 Task: Explore the Airbnb properties in Santa Fe, New Mexico with a kitchen.
Action: Mouse moved to (535, 67)
Screenshot: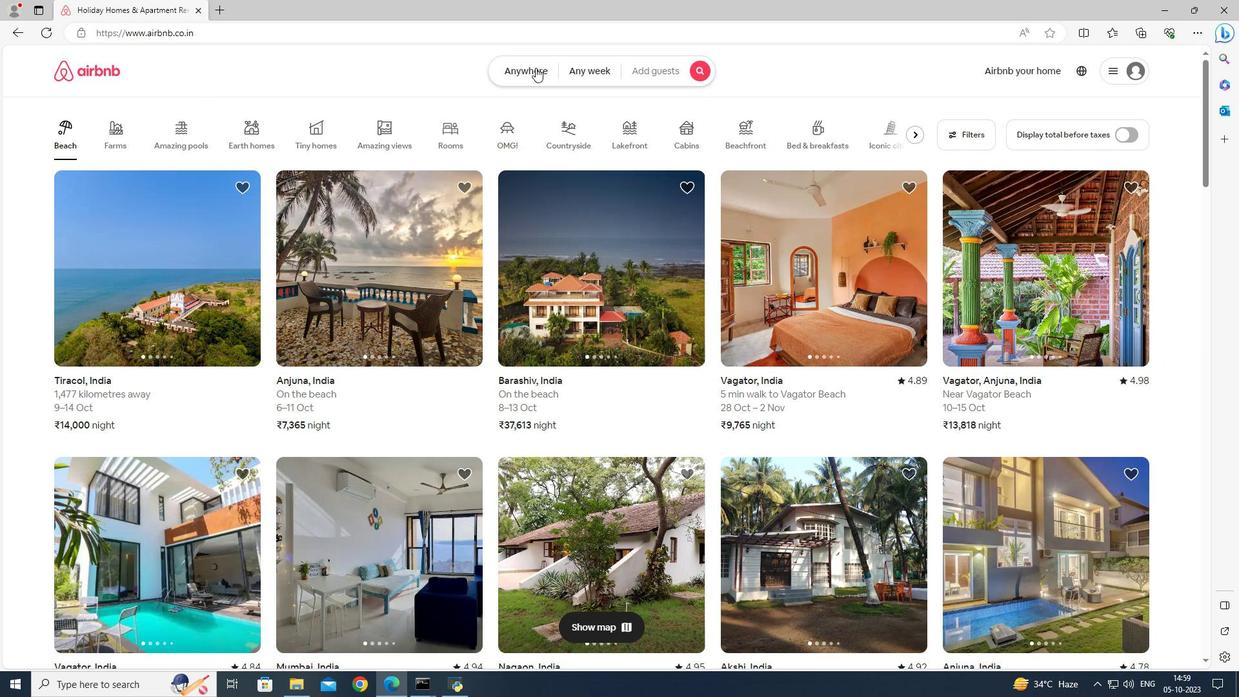 
Action: Mouse pressed left at (535, 67)
Screenshot: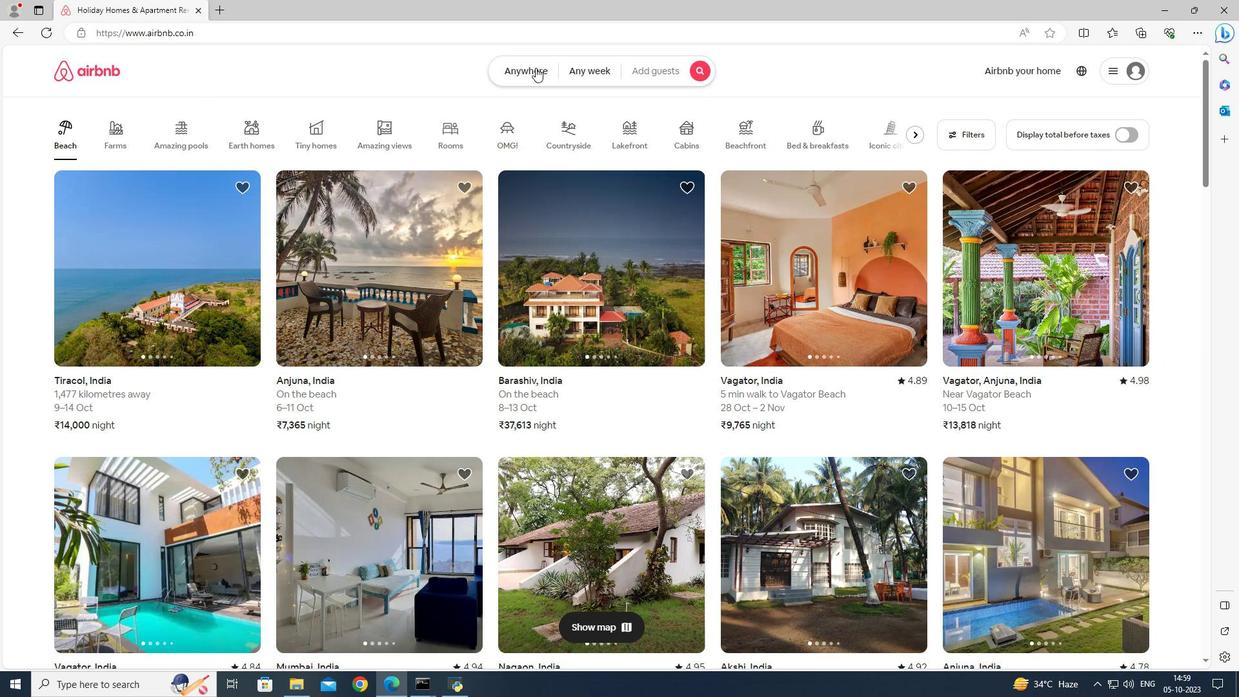 
Action: Mouse moved to (388, 118)
Screenshot: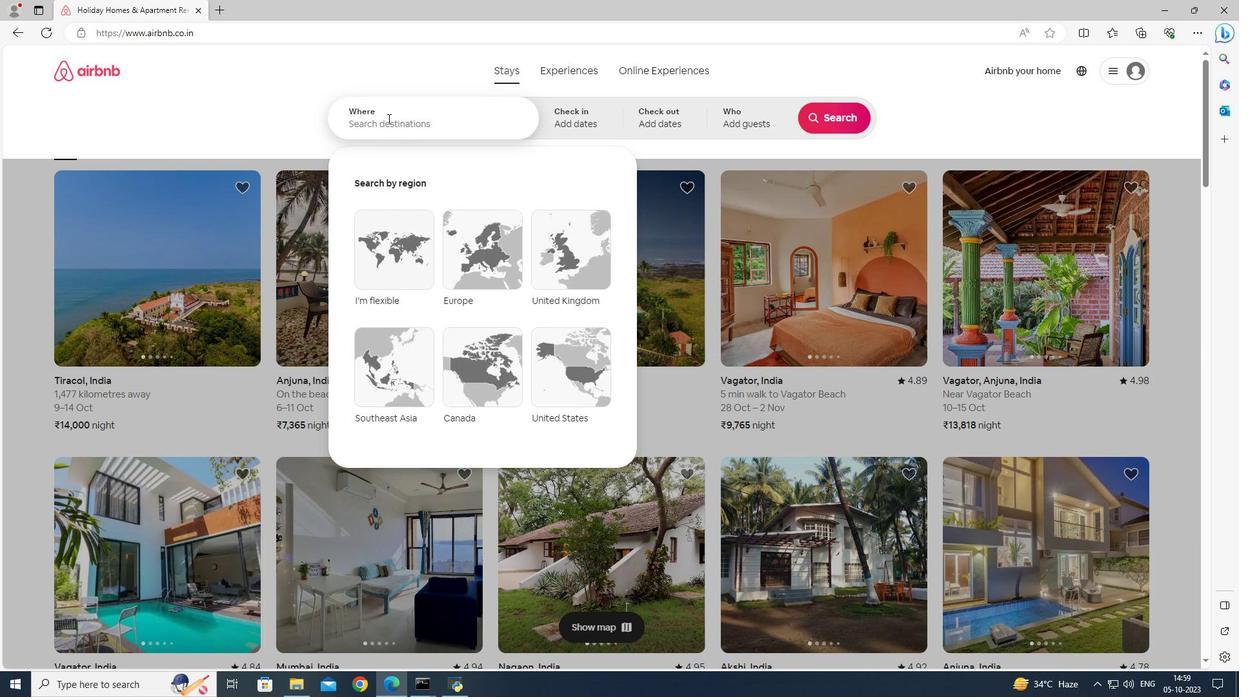 
Action: Mouse pressed left at (388, 118)
Screenshot: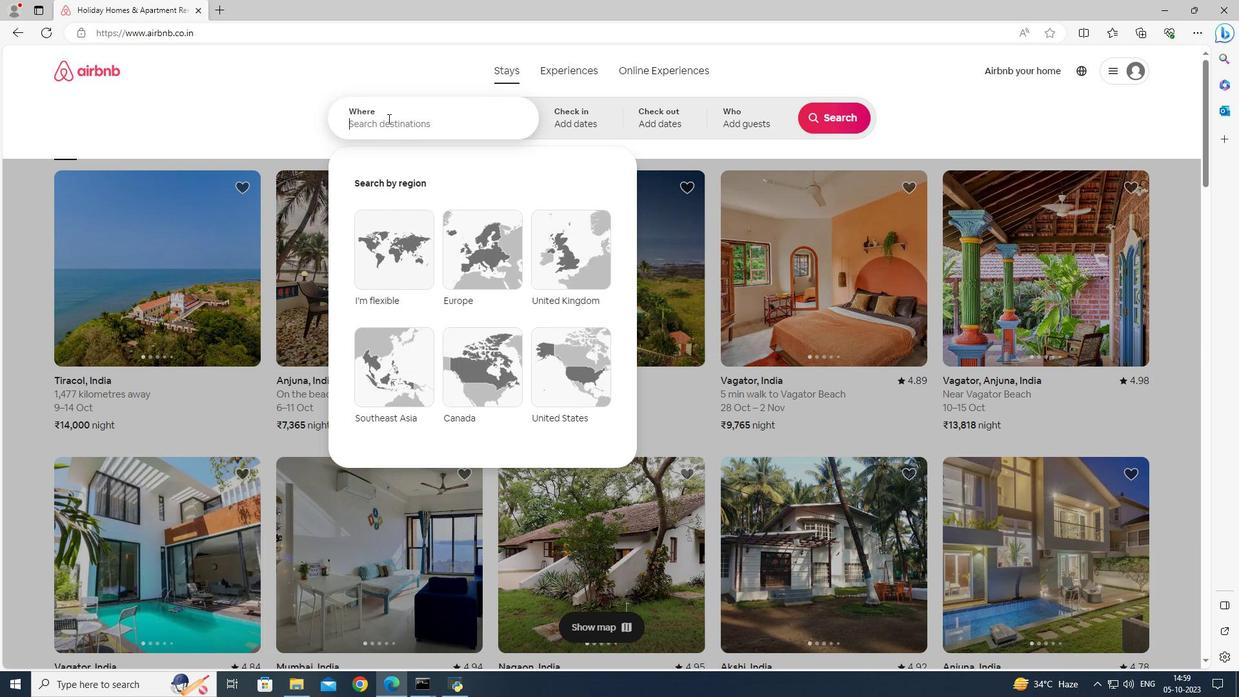 
Action: Mouse moved to (388, 122)
Screenshot: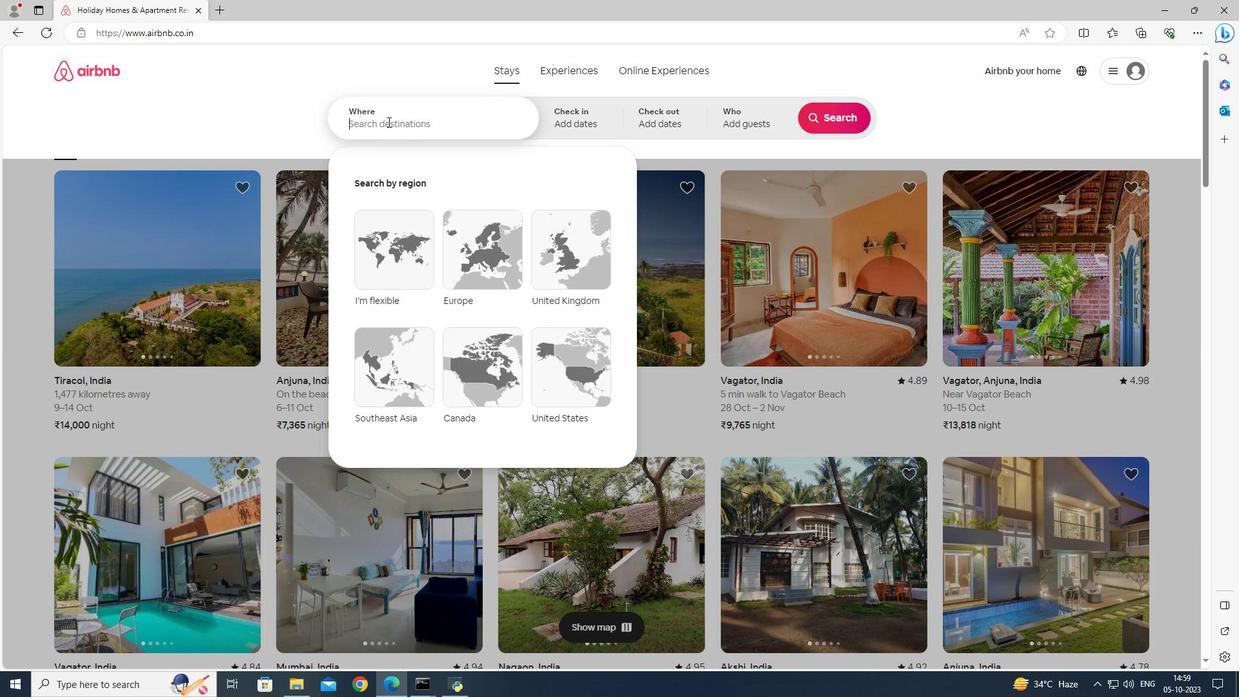 
Action: Key pressed <Key.shift>Santa<Key.space><Key.shift>Fe
Screenshot: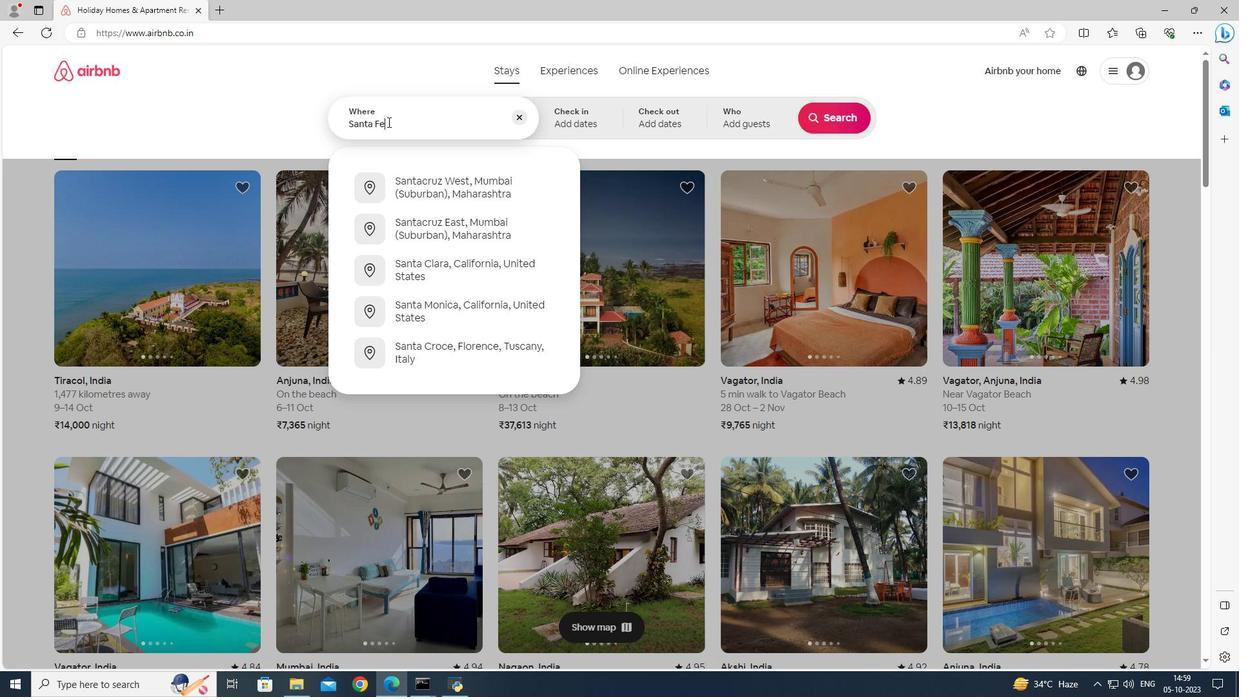 
Action: Mouse moved to (493, 191)
Screenshot: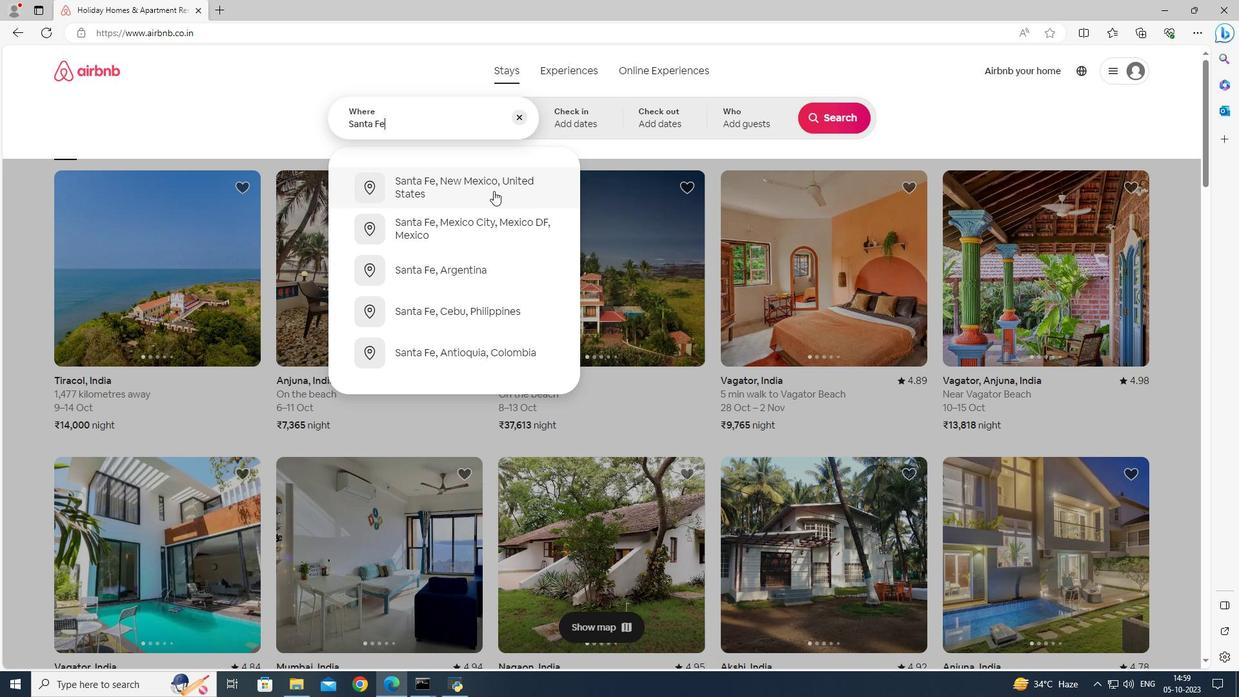 
Action: Mouse pressed left at (493, 191)
Screenshot: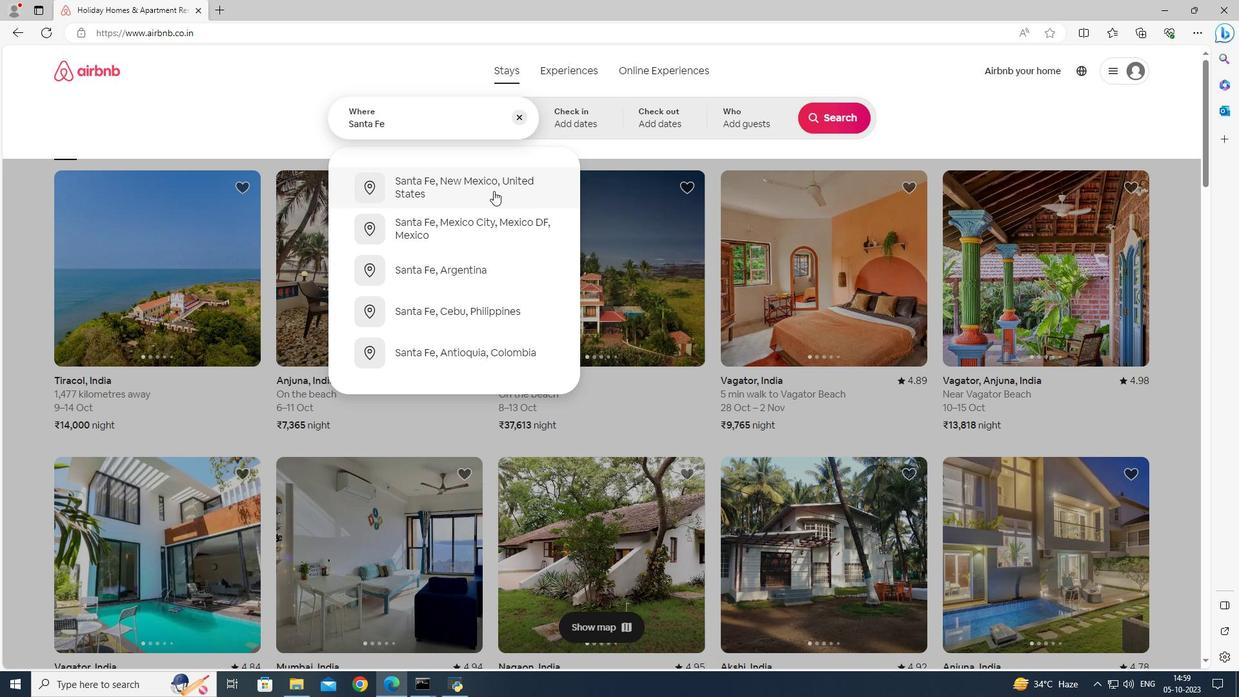 
Action: Mouse moved to (849, 113)
Screenshot: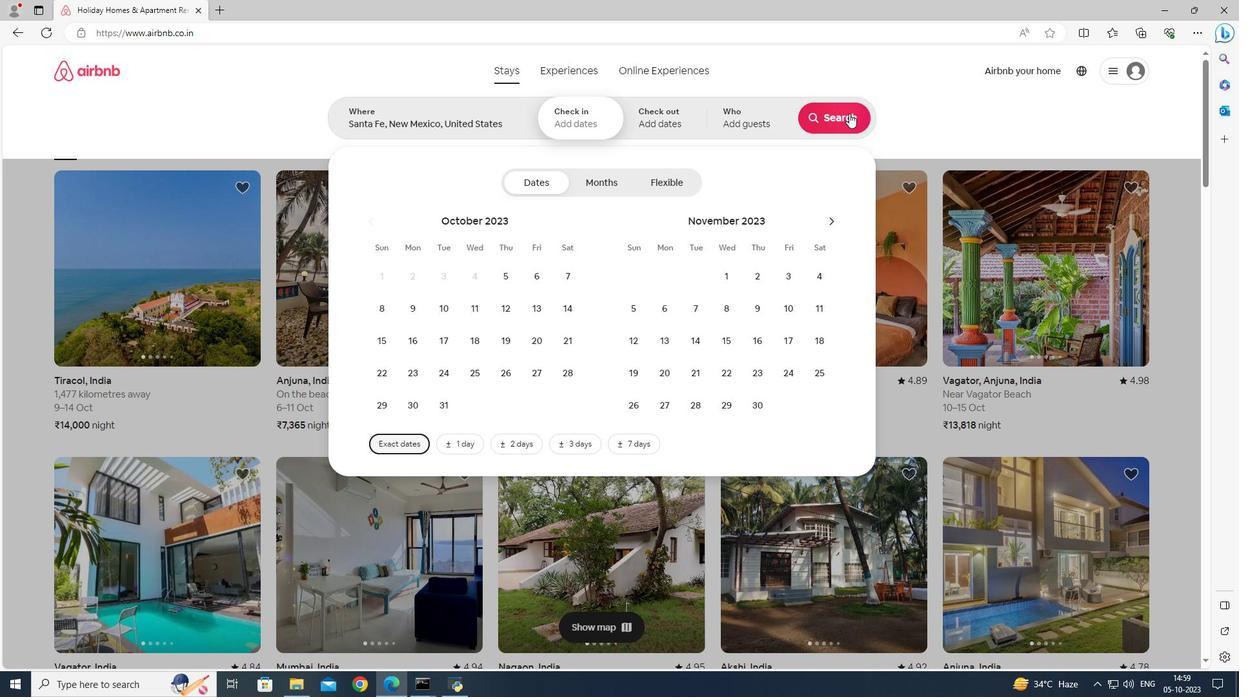 
Action: Mouse pressed left at (849, 113)
Screenshot: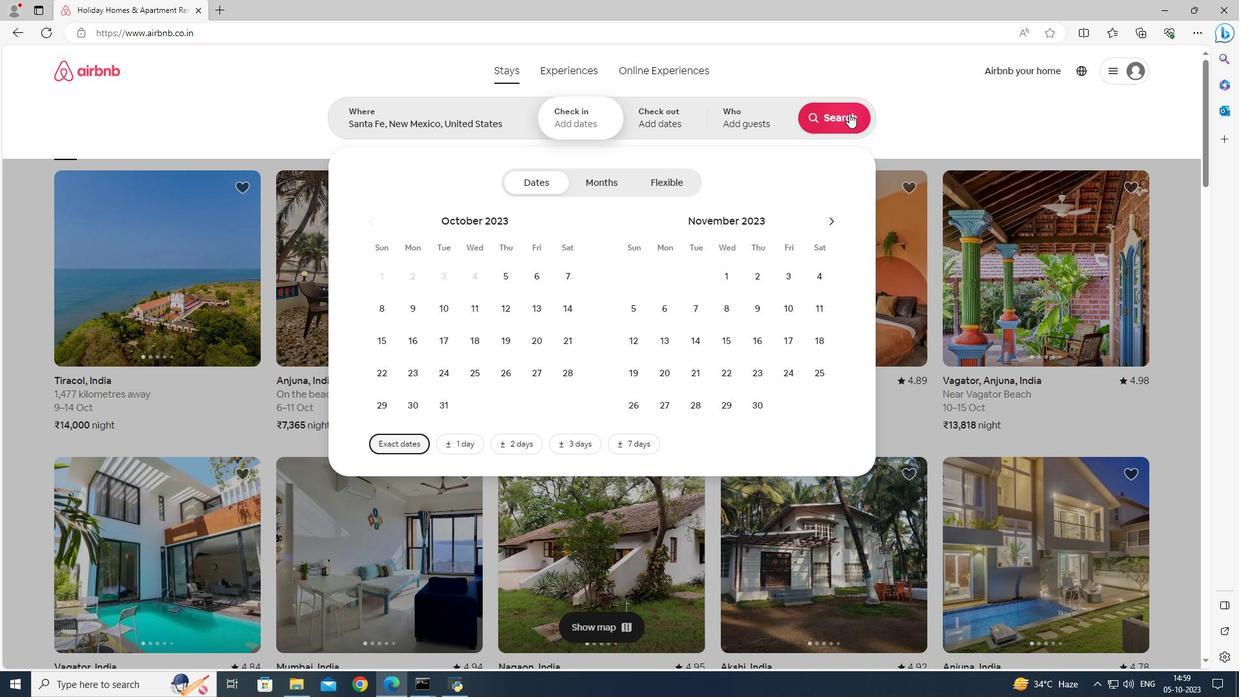 
Action: Mouse moved to (997, 125)
Screenshot: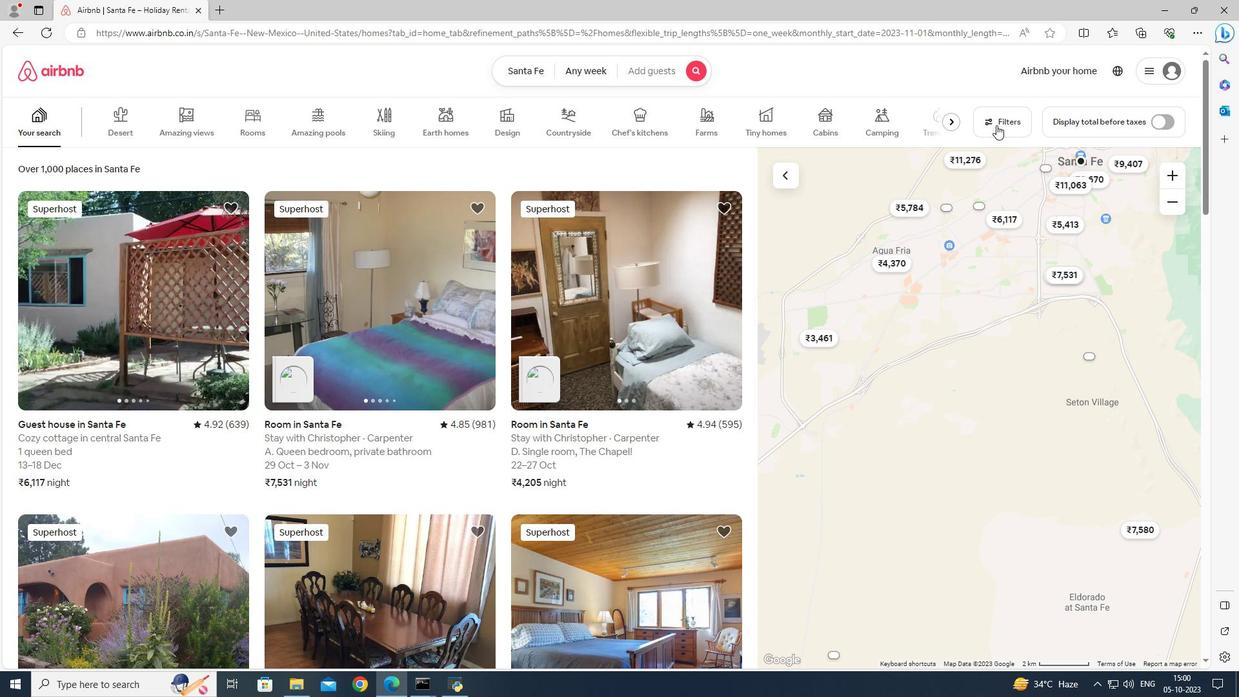 
Action: Mouse pressed left at (997, 125)
Screenshot: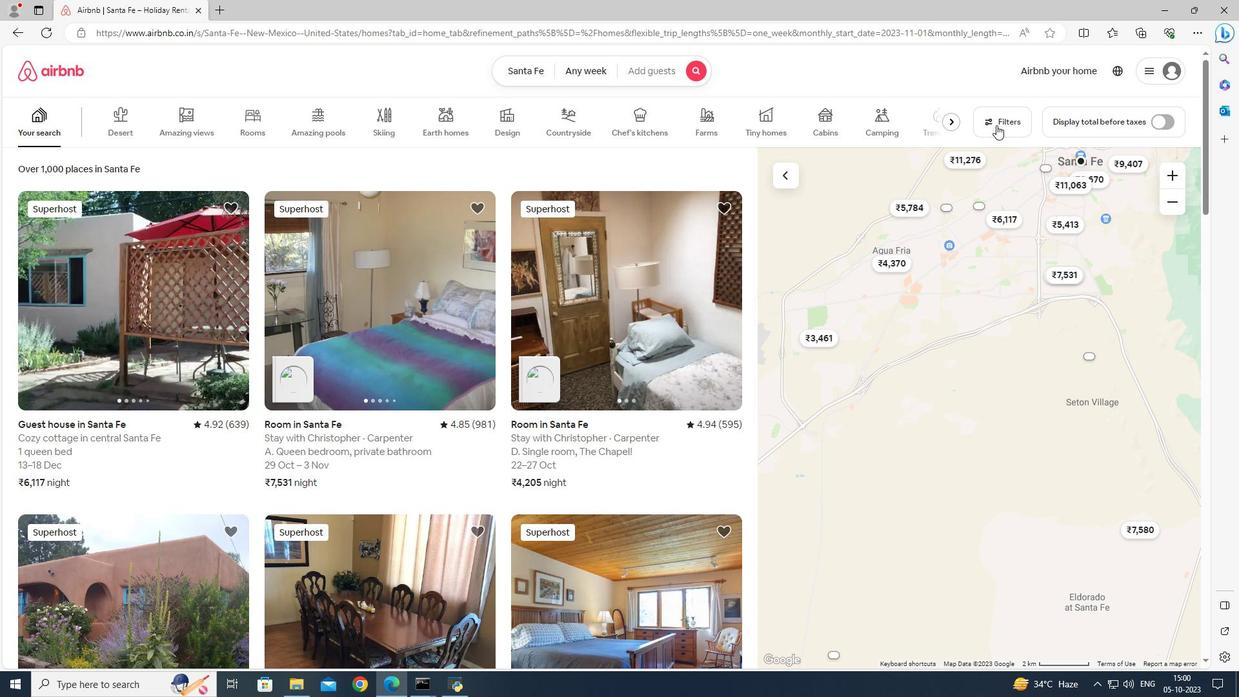
Action: Mouse moved to (565, 441)
Screenshot: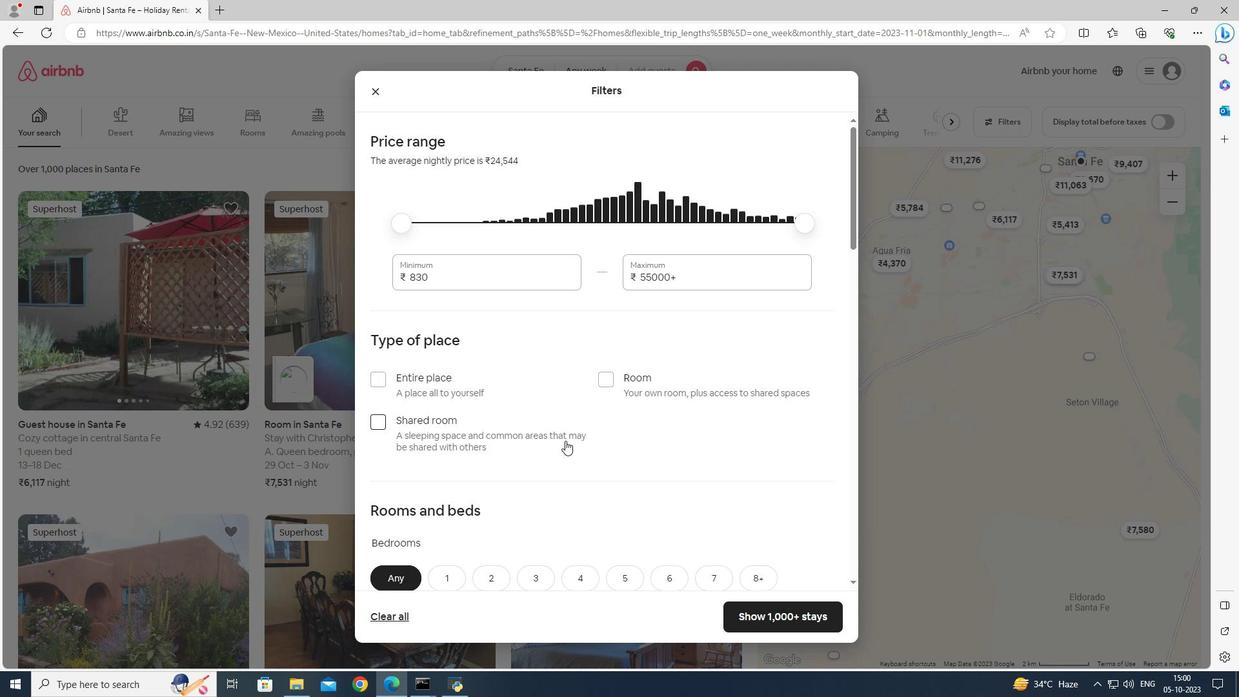 
Action: Mouse scrolled (565, 440) with delta (0, 0)
Screenshot: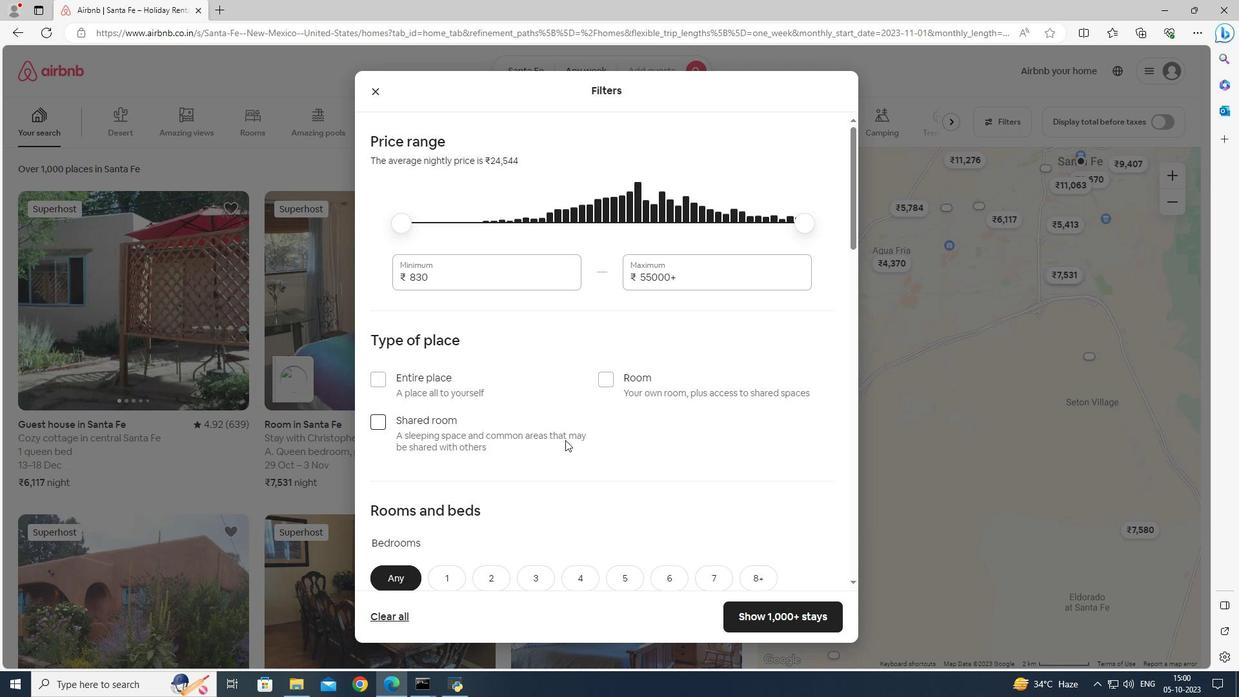 
Action: Mouse moved to (565, 440)
Screenshot: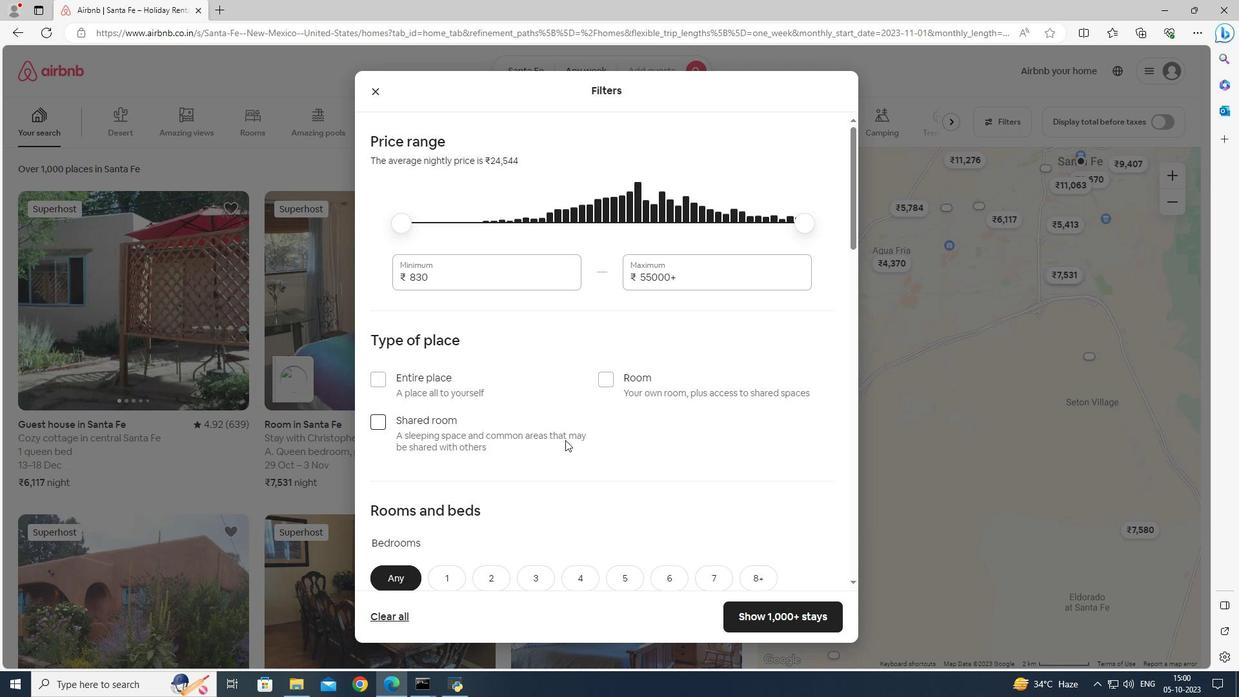 
Action: Mouse scrolled (565, 439) with delta (0, 0)
Screenshot: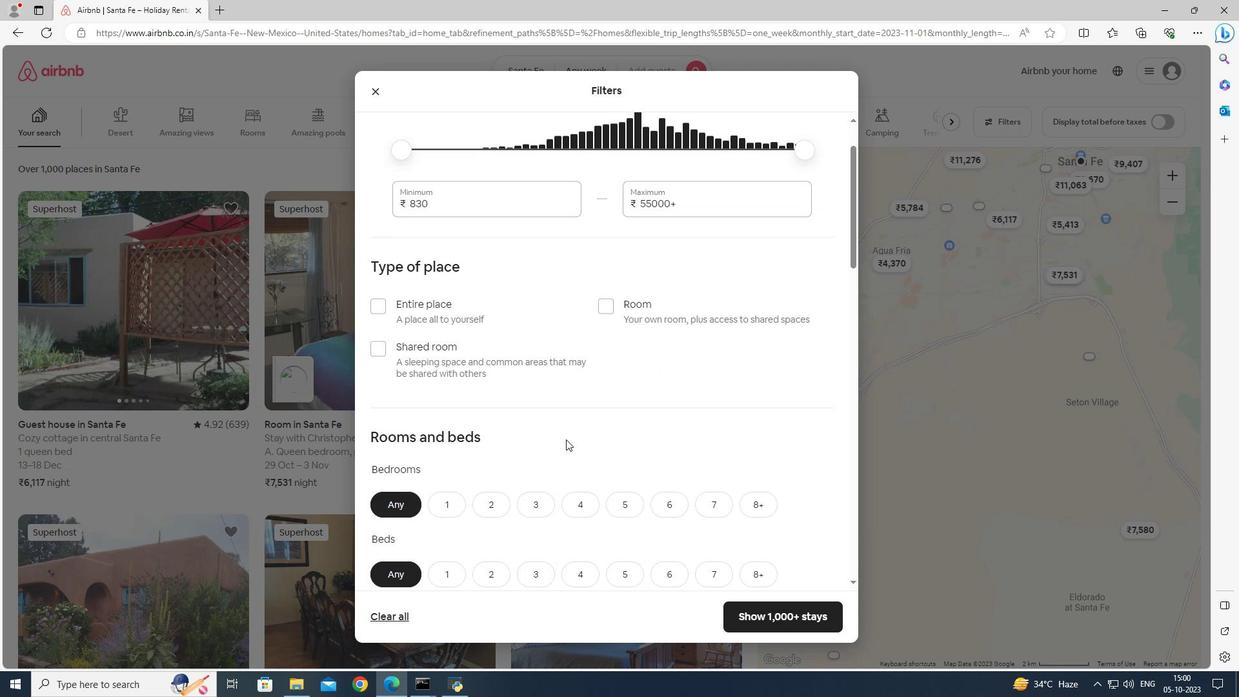
Action: Mouse moved to (566, 439)
Screenshot: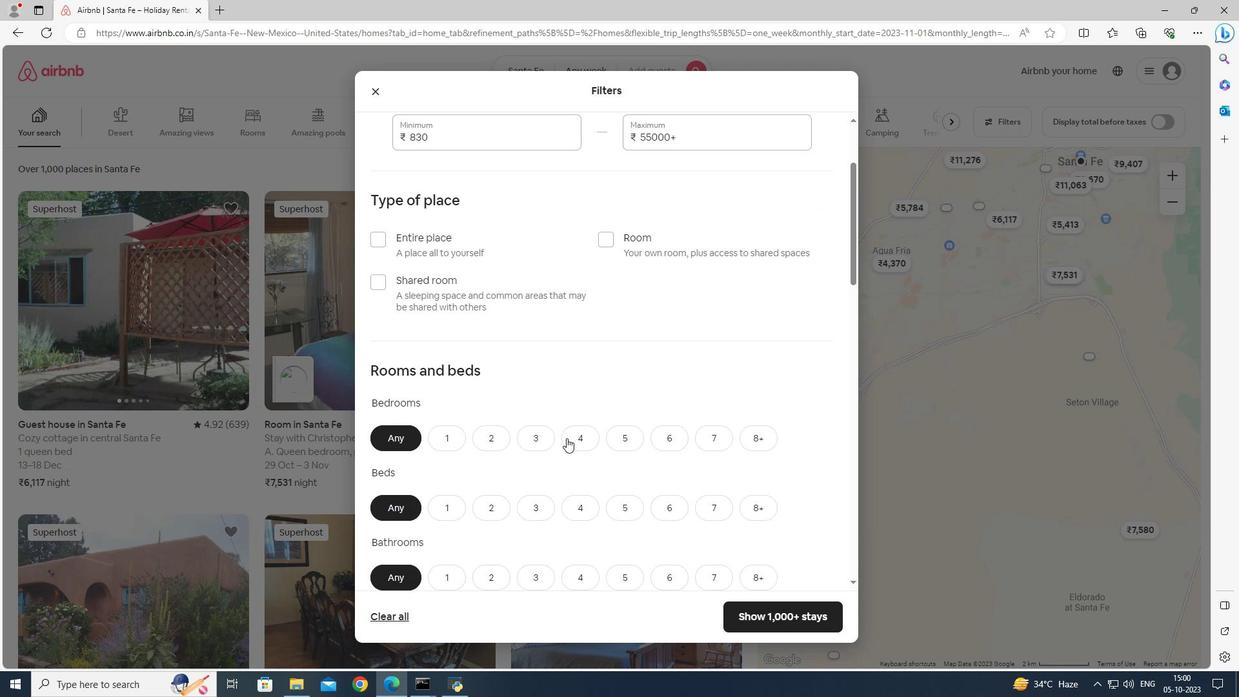 
Action: Mouse scrolled (566, 438) with delta (0, 0)
Screenshot: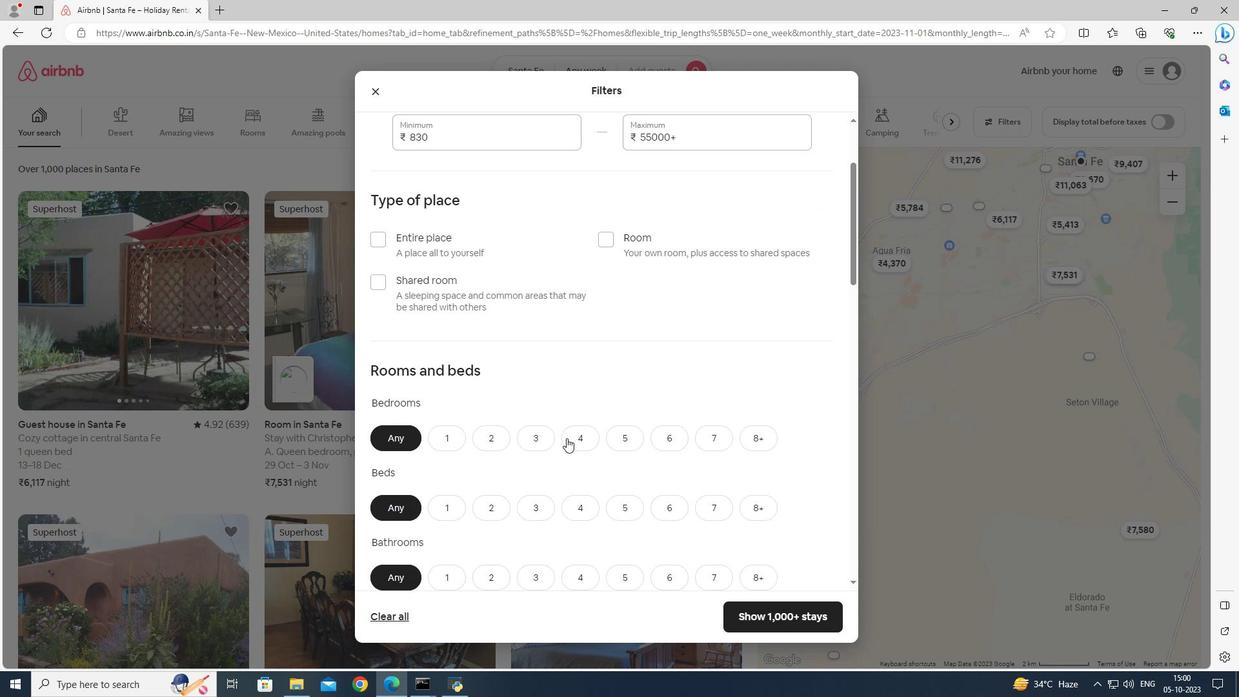 
Action: Mouse moved to (567, 438)
Screenshot: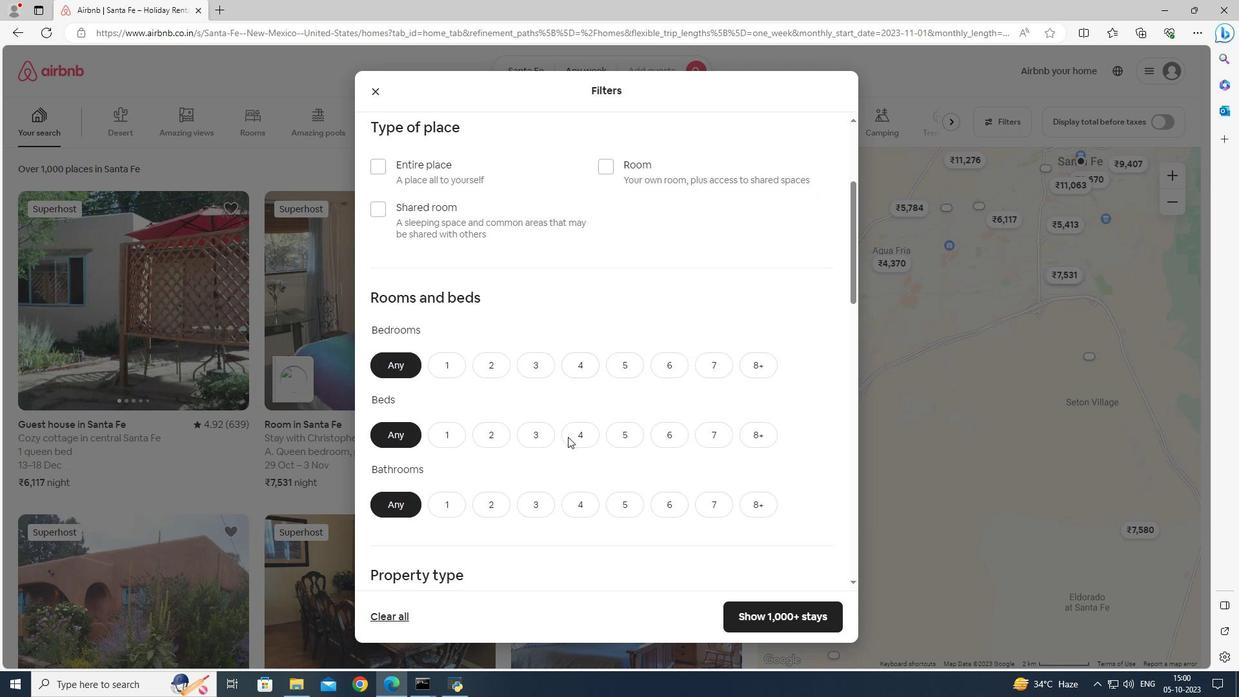 
Action: Mouse scrolled (567, 437) with delta (0, 0)
Screenshot: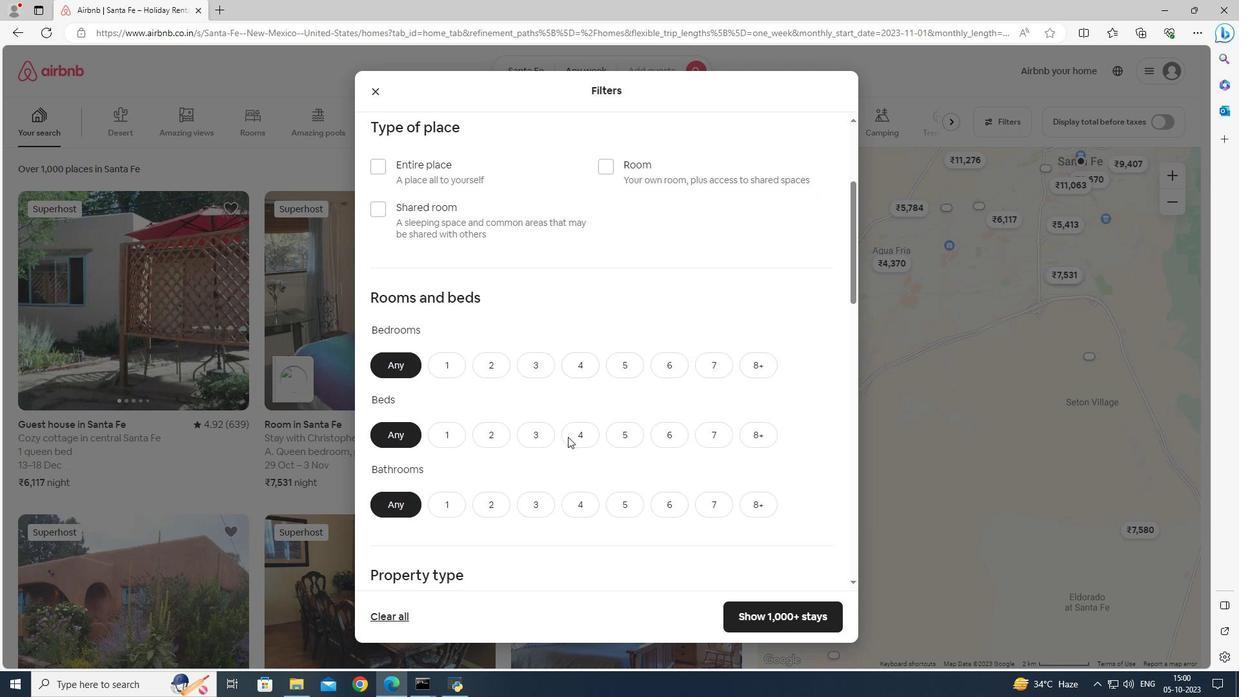 
Action: Mouse moved to (568, 434)
Screenshot: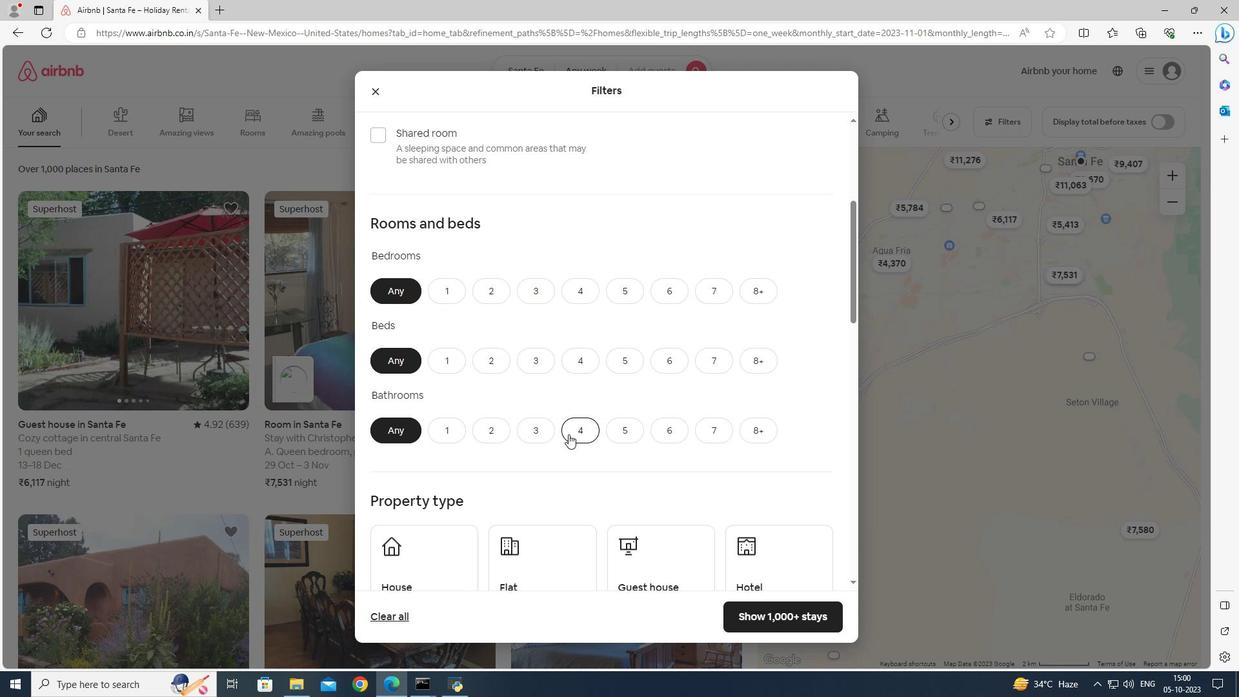 
Action: Mouse scrolled (568, 433) with delta (0, 0)
Screenshot: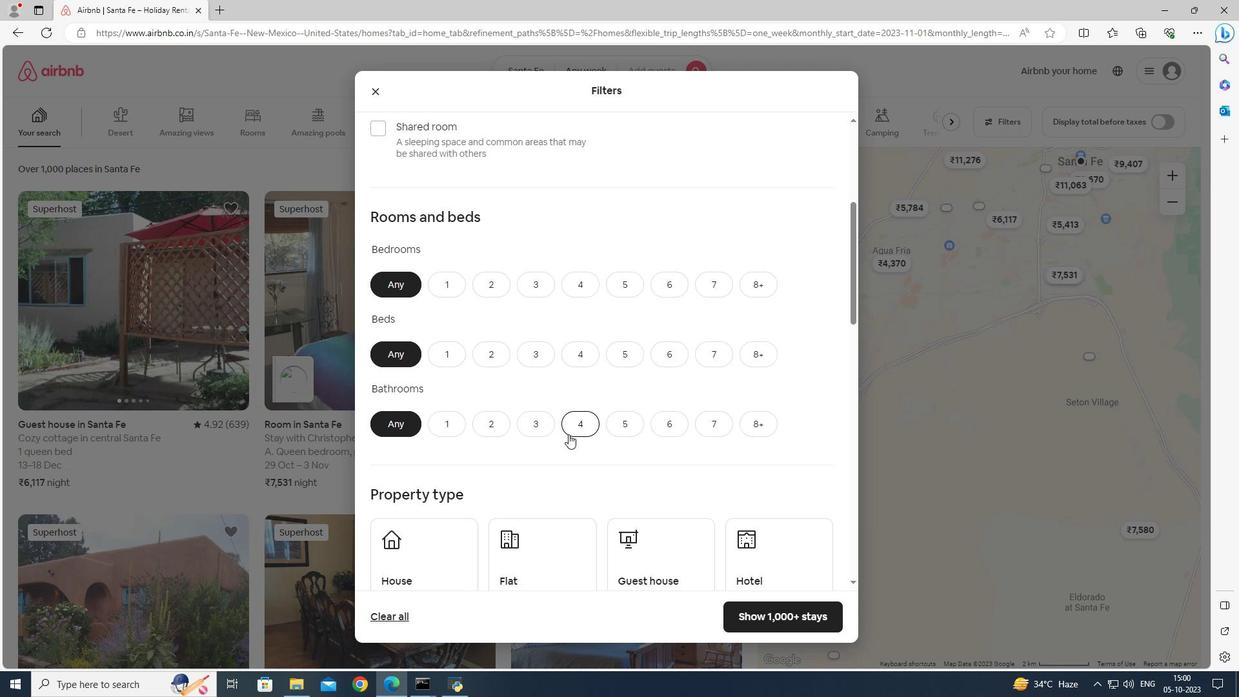 
Action: Mouse scrolled (568, 433) with delta (0, 0)
Screenshot: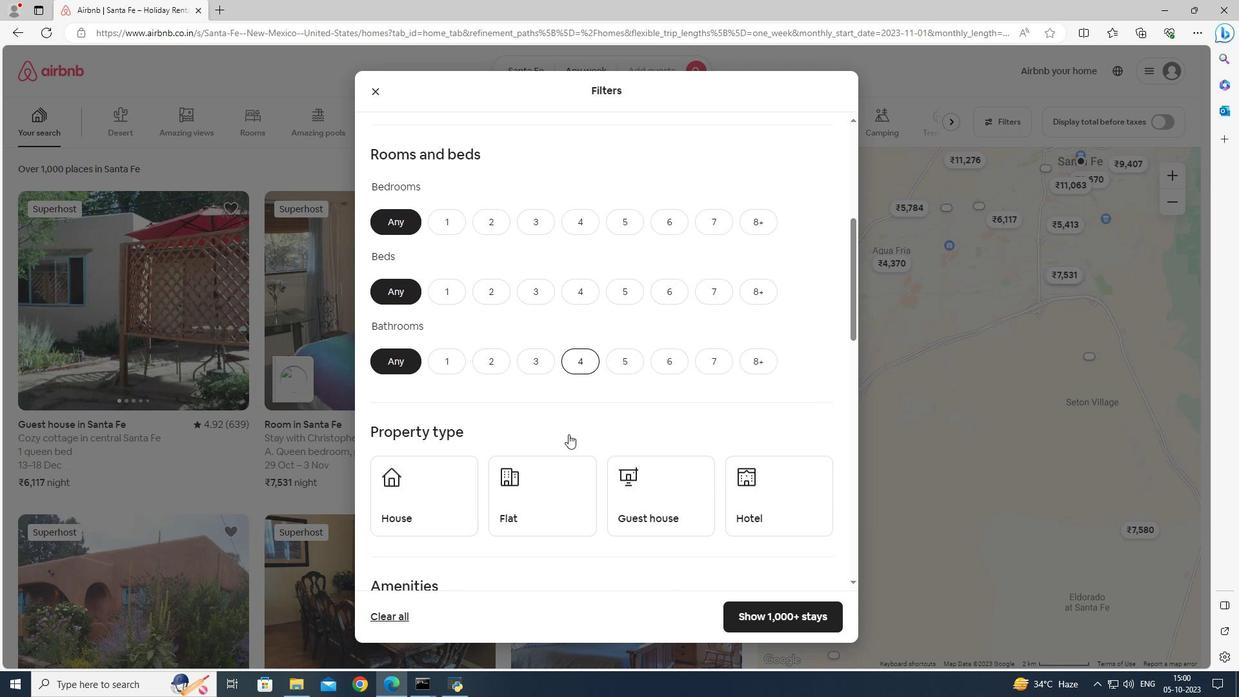 
Action: Mouse scrolled (568, 433) with delta (0, 0)
Screenshot: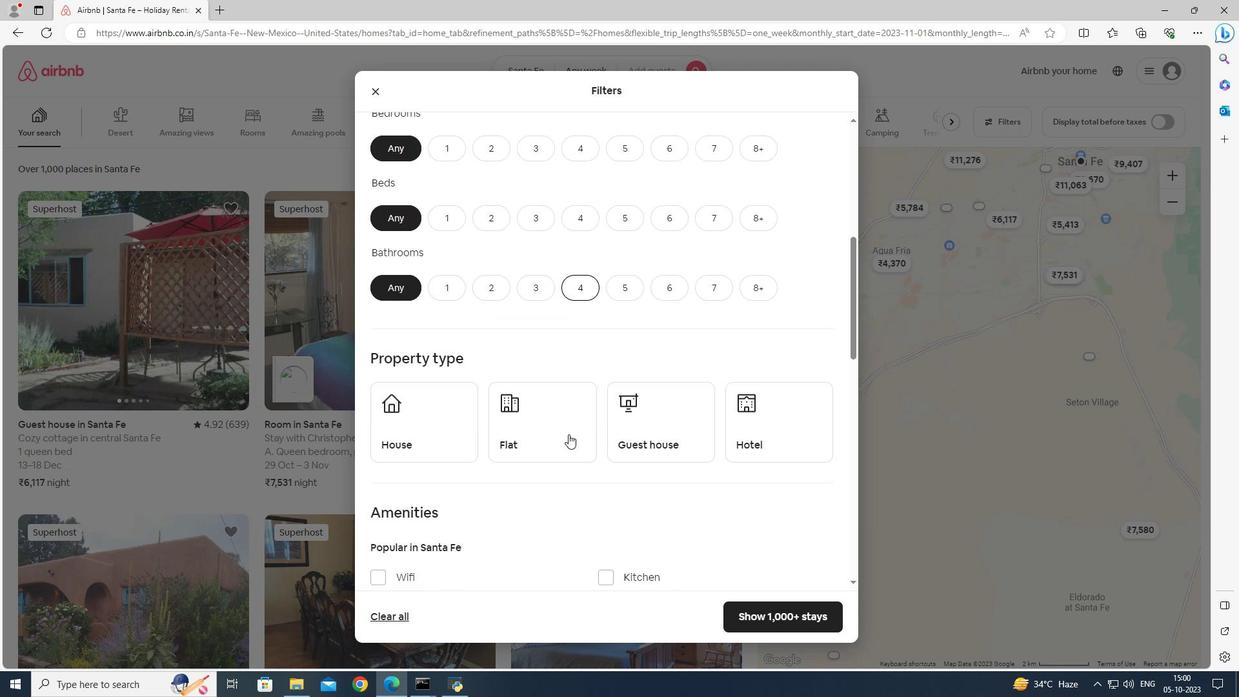 
Action: Mouse scrolled (568, 433) with delta (0, 0)
Screenshot: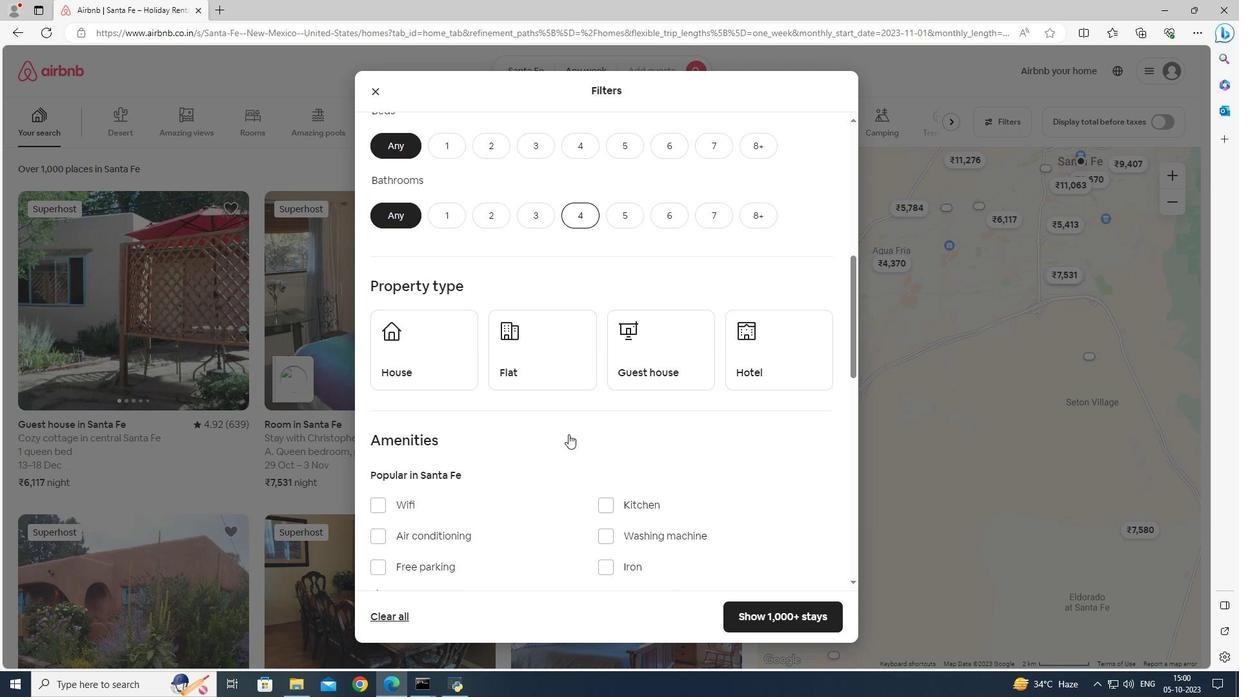 
Action: Mouse moved to (584, 434)
Screenshot: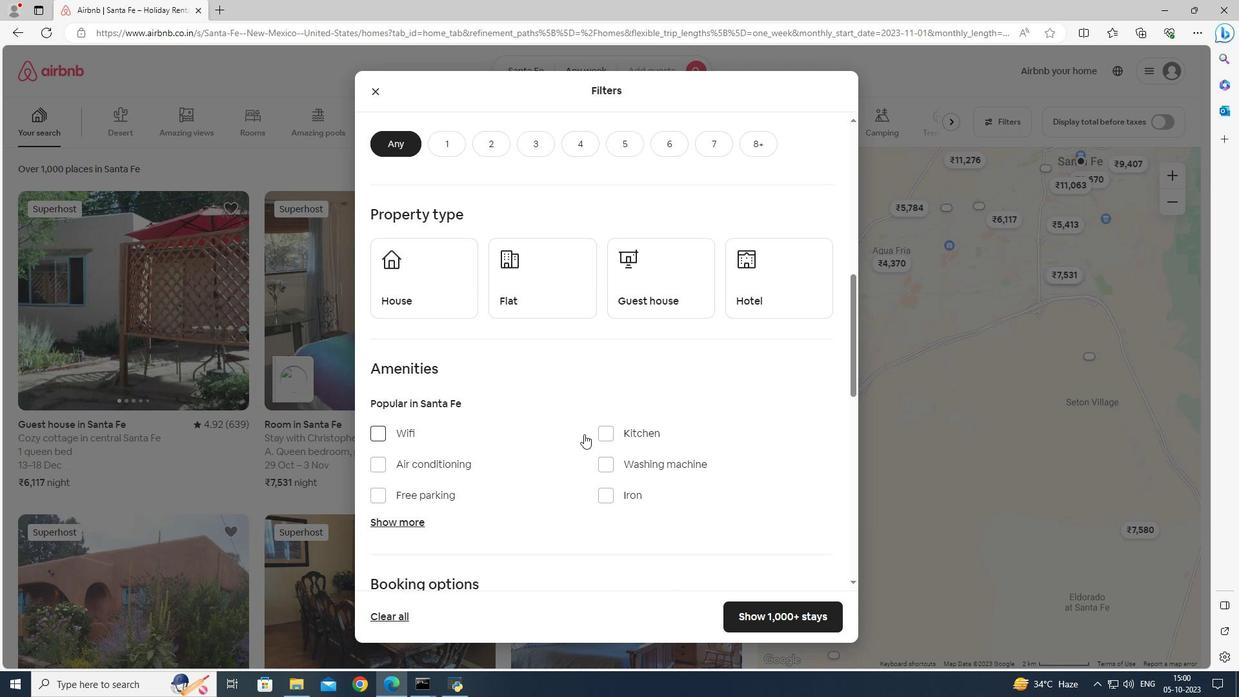 
Action: Mouse scrolled (584, 433) with delta (0, 0)
Screenshot: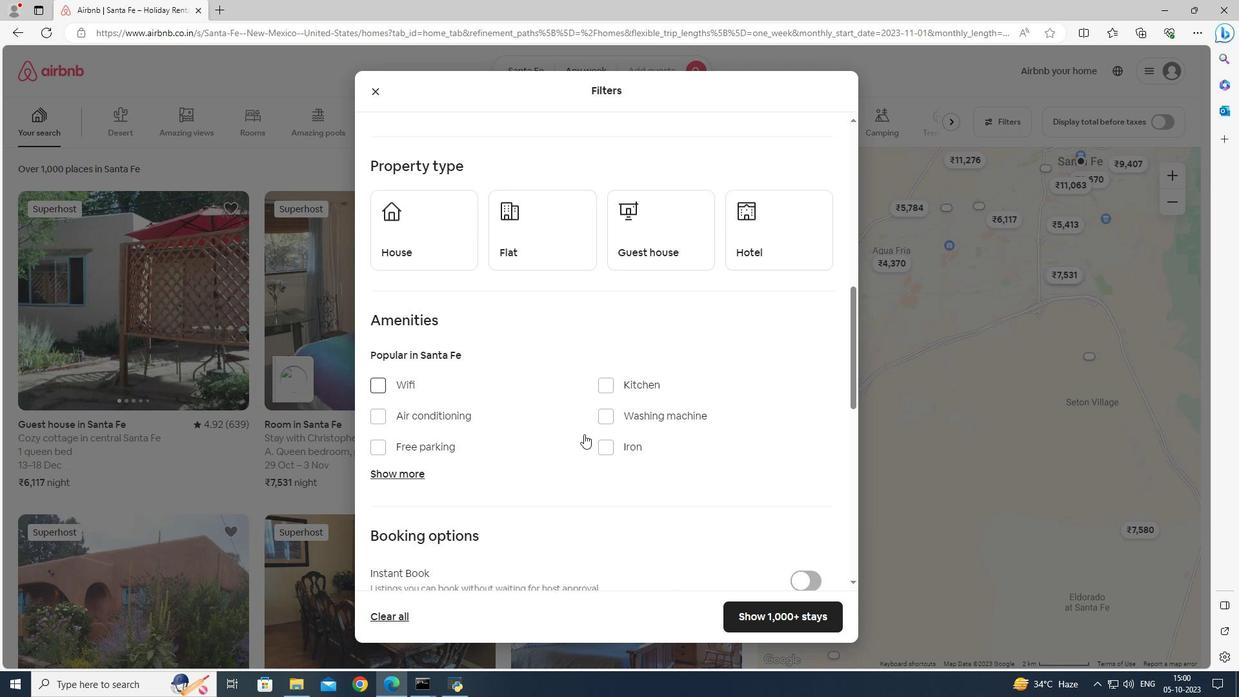 
Action: Mouse moved to (585, 434)
Screenshot: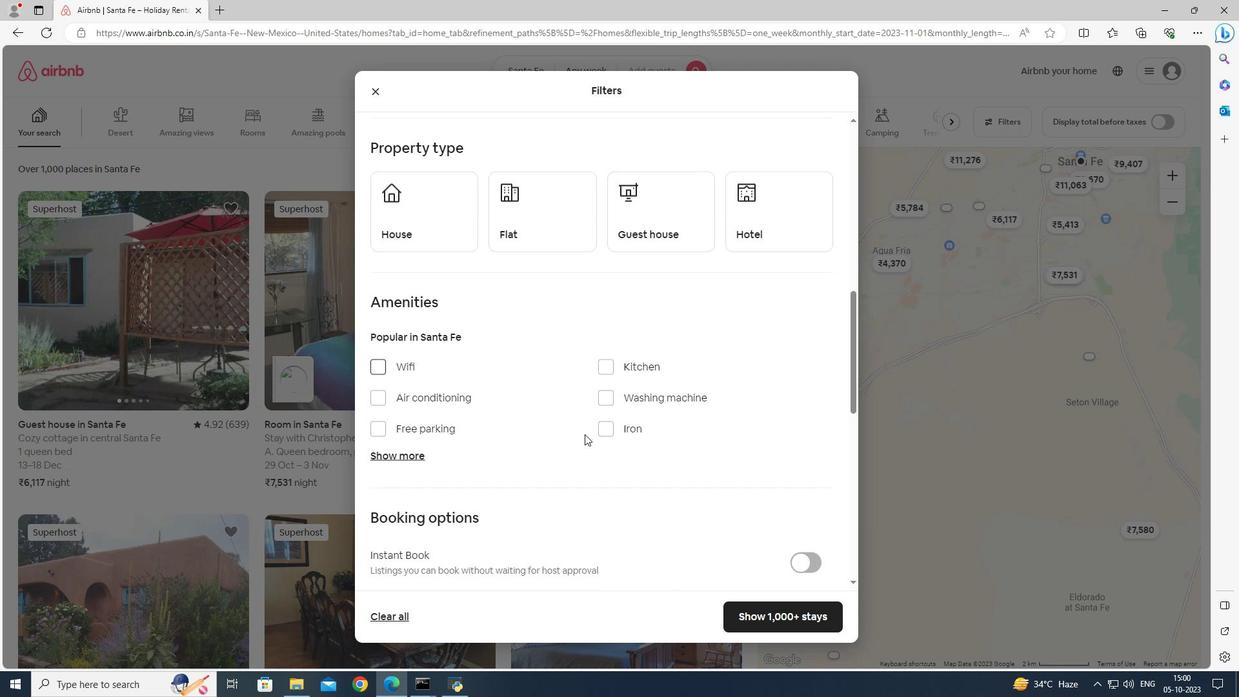 
Action: Mouse scrolled (585, 433) with delta (0, 0)
Screenshot: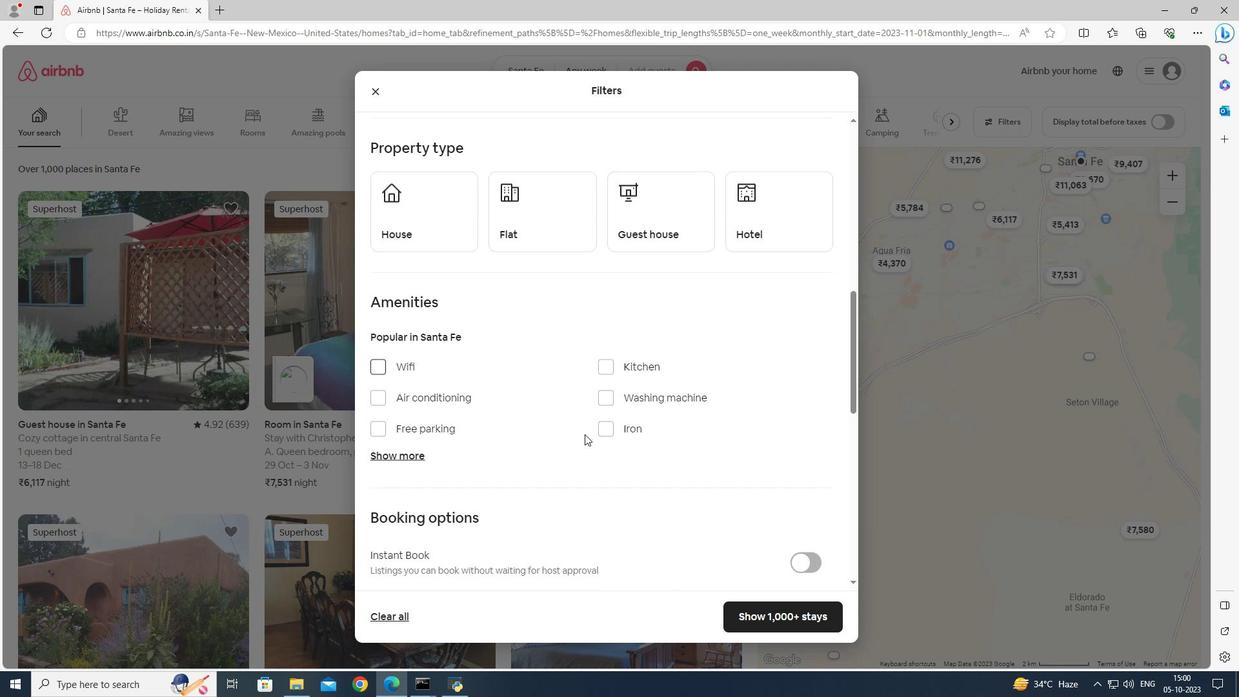 
Action: Mouse moved to (585, 433)
Screenshot: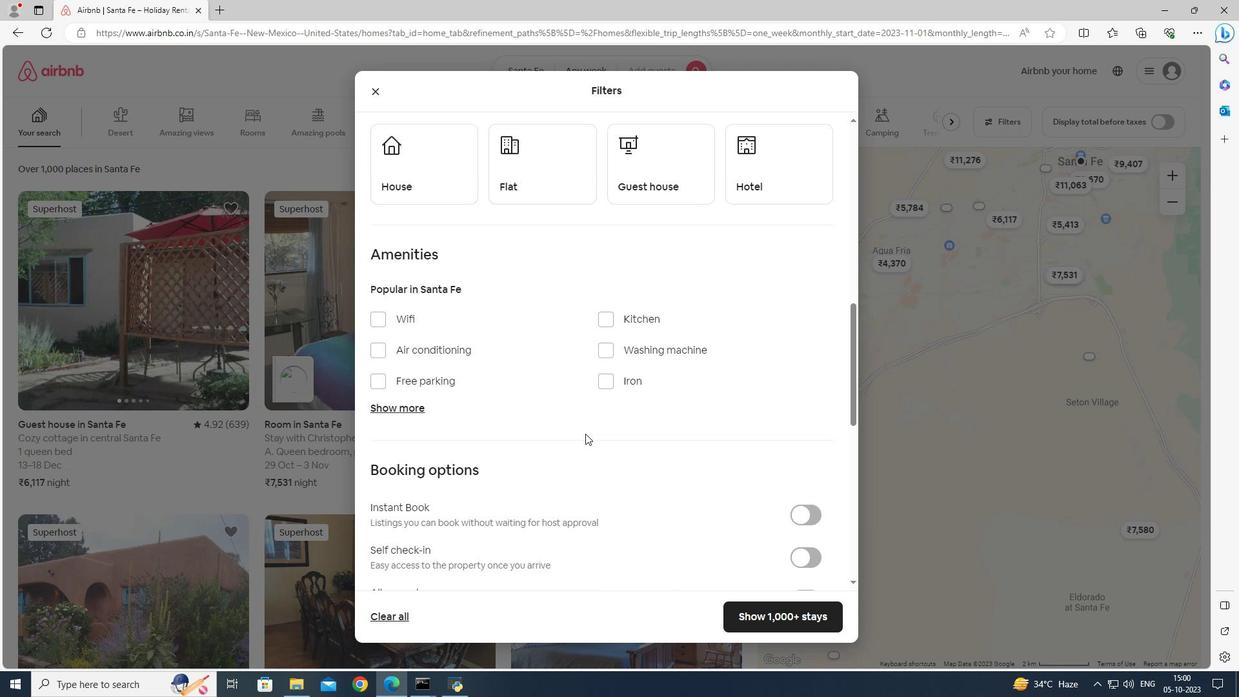
Action: Mouse scrolled (585, 433) with delta (0, 0)
Screenshot: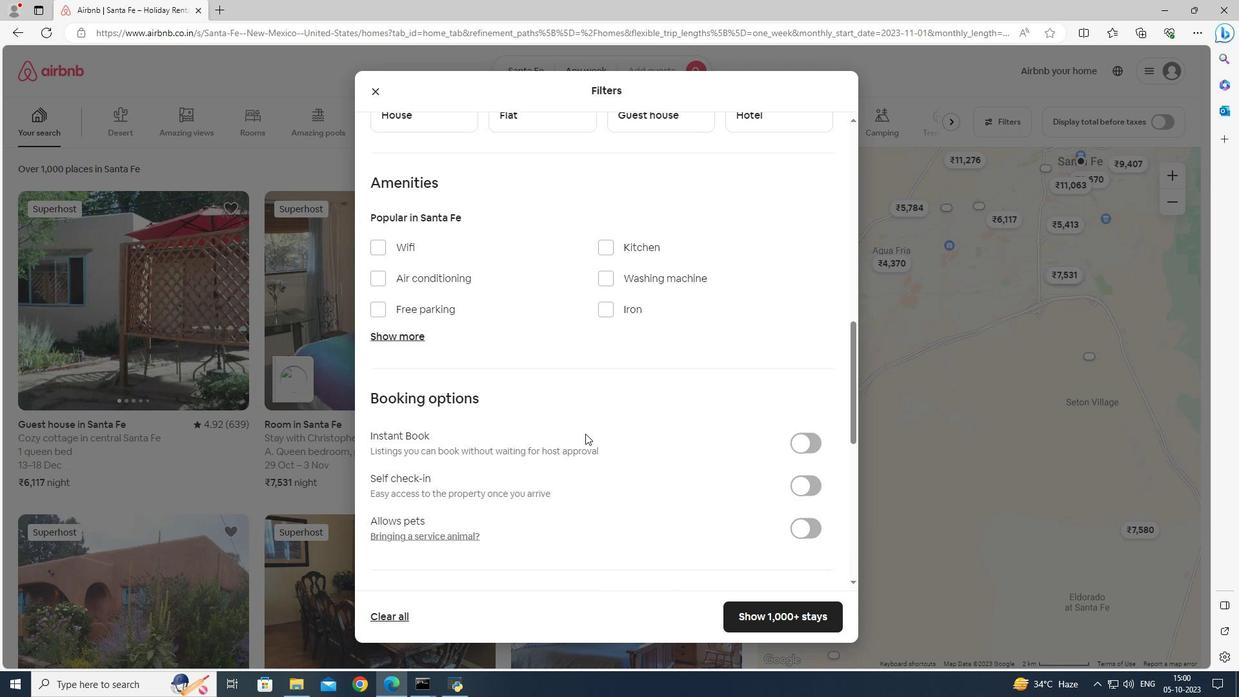 
Action: Mouse moved to (417, 310)
Screenshot: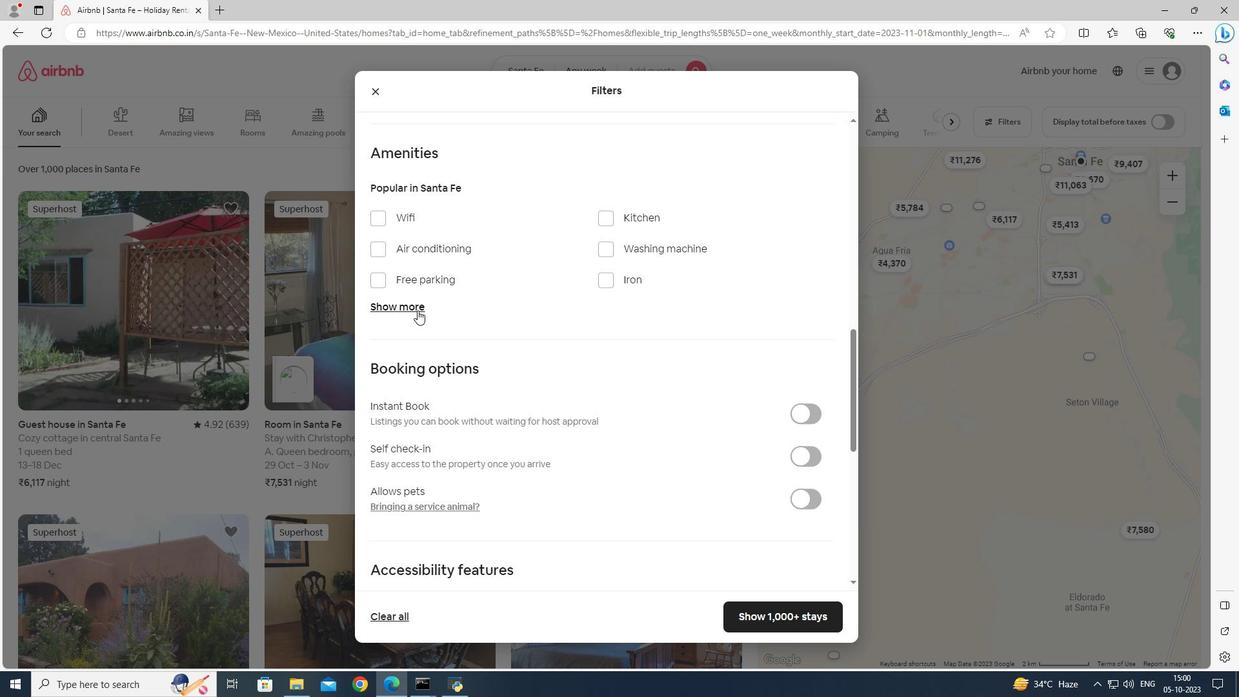 
Action: Mouse pressed left at (417, 310)
Screenshot: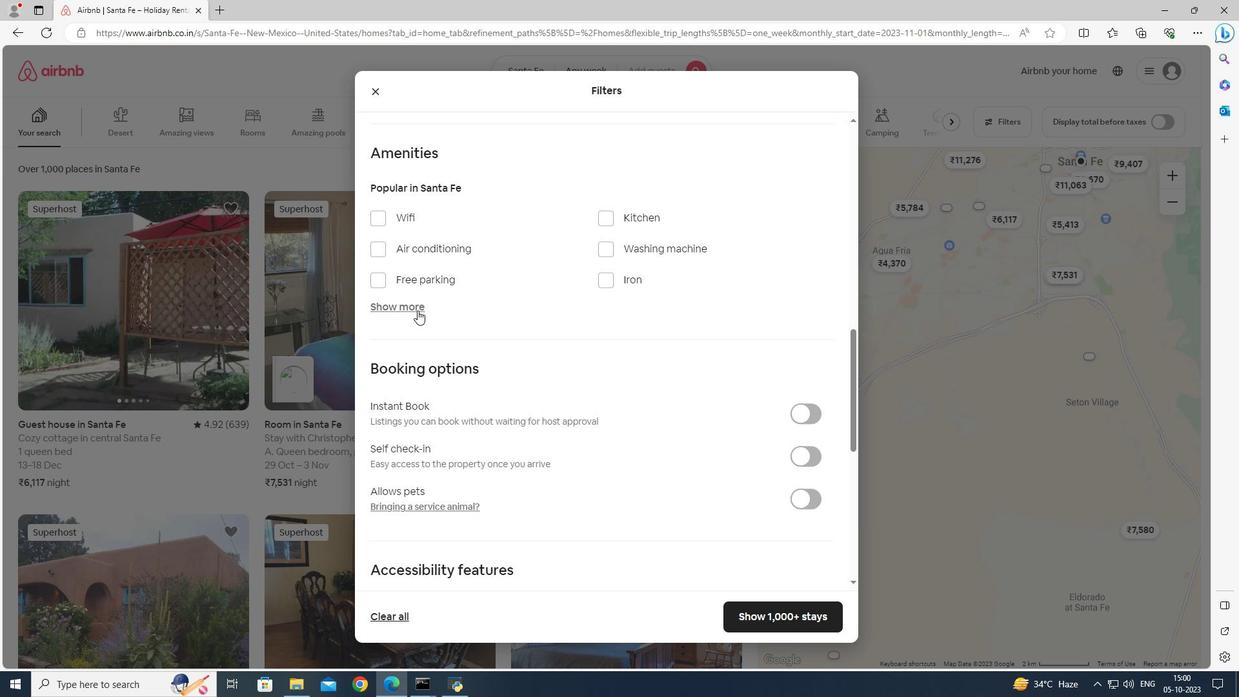 
Action: Mouse moved to (637, 384)
Screenshot: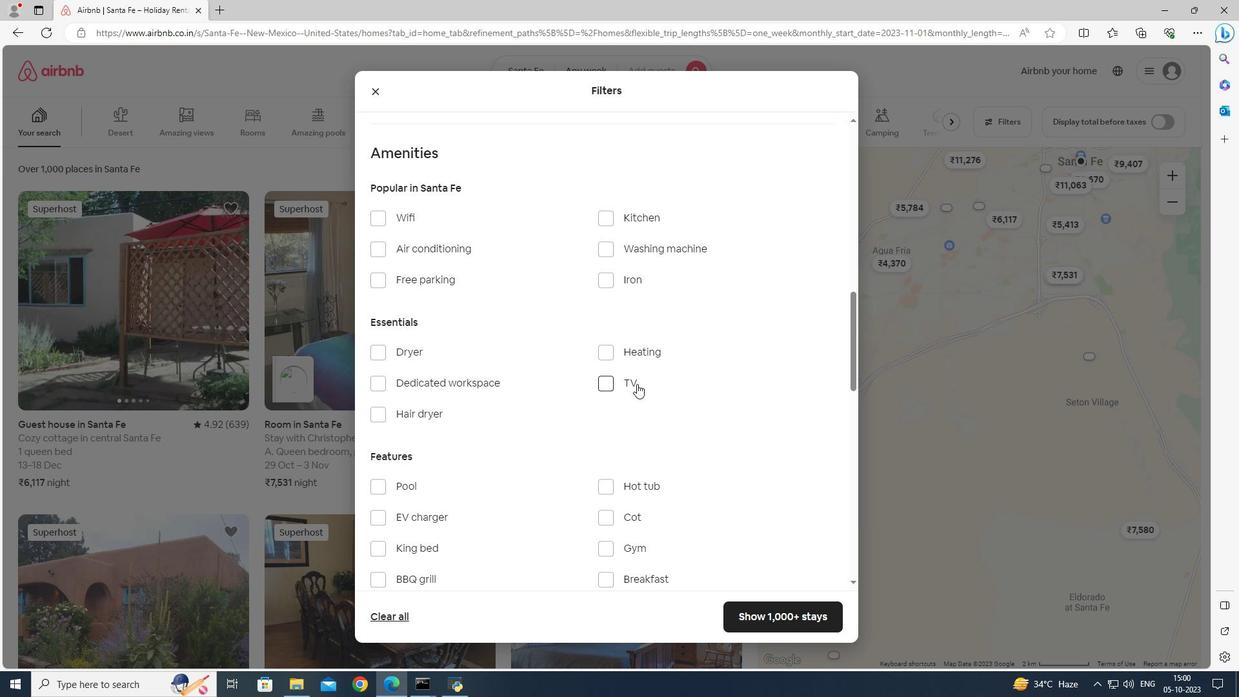 
Action: Mouse scrolled (637, 383) with delta (0, 0)
Screenshot: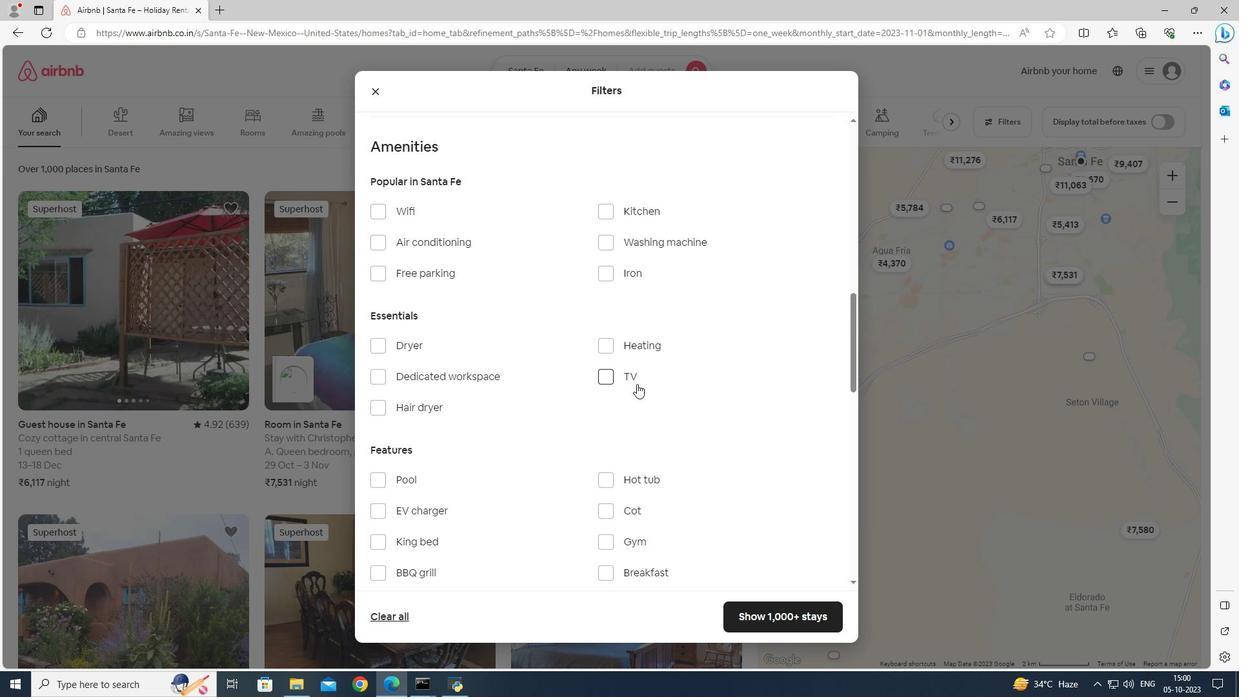 
Action: Mouse scrolled (637, 384) with delta (0, 0)
Screenshot: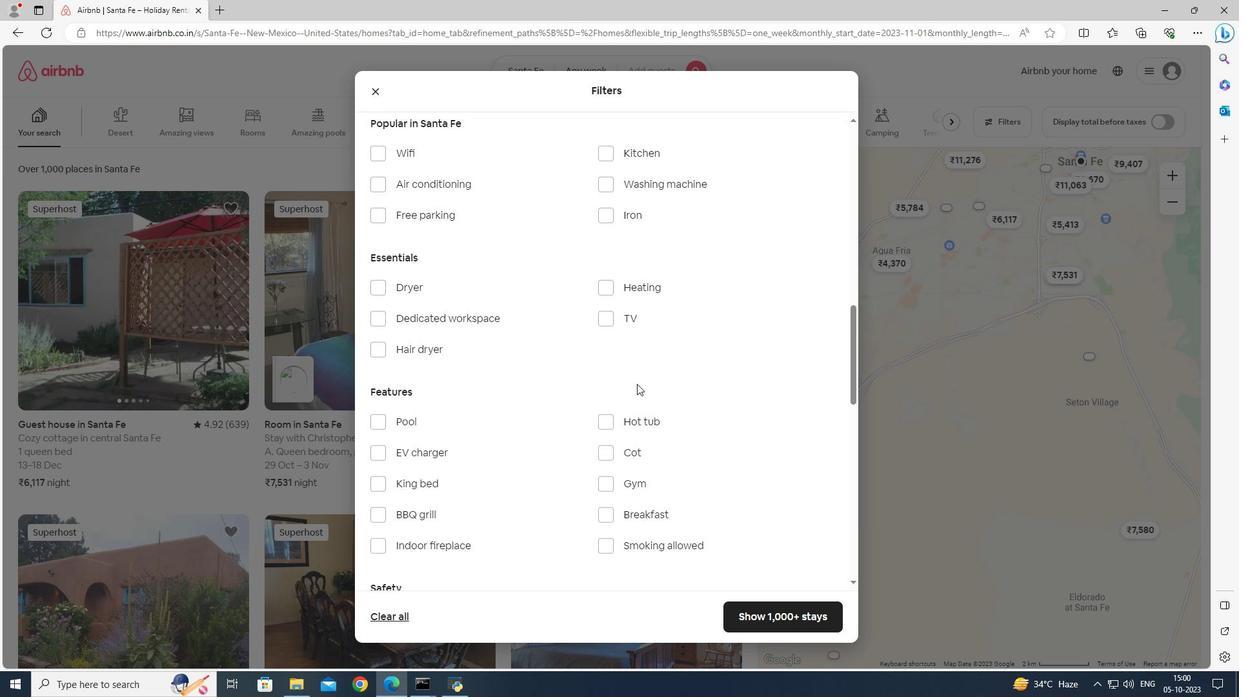 
Action: Mouse moved to (606, 215)
Screenshot: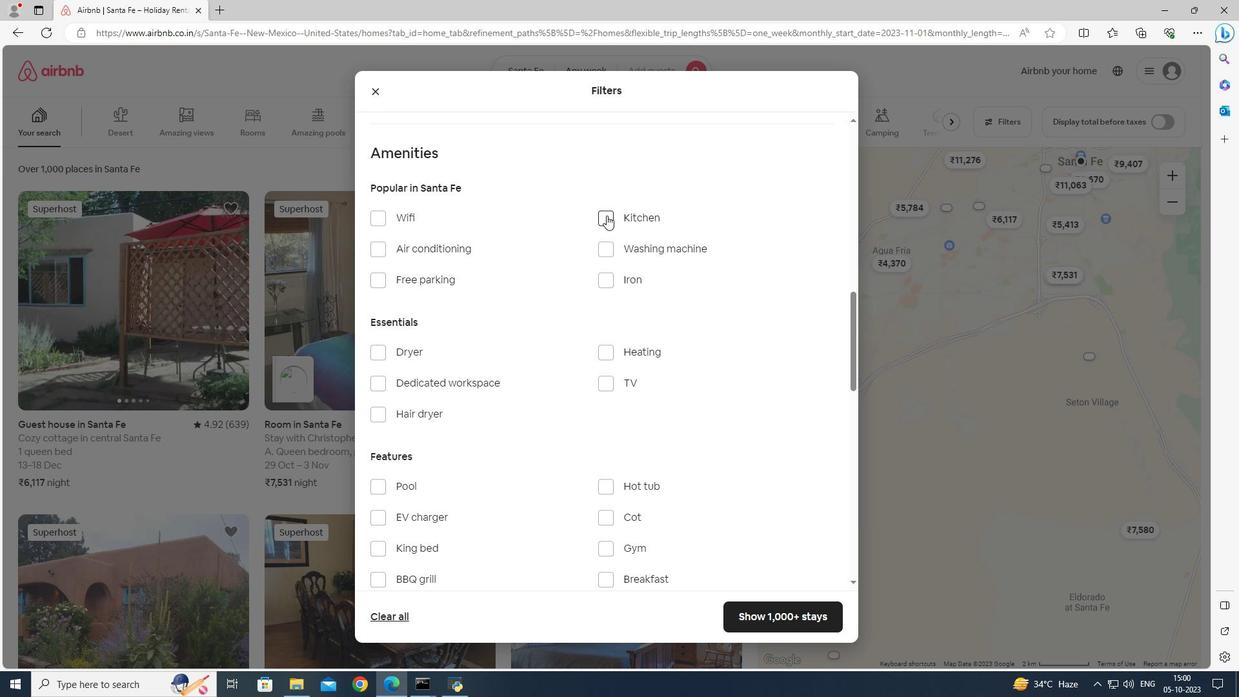 
Action: Mouse pressed left at (606, 215)
Screenshot: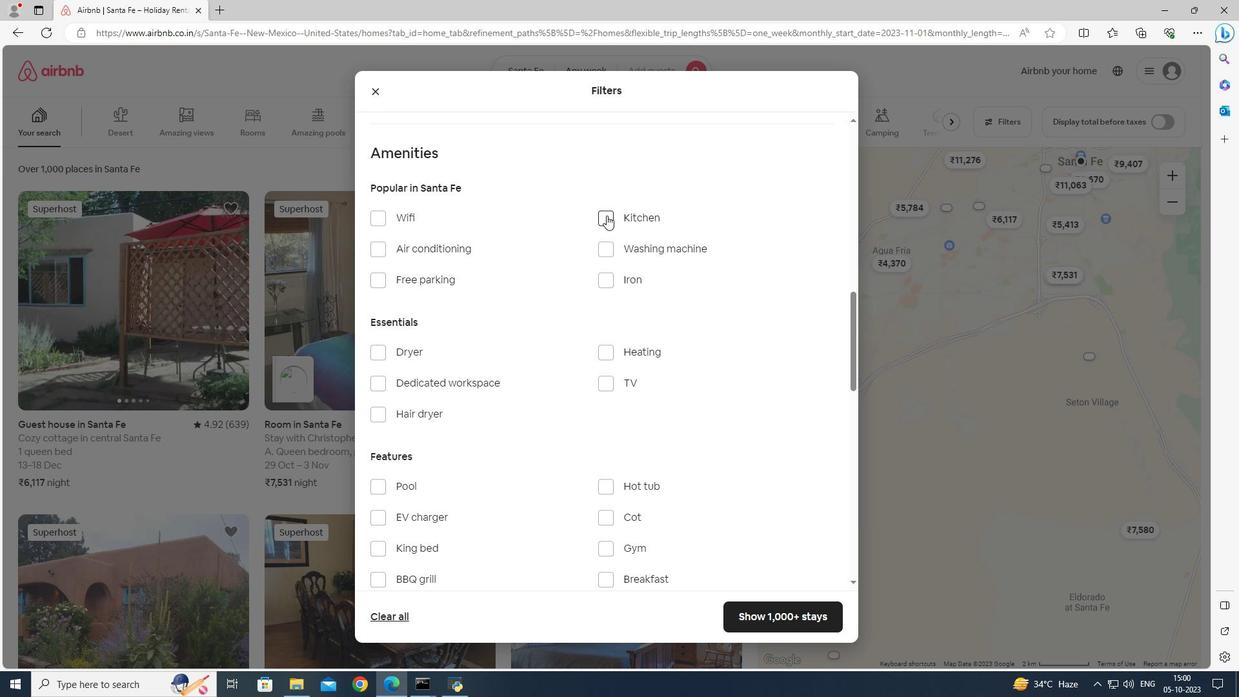 
Action: Mouse moved to (779, 621)
Screenshot: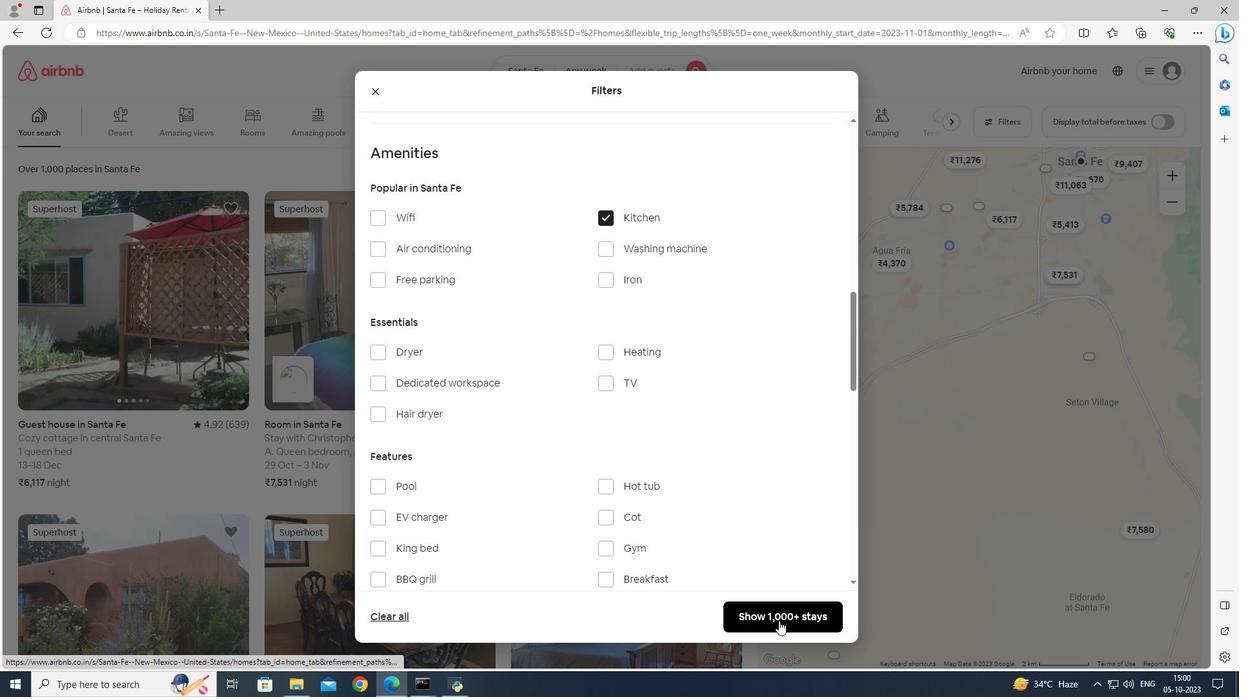 
Action: Mouse pressed left at (779, 621)
Screenshot: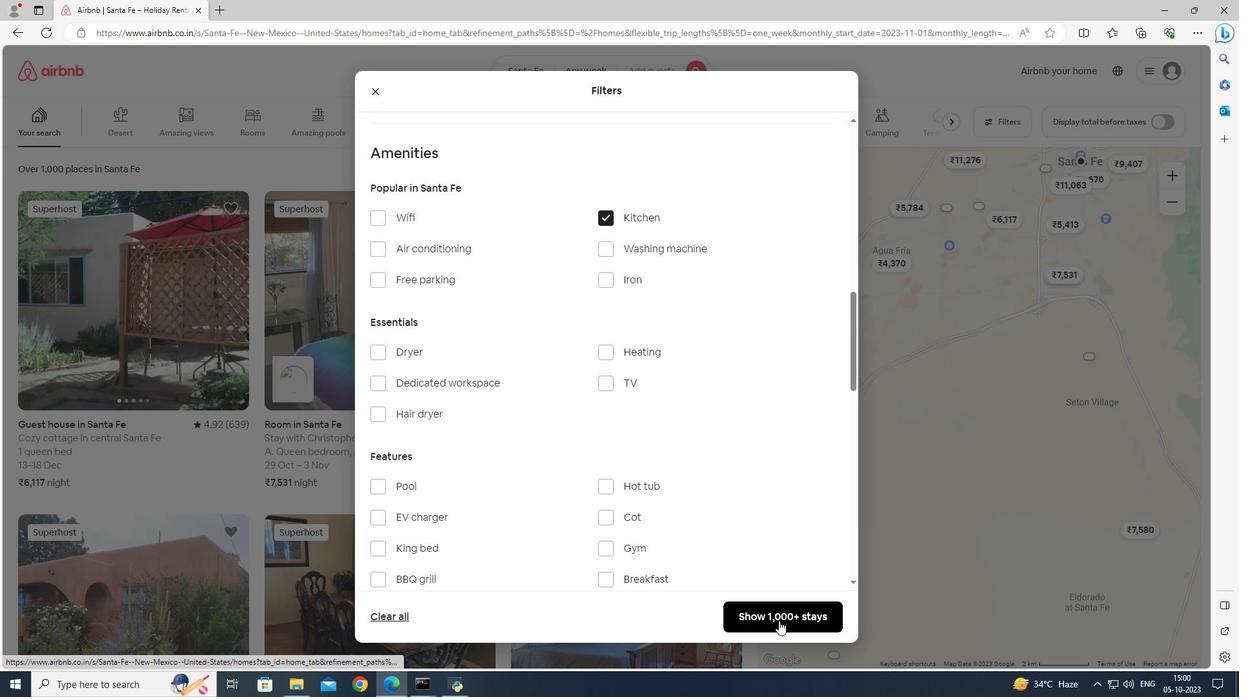 
Action: Mouse moved to (640, 127)
Screenshot: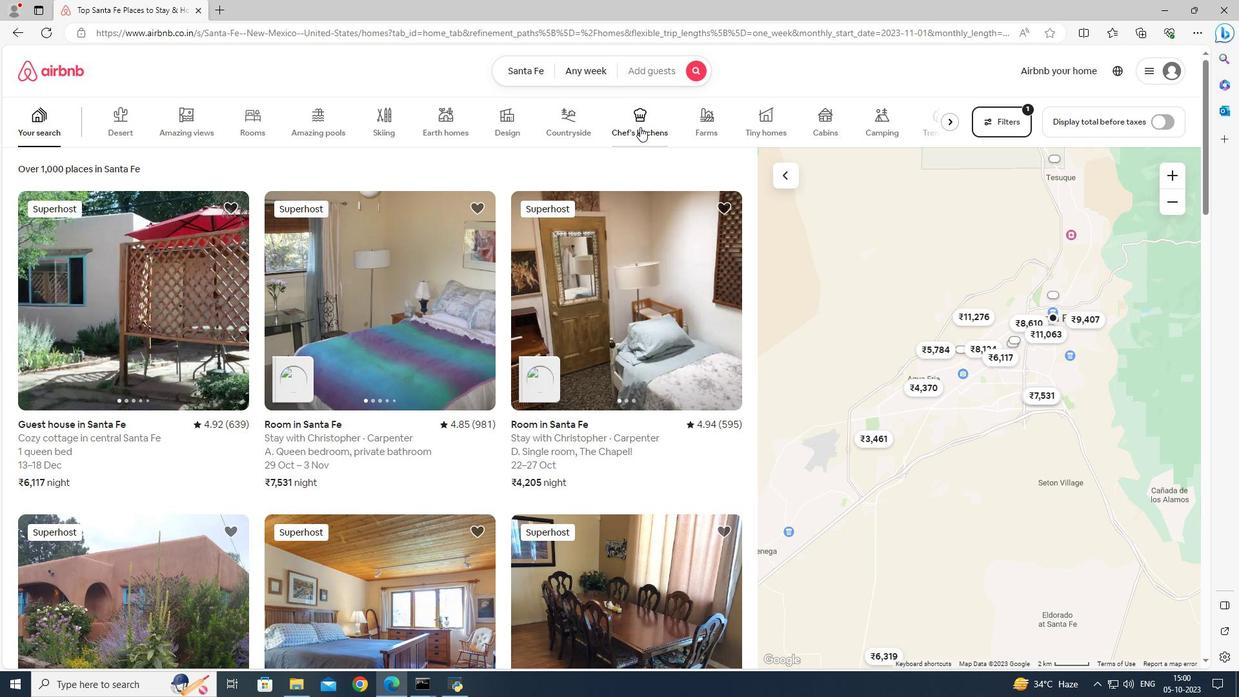 
Action: Mouse pressed left at (640, 127)
Screenshot: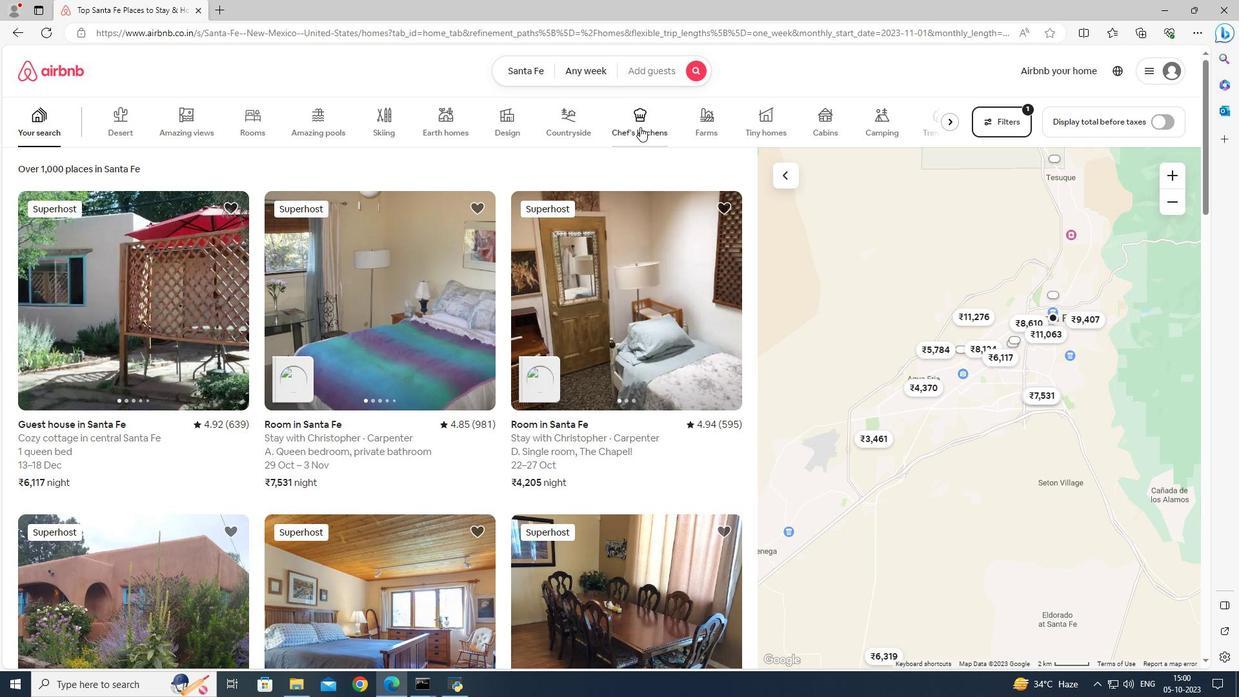 
Action: Mouse moved to (141, 293)
Screenshot: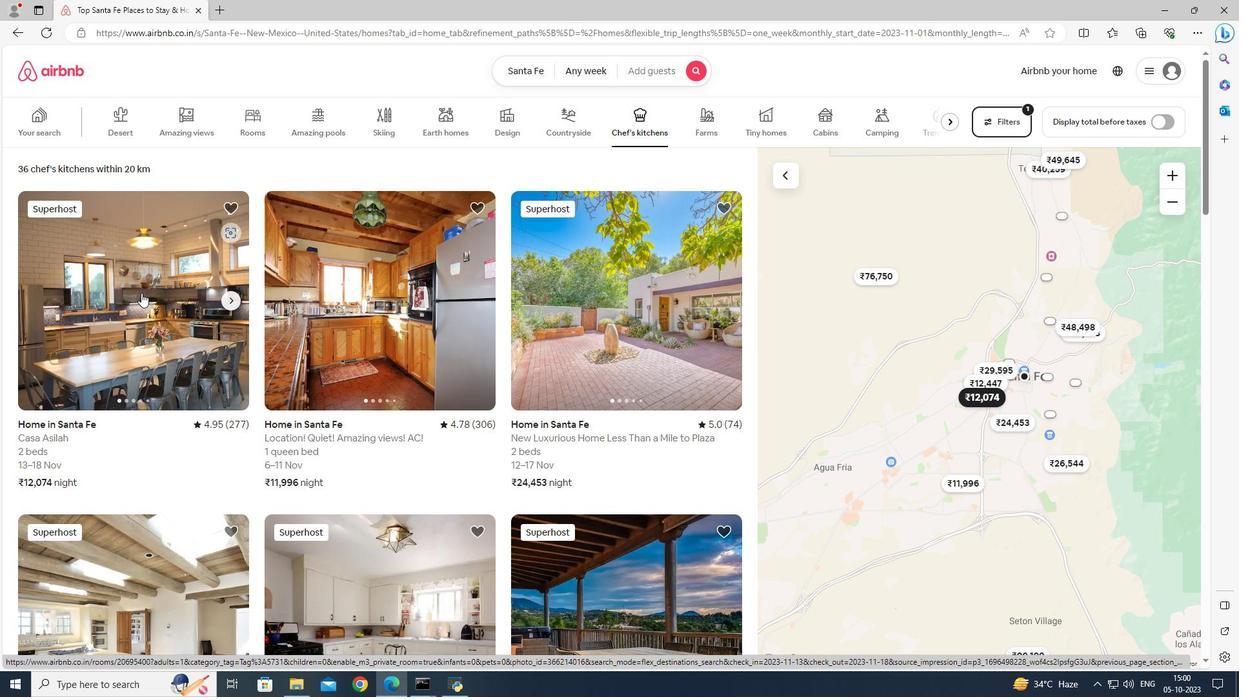 
Action: Mouse pressed left at (141, 293)
Screenshot: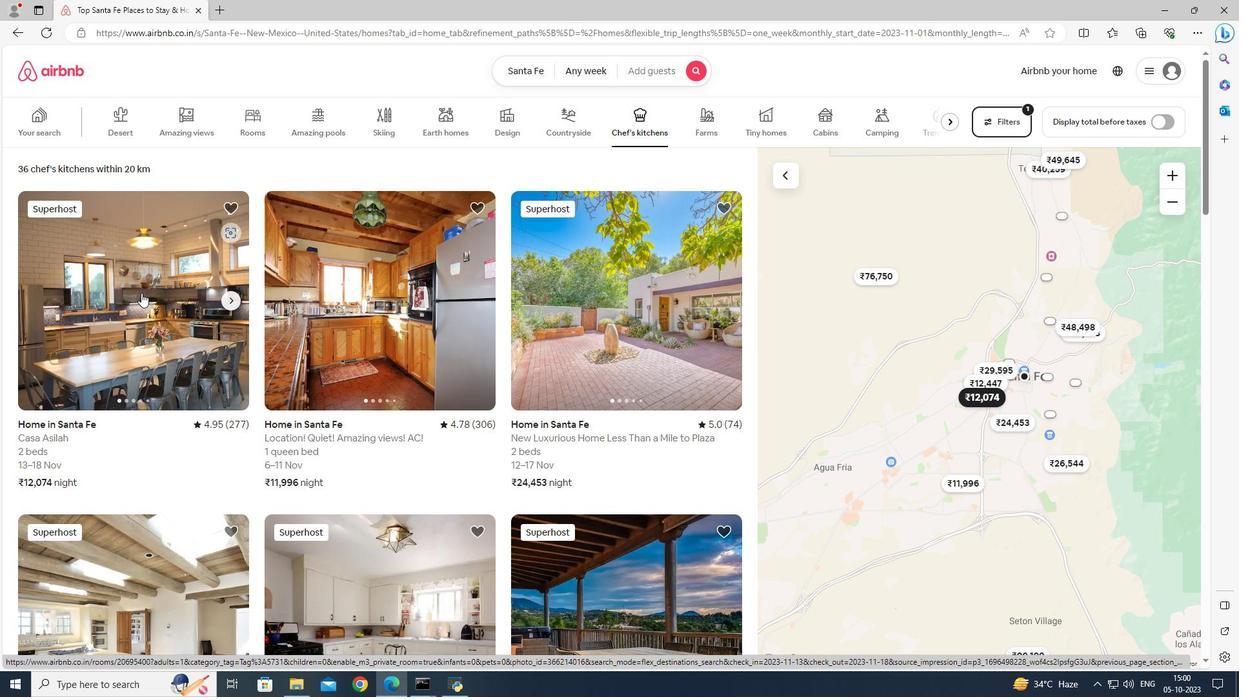 
Action: Mouse moved to (913, 478)
Screenshot: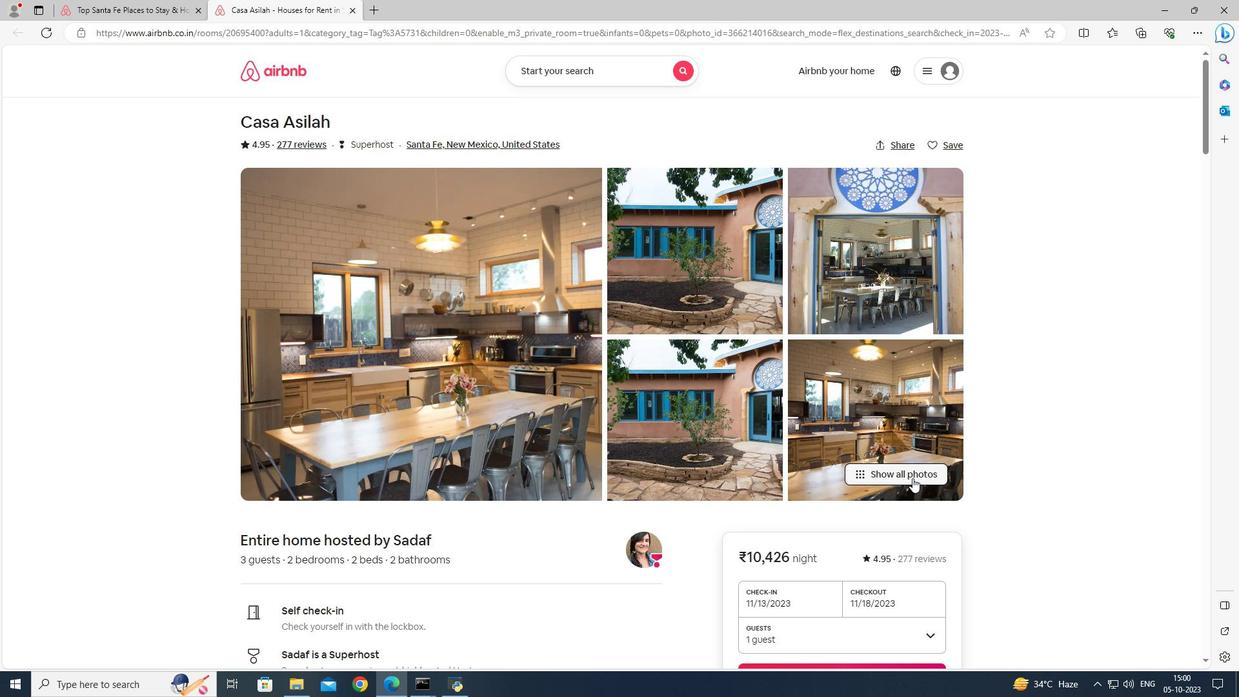 
Action: Mouse pressed left at (913, 478)
Screenshot: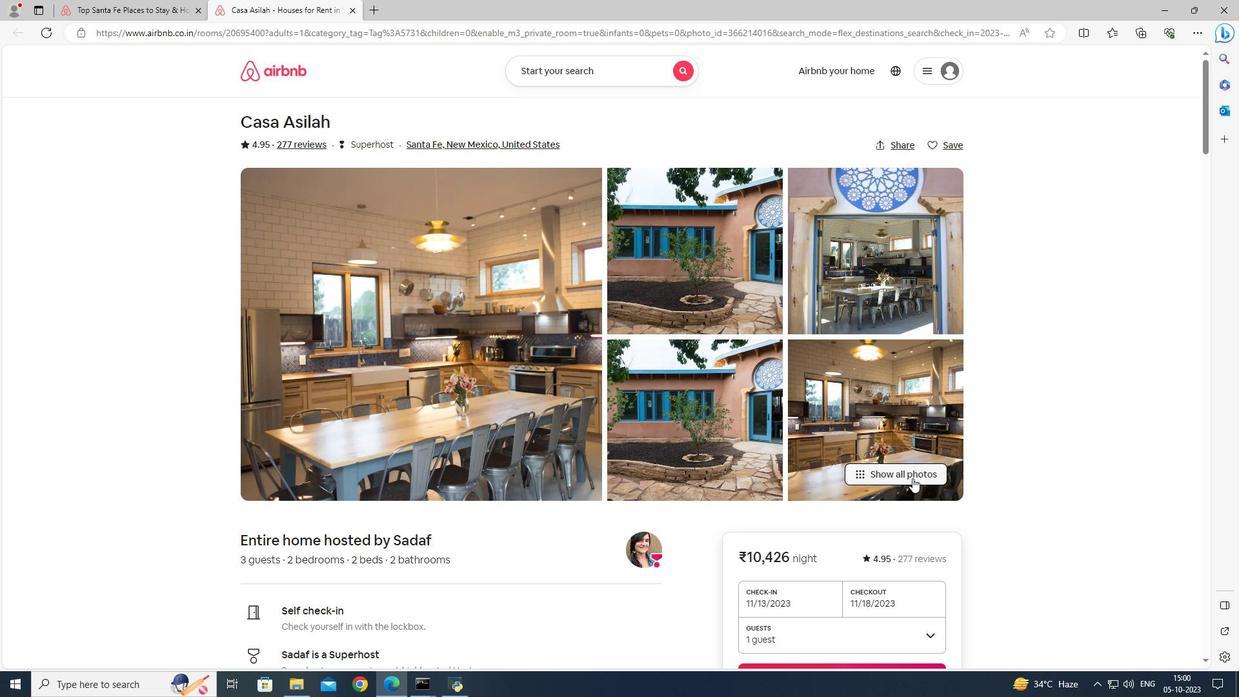 
Action: Mouse moved to (776, 345)
Screenshot: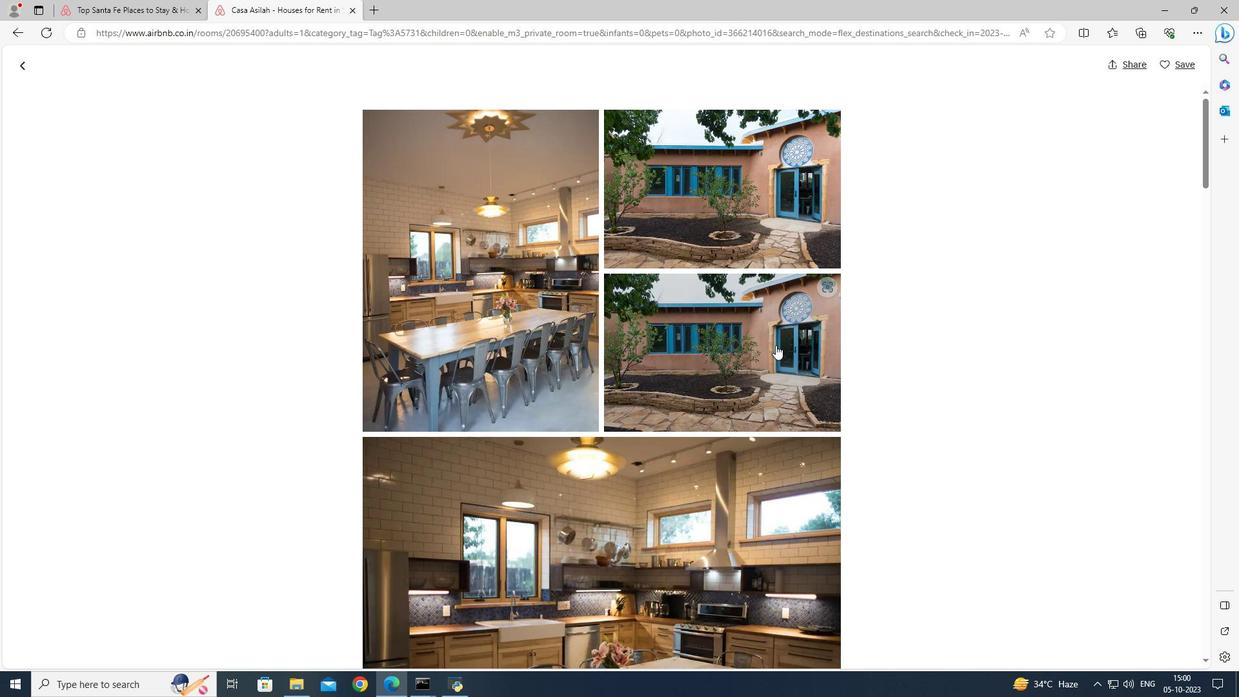 
Action: Mouse scrolled (776, 344) with delta (0, 0)
Screenshot: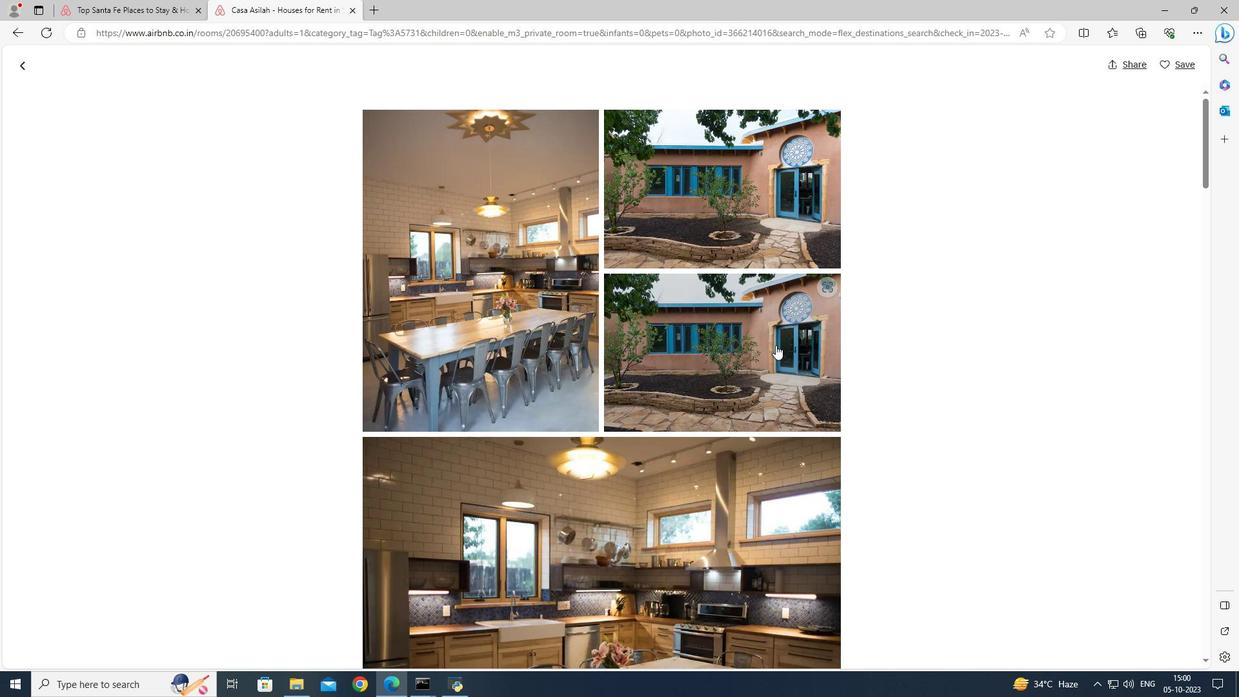 
Action: Mouse moved to (780, 364)
Screenshot: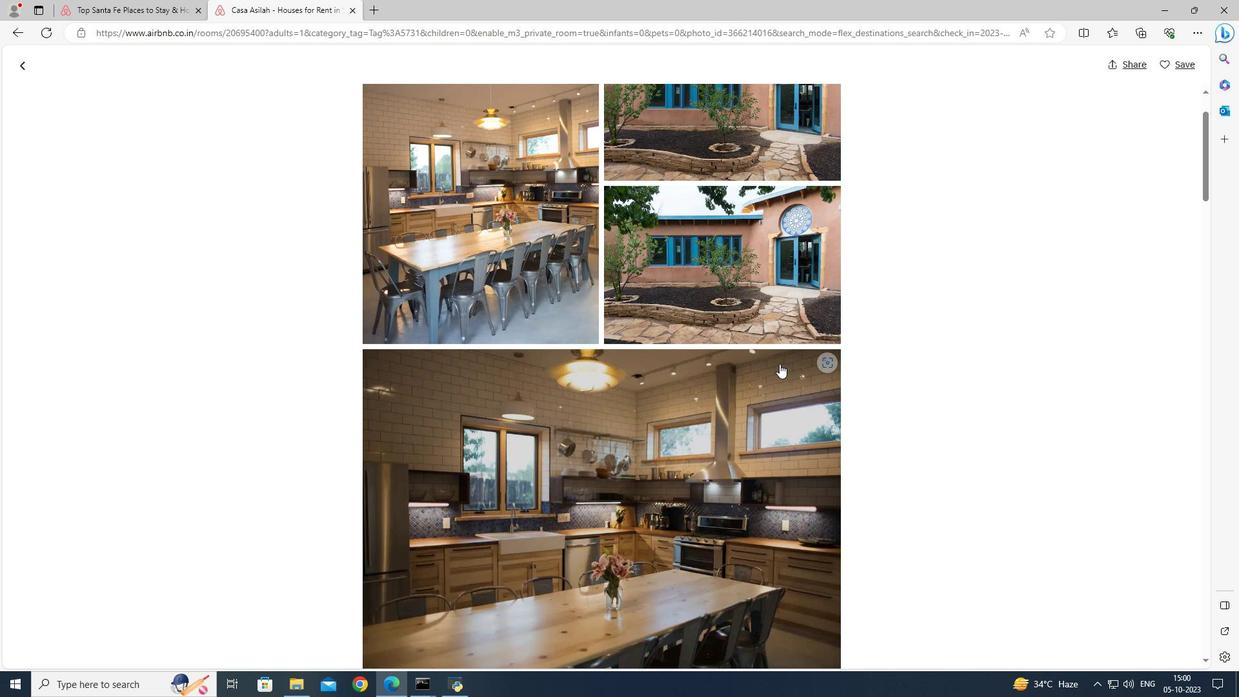 
Action: Mouse scrolled (780, 363) with delta (0, 0)
Screenshot: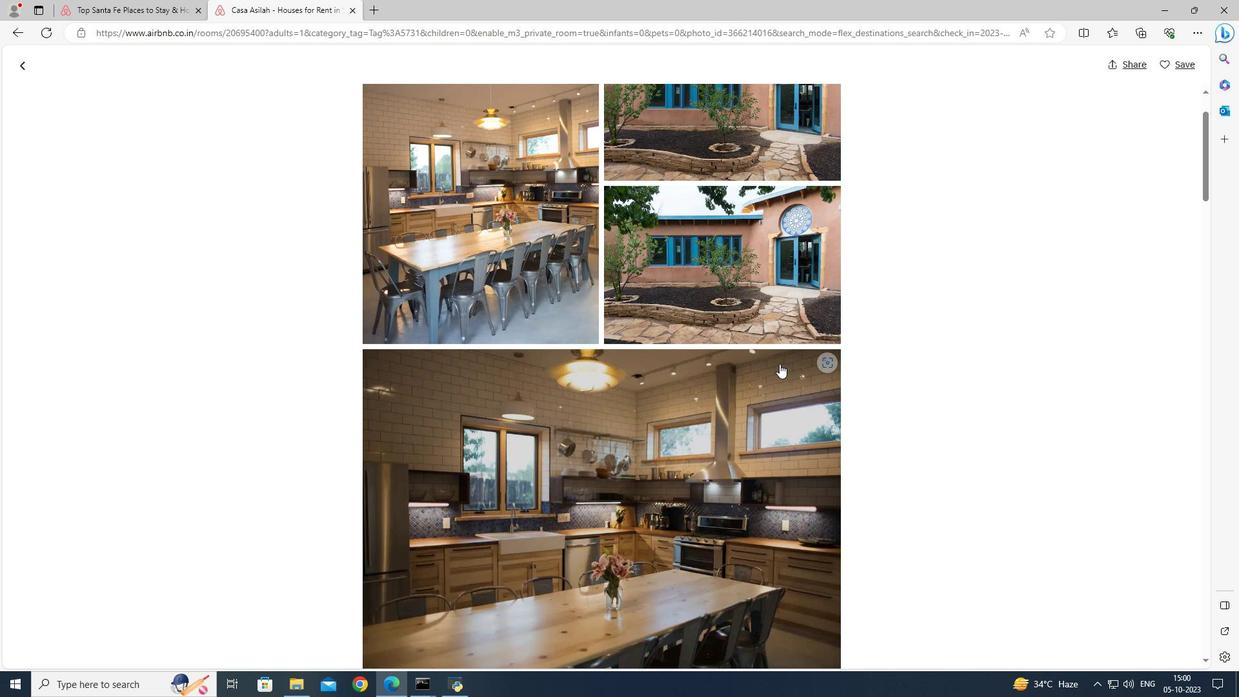 
Action: Mouse scrolled (780, 363) with delta (0, 0)
Screenshot: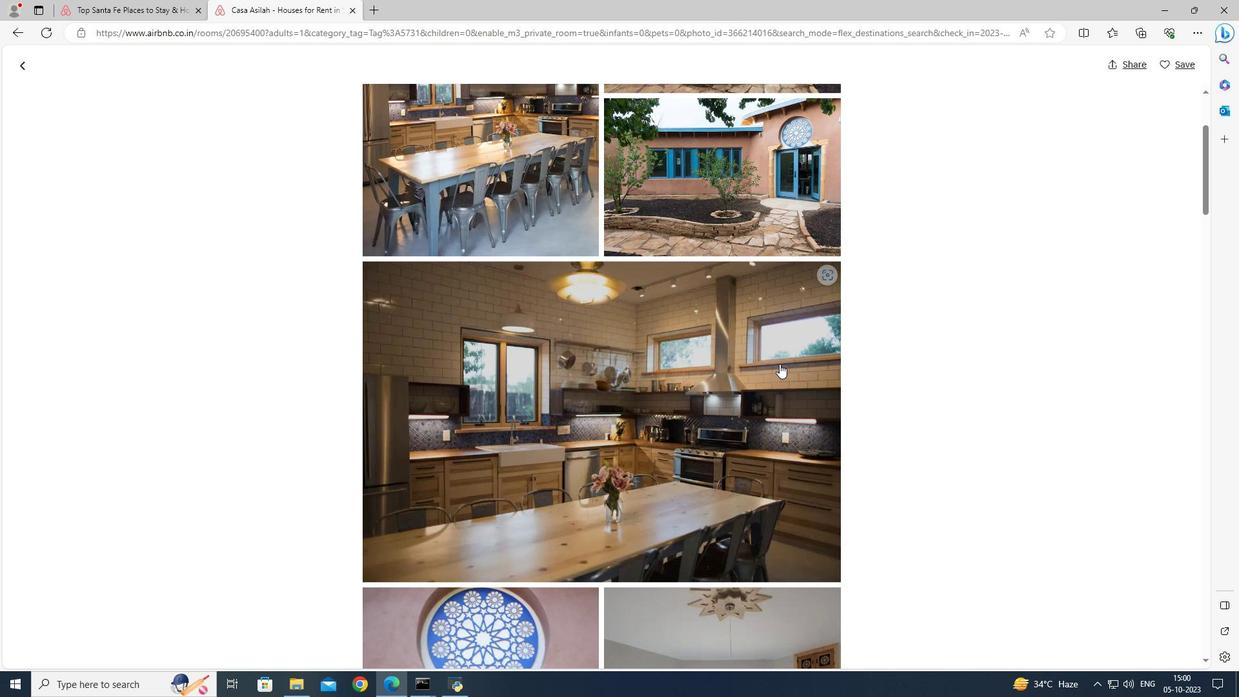 
Action: Mouse moved to (783, 389)
Screenshot: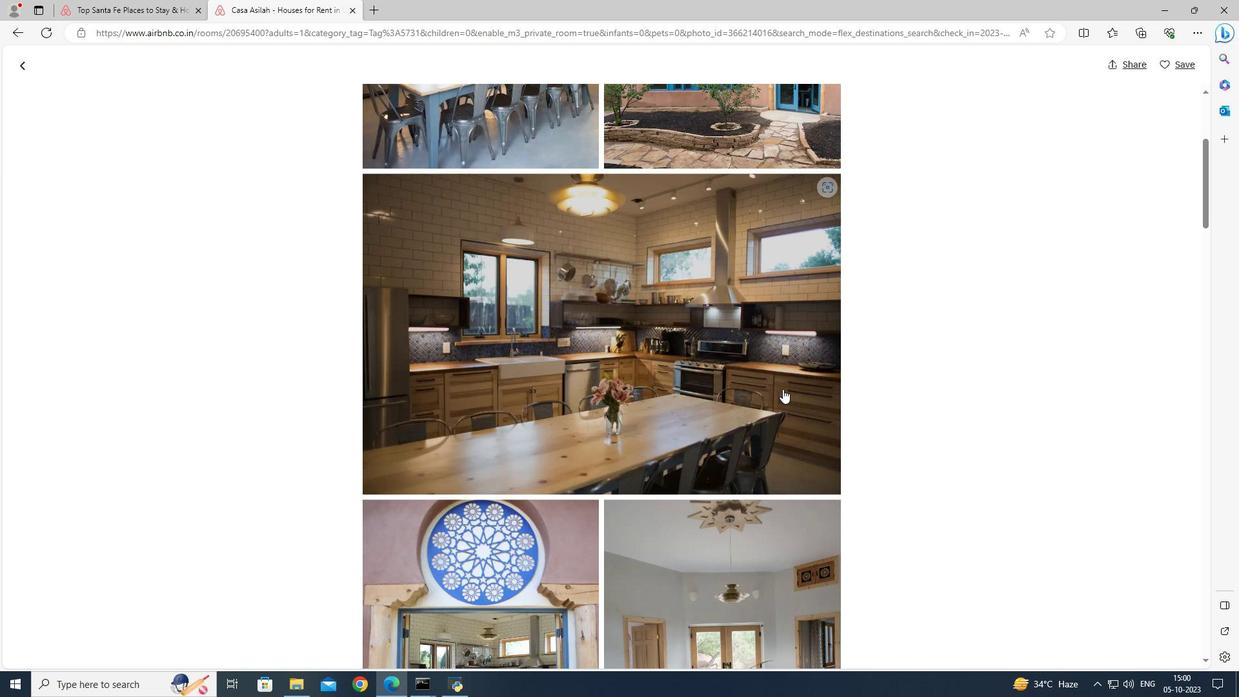 
Action: Mouse scrolled (783, 388) with delta (0, 0)
Screenshot: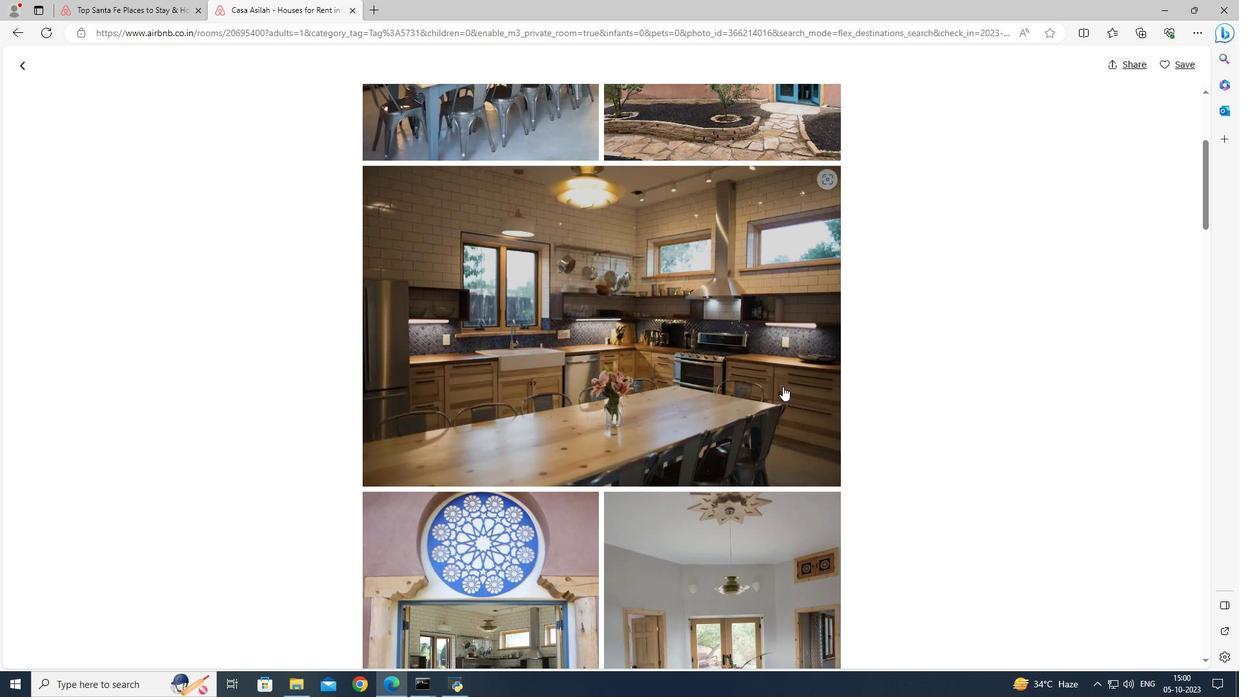 
Action: Mouse moved to (783, 379)
Screenshot: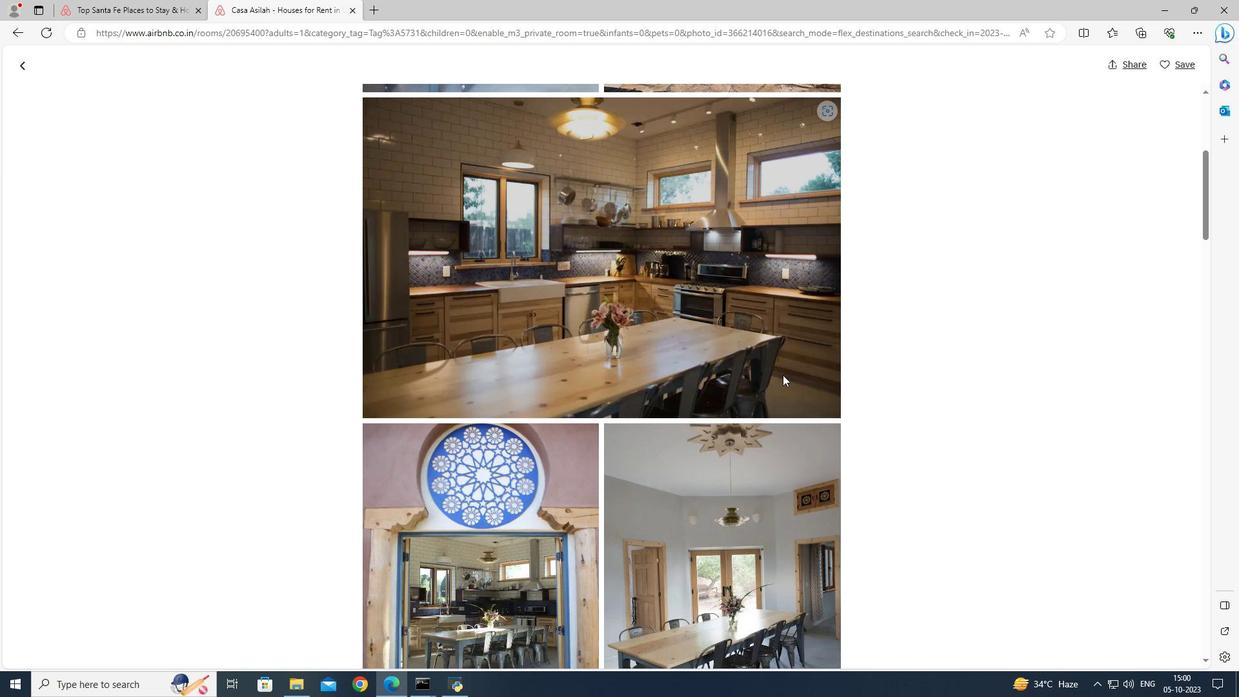 
Action: Mouse scrolled (783, 378) with delta (0, 0)
Screenshot: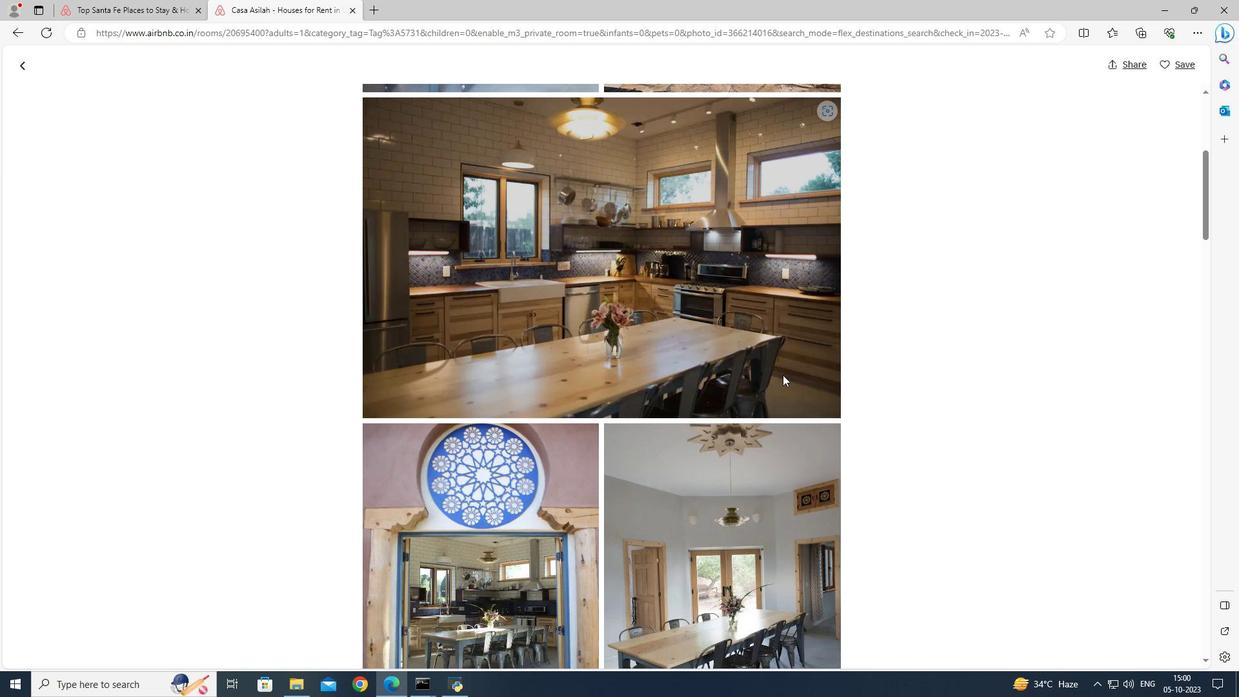 
Action: Mouse moved to (783, 373)
Screenshot: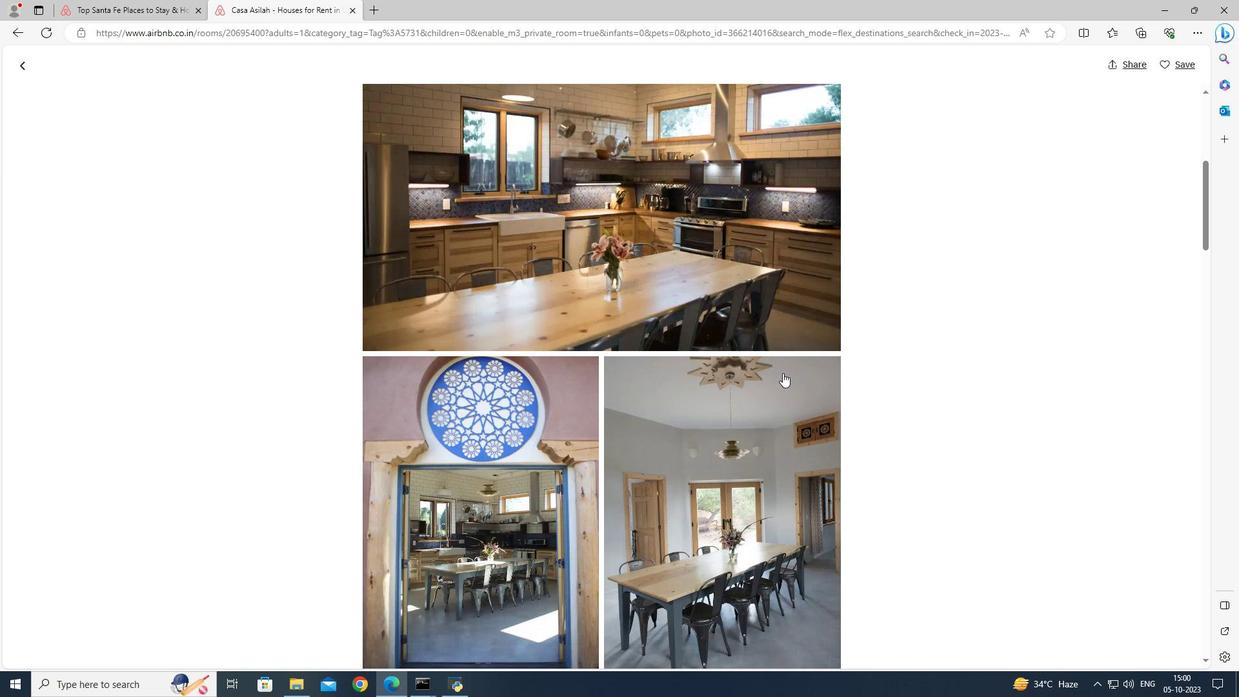 
Action: Mouse scrolled (783, 372) with delta (0, 0)
Screenshot: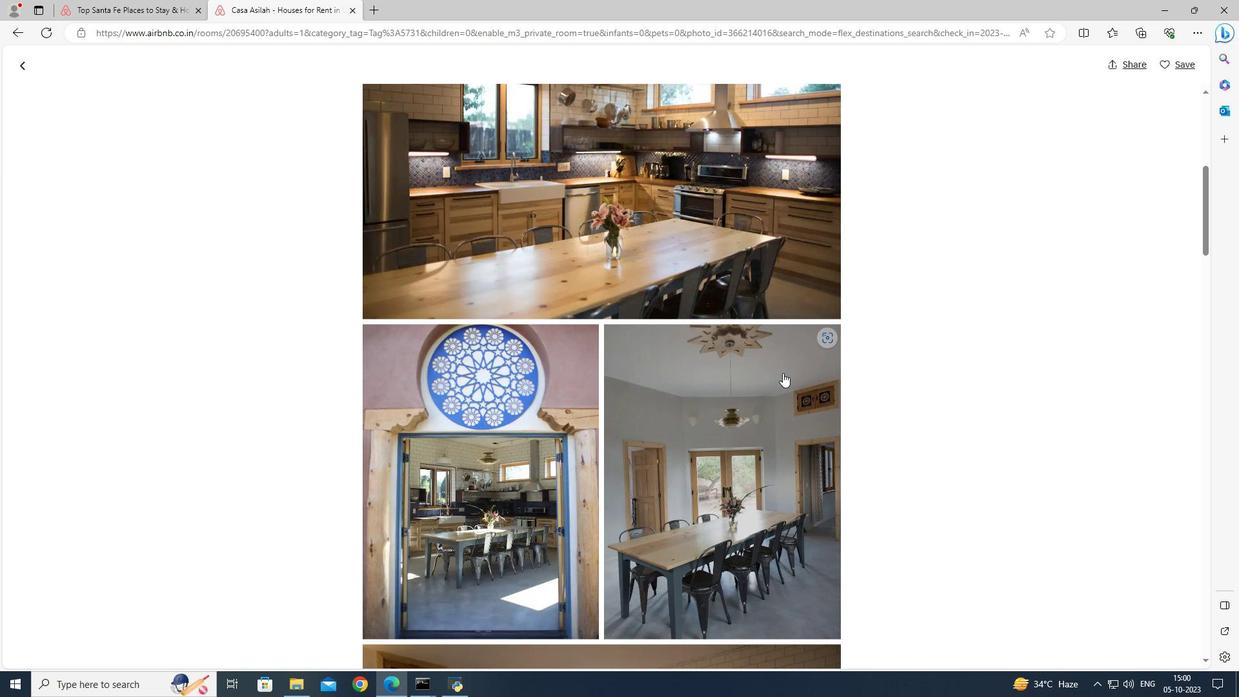 
Action: Mouse scrolled (783, 372) with delta (0, 0)
Screenshot: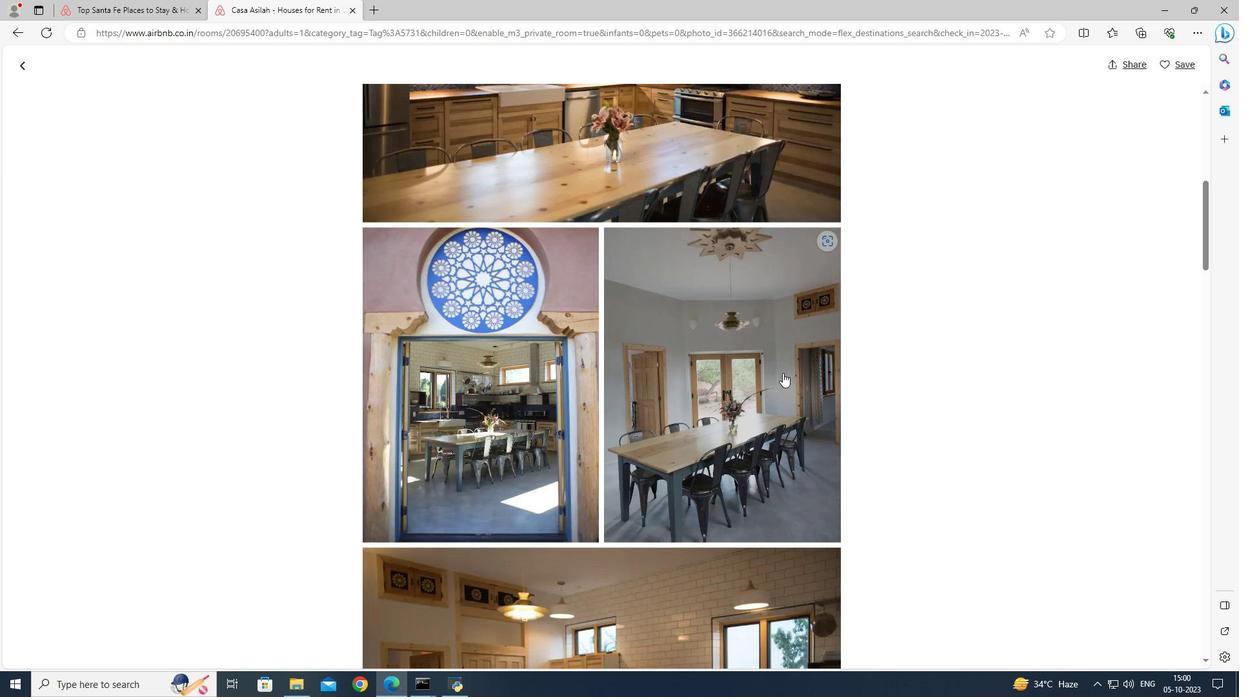 
Action: Mouse scrolled (783, 372) with delta (0, 0)
Screenshot: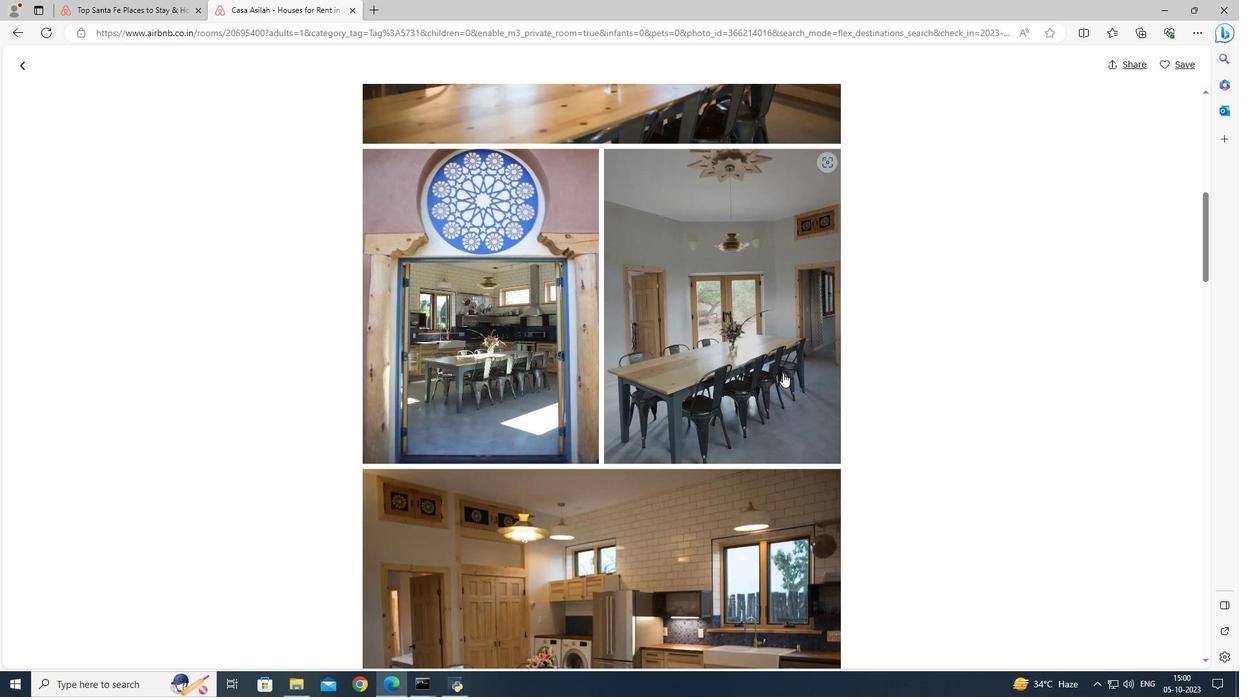 
Action: Mouse scrolled (783, 372) with delta (0, 0)
Screenshot: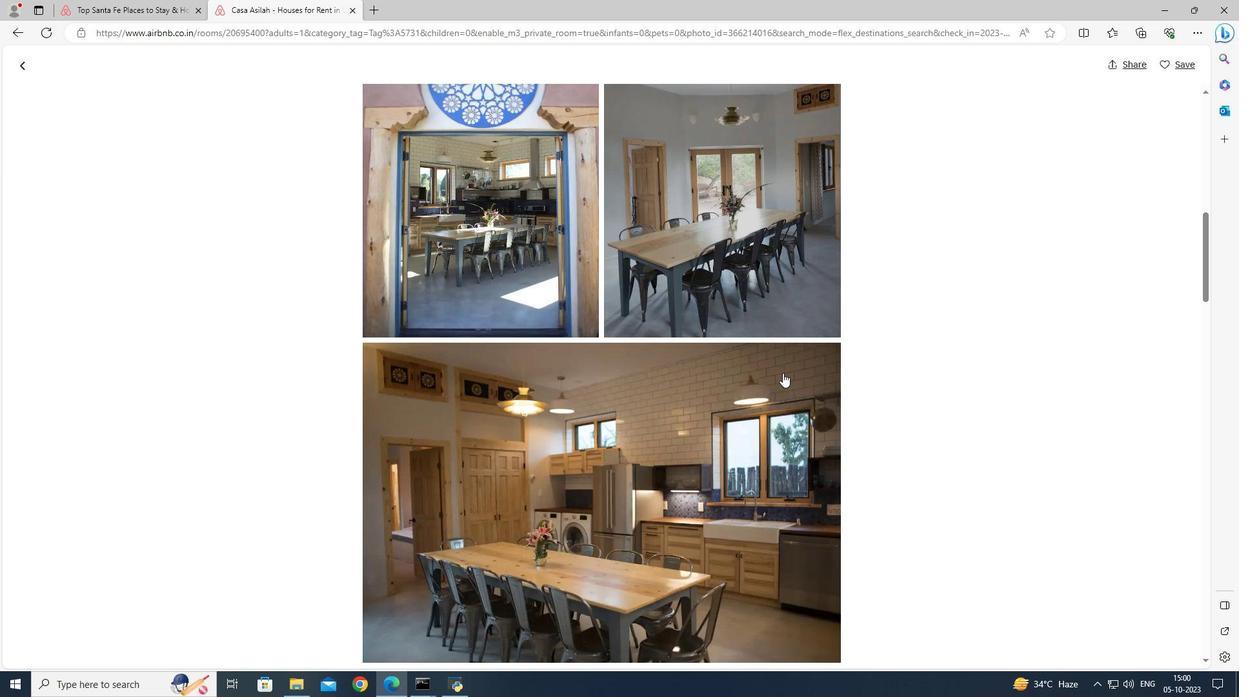 
Action: Mouse scrolled (783, 372) with delta (0, 0)
Screenshot: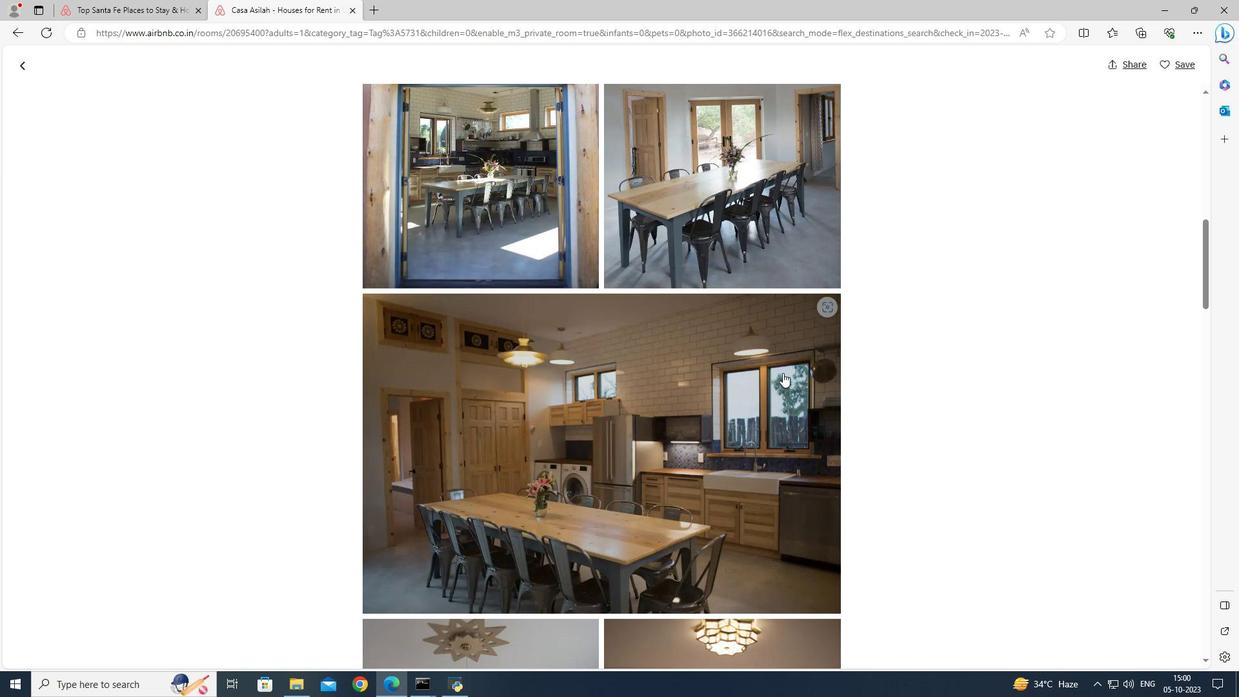 
Action: Mouse scrolled (783, 372) with delta (0, 0)
Screenshot: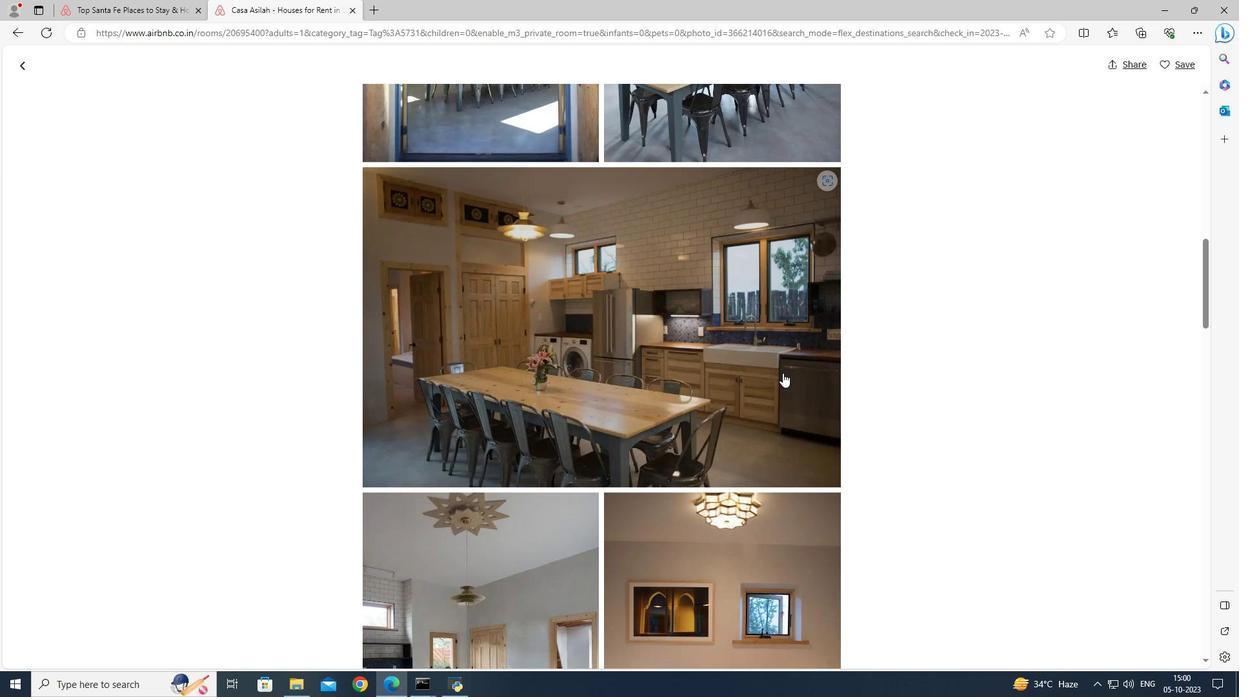 
Action: Mouse scrolled (783, 372) with delta (0, 0)
Screenshot: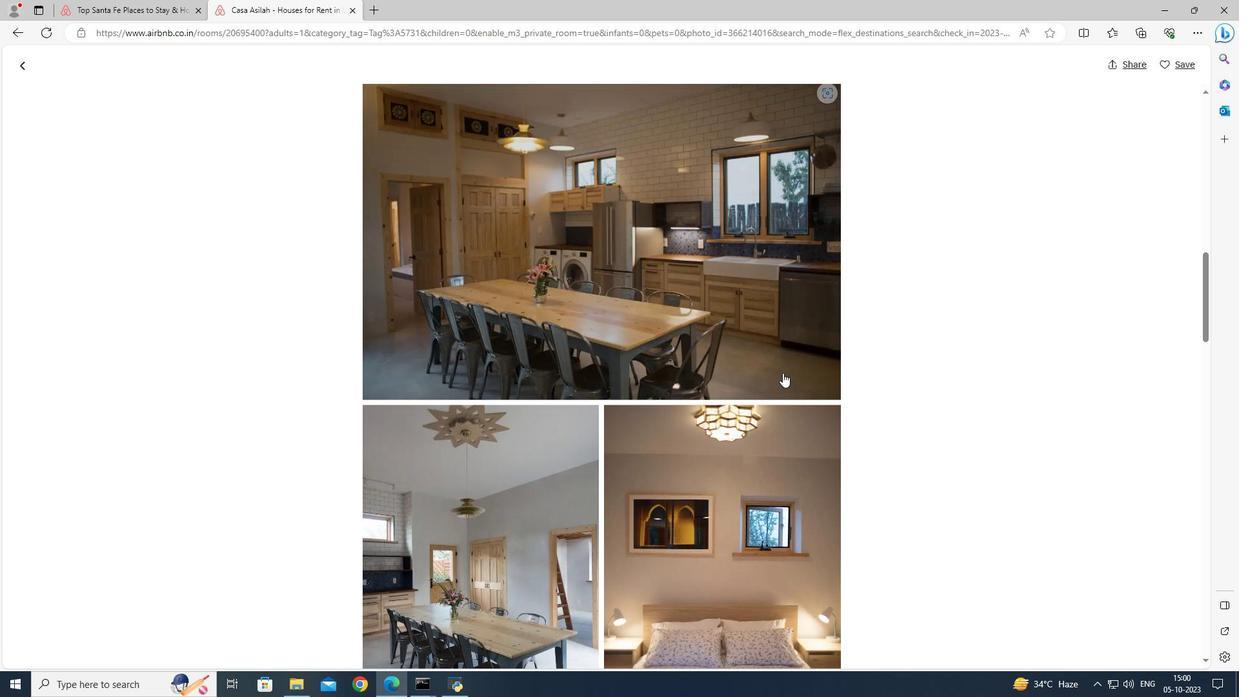 
Action: Mouse scrolled (783, 372) with delta (0, 0)
Screenshot: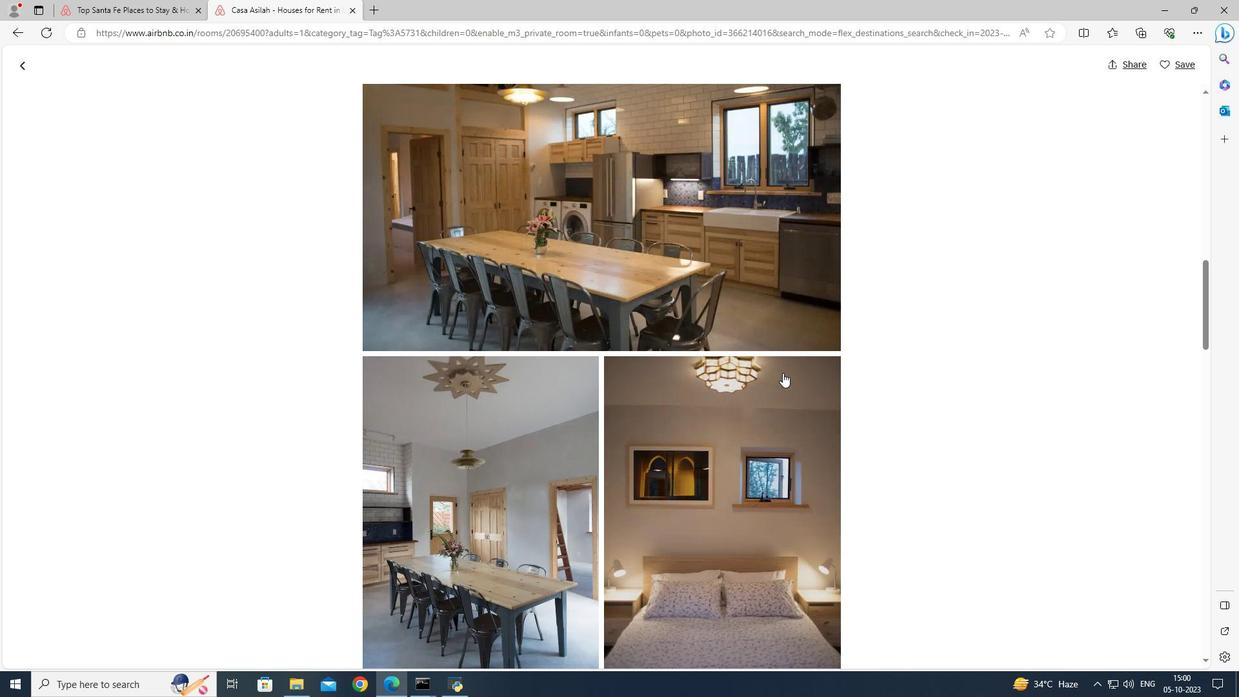 
Action: Mouse scrolled (783, 372) with delta (0, 0)
Screenshot: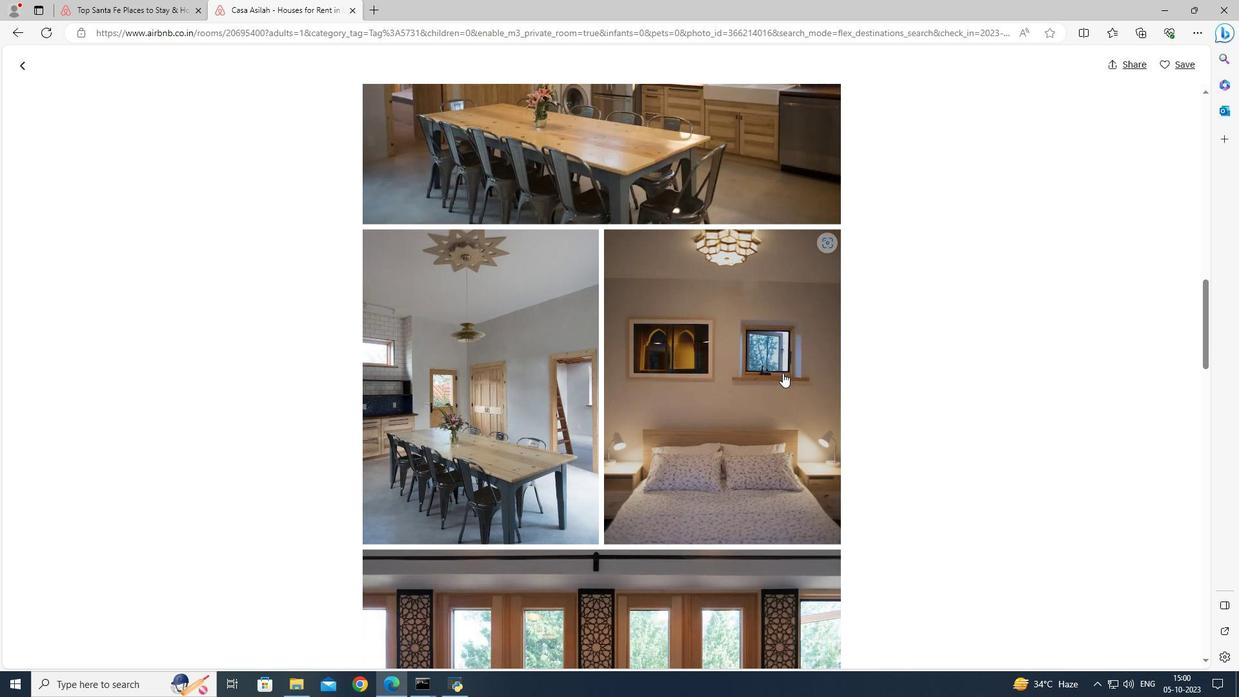 
Action: Mouse scrolled (783, 372) with delta (0, 0)
Screenshot: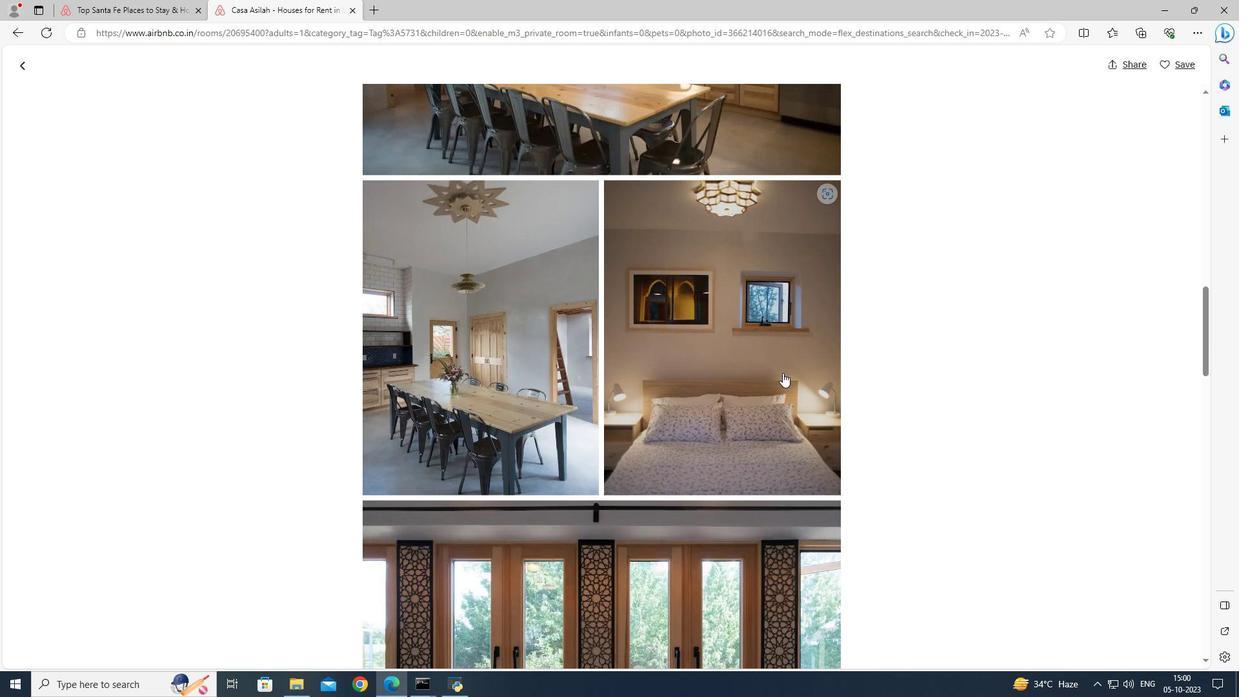 
Action: Mouse scrolled (783, 372) with delta (0, 0)
Screenshot: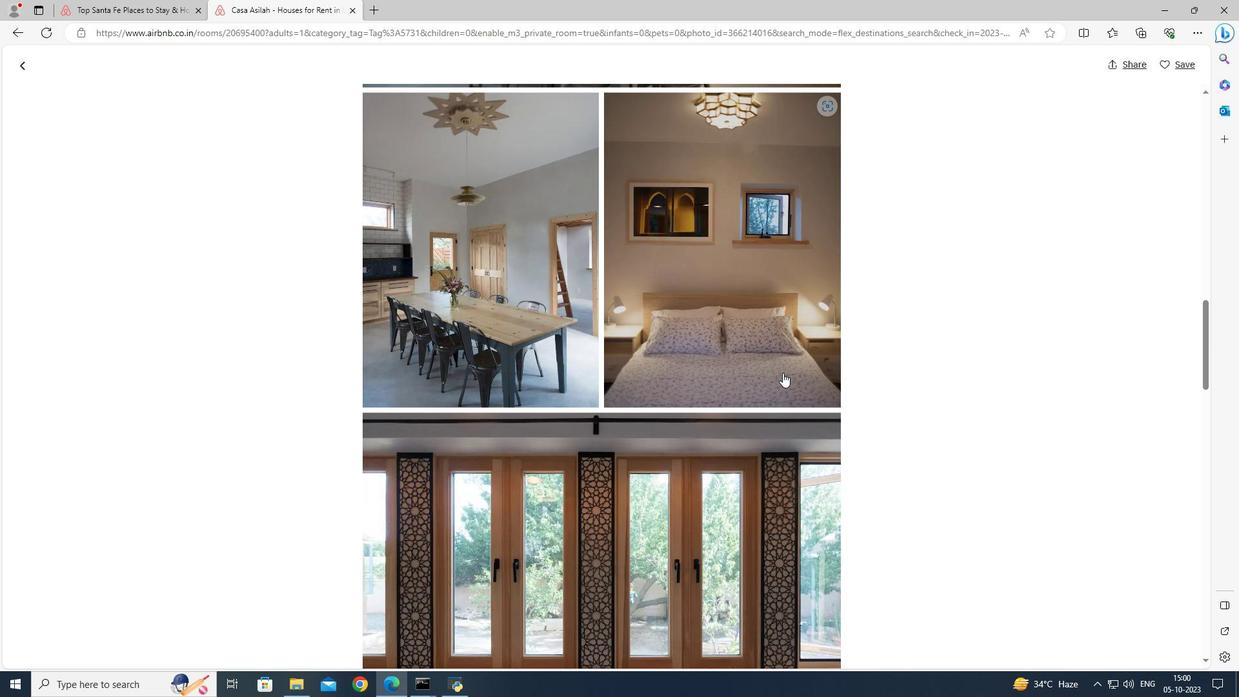 
Action: Mouse scrolled (783, 372) with delta (0, 0)
Screenshot: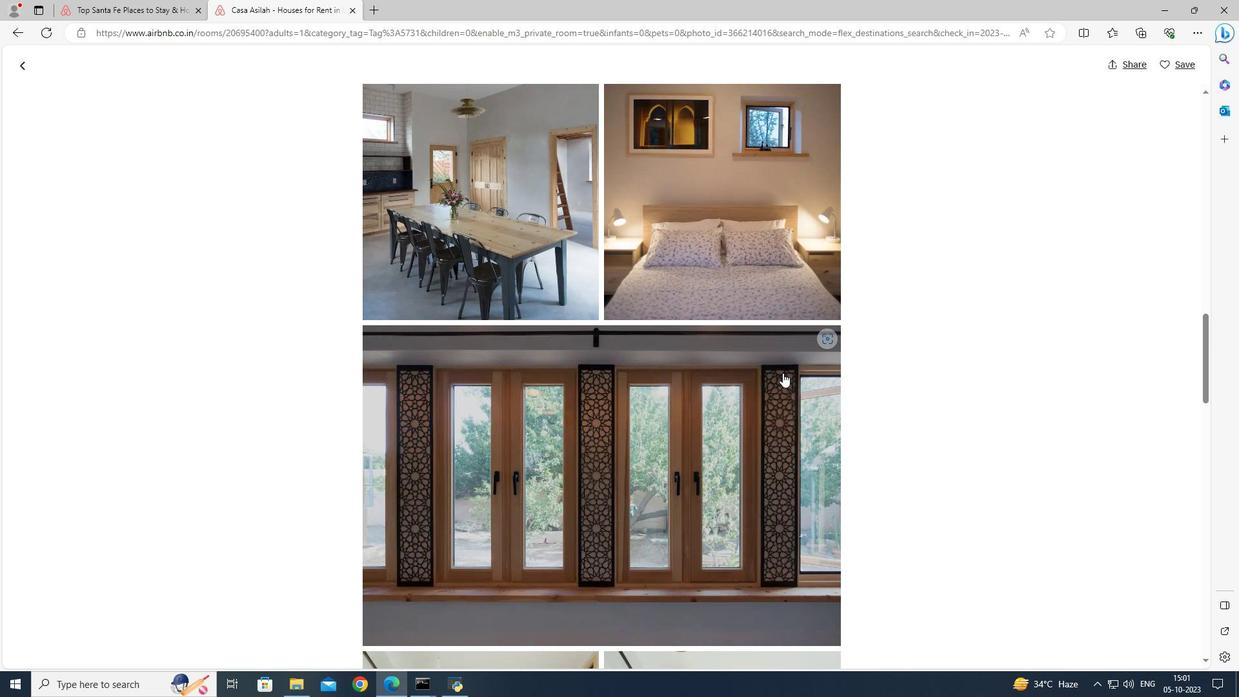 
Action: Mouse scrolled (783, 372) with delta (0, 0)
Screenshot: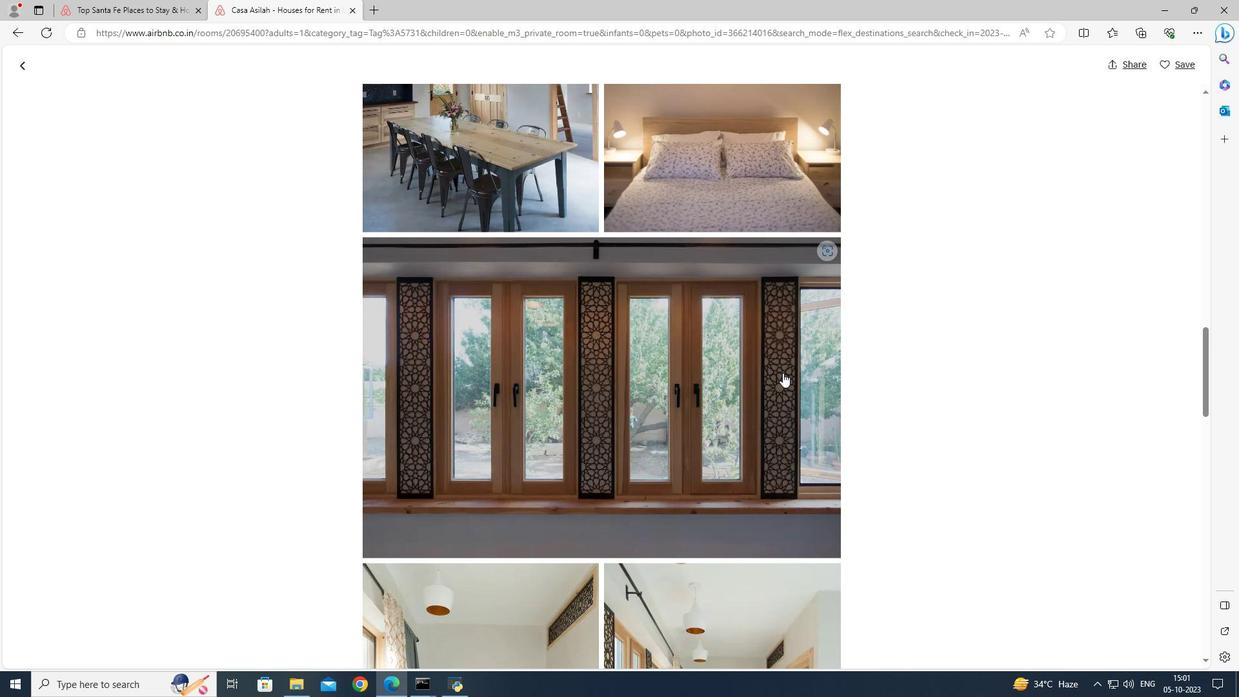 
Action: Mouse scrolled (783, 372) with delta (0, 0)
Screenshot: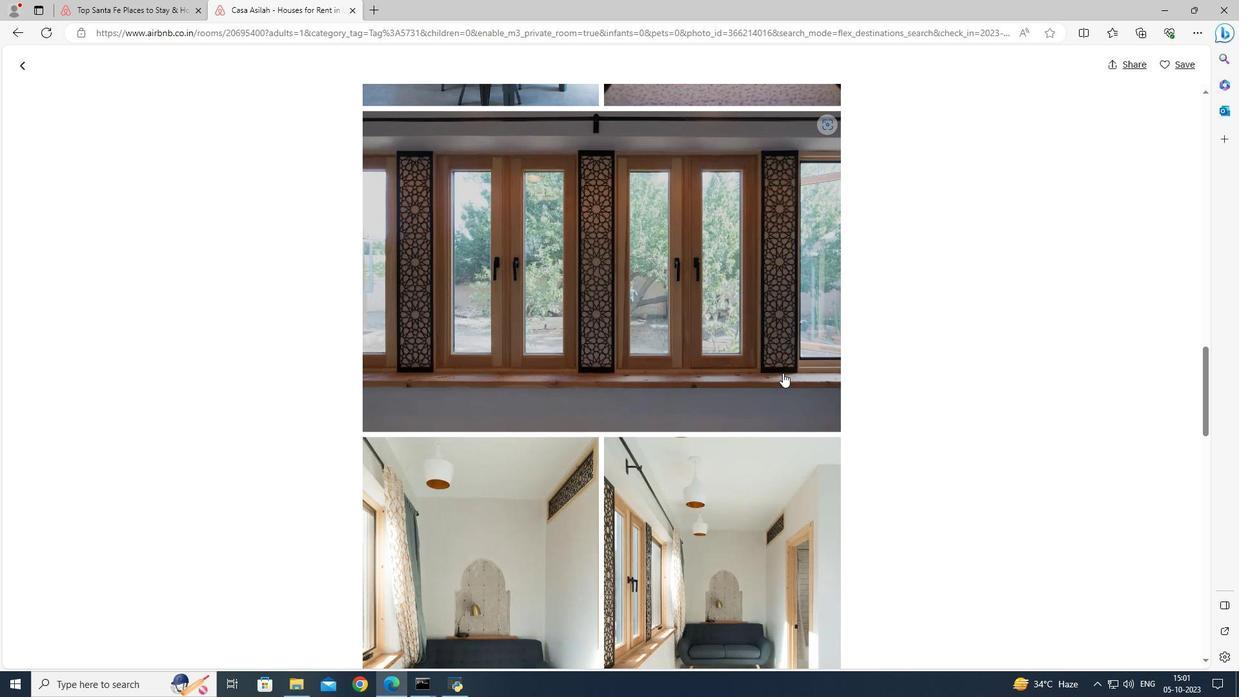 
Action: Mouse scrolled (783, 372) with delta (0, 0)
Screenshot: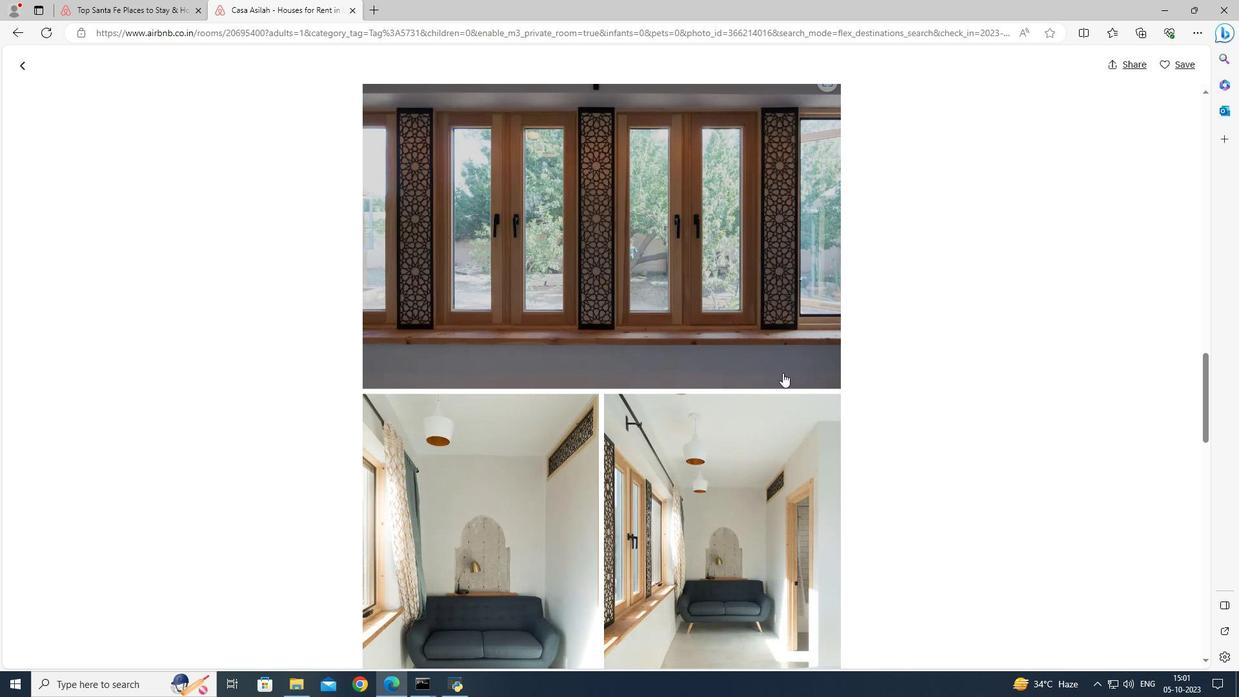 
Action: Mouse scrolled (783, 372) with delta (0, 0)
Screenshot: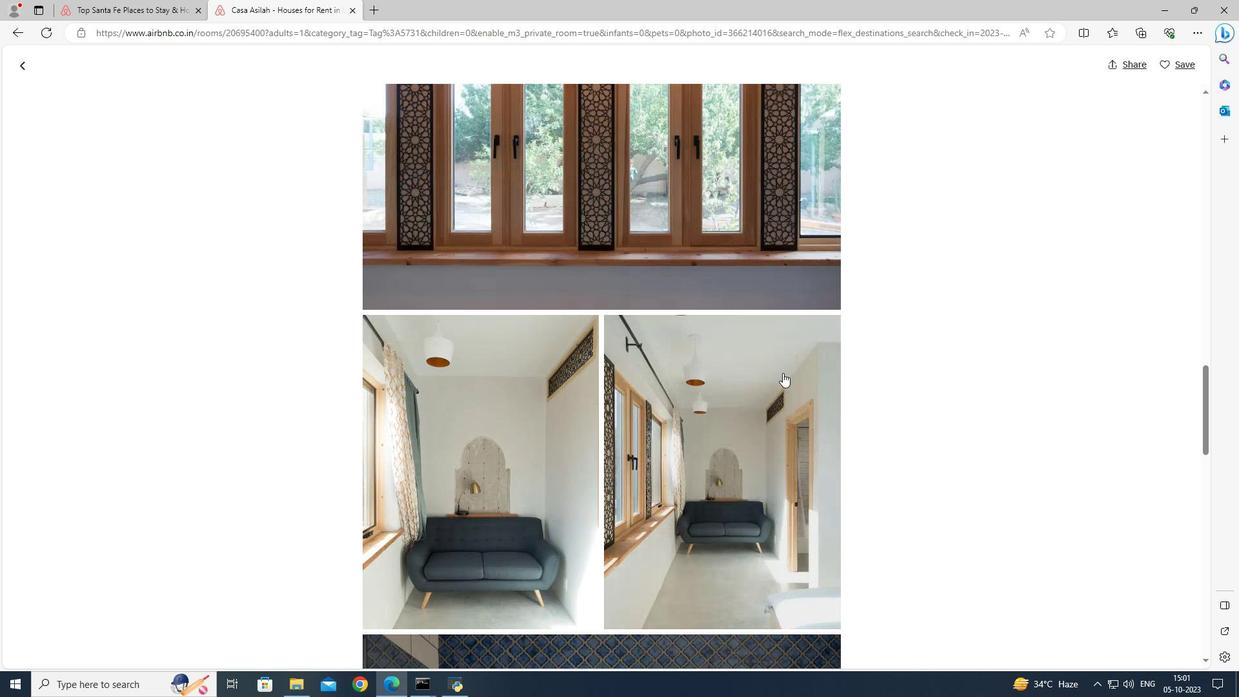 
Action: Mouse scrolled (783, 372) with delta (0, 0)
Screenshot: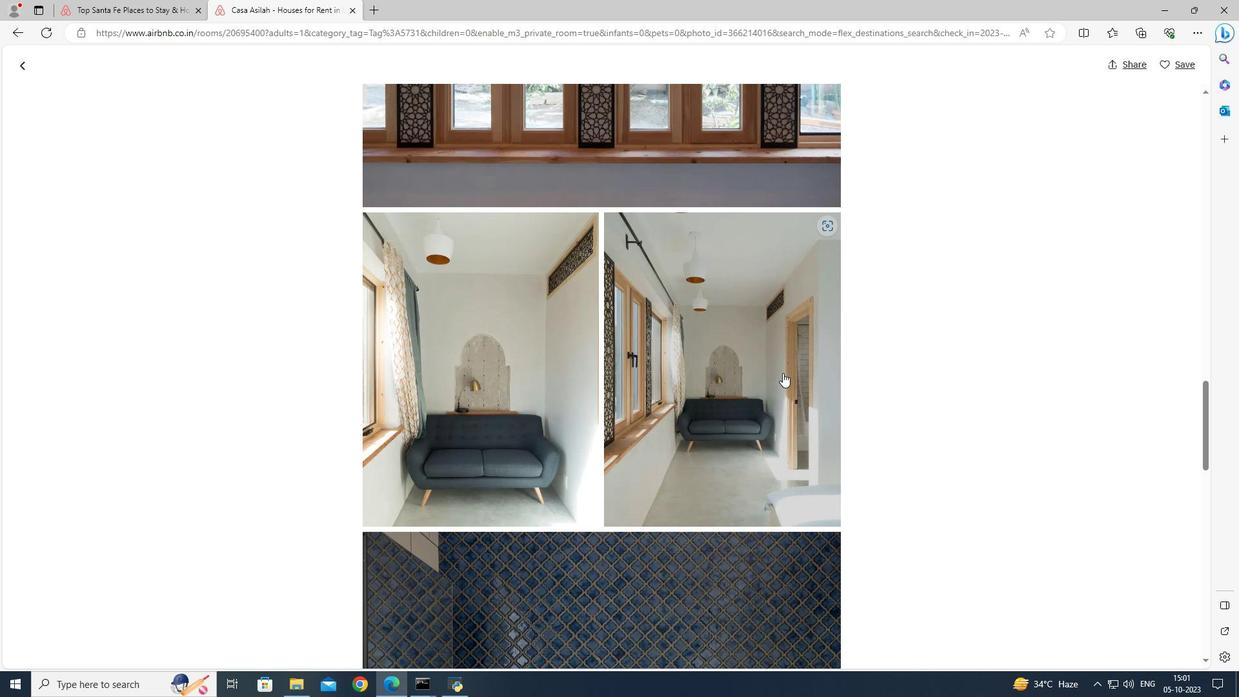 
Action: Mouse scrolled (783, 372) with delta (0, 0)
Screenshot: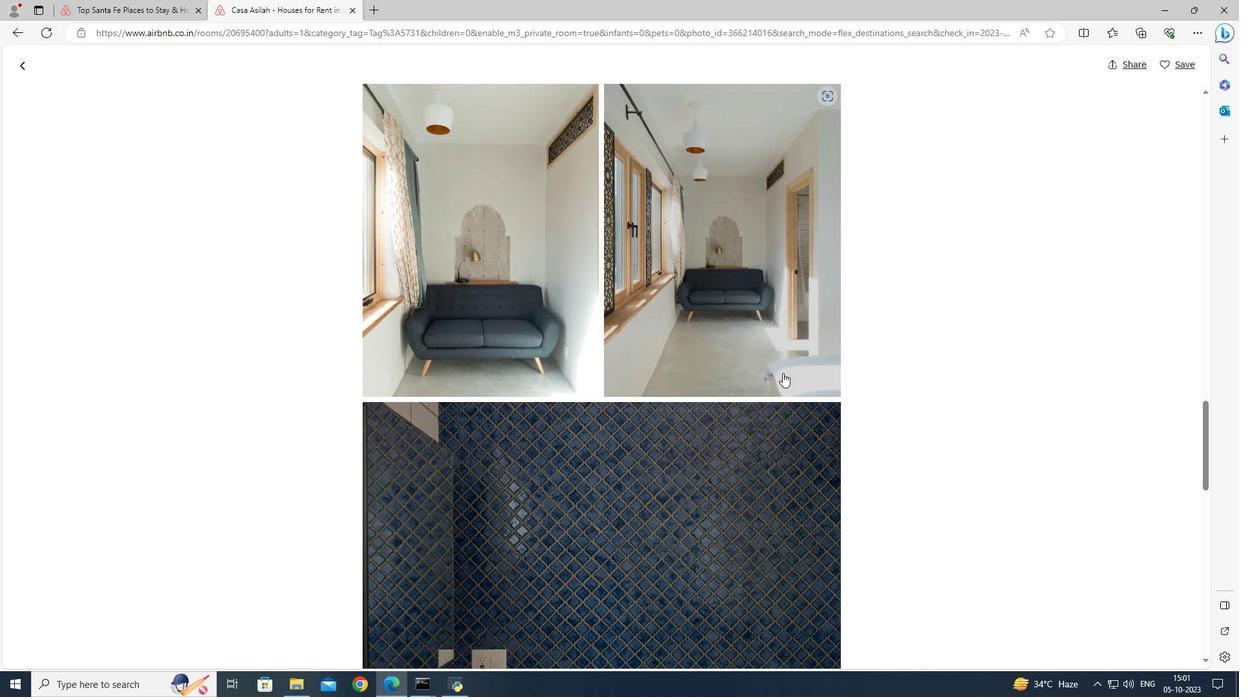 
Action: Mouse scrolled (783, 372) with delta (0, 0)
Screenshot: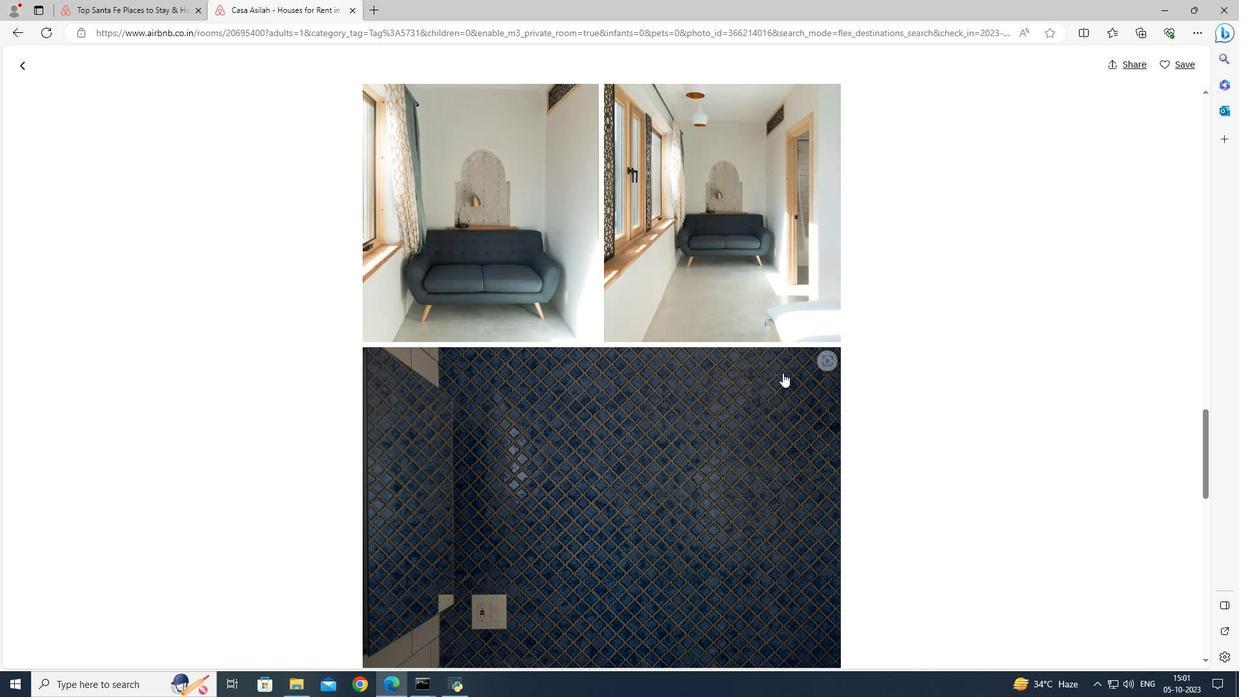 
Action: Mouse scrolled (783, 372) with delta (0, 0)
Screenshot: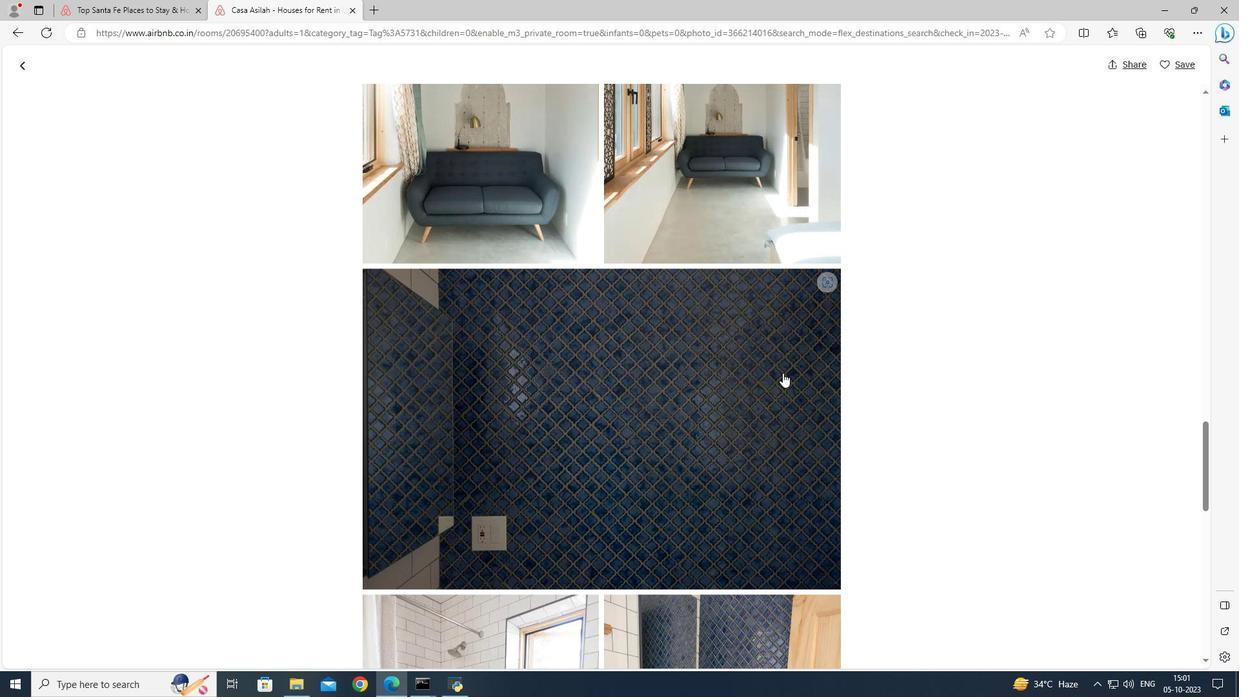 
Action: Mouse scrolled (783, 372) with delta (0, 0)
Screenshot: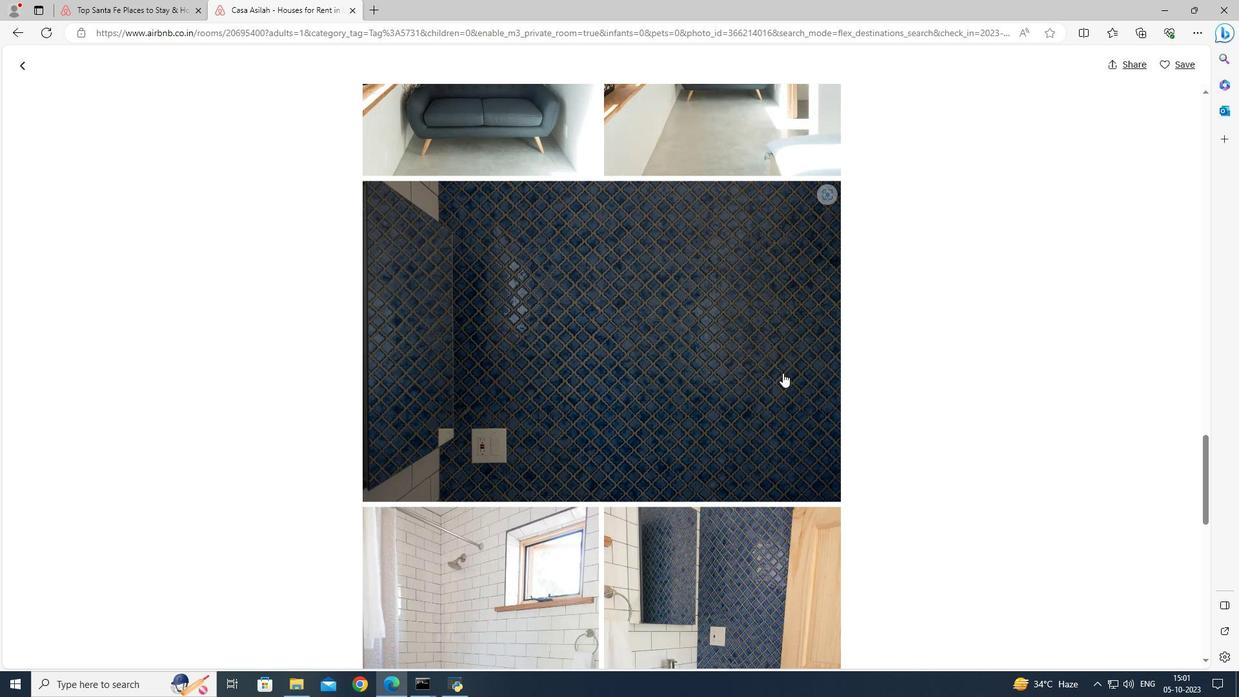 
Action: Mouse scrolled (783, 372) with delta (0, 0)
Screenshot: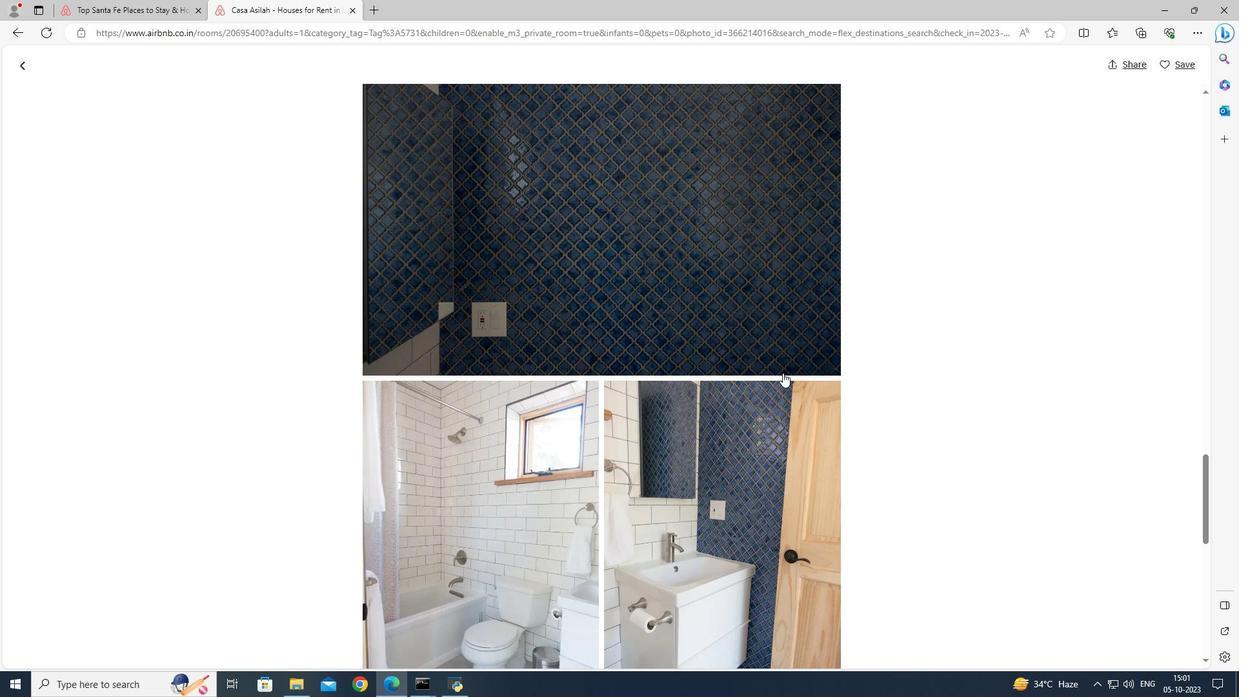 
Action: Mouse scrolled (783, 372) with delta (0, 0)
Screenshot: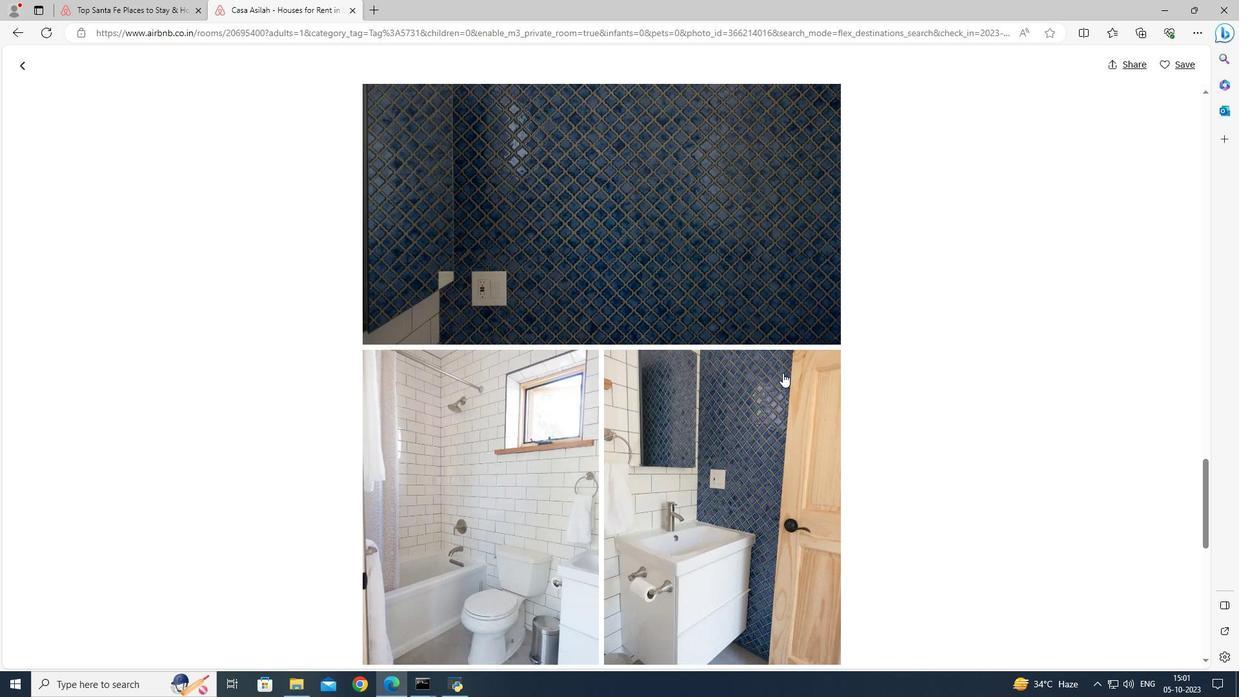 
Action: Mouse scrolled (783, 372) with delta (0, 0)
Screenshot: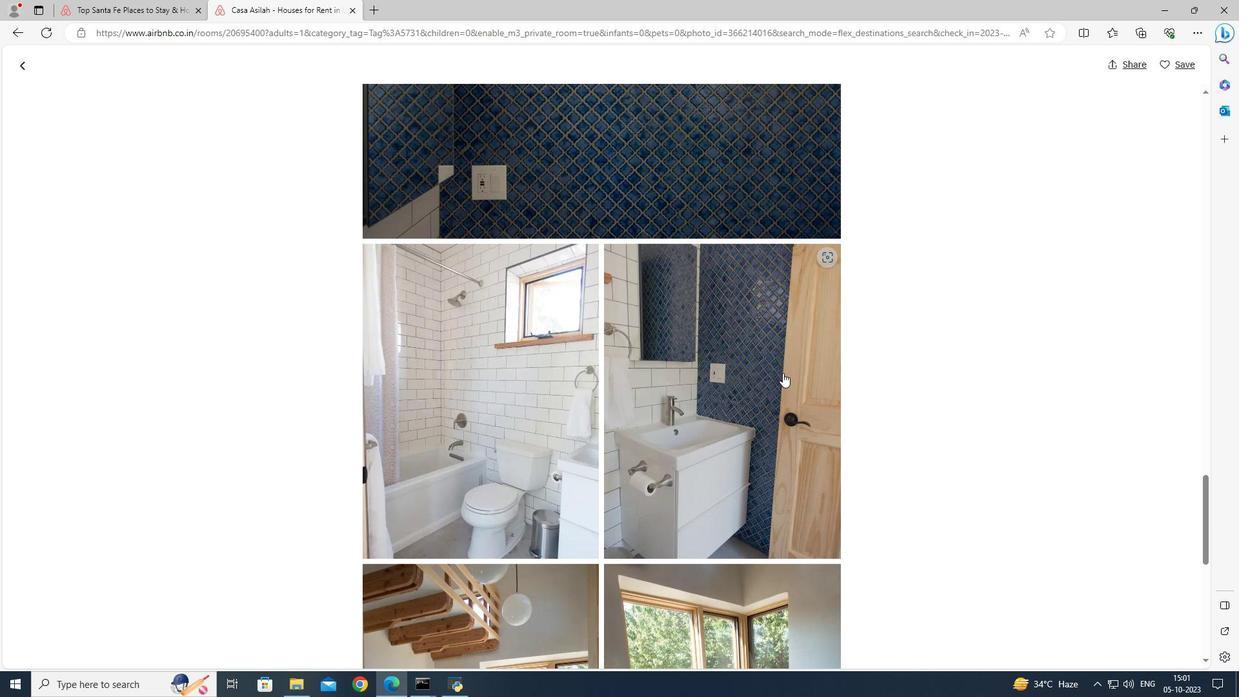 
Action: Mouse scrolled (783, 372) with delta (0, 0)
Screenshot: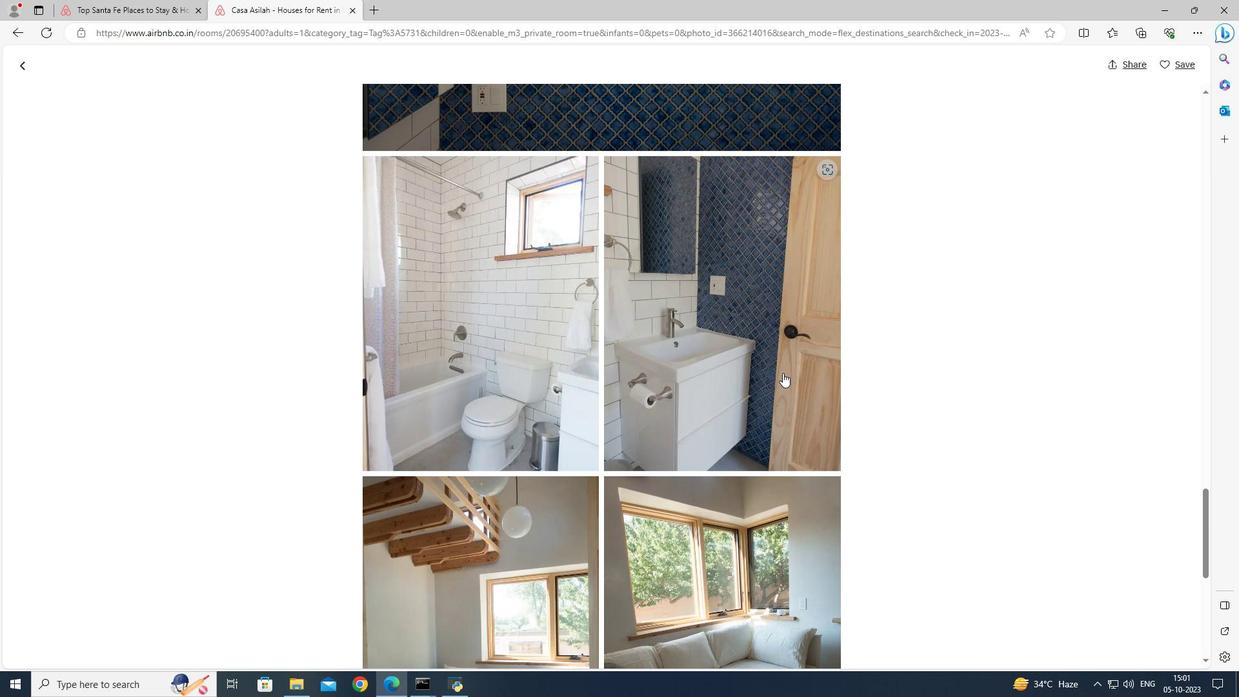 
Action: Mouse scrolled (783, 372) with delta (0, 0)
Screenshot: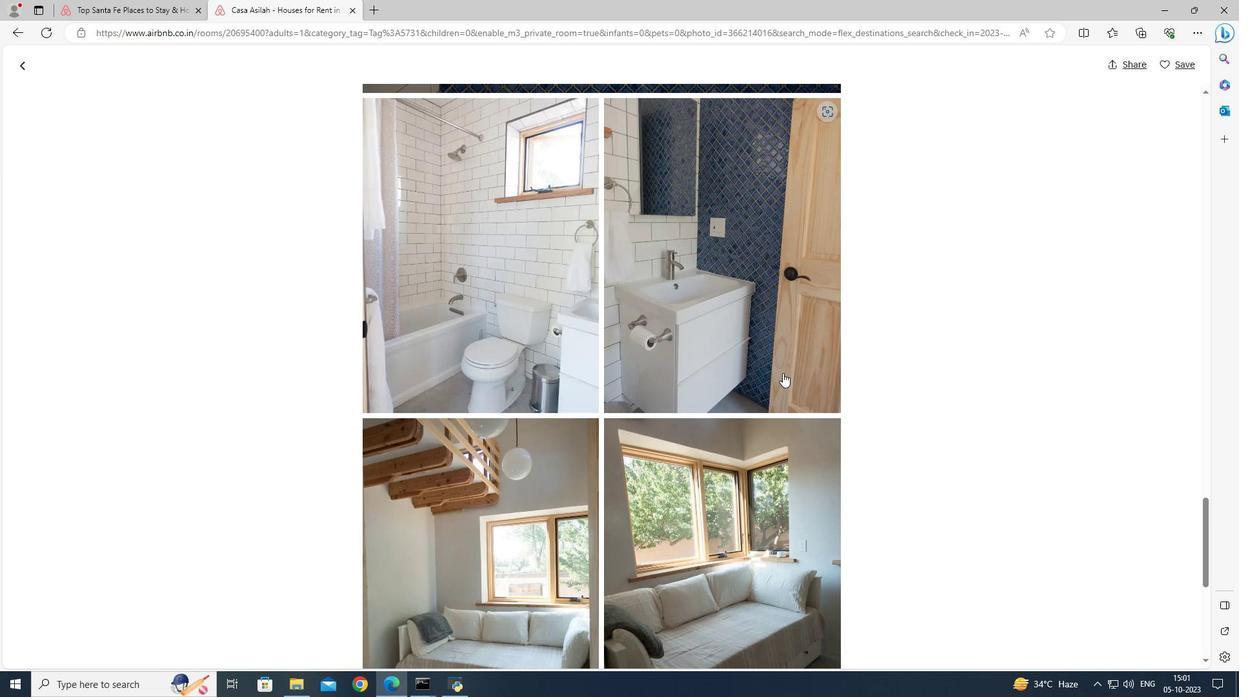 
Action: Mouse scrolled (783, 372) with delta (0, 0)
Screenshot: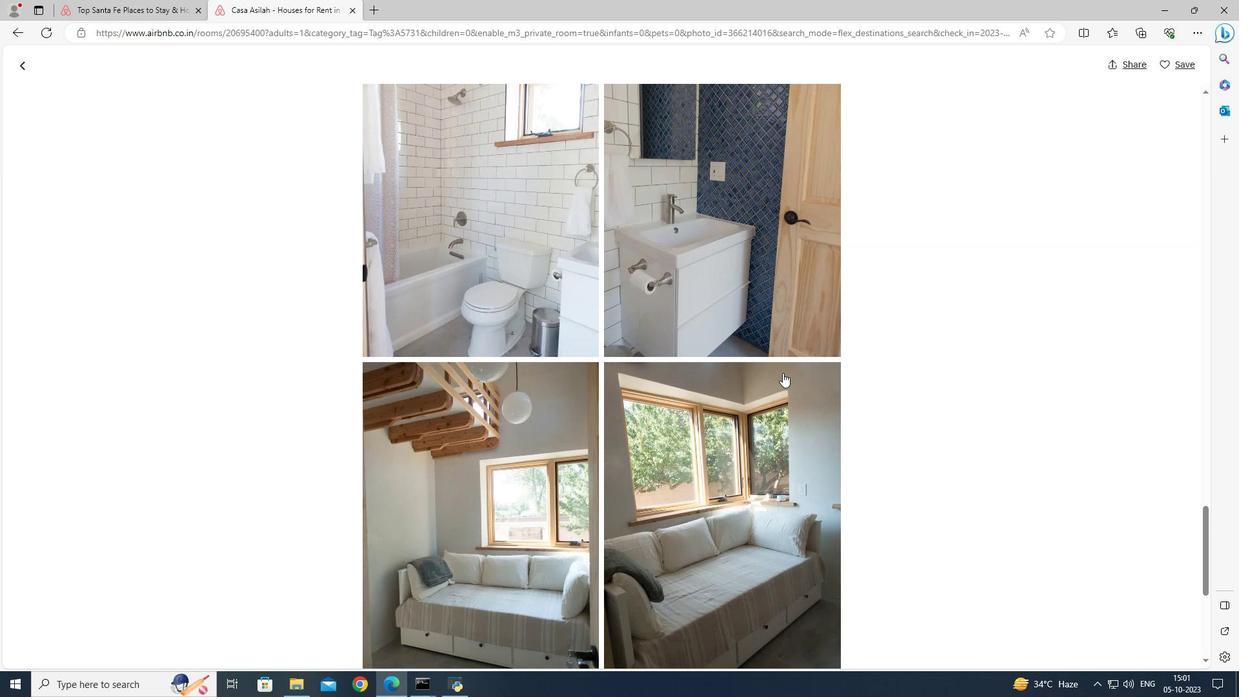 
Action: Mouse scrolled (783, 372) with delta (0, 0)
Screenshot: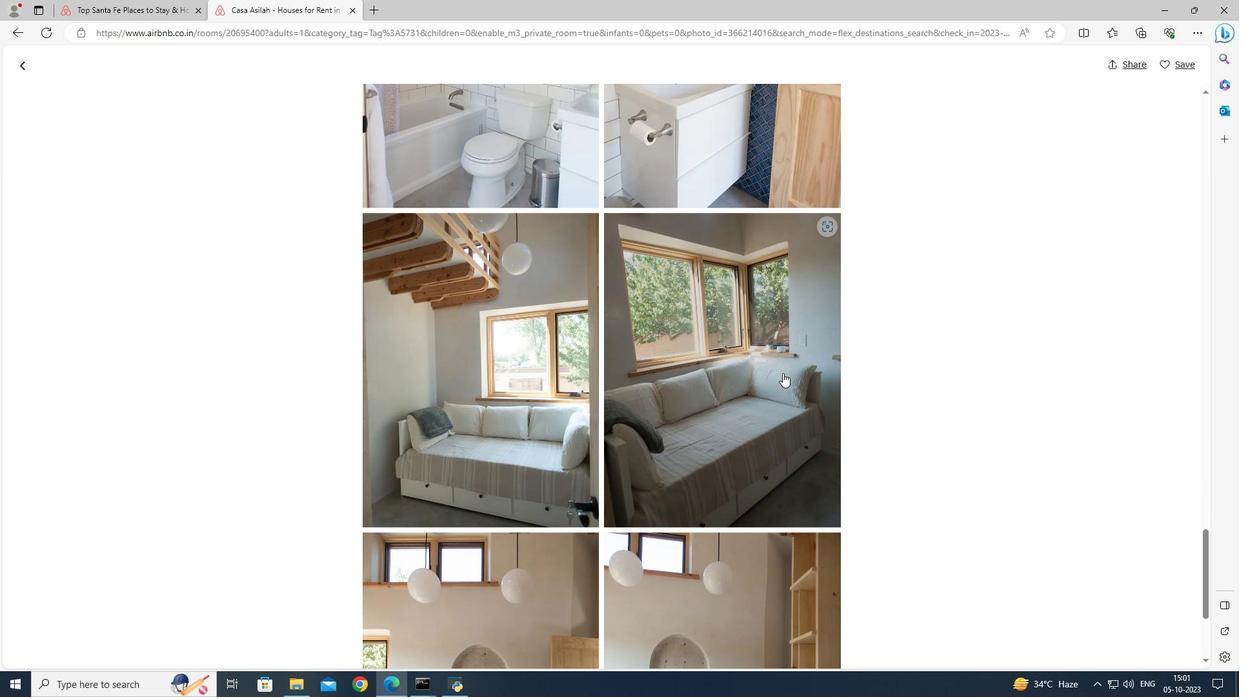 
Action: Mouse scrolled (783, 372) with delta (0, 0)
Screenshot: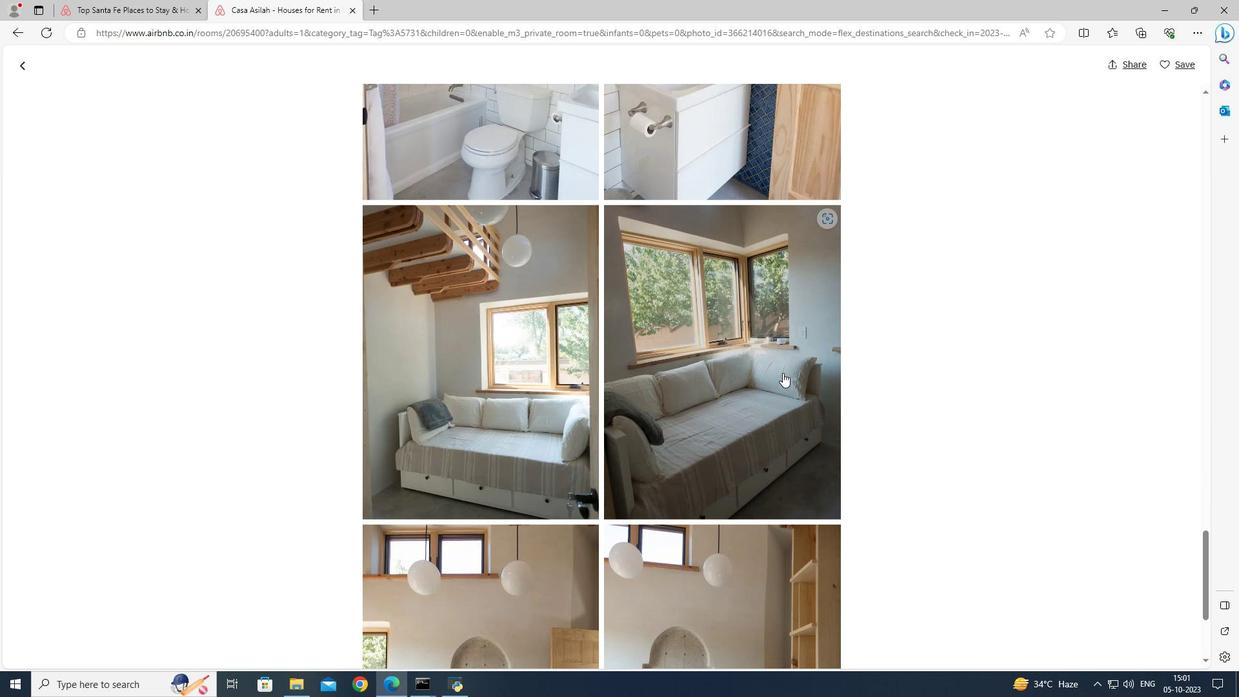 
Action: Mouse scrolled (783, 372) with delta (0, 0)
Screenshot: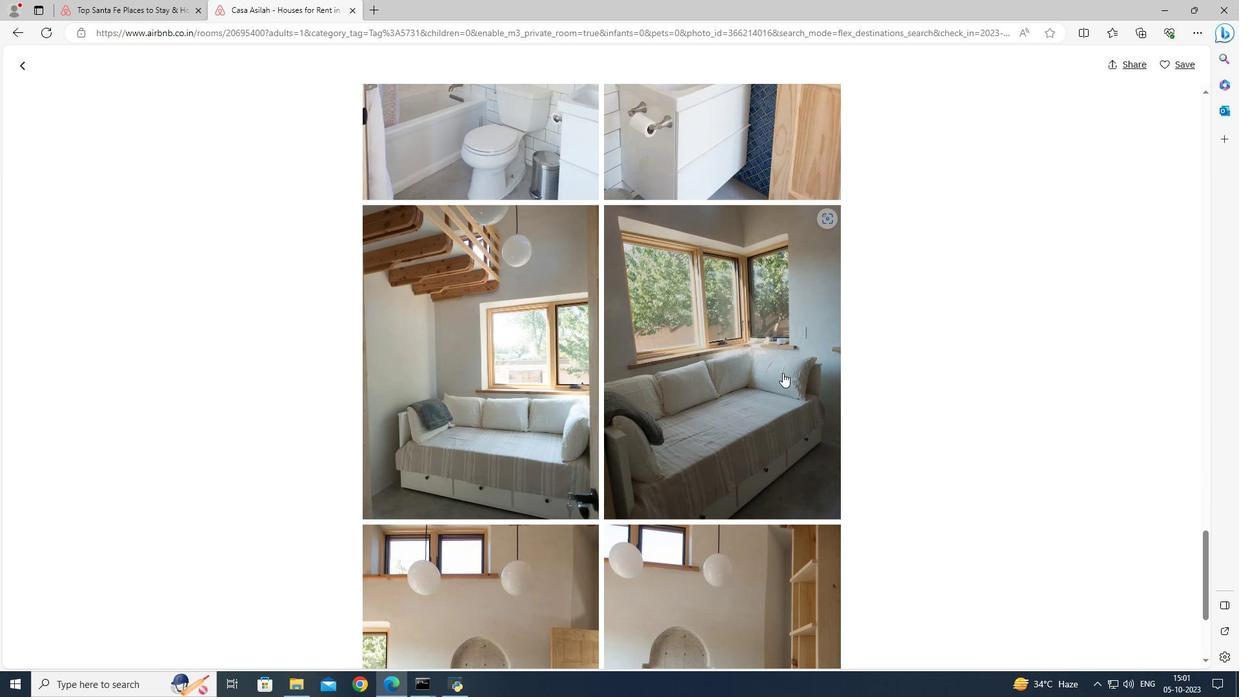
Action: Mouse moved to (784, 374)
Screenshot: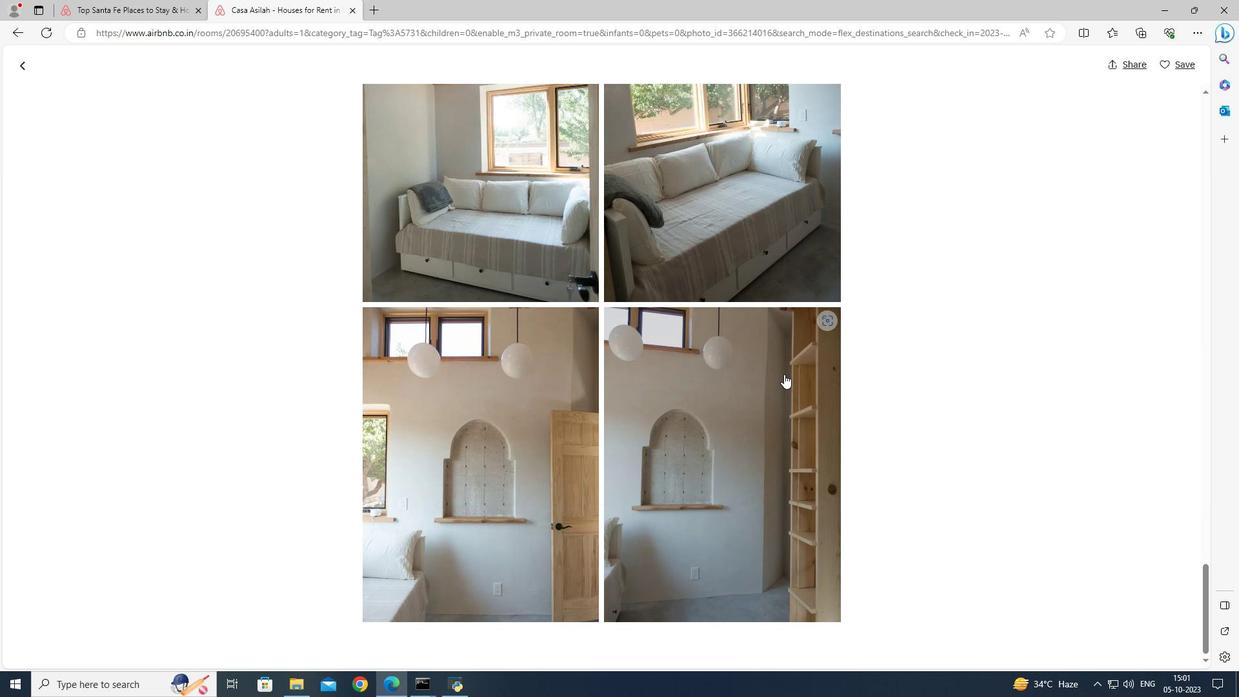
Action: Mouse scrolled (784, 373) with delta (0, 0)
Screenshot: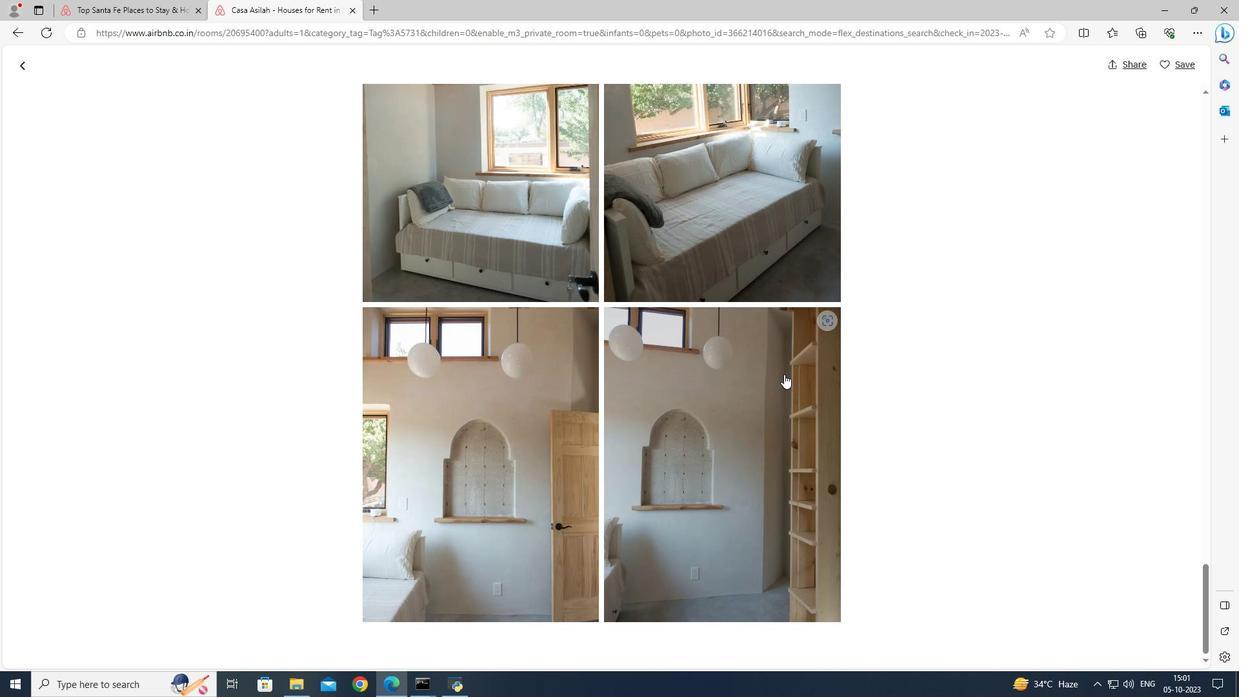 
Action: Mouse scrolled (784, 373) with delta (0, 0)
Screenshot: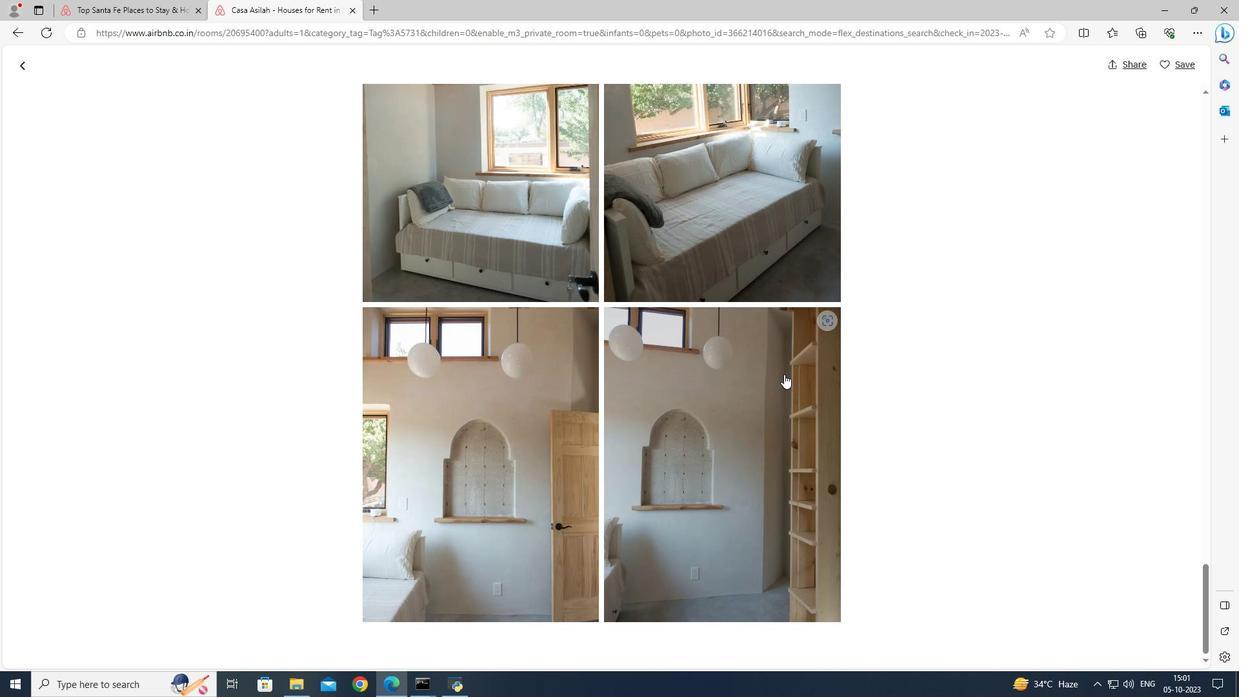 
Action: Mouse scrolled (784, 373) with delta (0, 0)
Screenshot: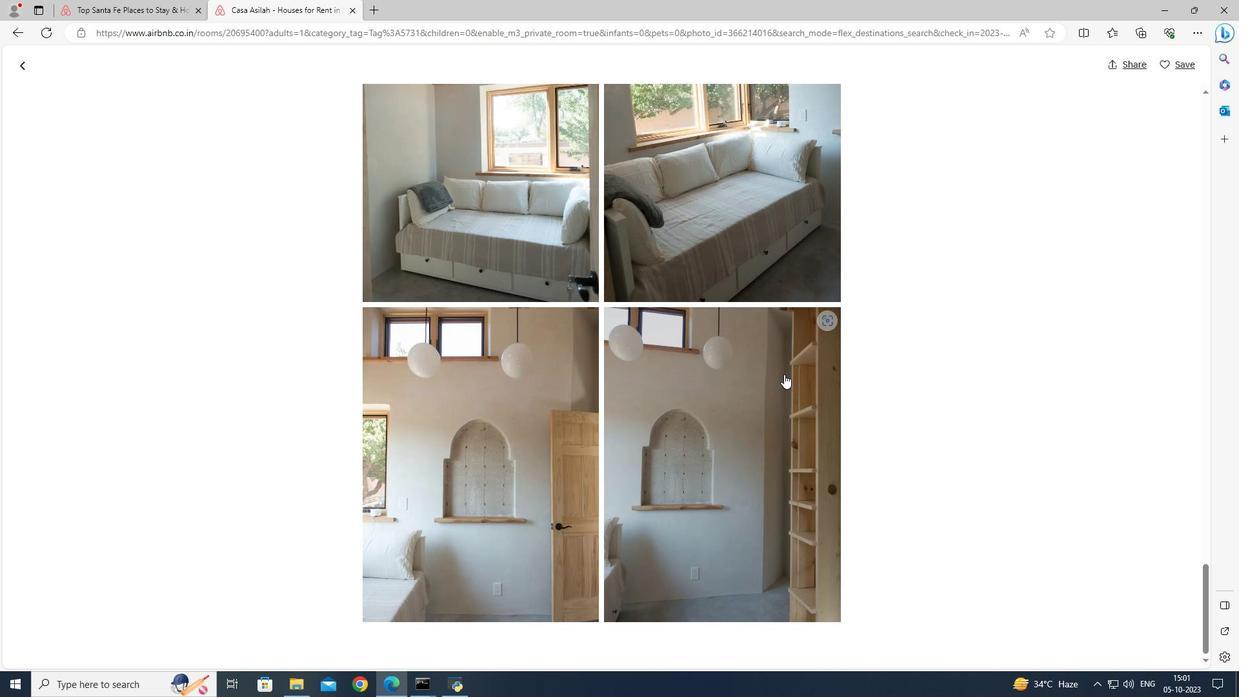 
Action: Mouse scrolled (784, 375) with delta (0, 0)
Screenshot: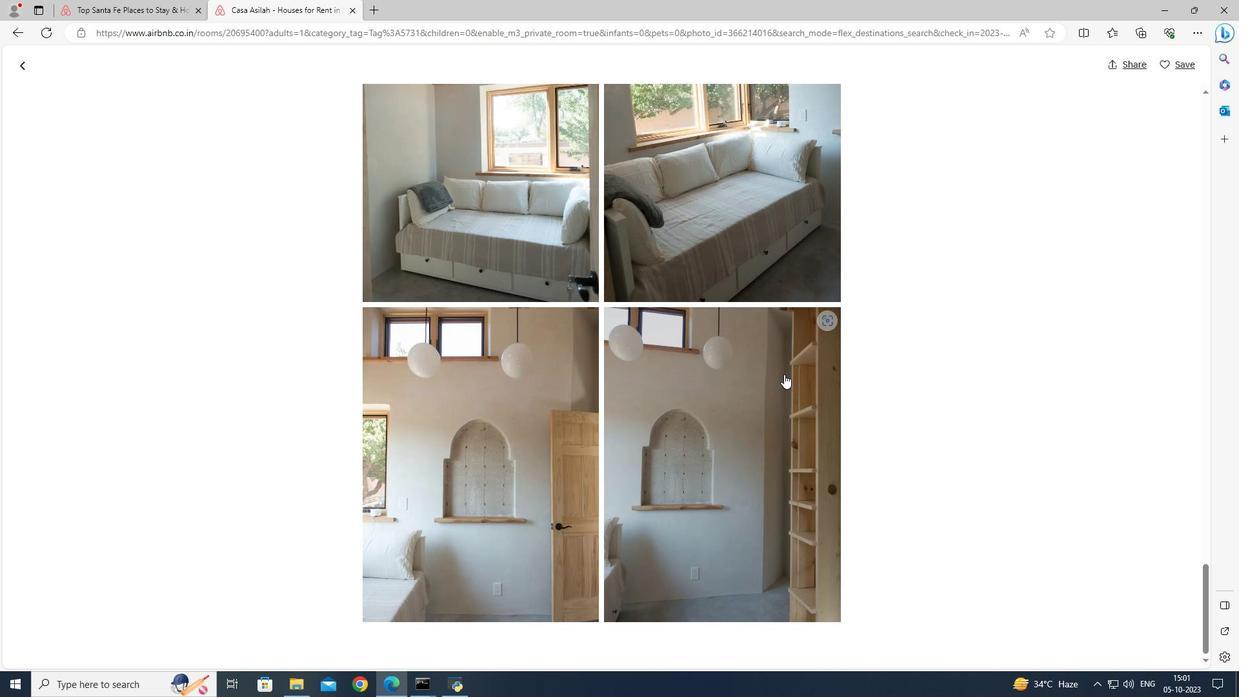 
Action: Mouse scrolled (784, 375) with delta (0, 0)
Screenshot: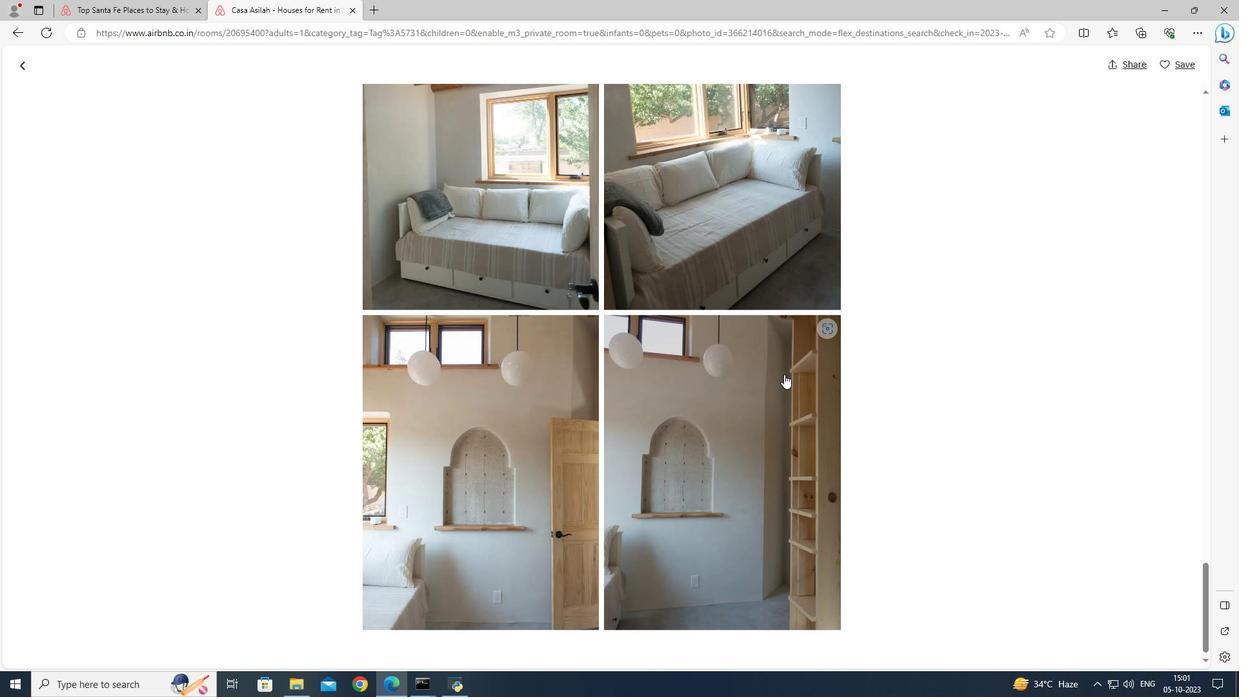 
Action: Mouse scrolled (784, 375) with delta (0, 0)
Screenshot: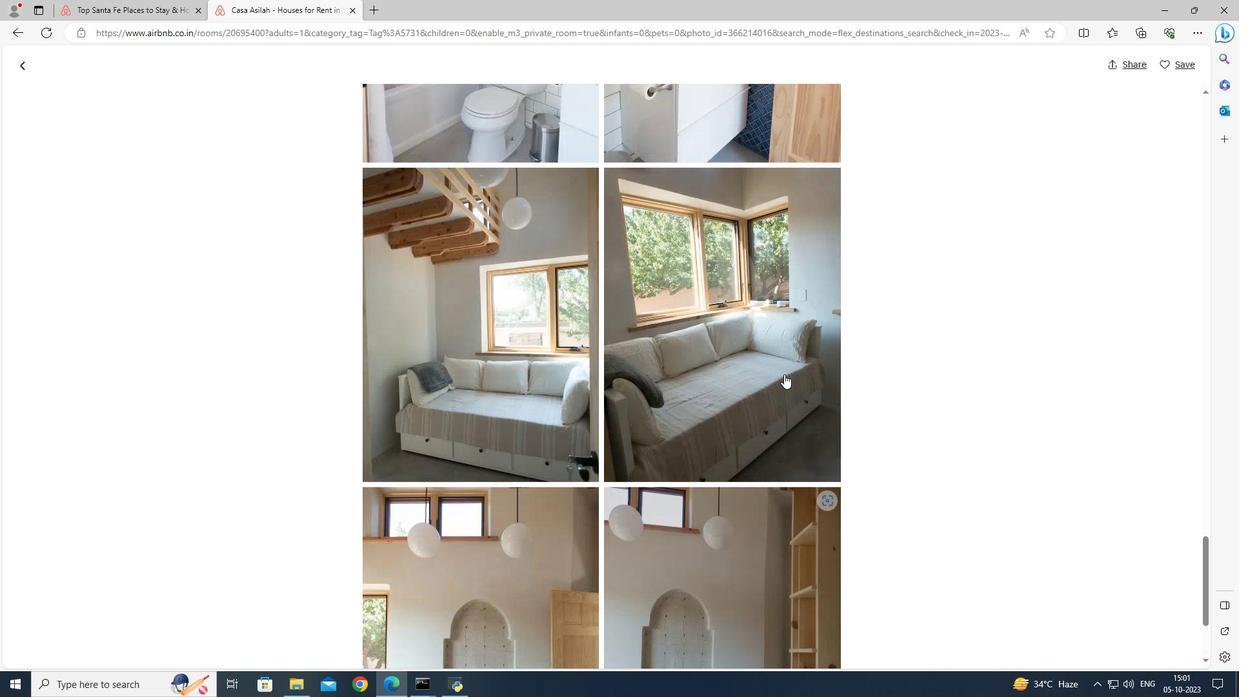 
Action: Mouse scrolled (784, 375) with delta (0, 0)
Screenshot: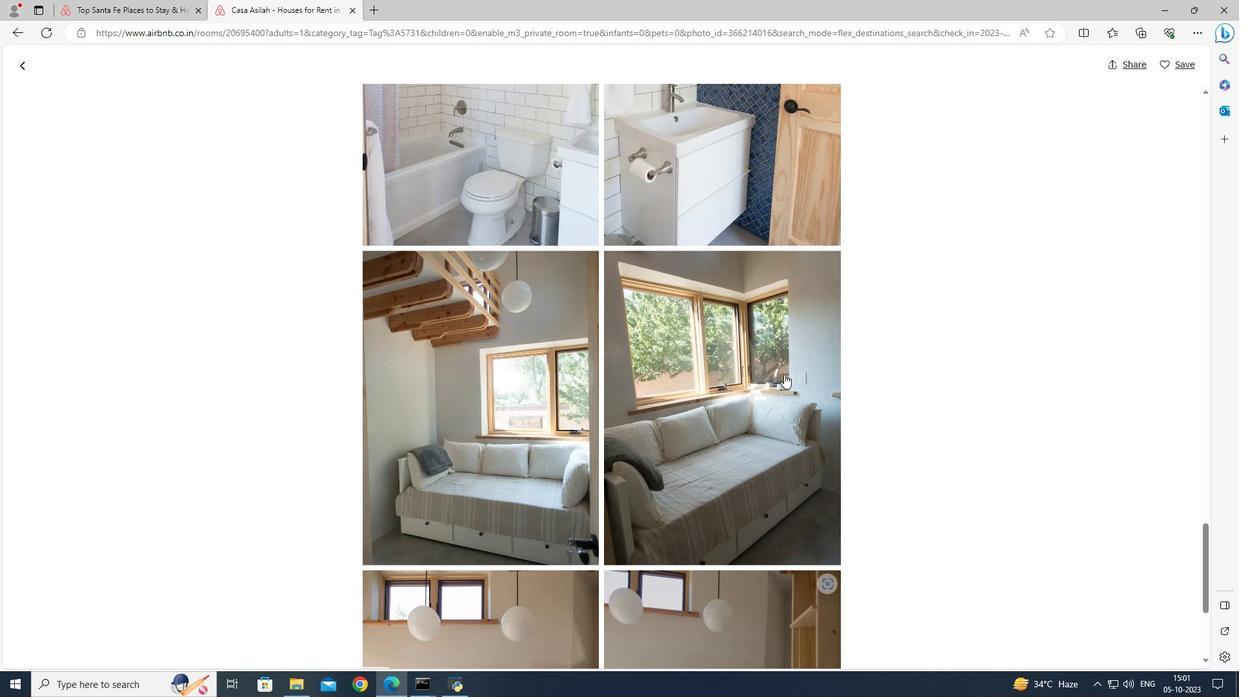 
Action: Mouse scrolled (784, 373) with delta (0, 0)
Screenshot: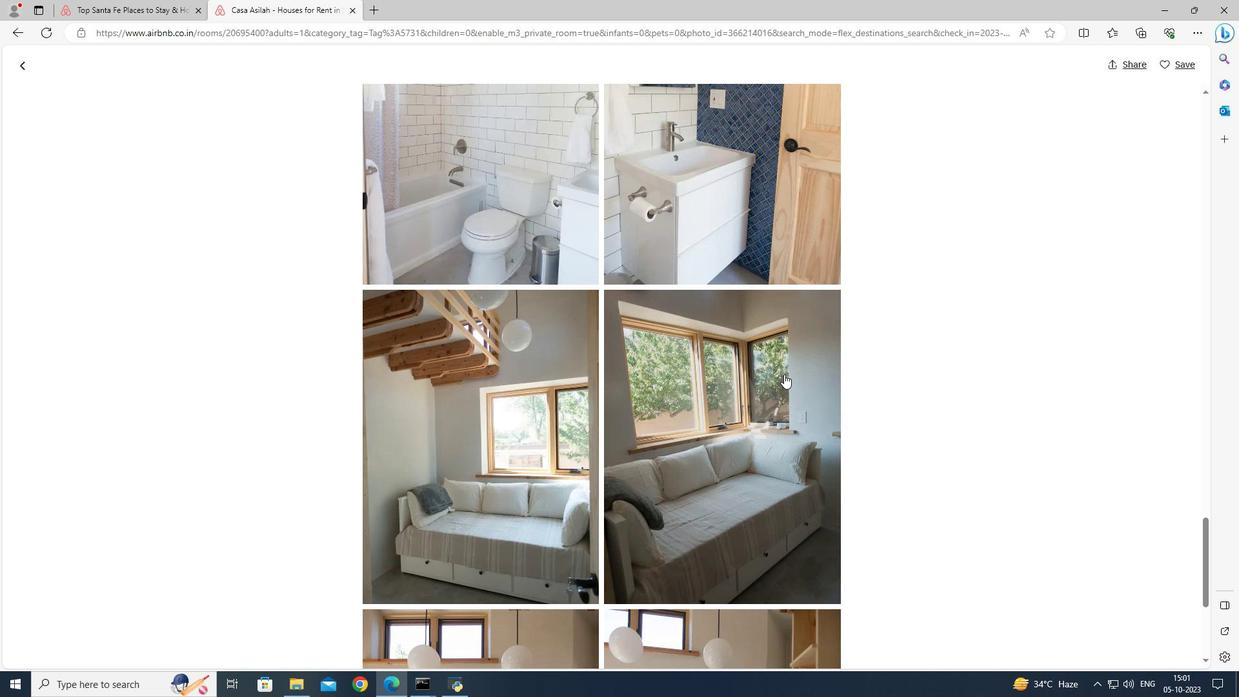 
Action: Mouse scrolled (784, 373) with delta (0, 0)
Screenshot: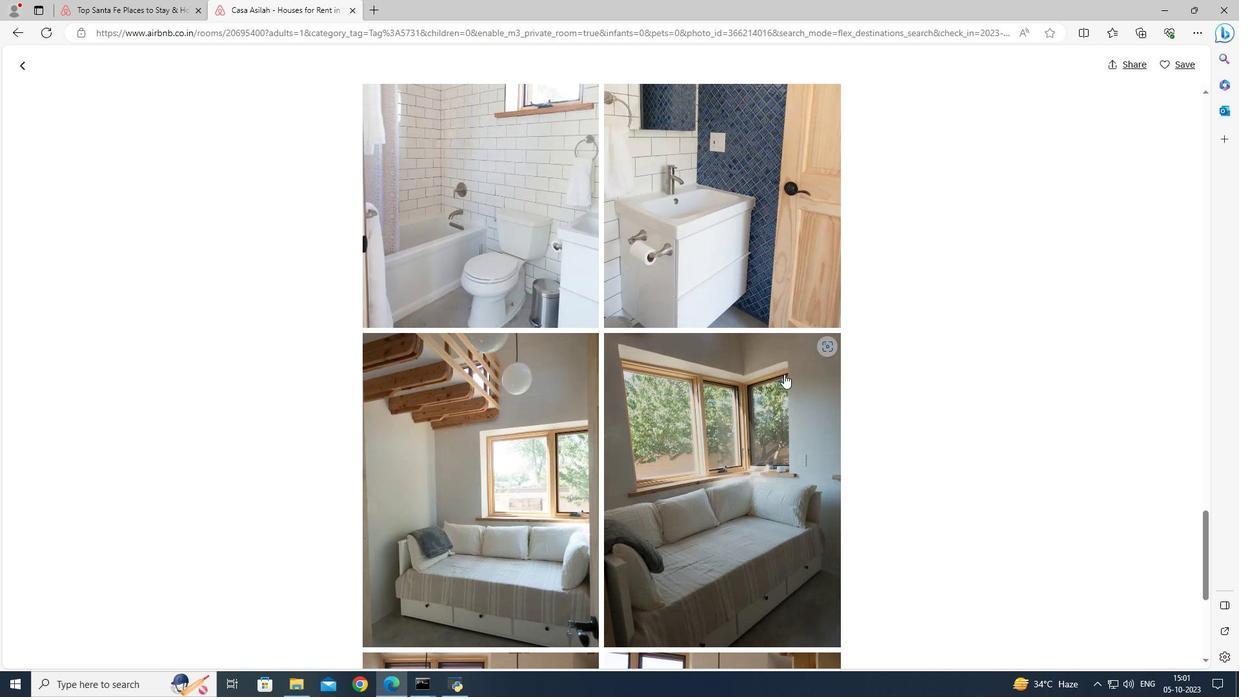 
Action: Mouse scrolled (784, 373) with delta (0, 0)
Screenshot: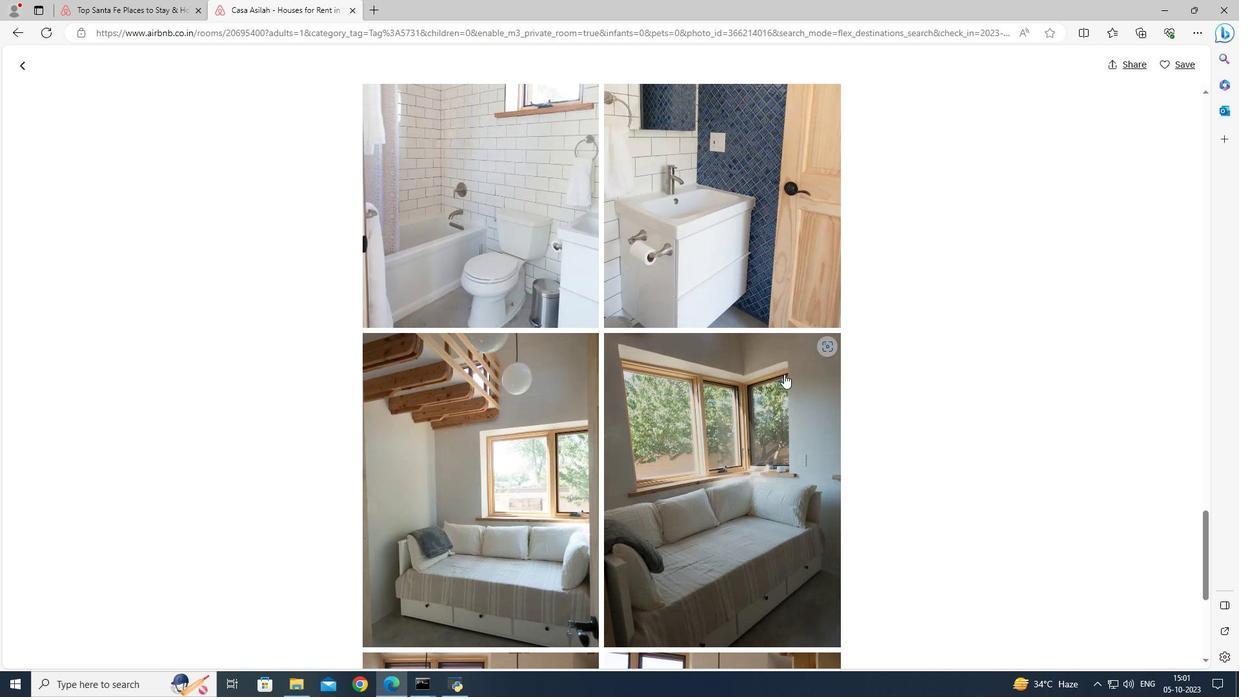 
Action: Mouse moved to (785, 374)
Screenshot: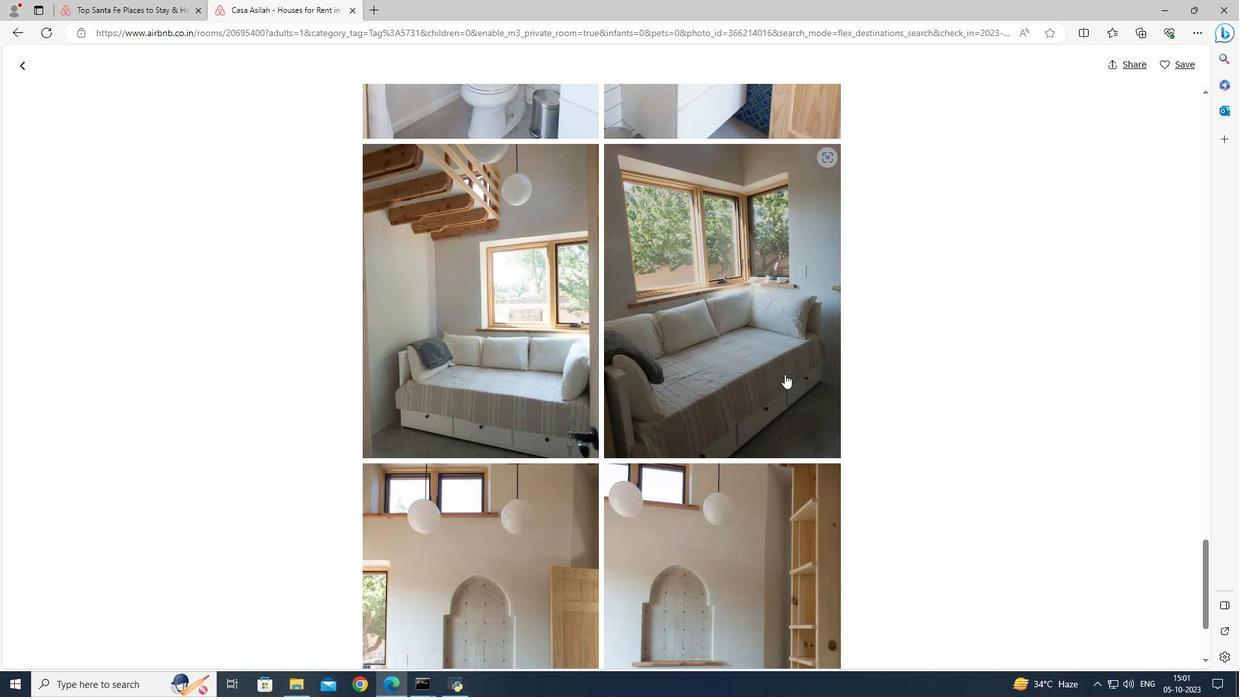 
Action: Mouse scrolled (785, 373) with delta (0, 0)
Screenshot: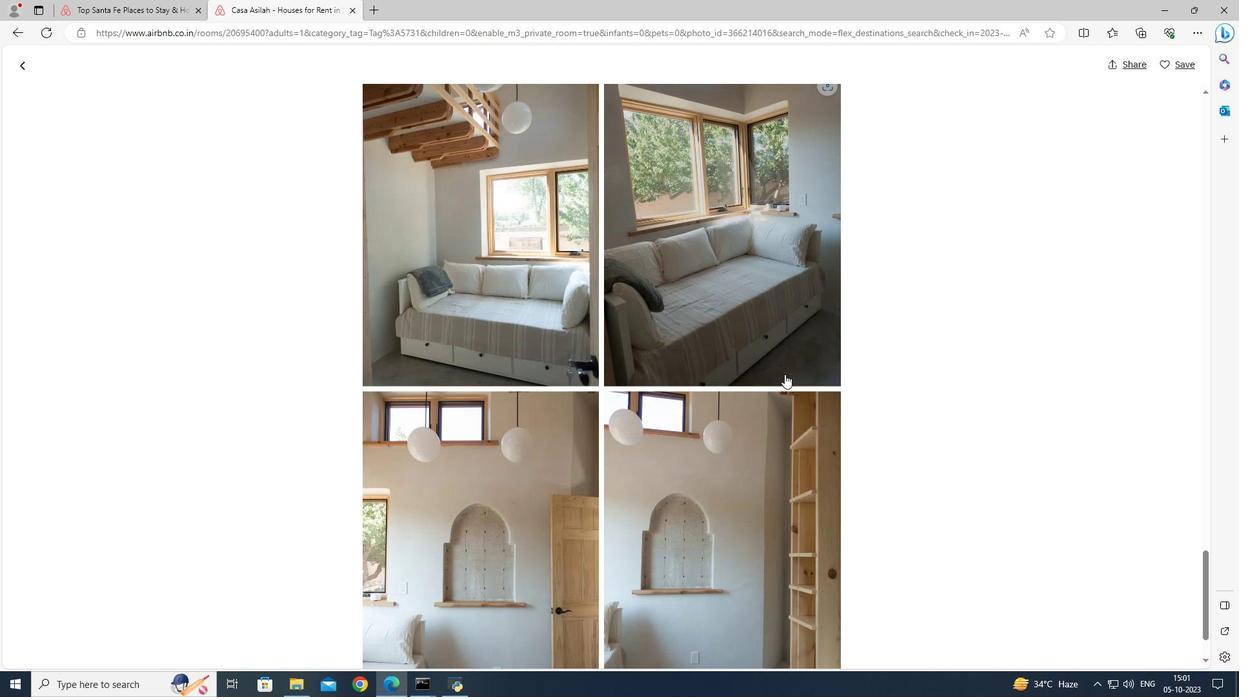 
Action: Mouse scrolled (785, 373) with delta (0, 0)
Screenshot: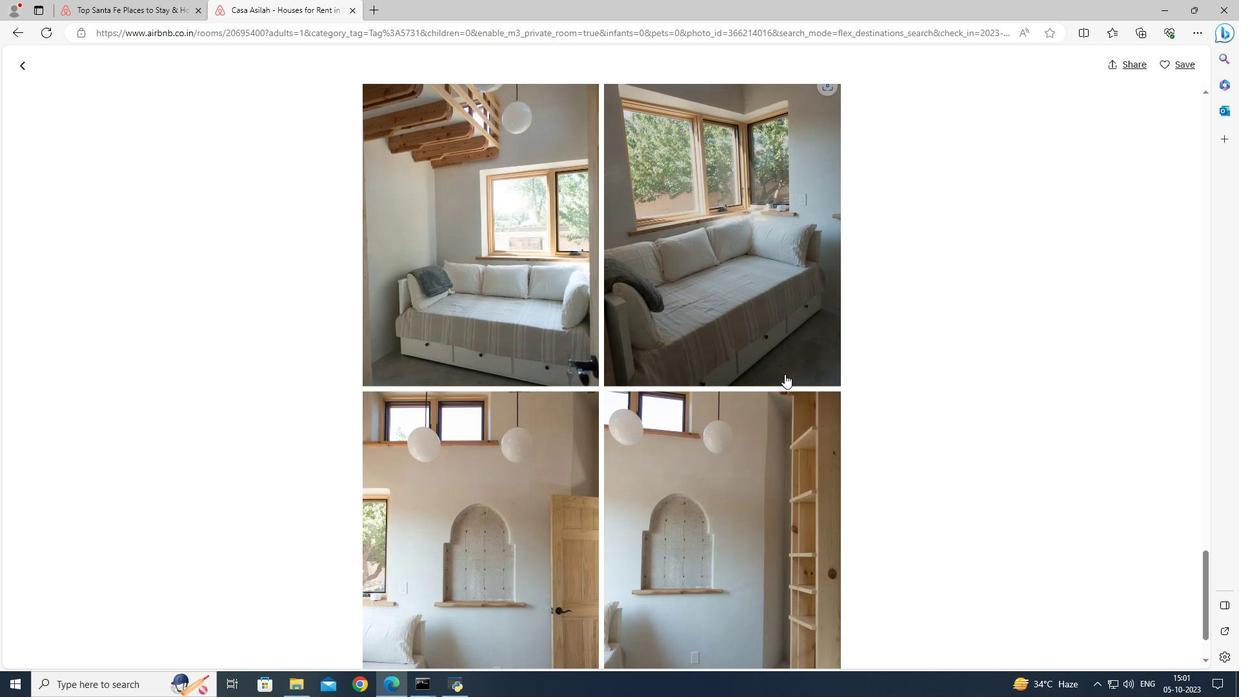 
Action: Mouse scrolled (785, 373) with delta (0, 0)
Screenshot: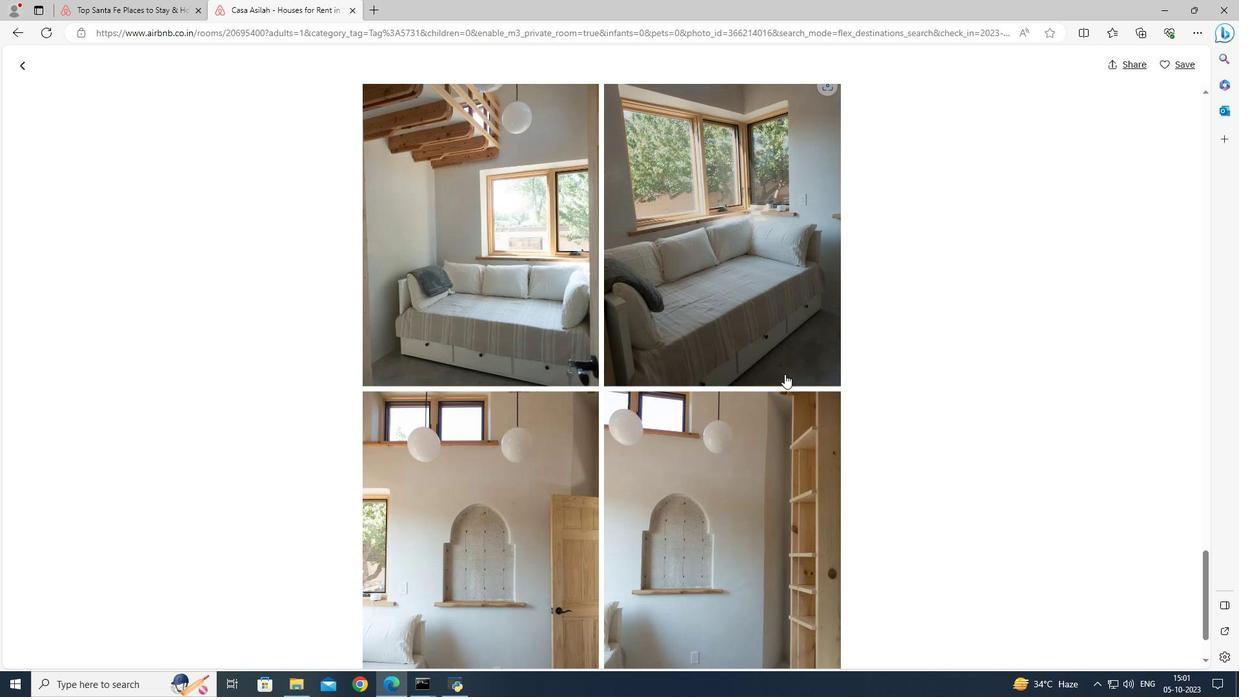 
Action: Mouse moved to (785, 375)
Screenshot: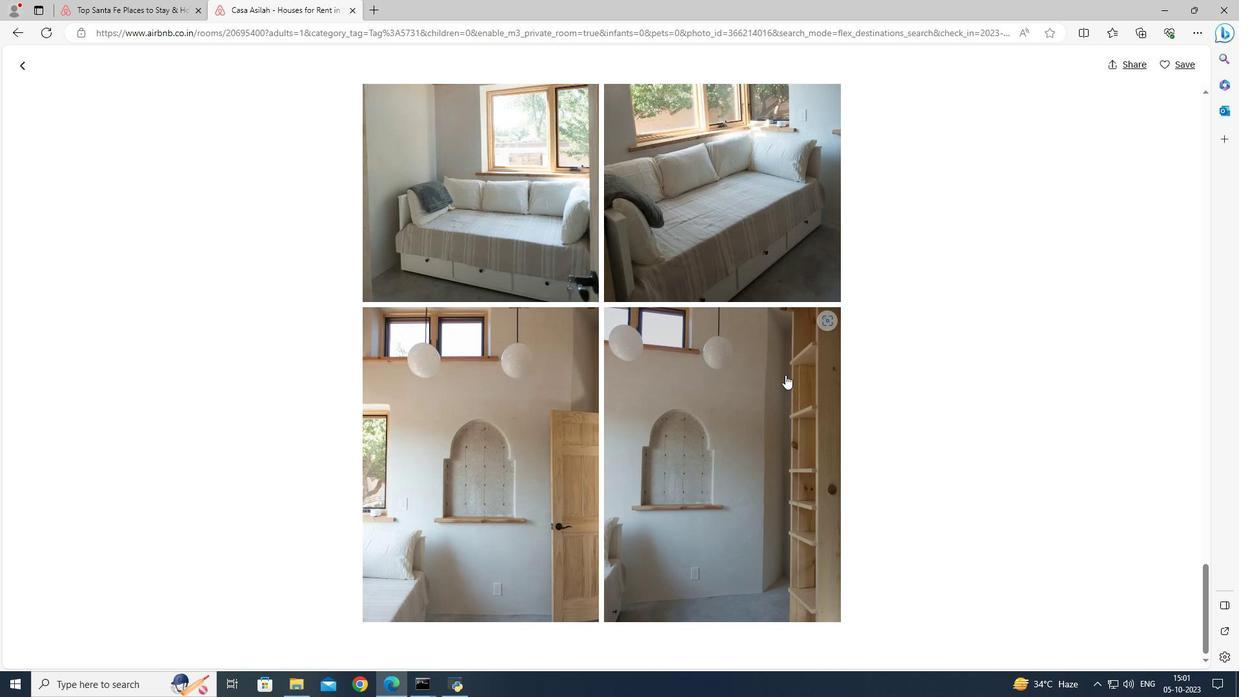 
Action: Mouse scrolled (785, 374) with delta (0, 0)
Screenshot: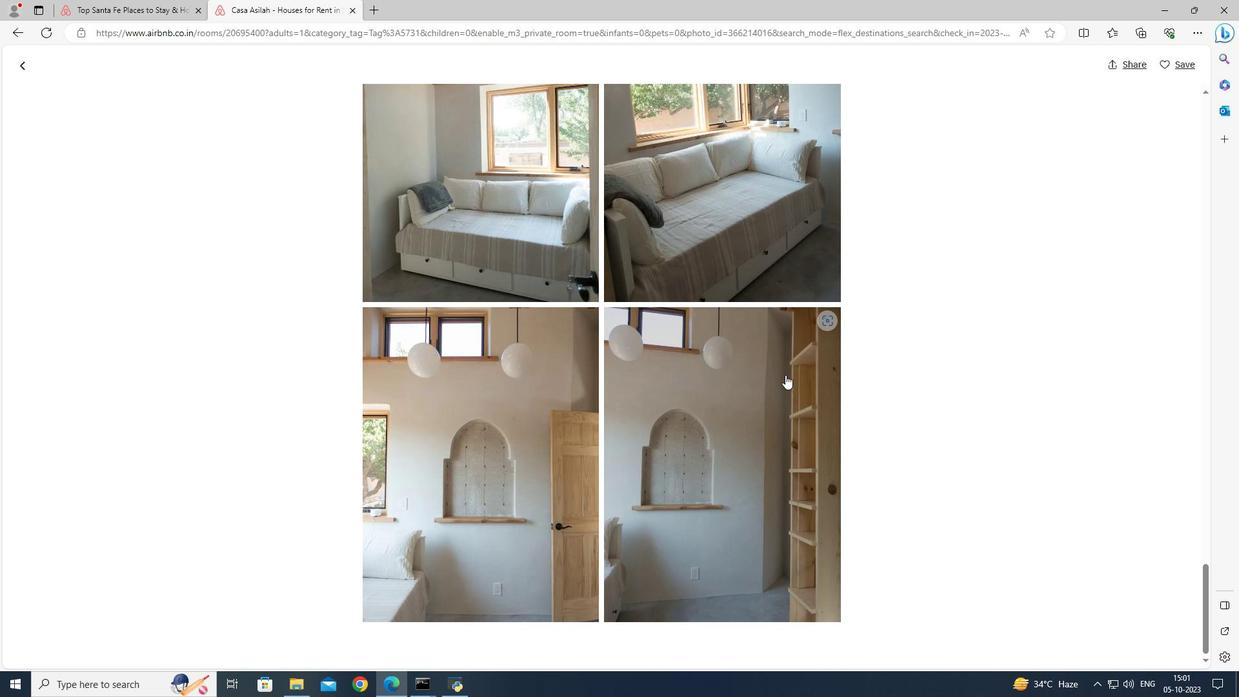 
Action: Mouse scrolled (785, 374) with delta (0, 0)
Screenshot: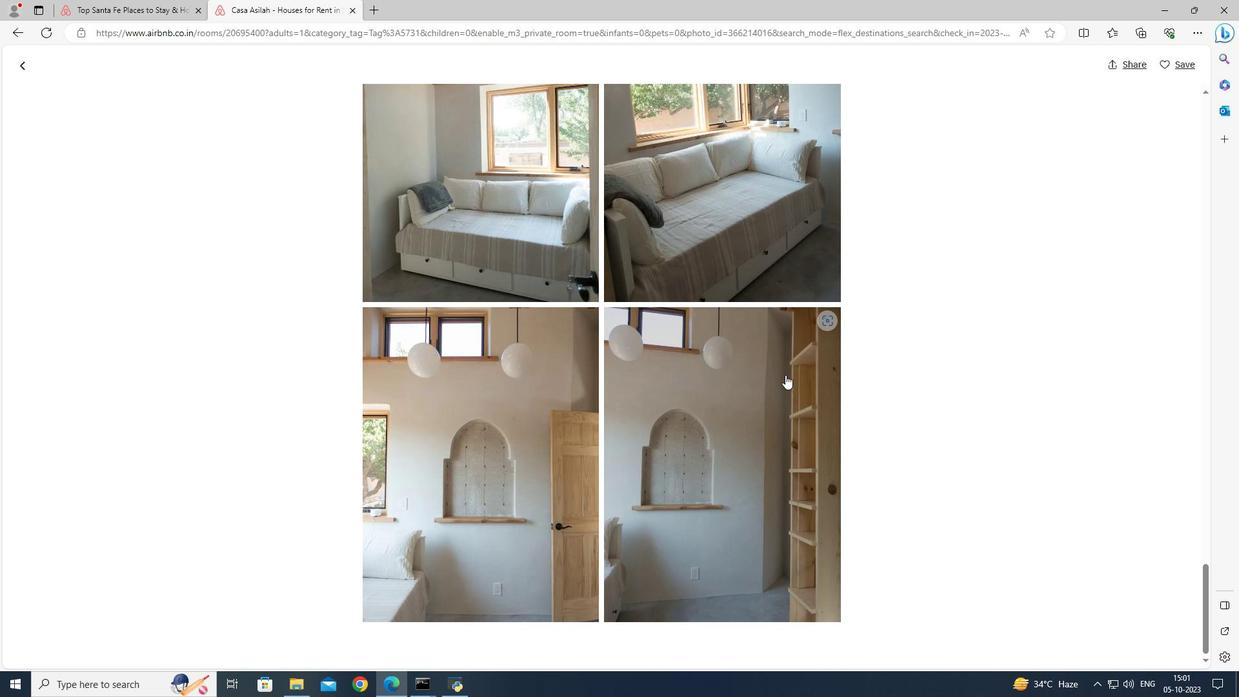 
Action: Mouse scrolled (785, 374) with delta (0, 0)
Screenshot: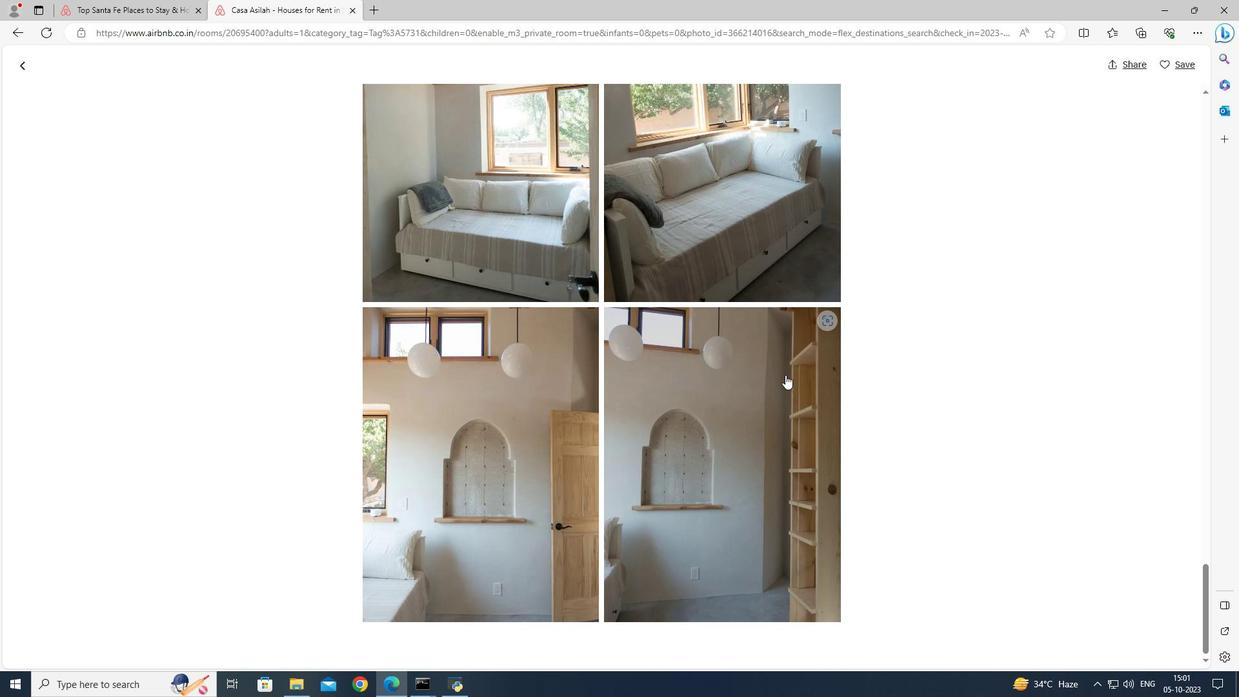 
Action: Mouse scrolled (785, 374) with delta (0, 0)
Screenshot: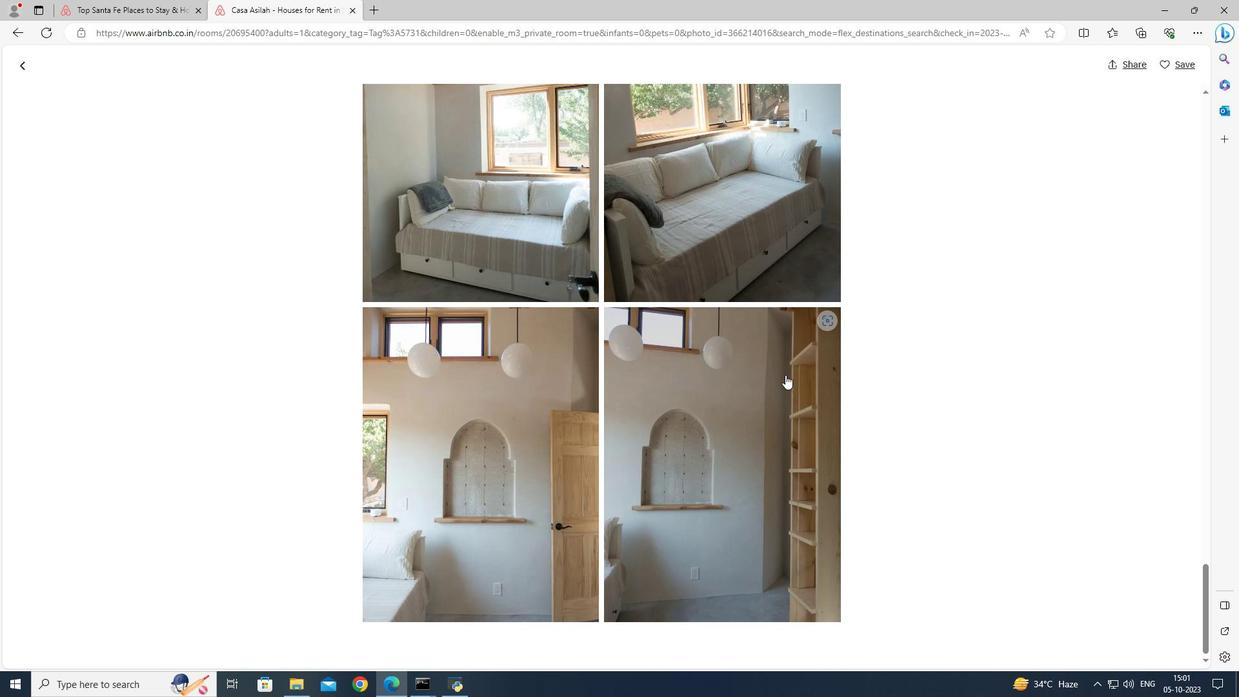 
Action: Mouse moved to (787, 376)
Screenshot: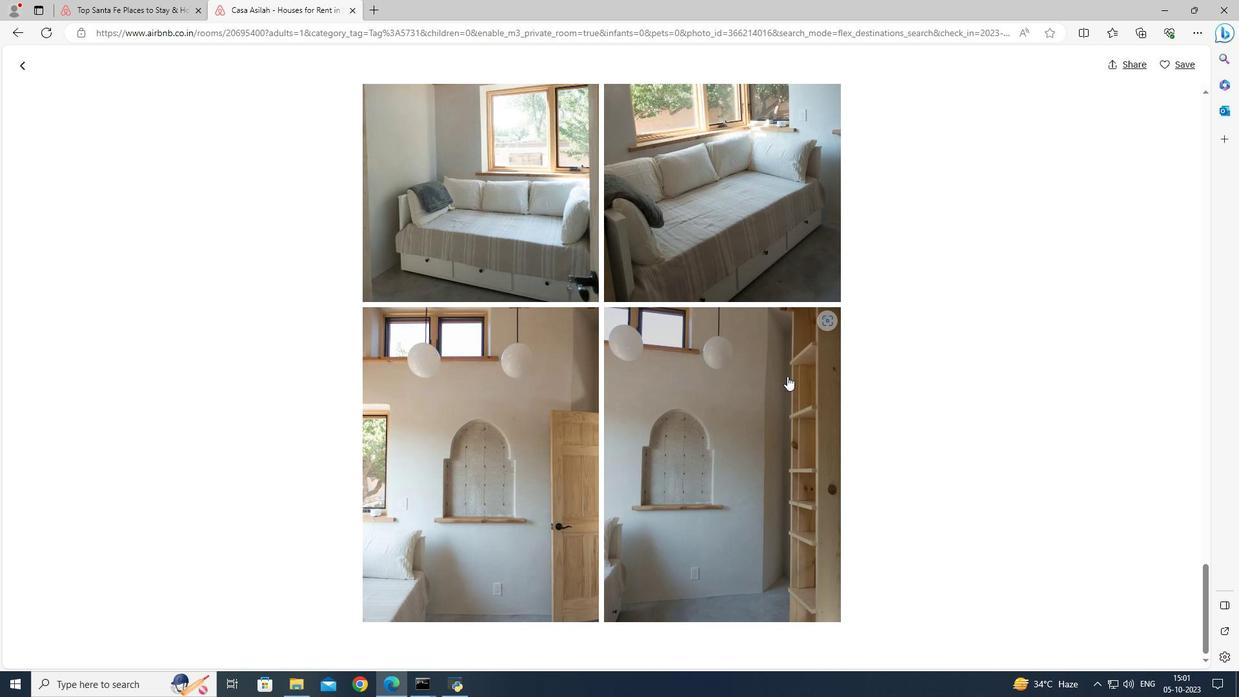 
Action: Mouse scrolled (787, 375) with delta (0, 0)
Screenshot: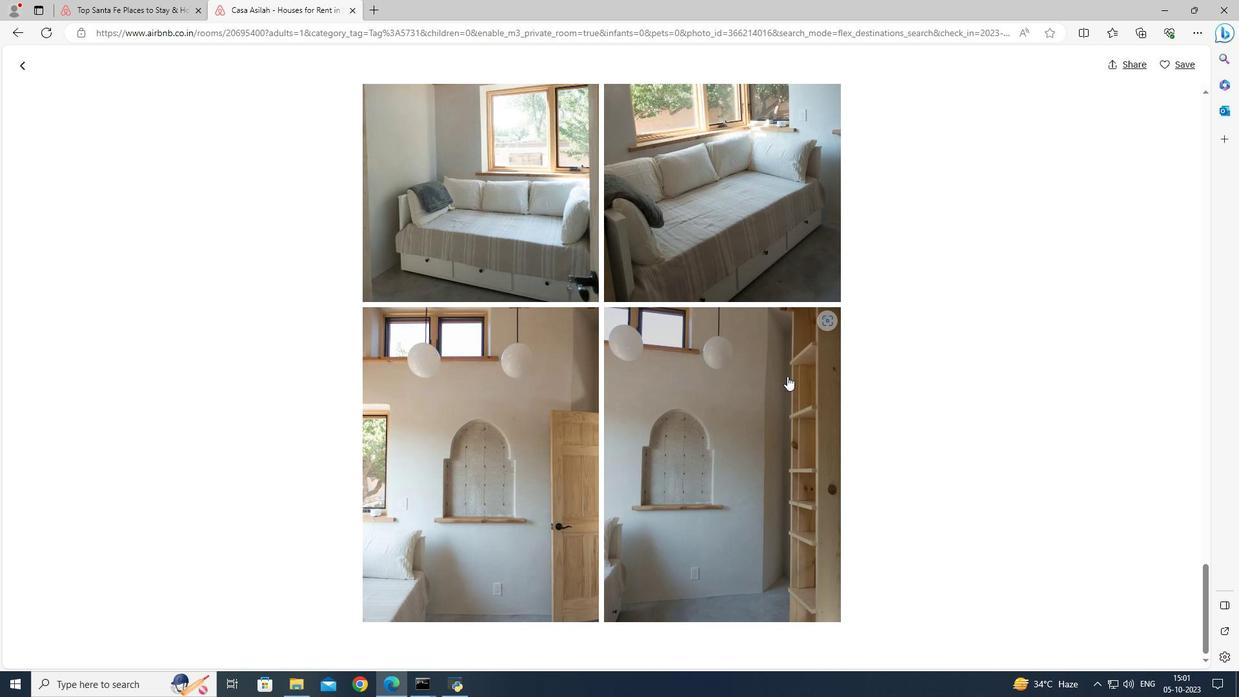 
Action: Mouse scrolled (787, 375) with delta (0, 0)
Screenshot: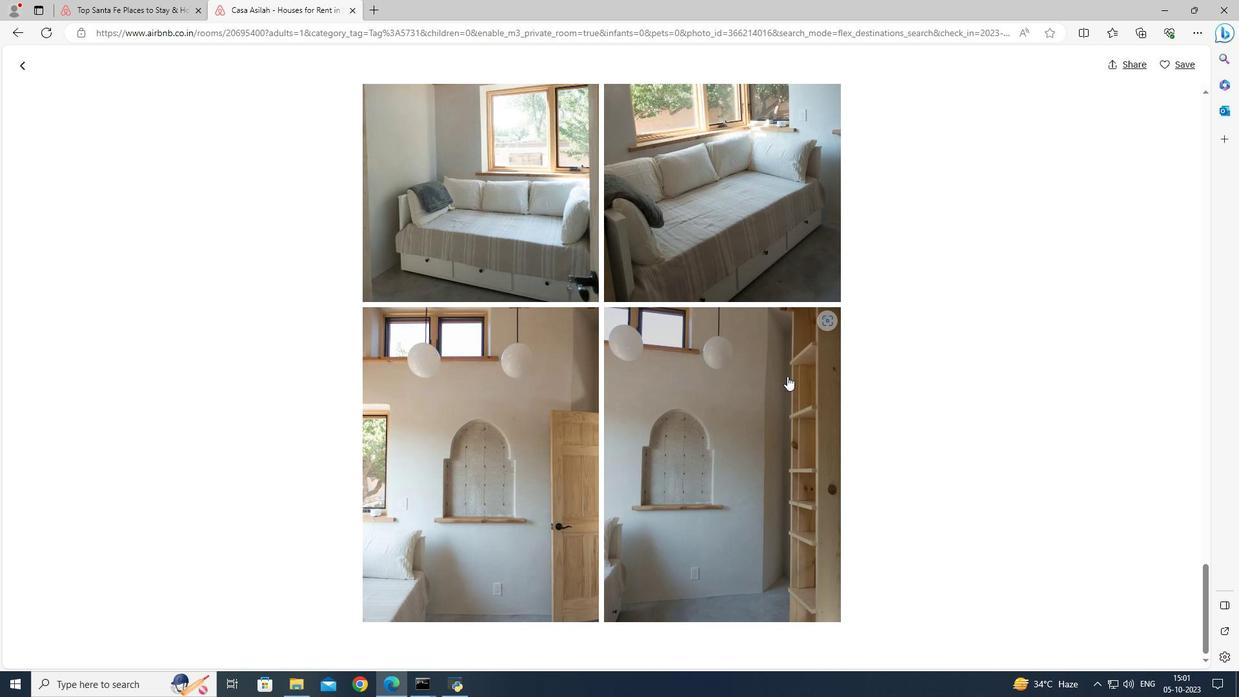 
Action: Mouse scrolled (787, 375) with delta (0, 0)
Screenshot: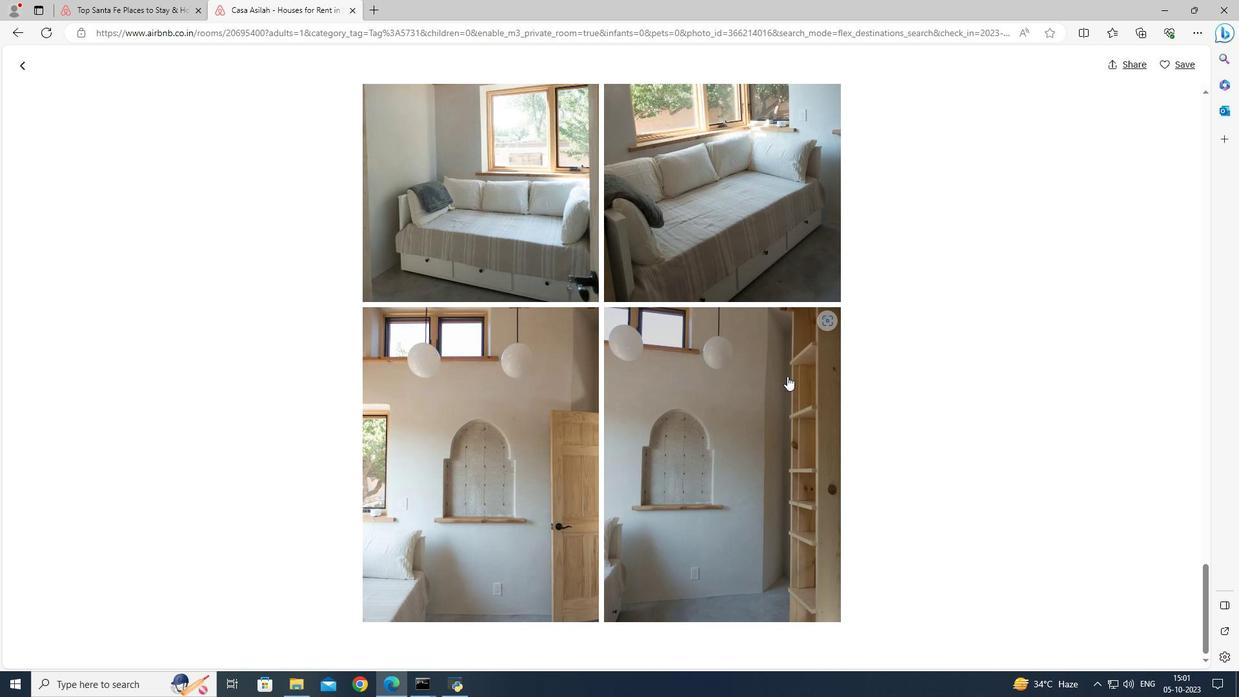 
Action: Mouse moved to (788, 377)
Screenshot: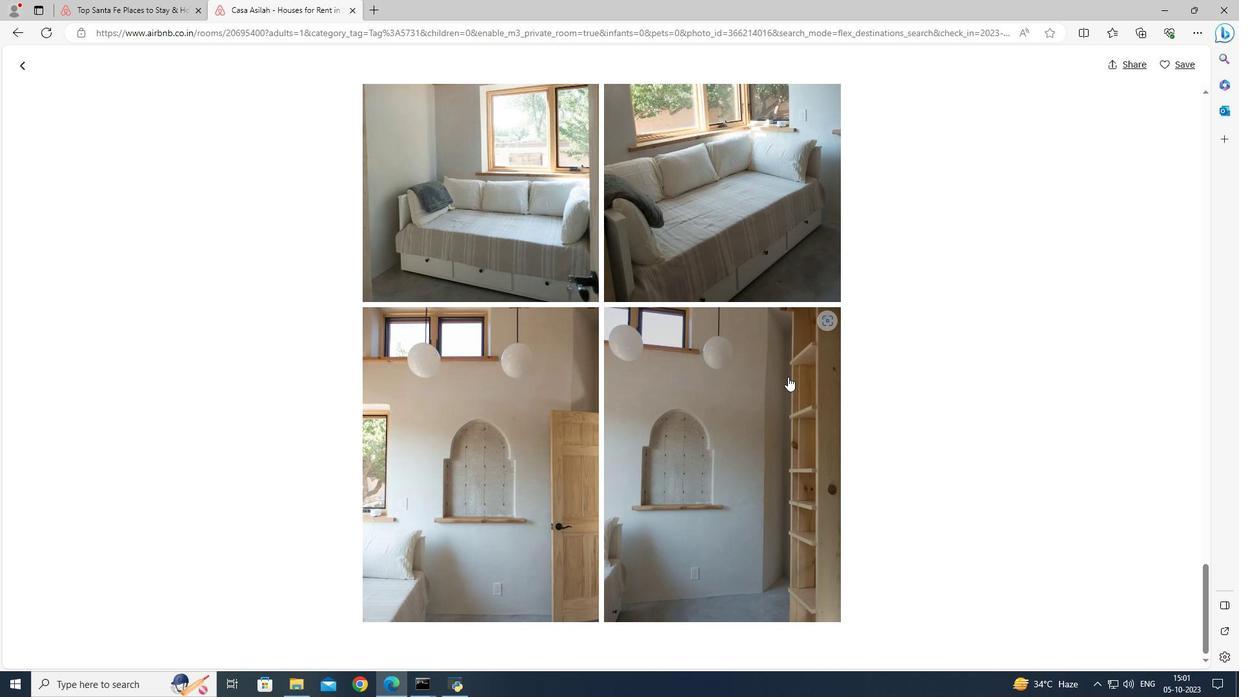 
Action: Mouse scrolled (788, 376) with delta (0, 0)
Screenshot: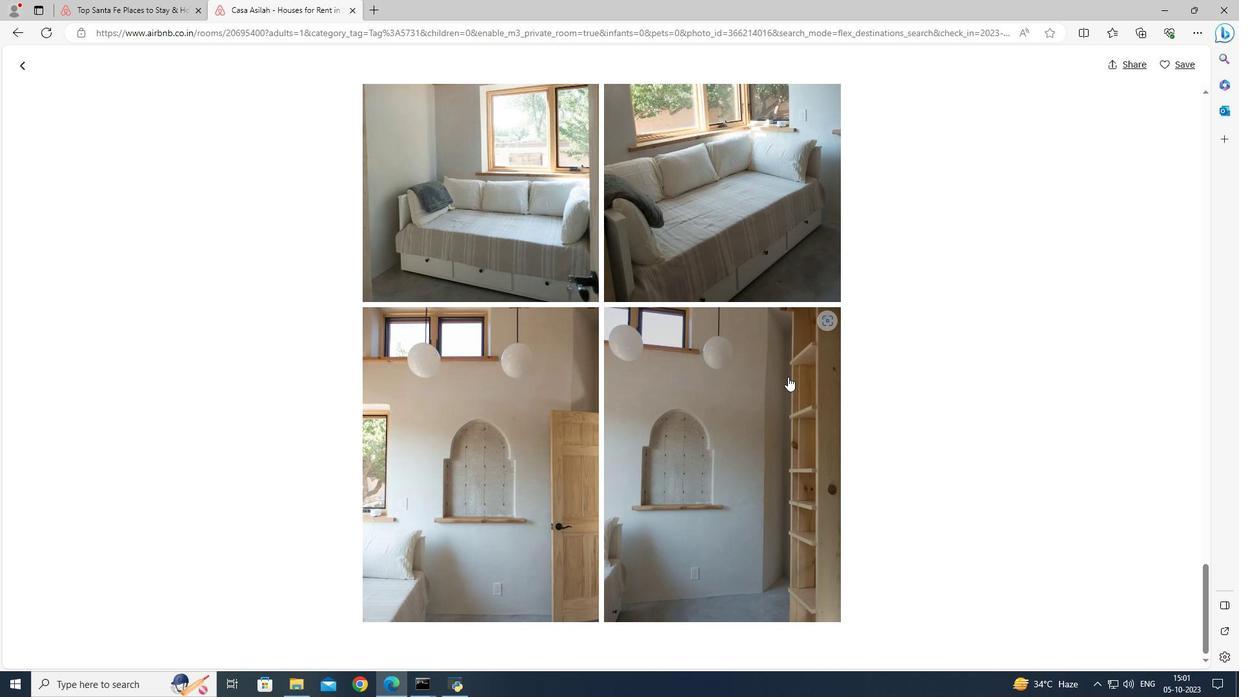 
Action: Mouse scrolled (788, 376) with delta (0, 0)
Screenshot: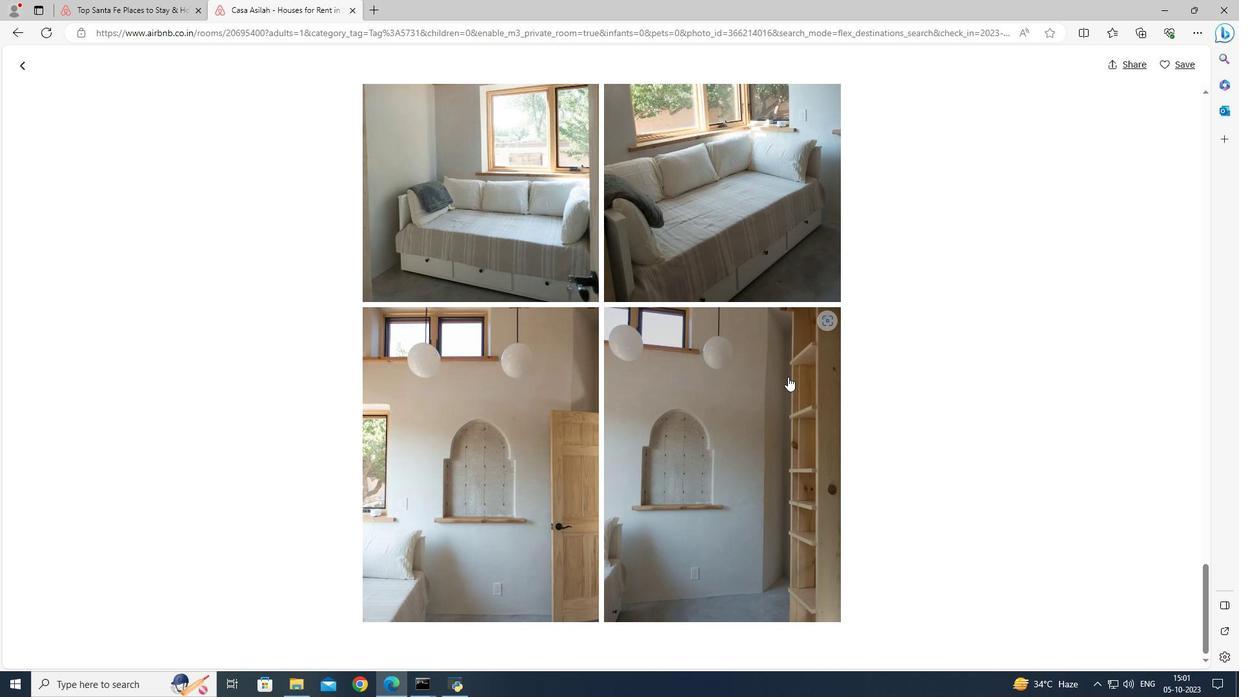 
Action: Mouse scrolled (788, 376) with delta (0, 0)
Screenshot: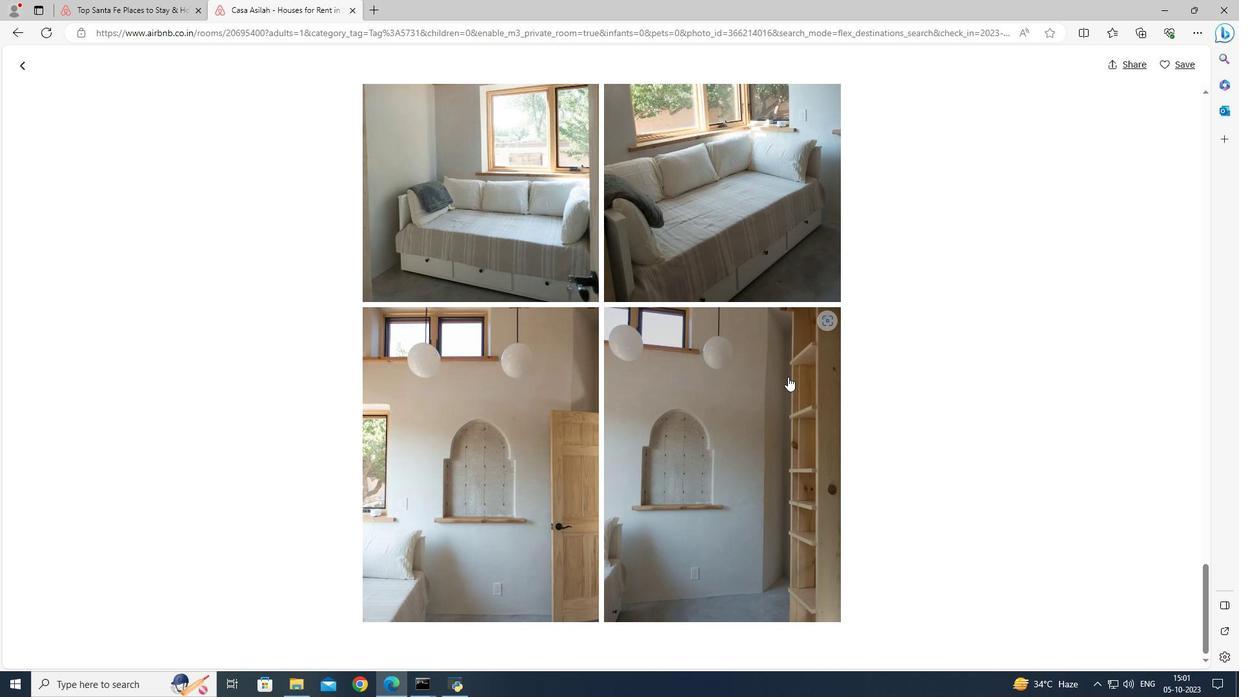 
Action: Mouse moved to (24, 64)
Screenshot: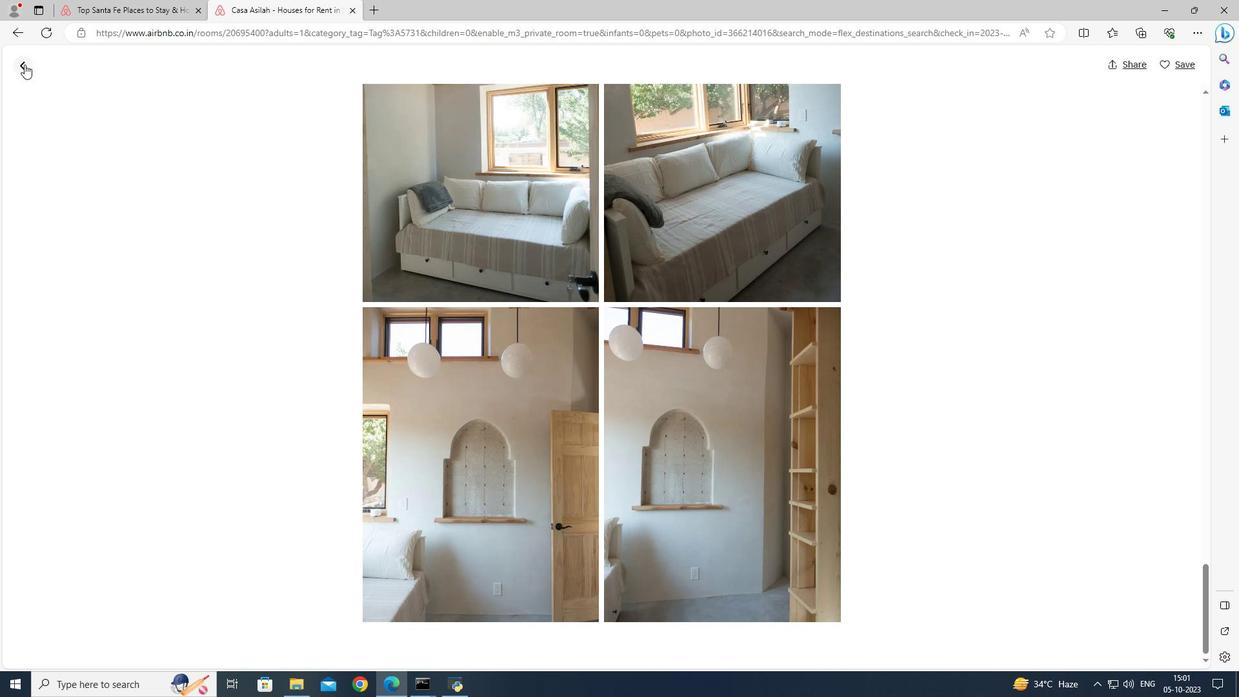 
Action: Mouse pressed left at (24, 64)
Screenshot: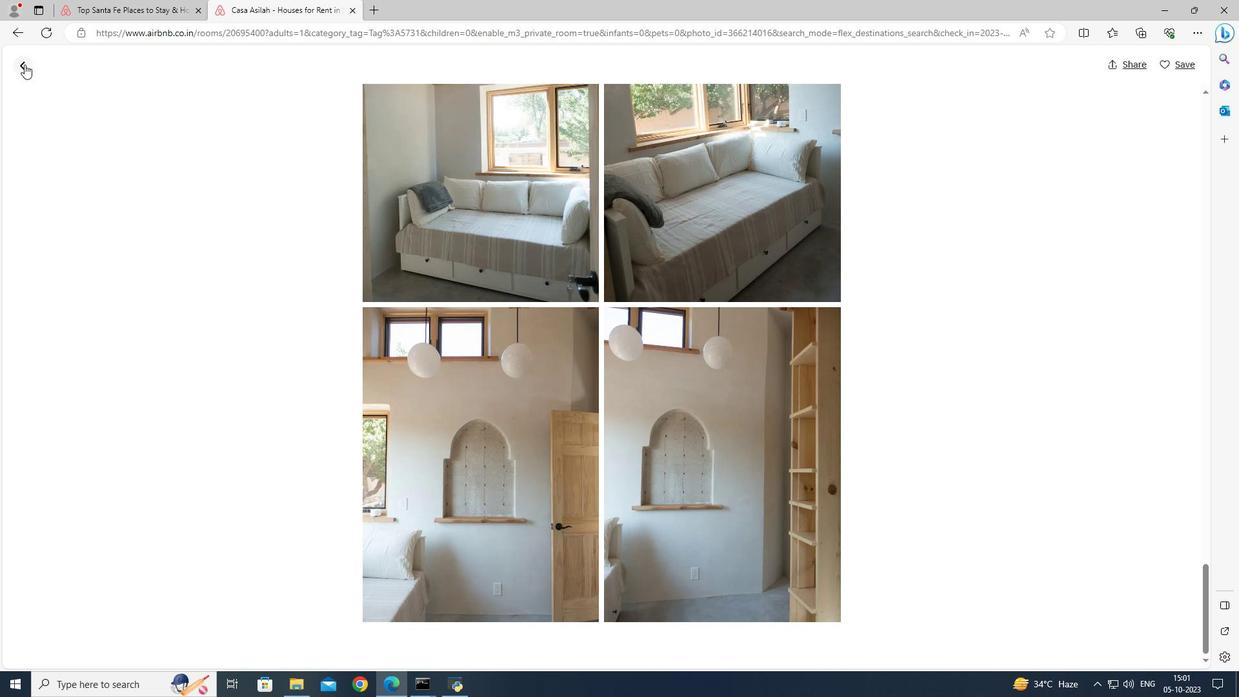 
Action: Mouse moved to (570, 414)
Screenshot: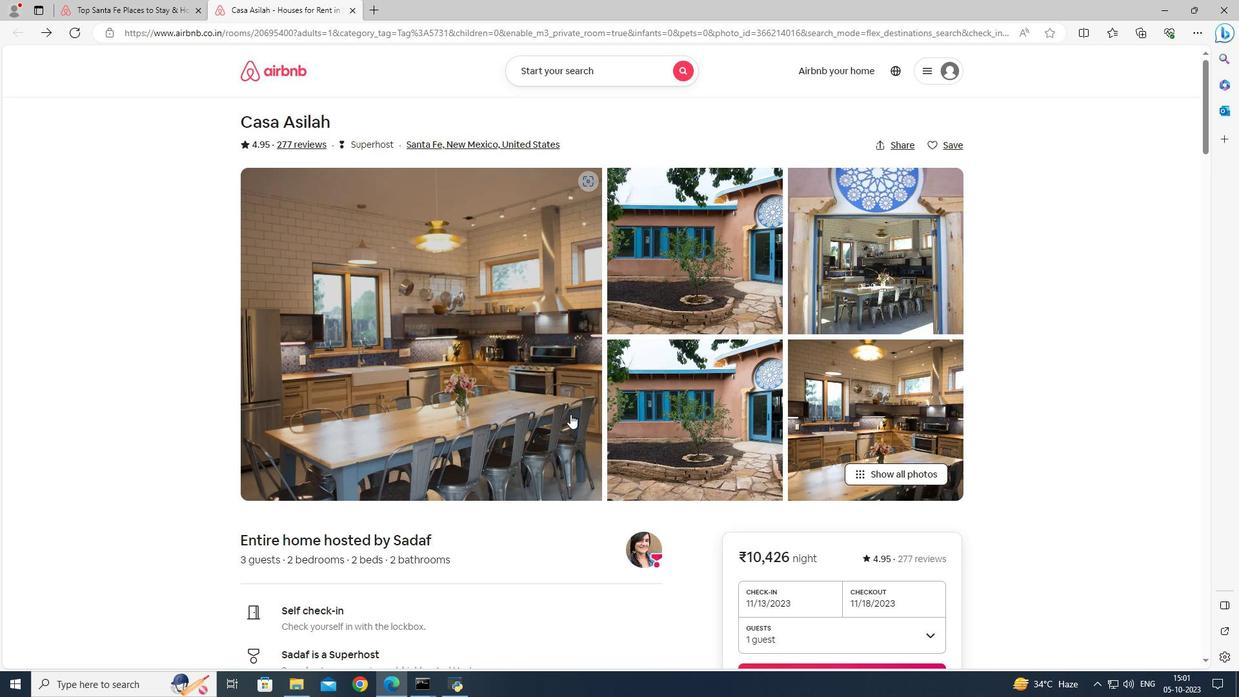 
Action: Mouse scrolled (570, 413) with delta (0, 0)
Screenshot: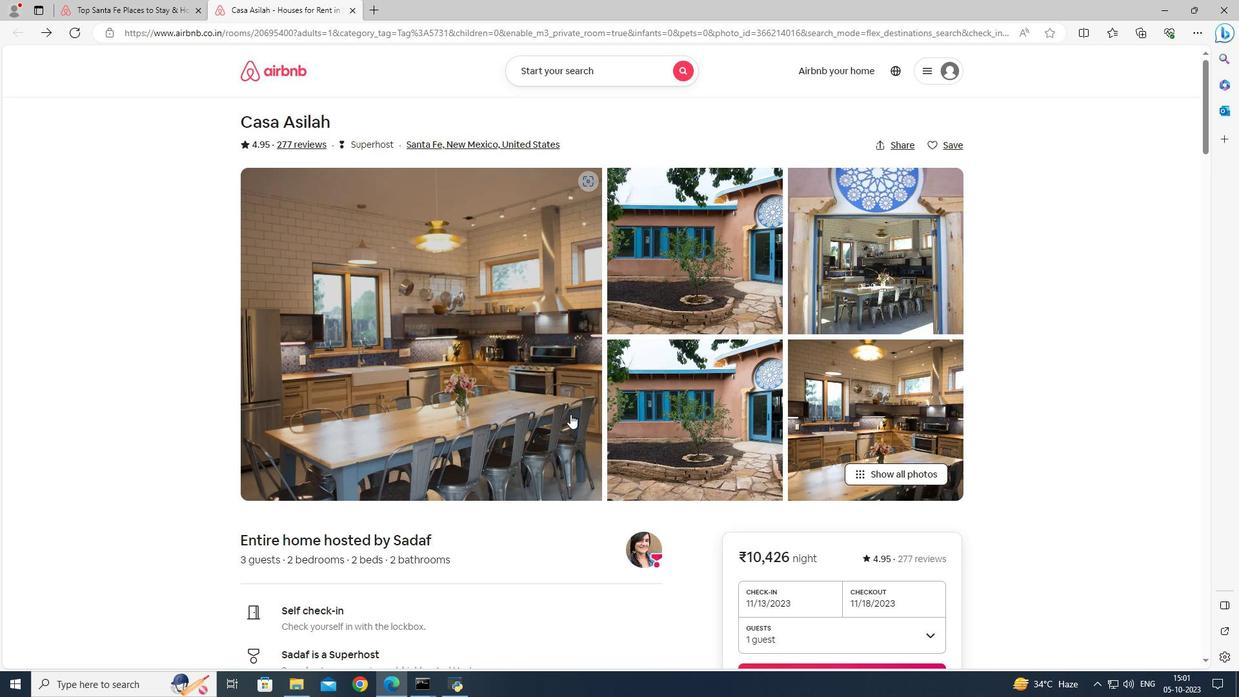 
Action: Mouse scrolled (570, 413) with delta (0, 0)
Screenshot: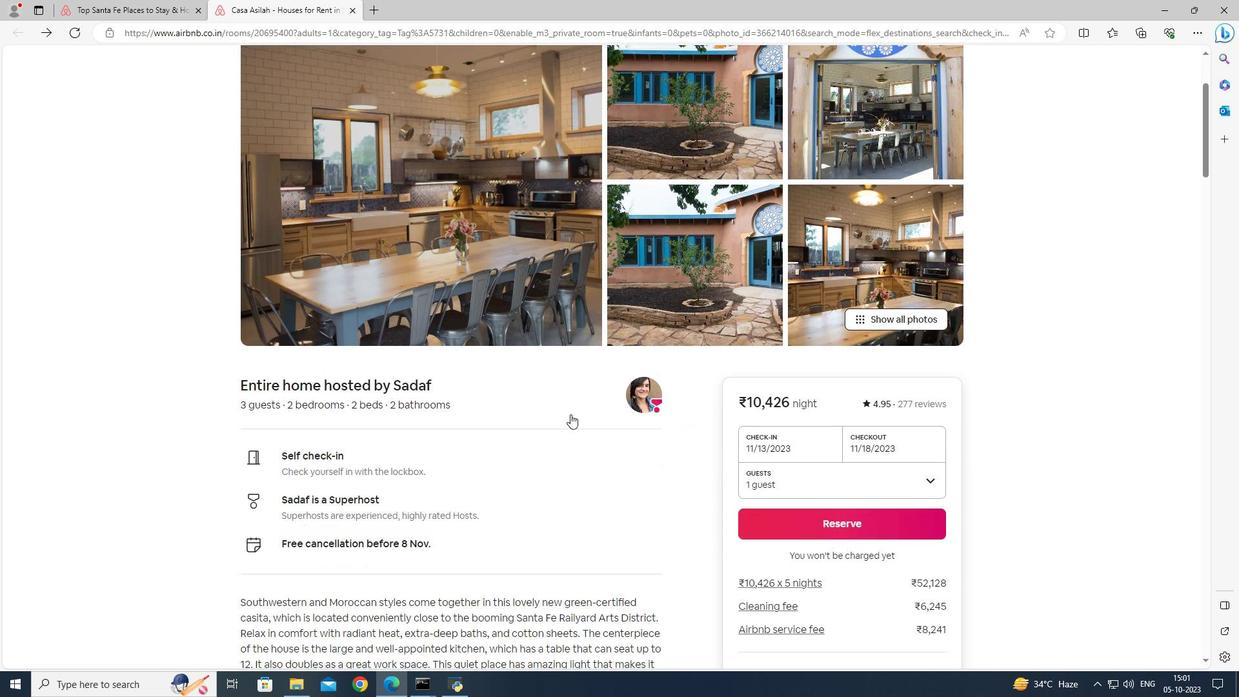 
Action: Mouse scrolled (570, 413) with delta (0, 0)
Screenshot: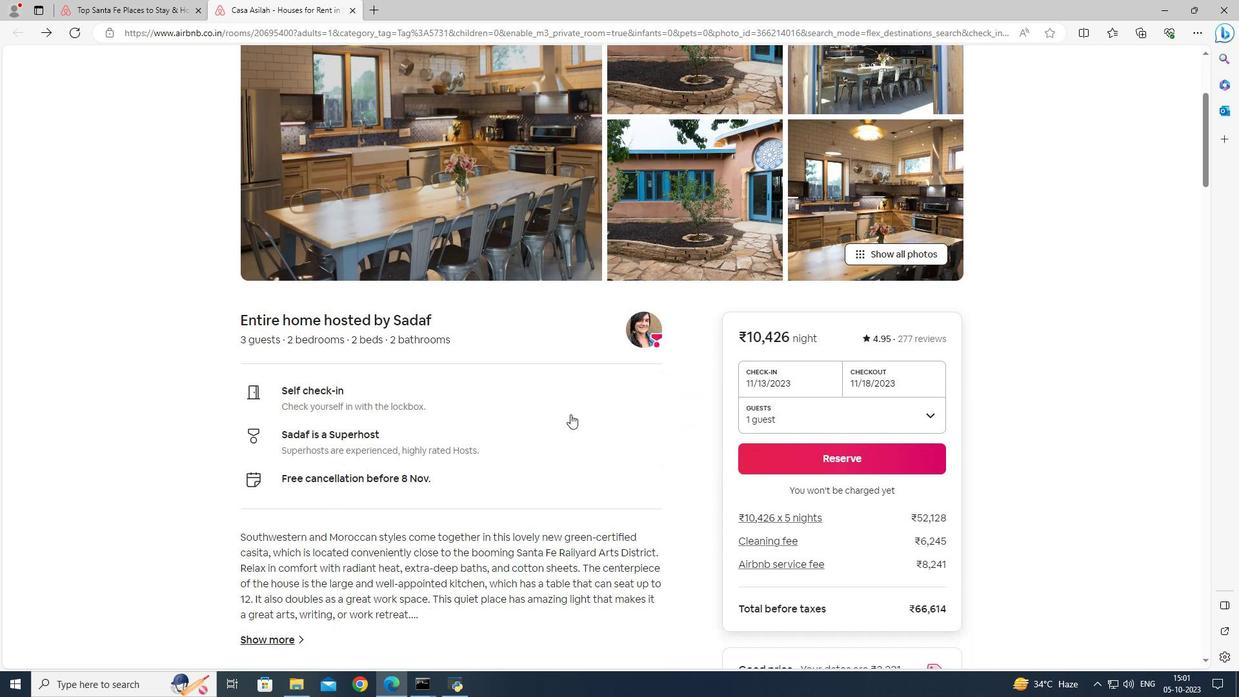 
Action: Mouse scrolled (570, 413) with delta (0, 0)
Screenshot: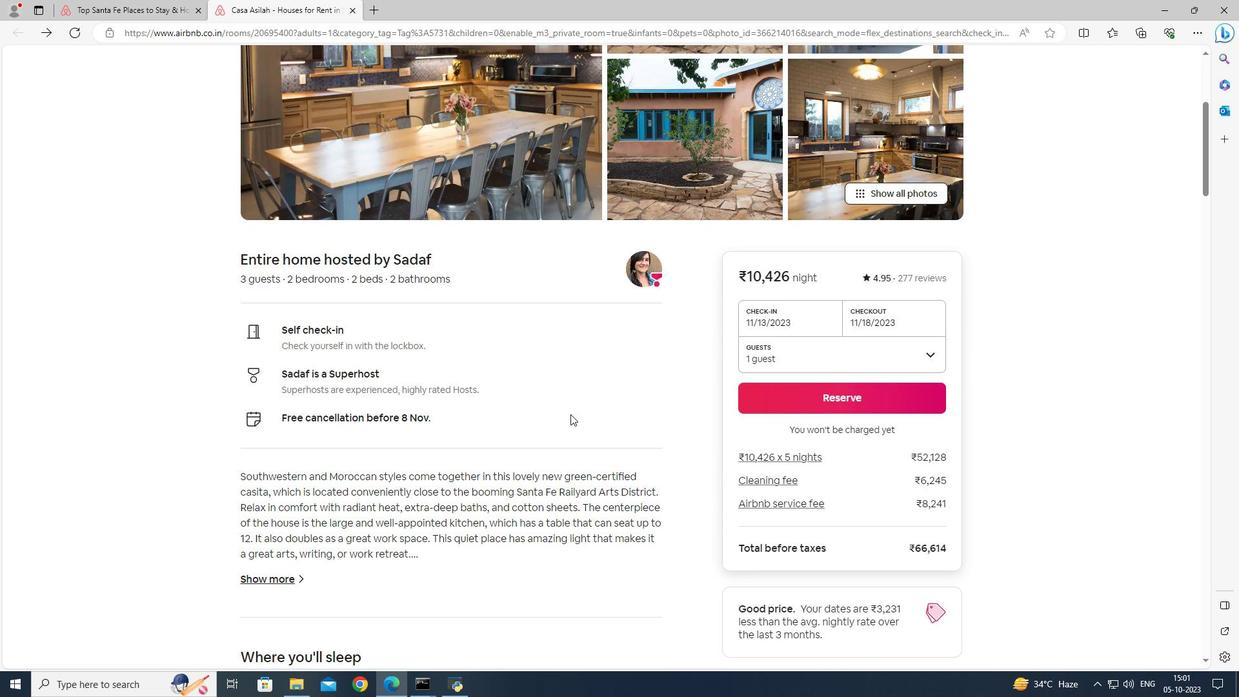 
Action: Mouse scrolled (570, 413) with delta (0, 0)
Screenshot: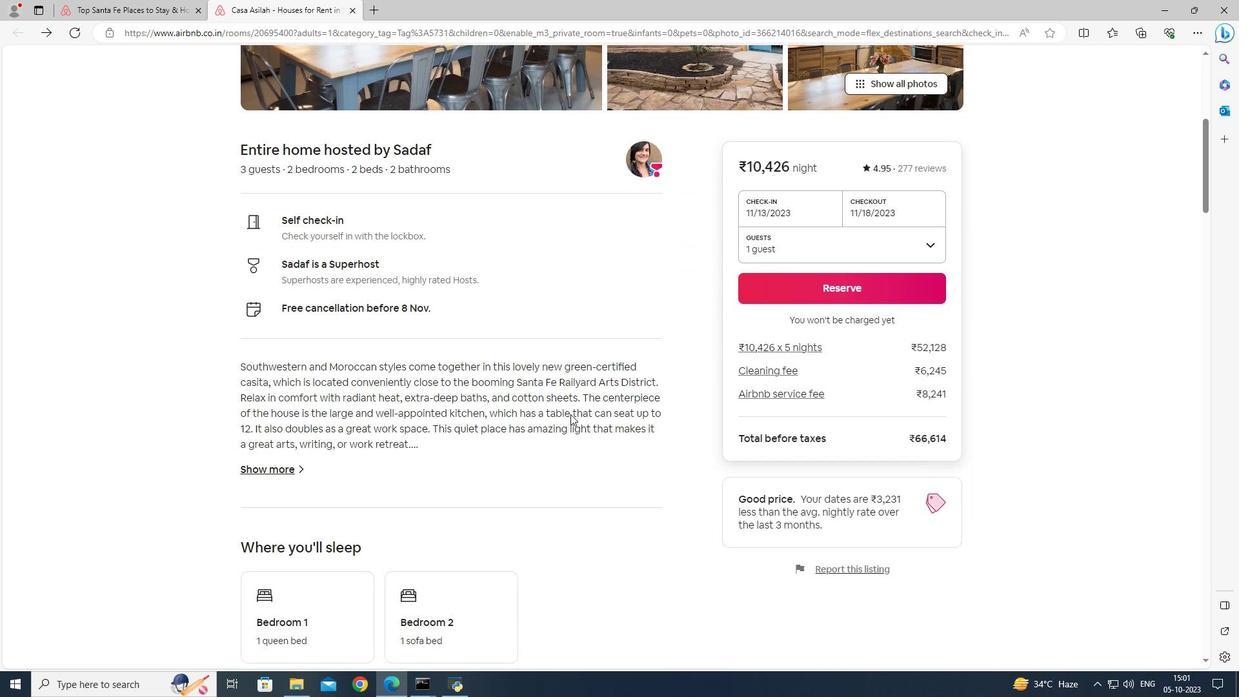 
Action: Mouse scrolled (570, 413) with delta (0, 0)
Screenshot: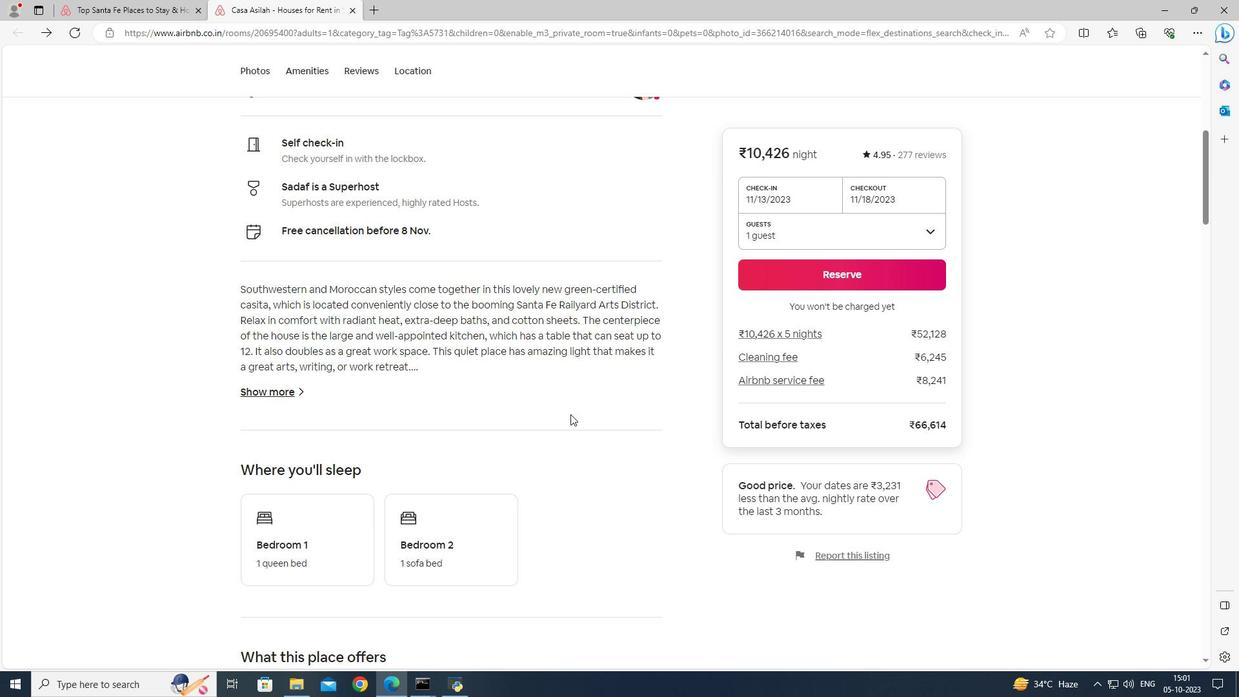 
Action: Mouse scrolled (570, 413) with delta (0, 0)
Screenshot: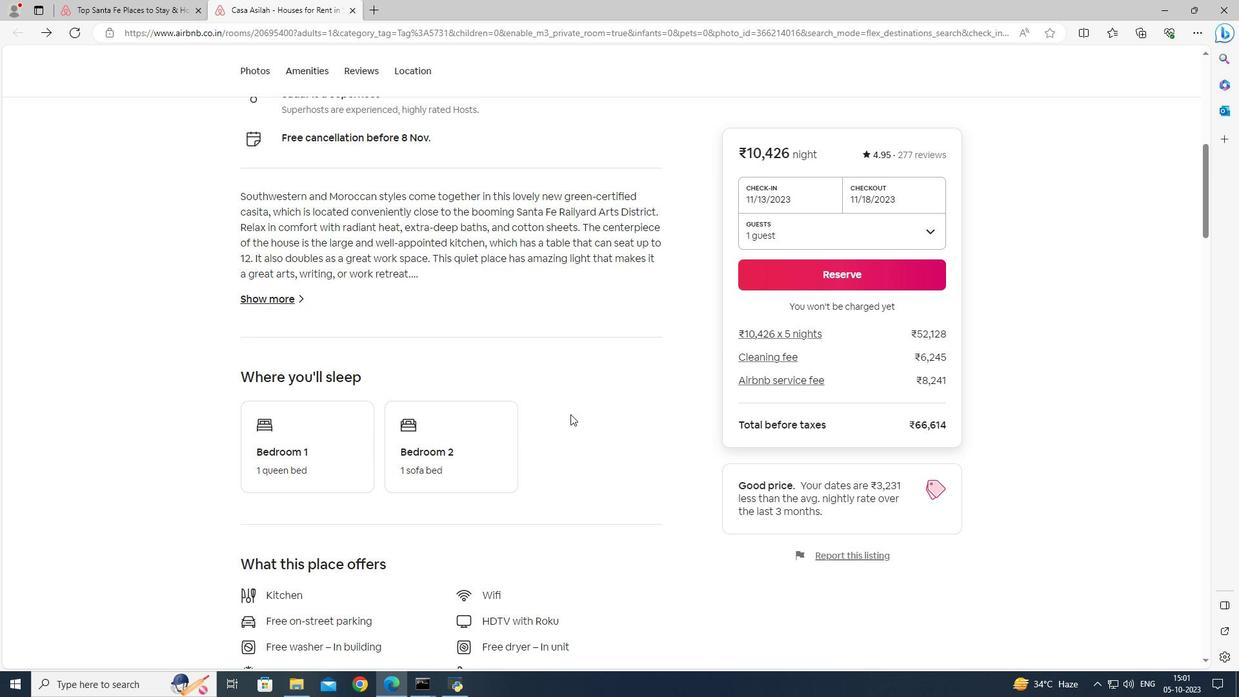 
Action: Mouse moved to (566, 429)
Screenshot: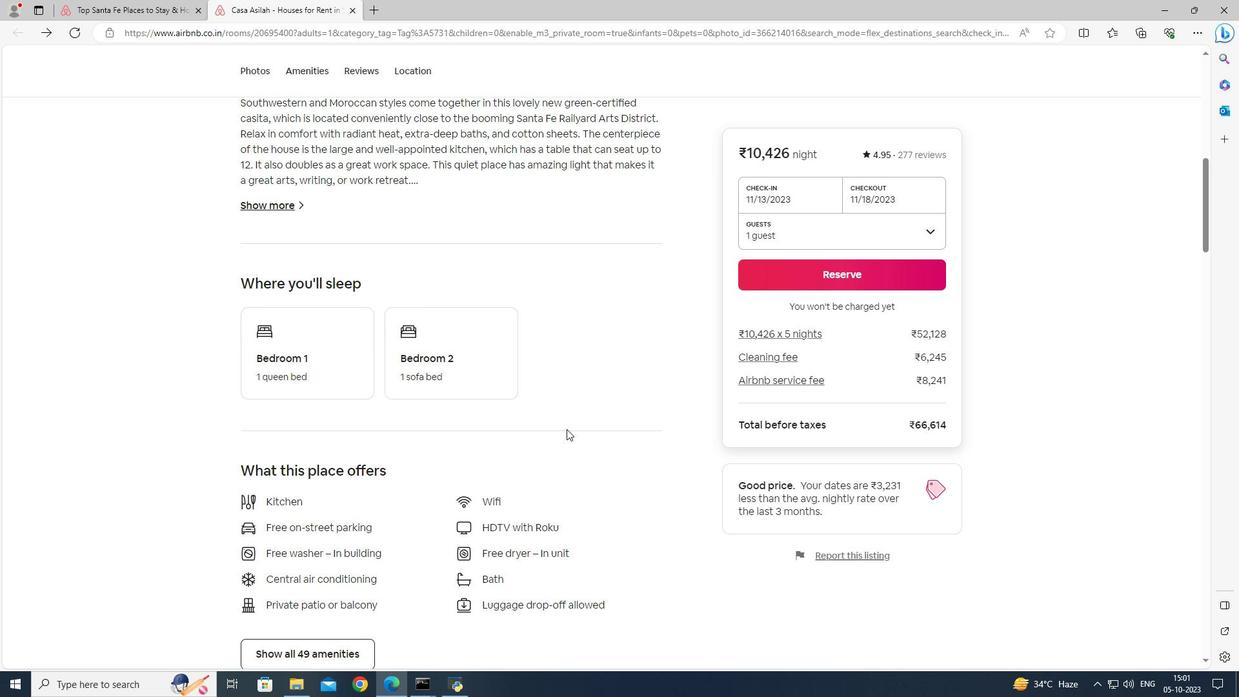 
Action: Mouse scrolled (566, 428) with delta (0, 0)
Screenshot: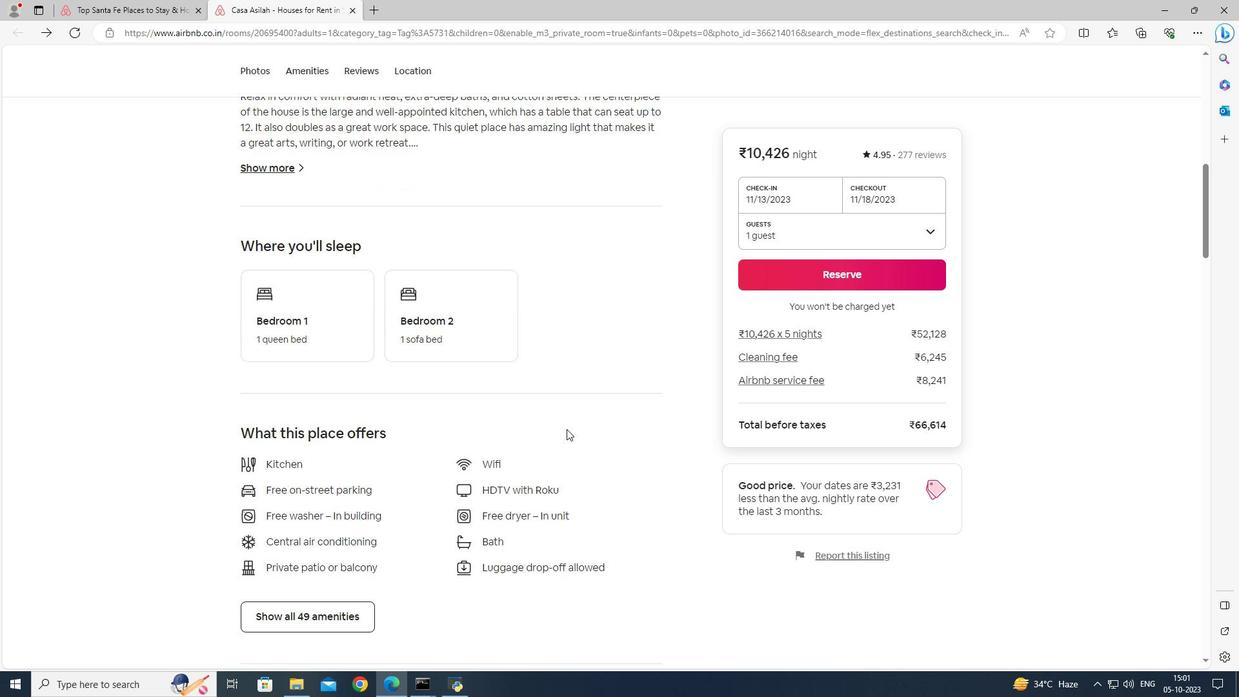 
Action: Mouse scrolled (566, 428) with delta (0, 0)
Screenshot: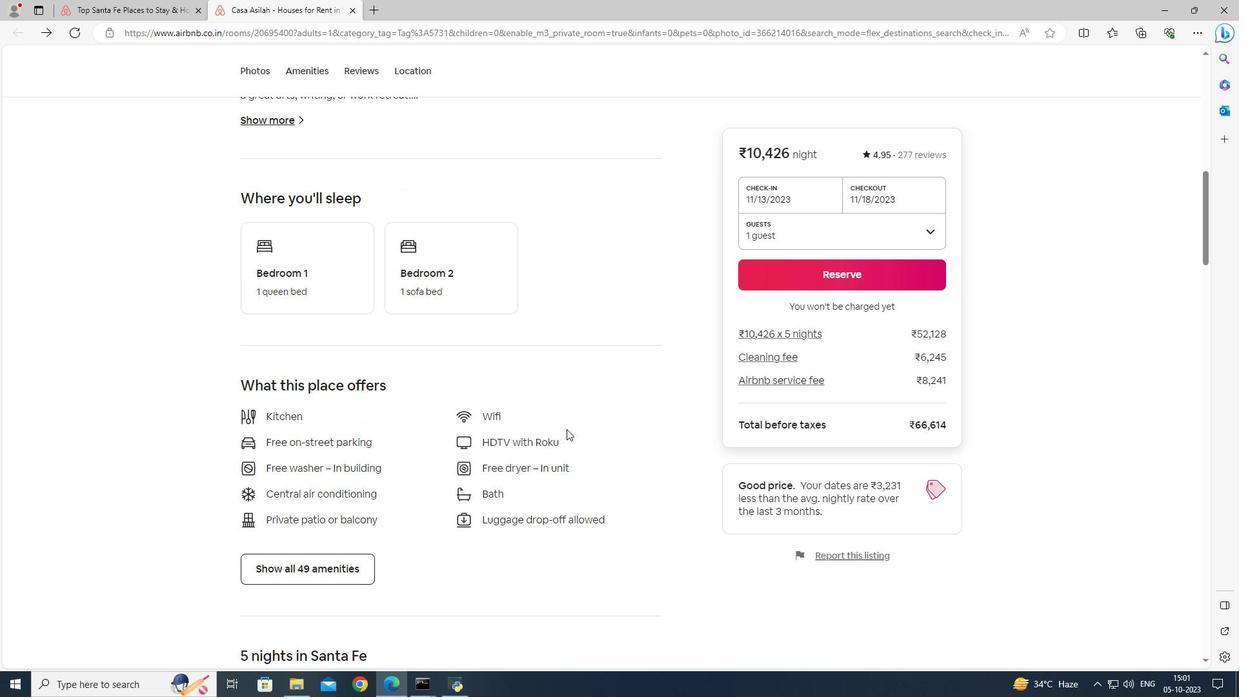 
Action: Mouse moved to (271, 471)
Screenshot: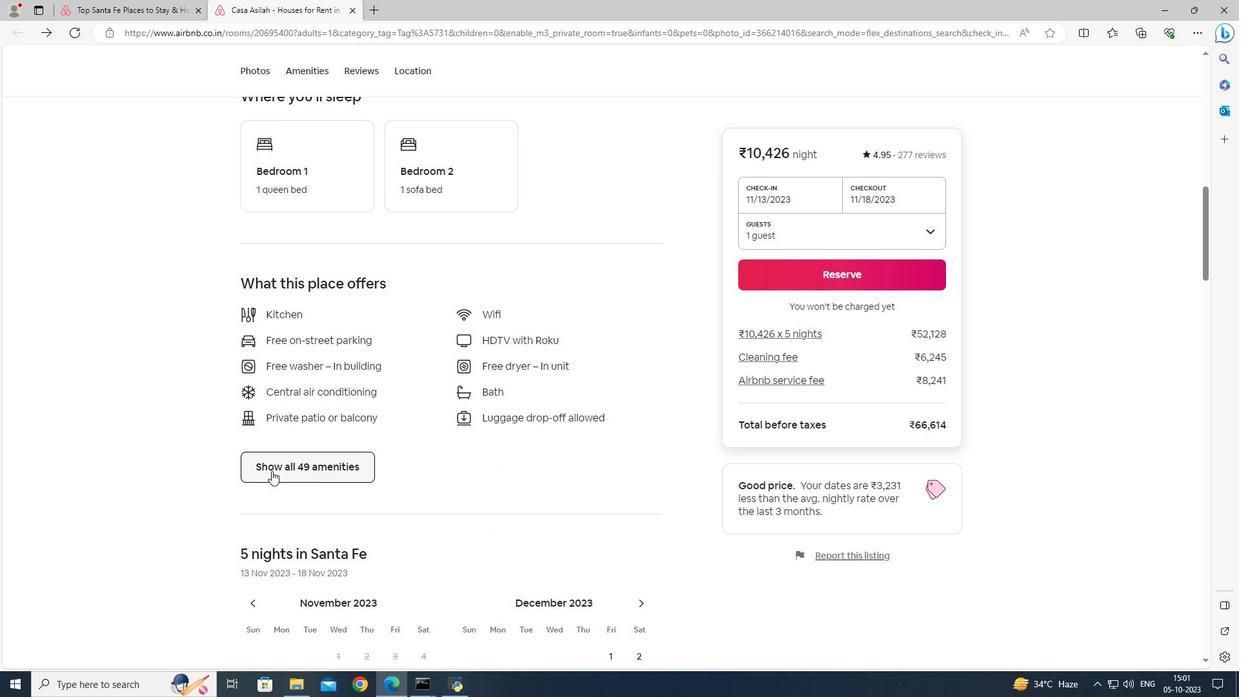 
Action: Mouse pressed left at (271, 471)
Screenshot: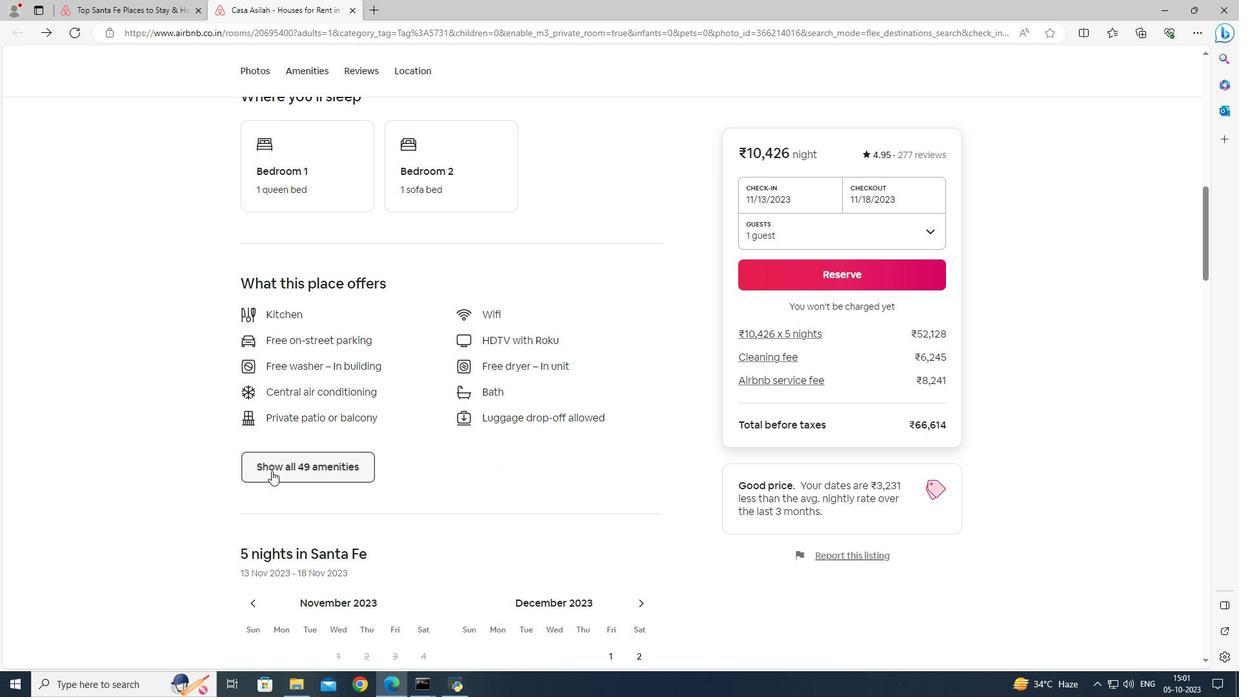 
Action: Mouse moved to (532, 435)
Screenshot: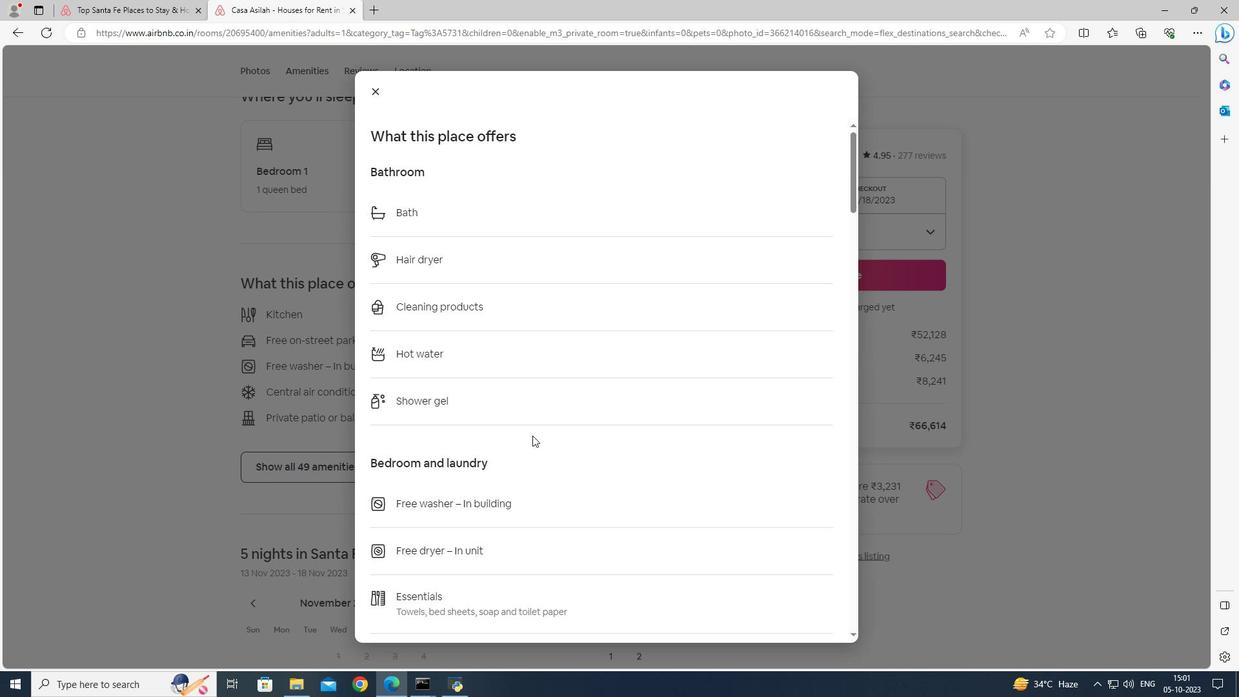 
Action: Mouse scrolled (532, 435) with delta (0, 0)
Screenshot: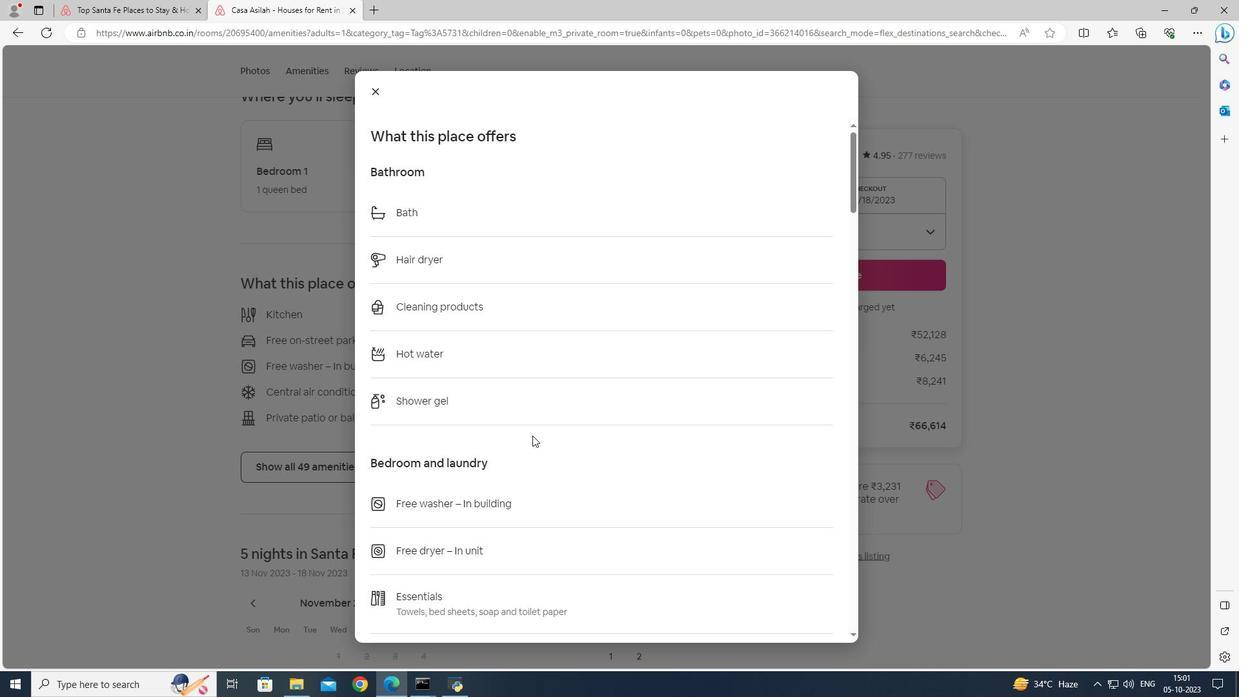 
Action: Mouse scrolled (532, 435) with delta (0, 0)
Screenshot: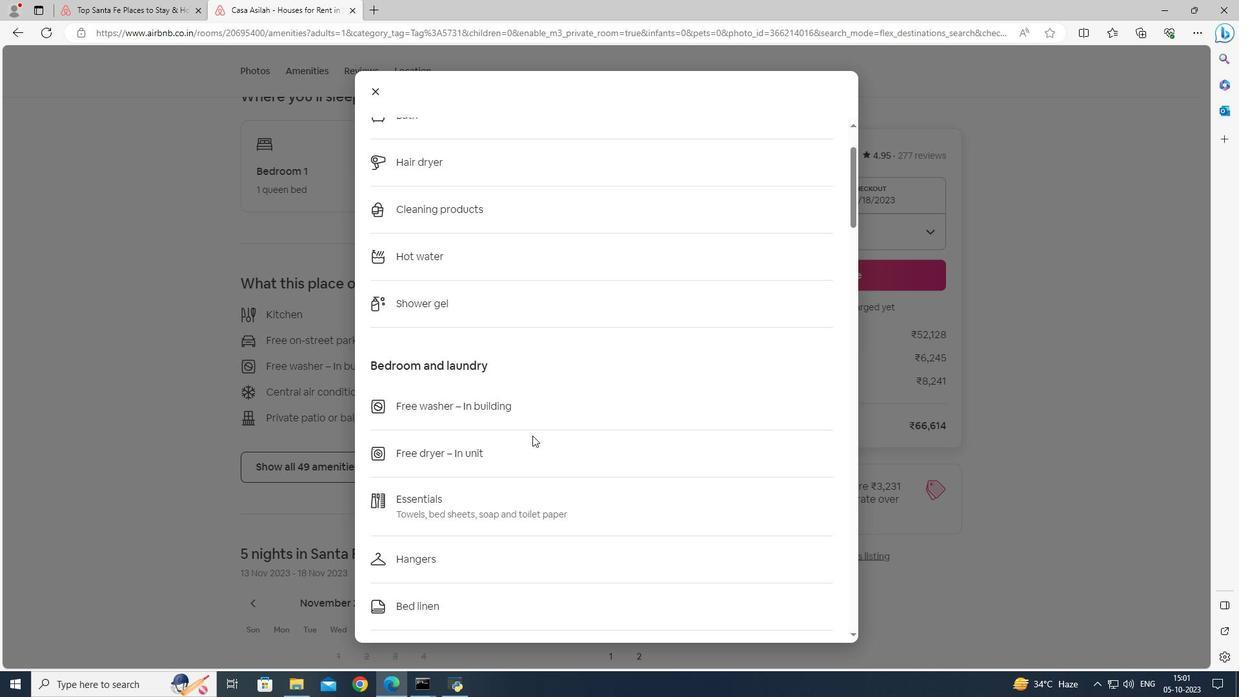 
Action: Mouse scrolled (532, 435) with delta (0, 0)
Screenshot: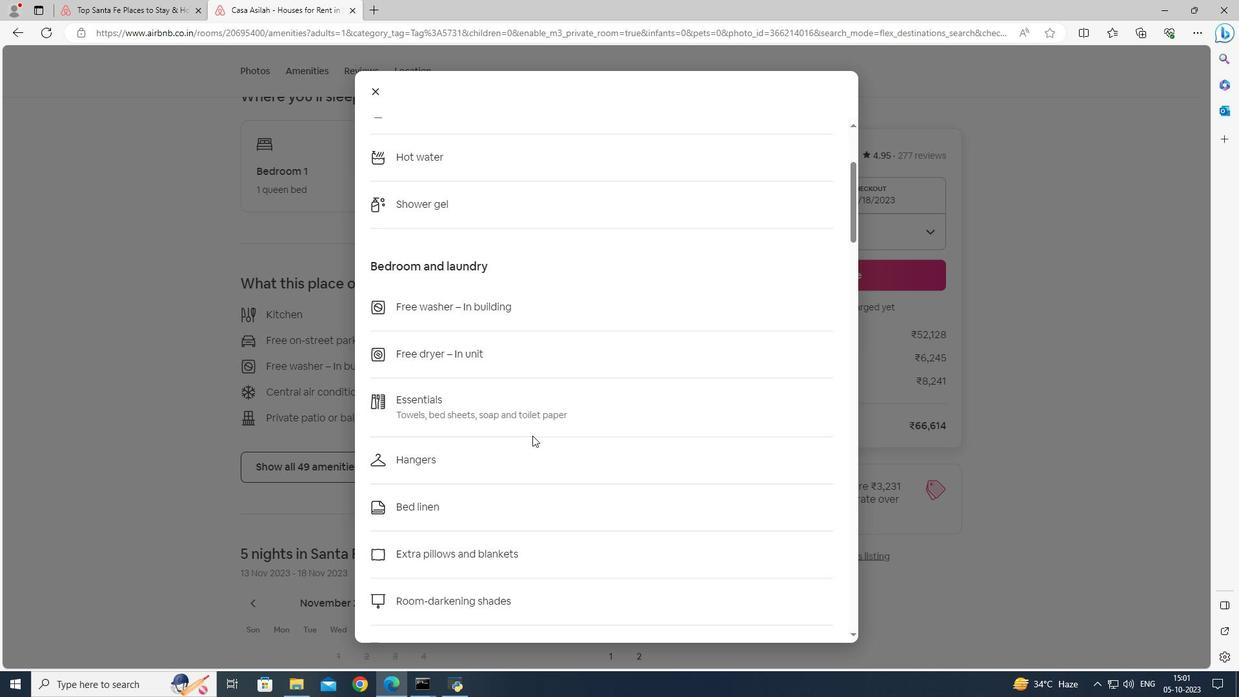 
Action: Mouse scrolled (532, 435) with delta (0, 0)
Screenshot: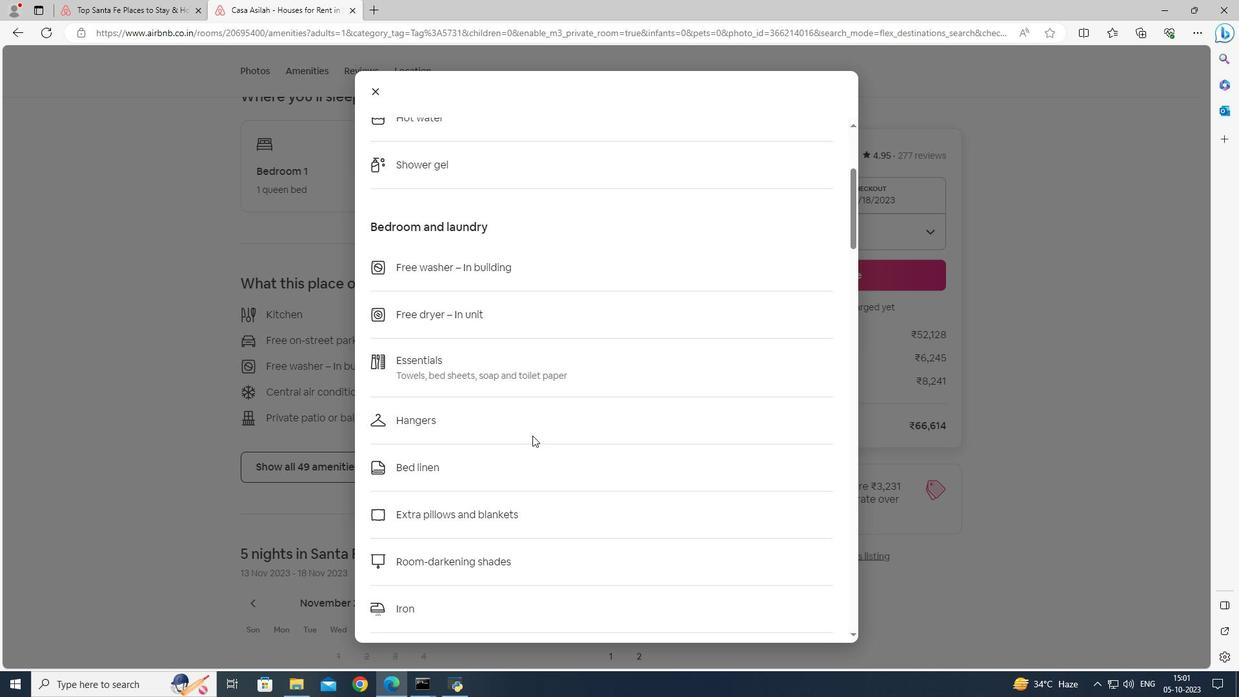 
Action: Mouse scrolled (532, 435) with delta (0, 0)
Screenshot: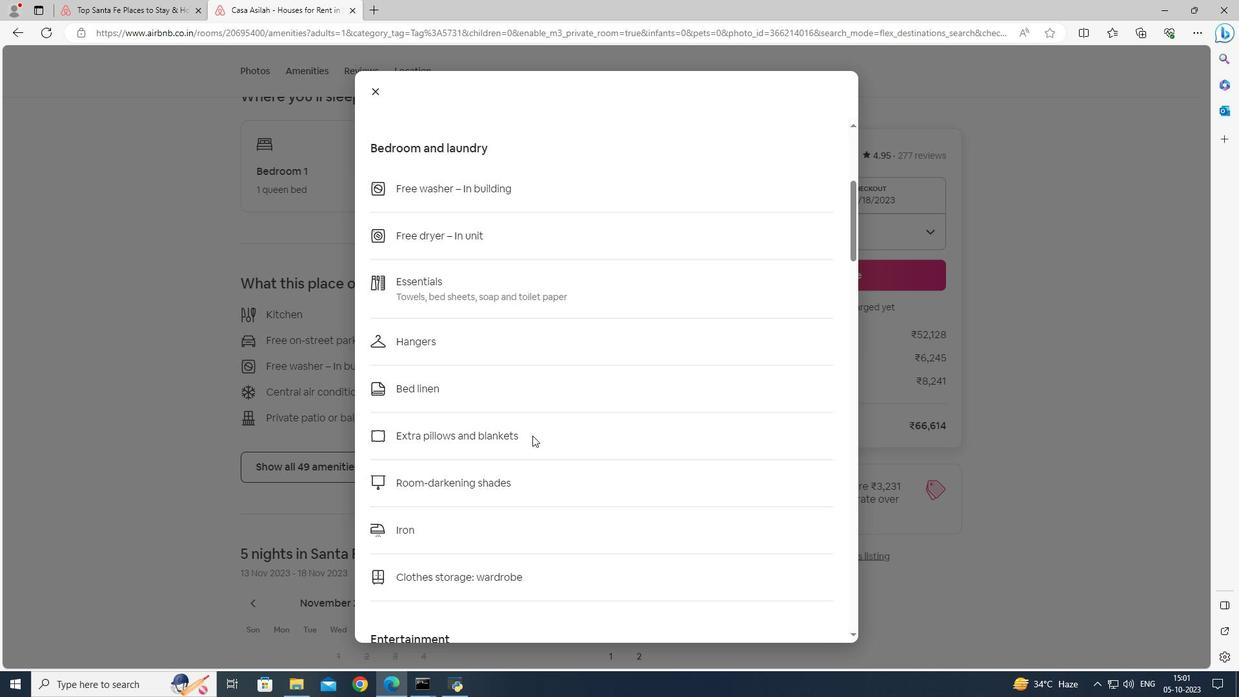 
Action: Mouse scrolled (532, 435) with delta (0, 0)
Screenshot: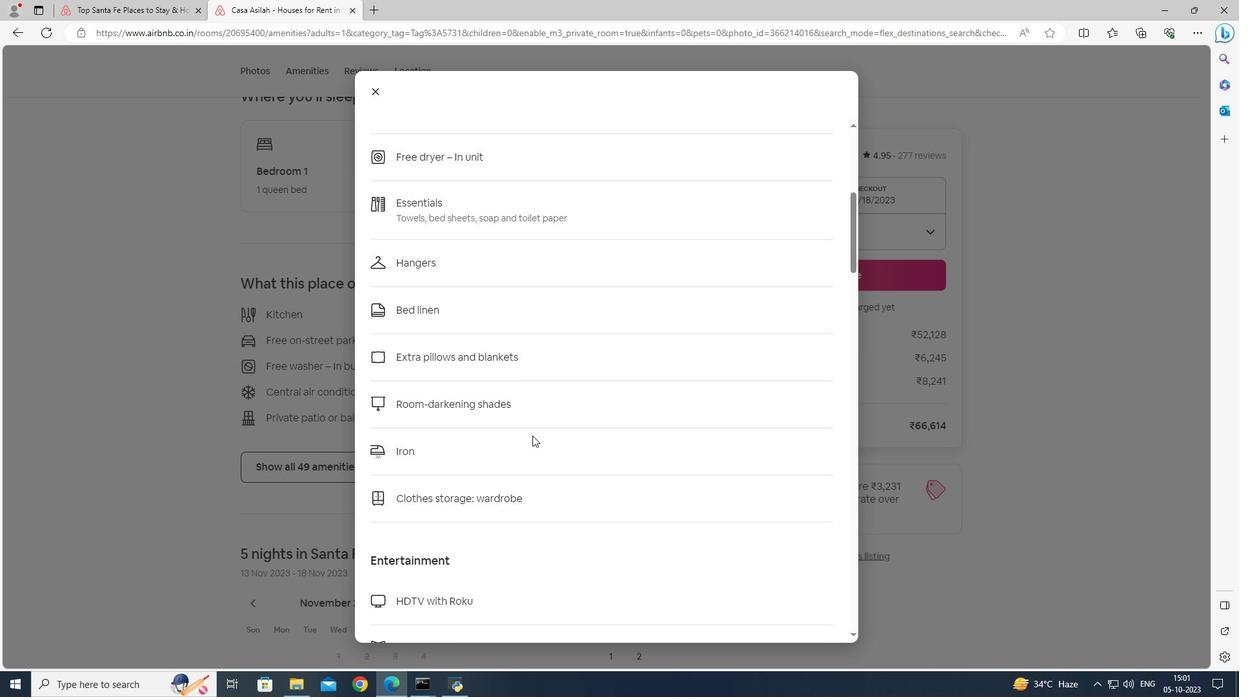 
Action: Mouse scrolled (532, 435) with delta (0, 0)
Screenshot: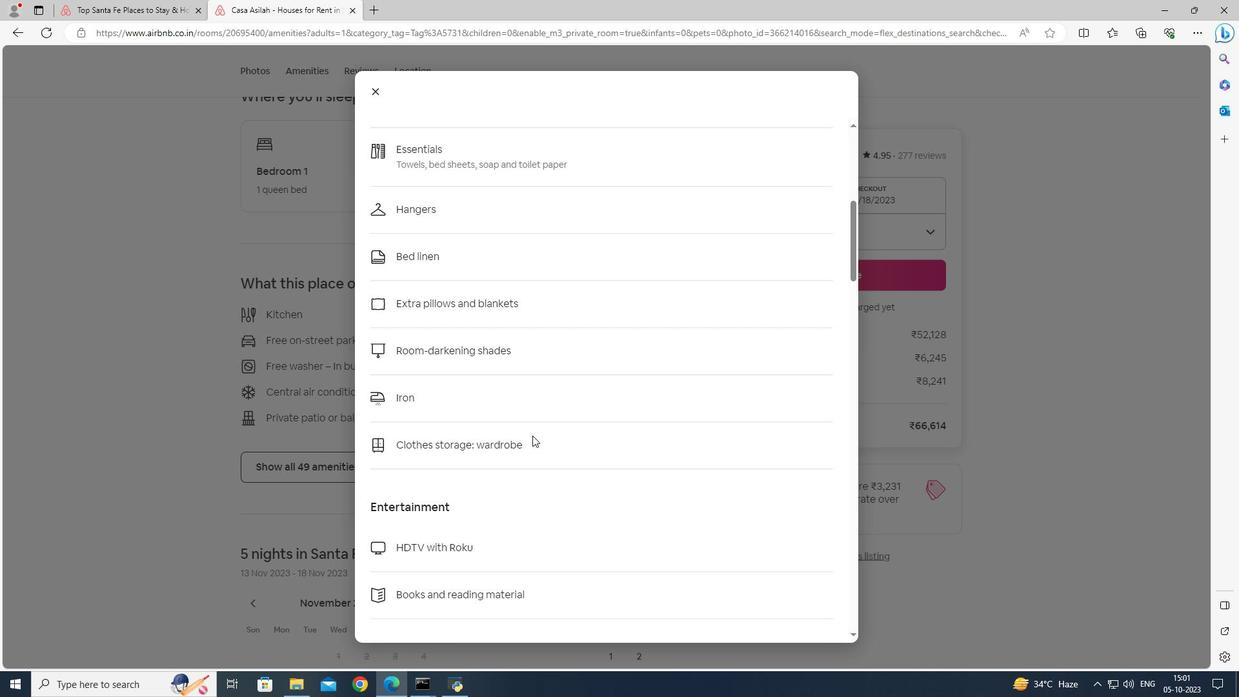 
Action: Mouse scrolled (532, 435) with delta (0, 0)
Screenshot: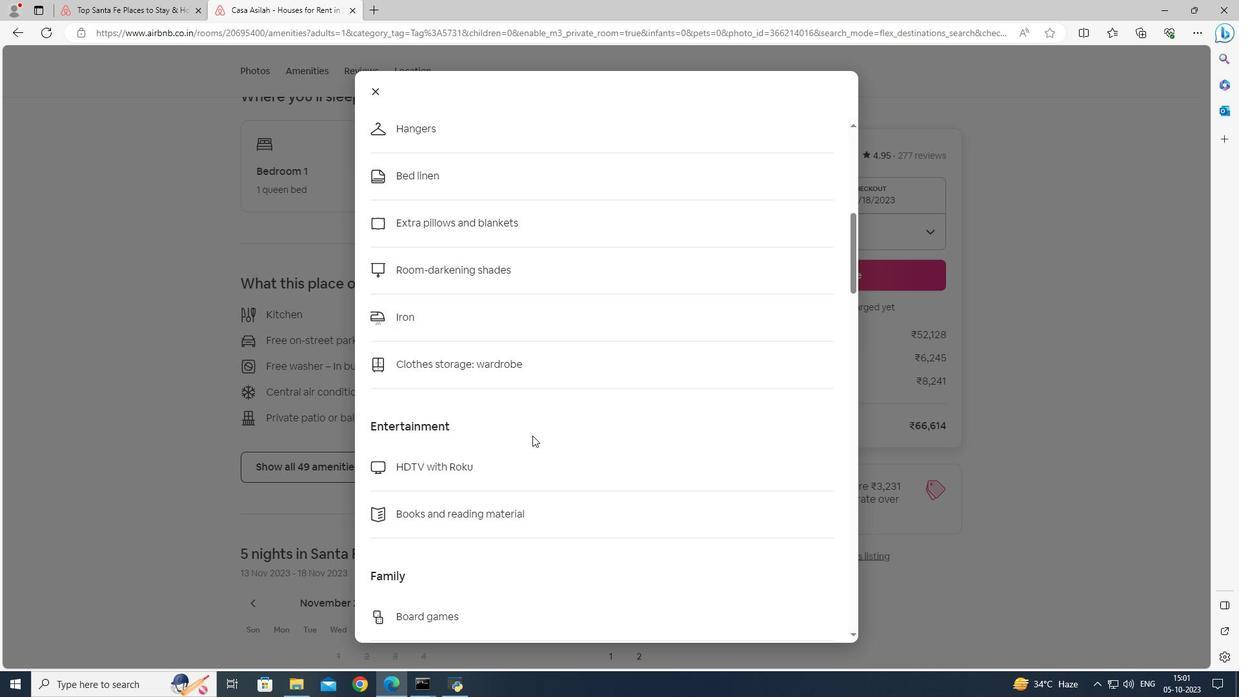 
Action: Mouse scrolled (532, 435) with delta (0, 0)
Screenshot: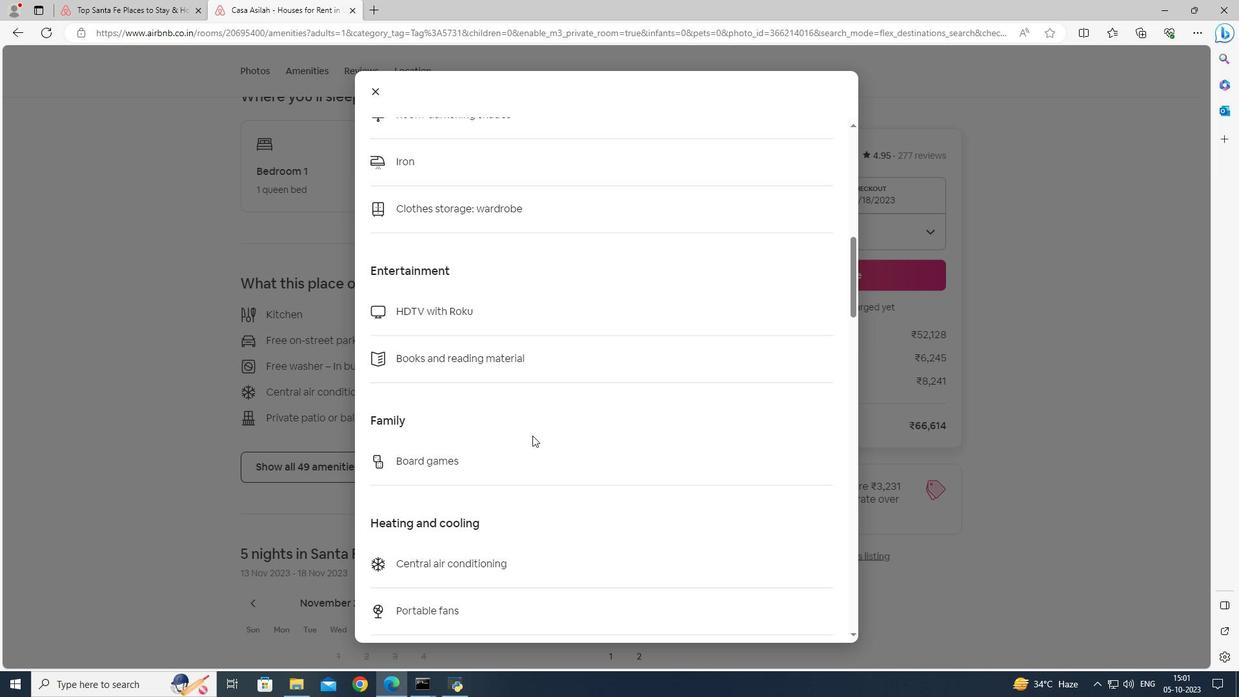 
Action: Mouse scrolled (532, 435) with delta (0, 0)
Screenshot: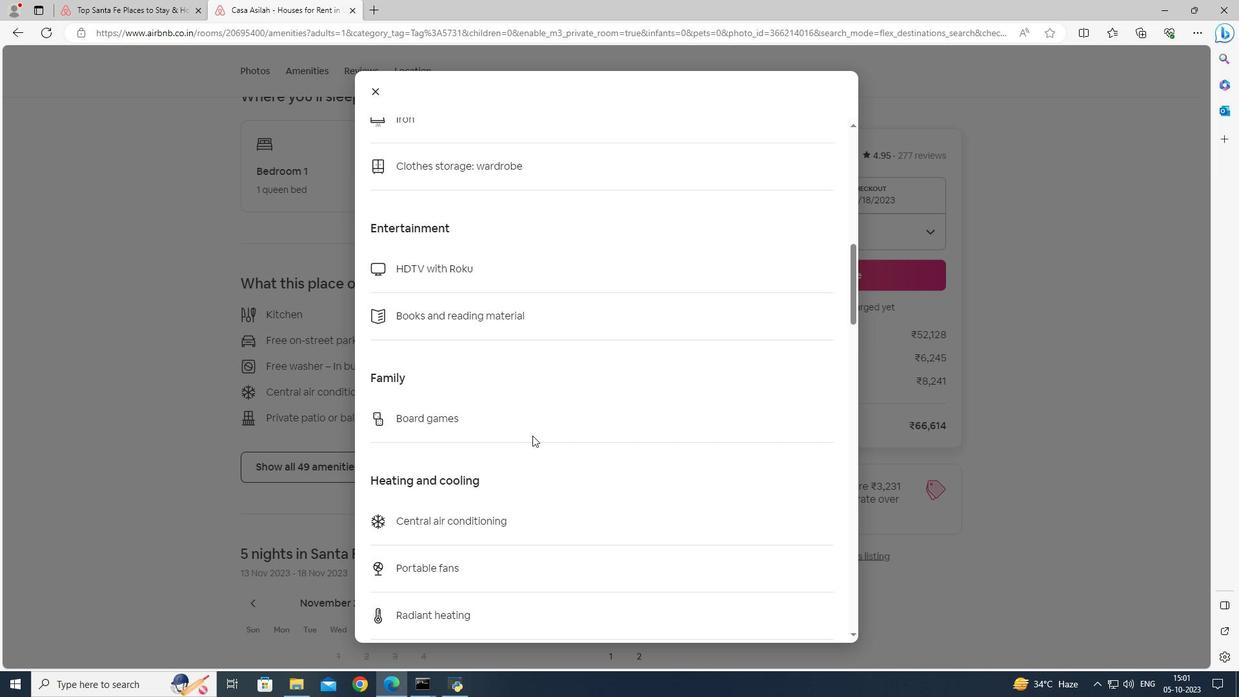 
Action: Mouse scrolled (532, 435) with delta (0, 0)
Screenshot: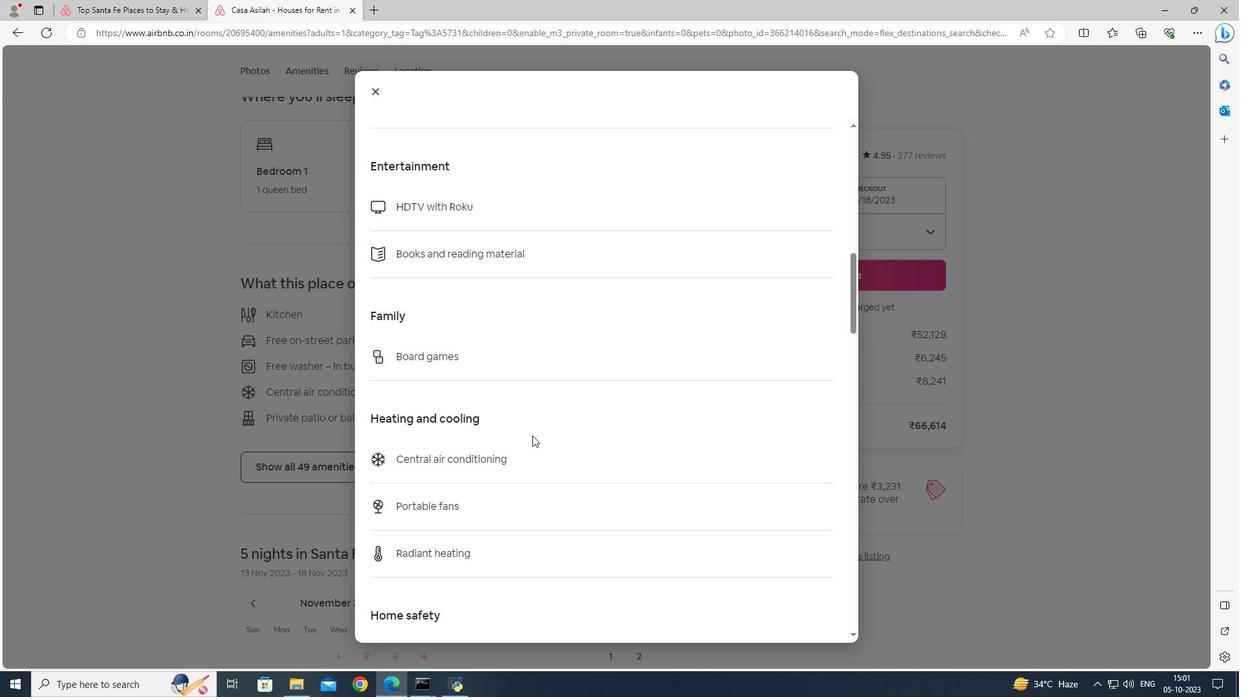 
Action: Mouse scrolled (532, 435) with delta (0, 0)
Screenshot: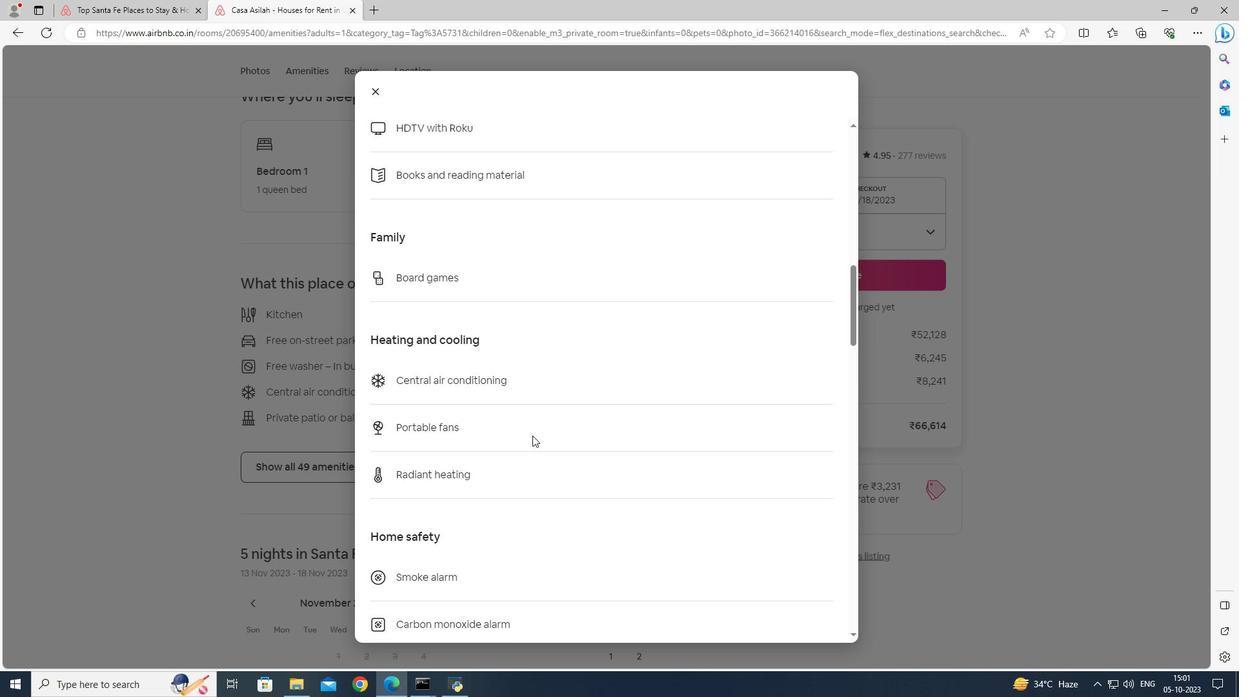 
Action: Mouse scrolled (532, 435) with delta (0, 0)
Screenshot: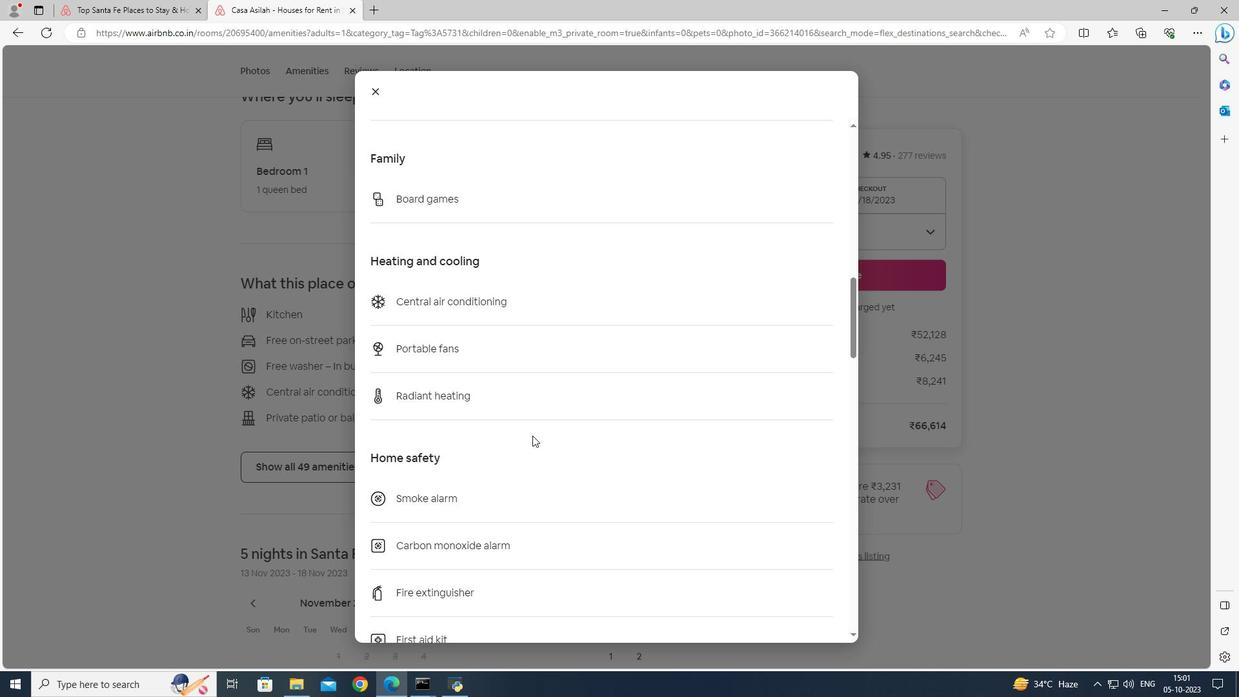 
Action: Mouse scrolled (532, 435) with delta (0, 0)
Screenshot: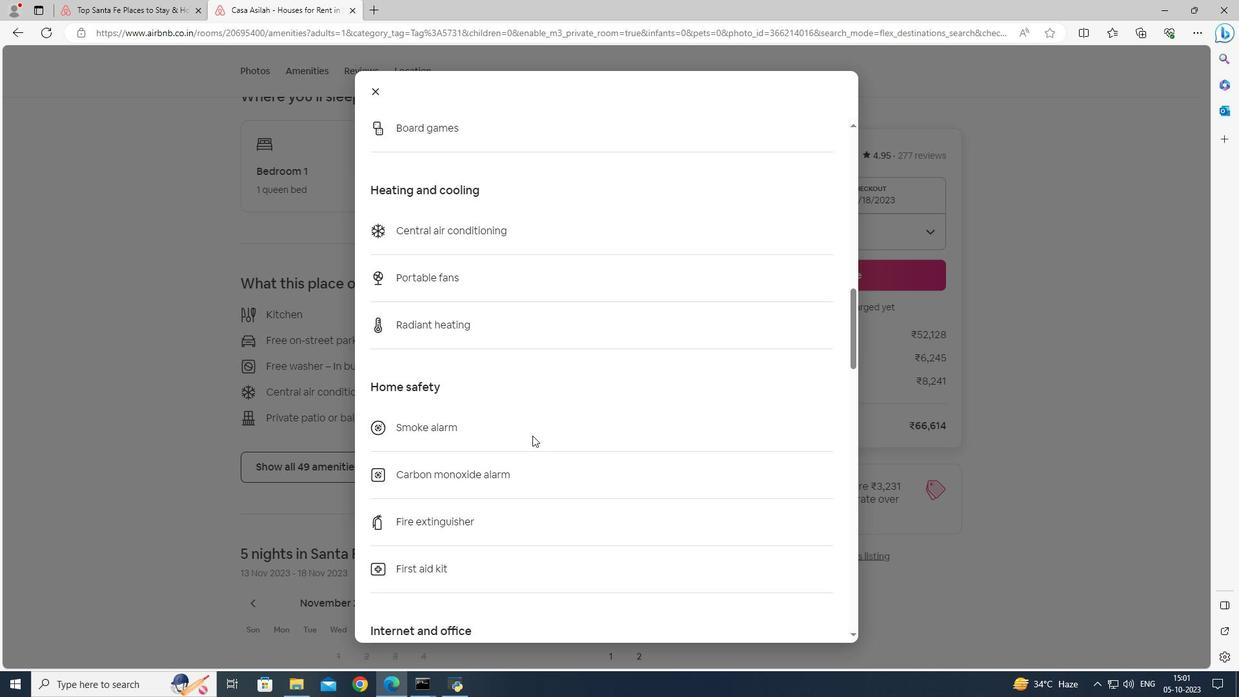 
Action: Mouse scrolled (532, 435) with delta (0, 0)
Screenshot: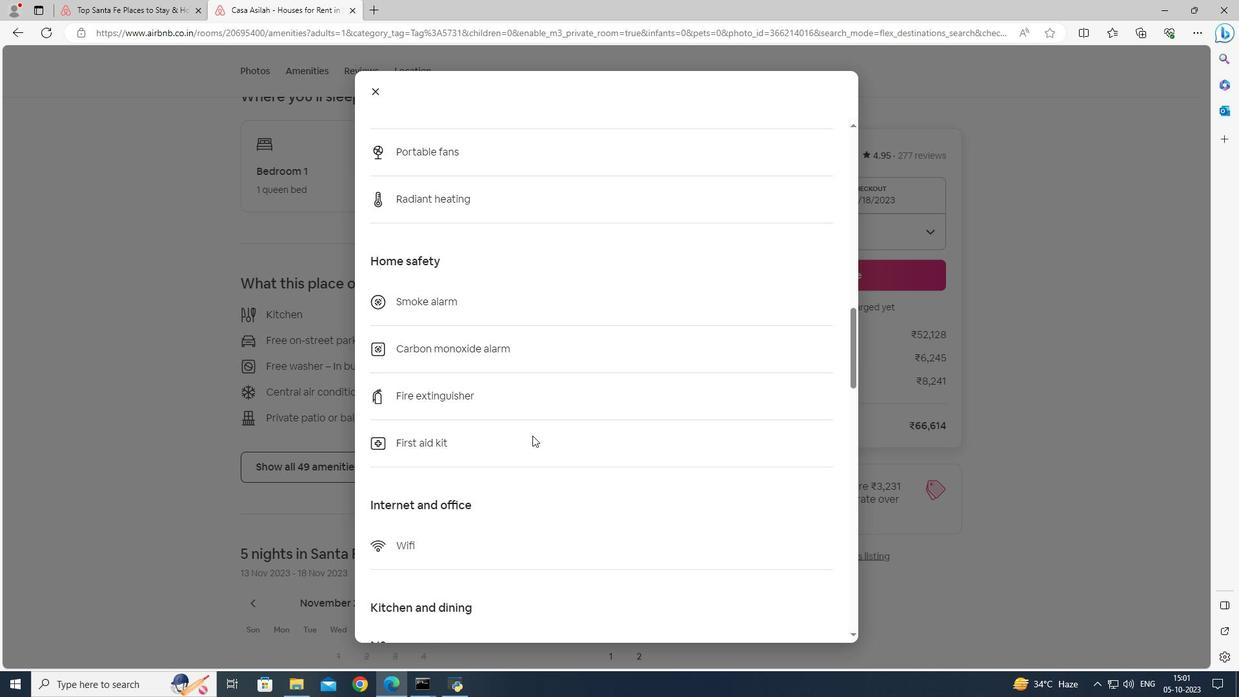 
Action: Mouse scrolled (532, 435) with delta (0, 0)
Screenshot: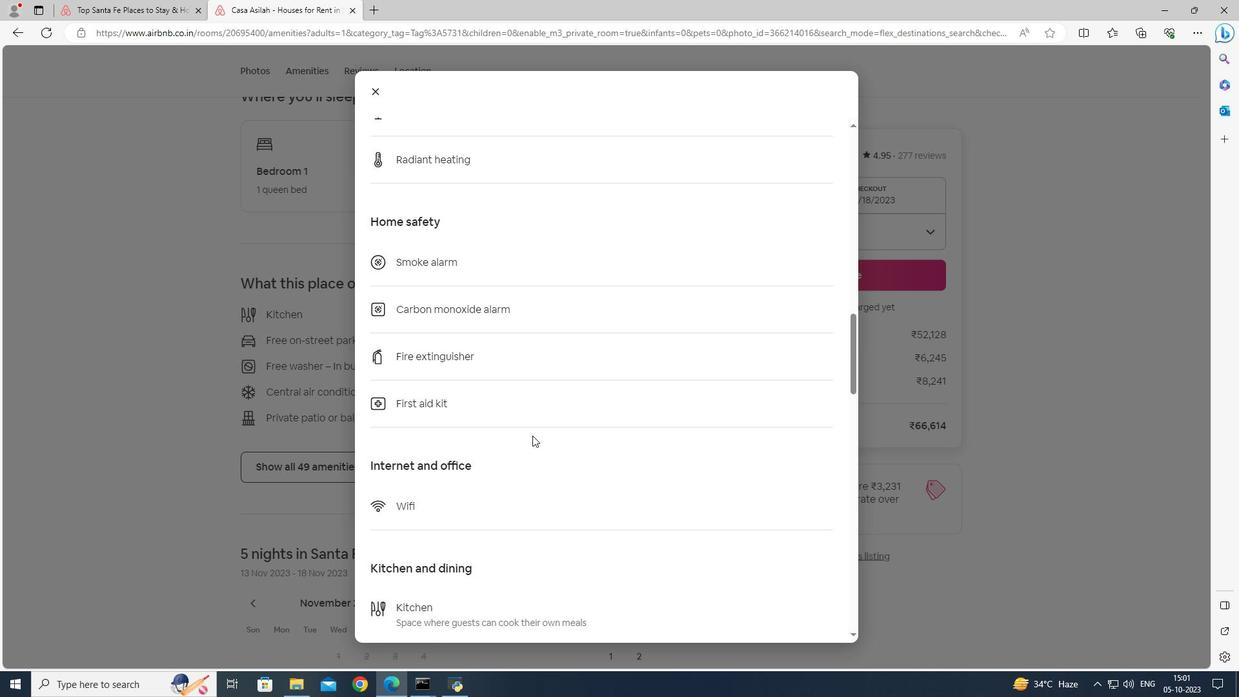
Action: Mouse scrolled (532, 435) with delta (0, 0)
Screenshot: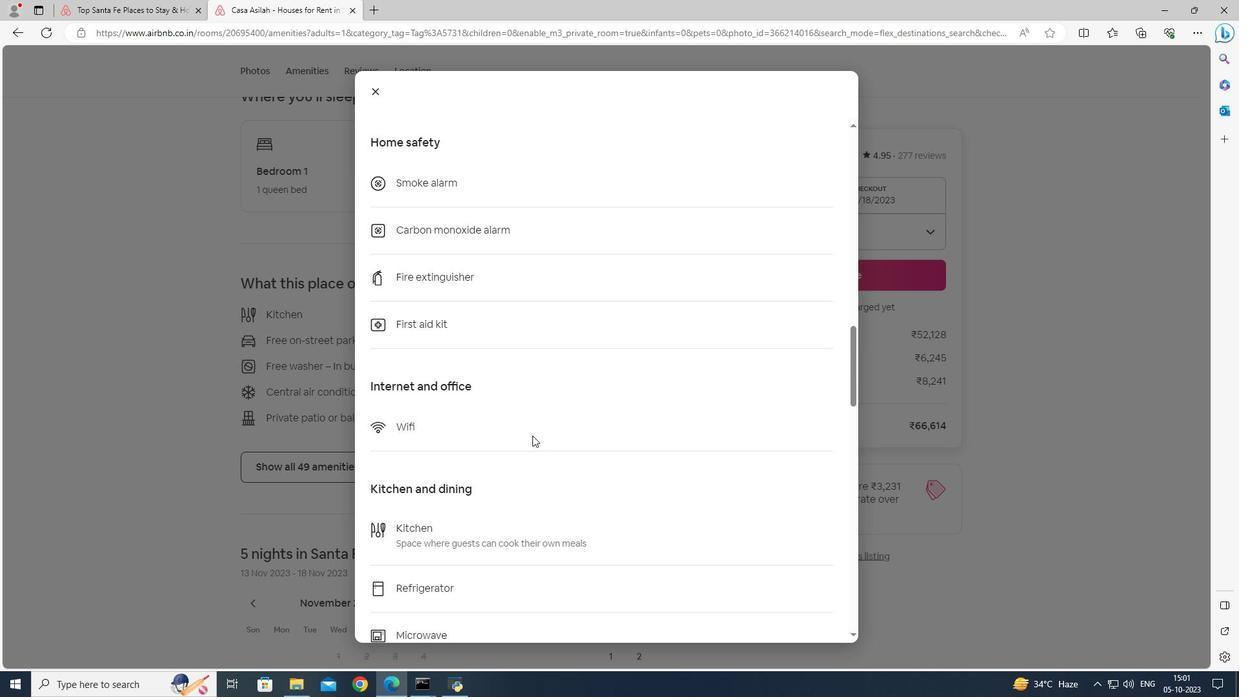 
Action: Mouse scrolled (532, 435) with delta (0, 0)
Screenshot: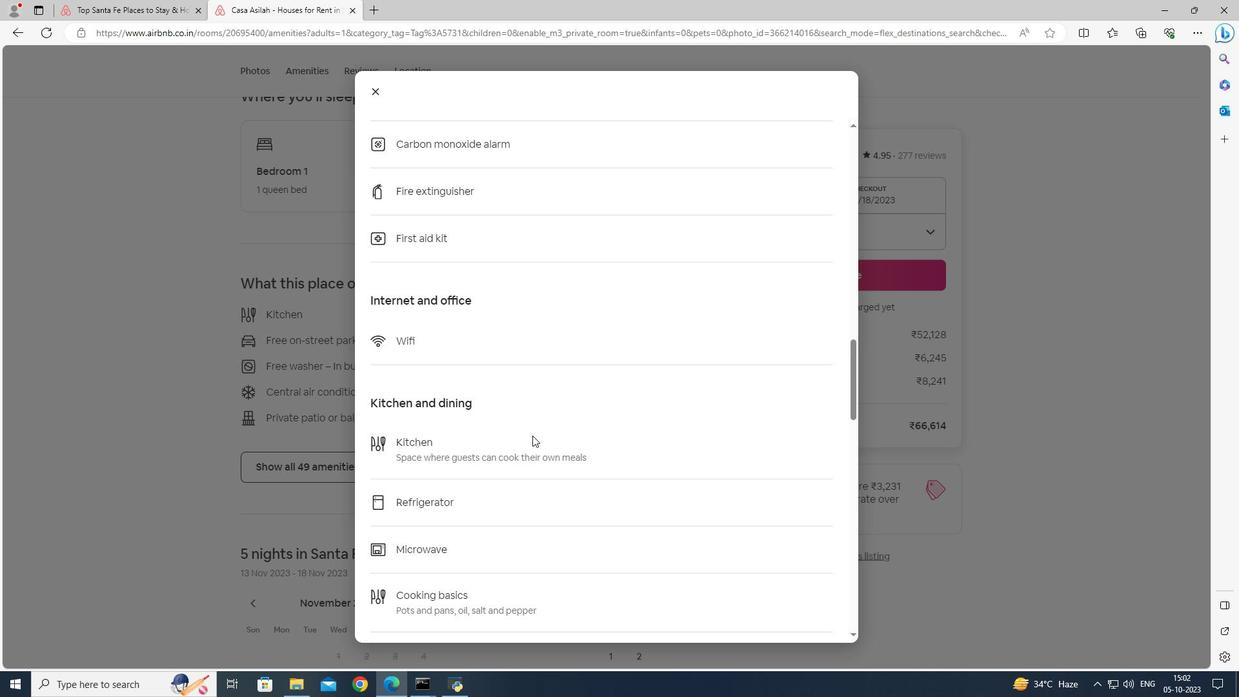 
Action: Mouse scrolled (532, 435) with delta (0, 0)
Screenshot: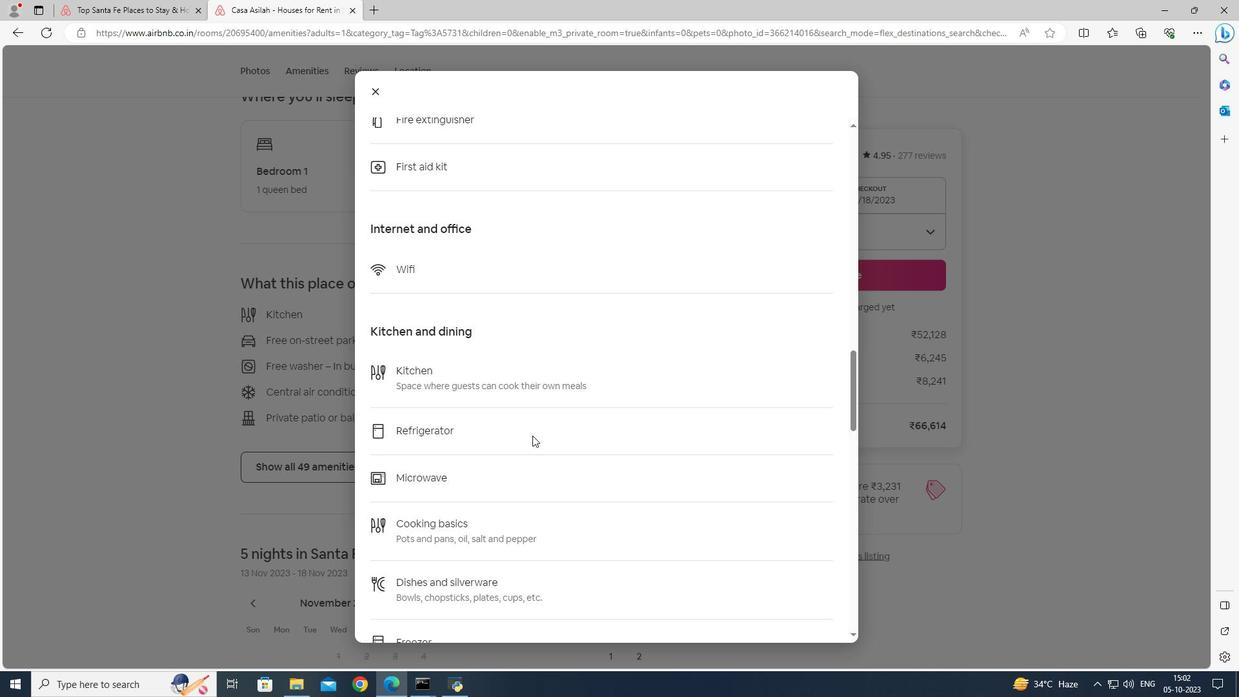 
Action: Mouse scrolled (532, 435) with delta (0, 0)
Screenshot: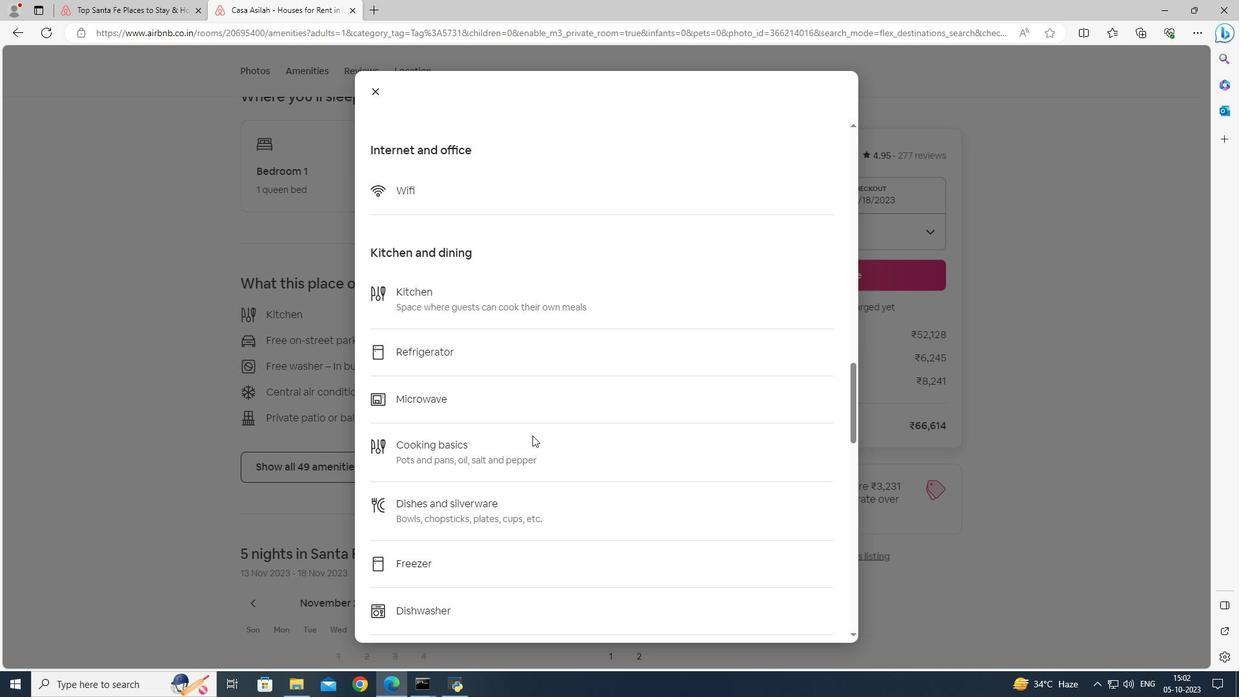 
Action: Mouse scrolled (532, 435) with delta (0, 0)
Screenshot: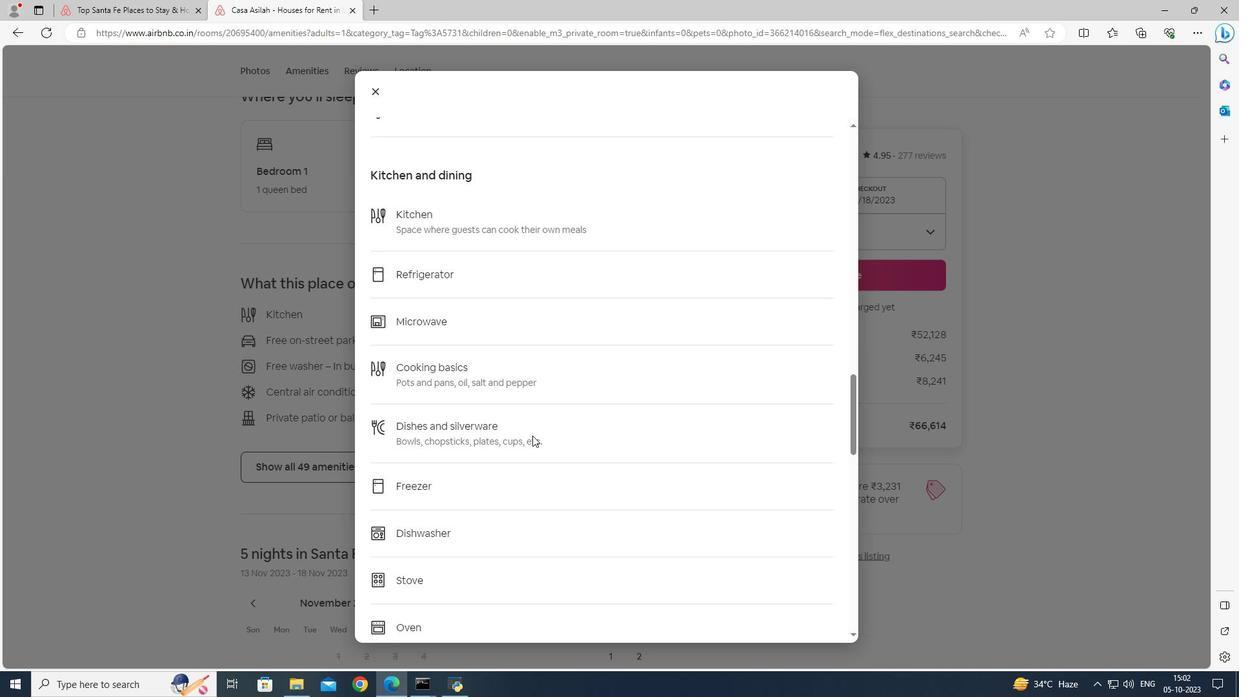 
Action: Mouse scrolled (532, 435) with delta (0, 0)
Screenshot: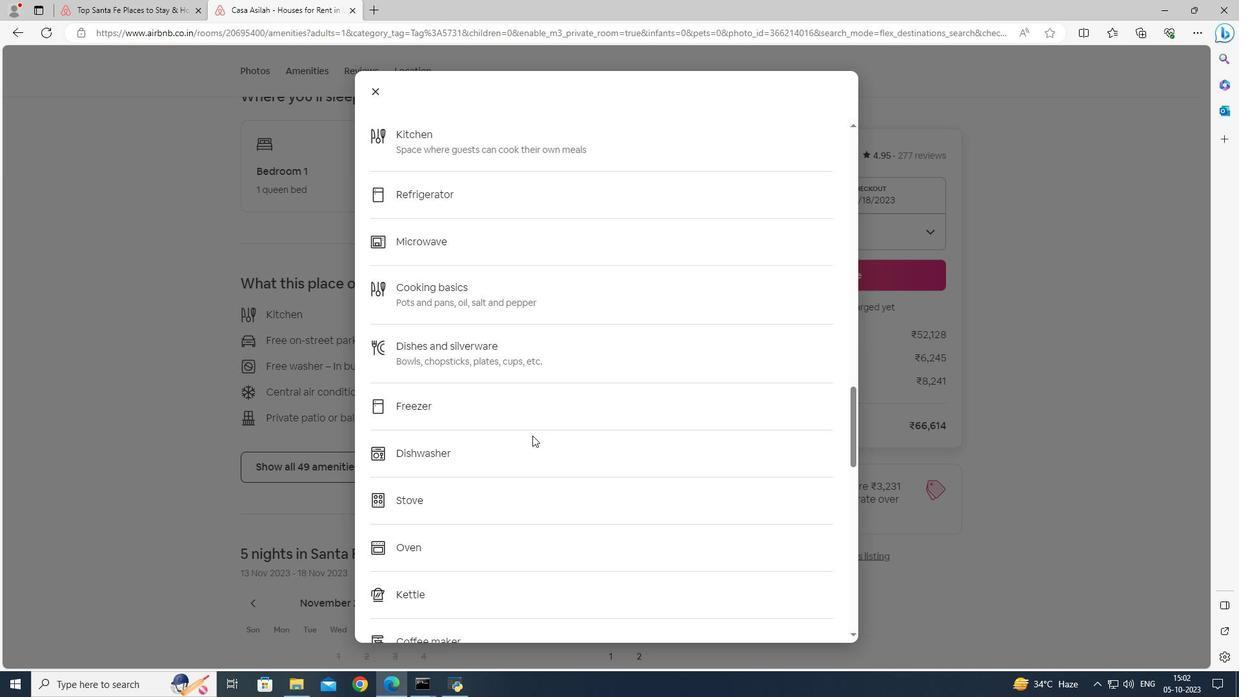 
Action: Mouse scrolled (532, 435) with delta (0, 0)
Screenshot: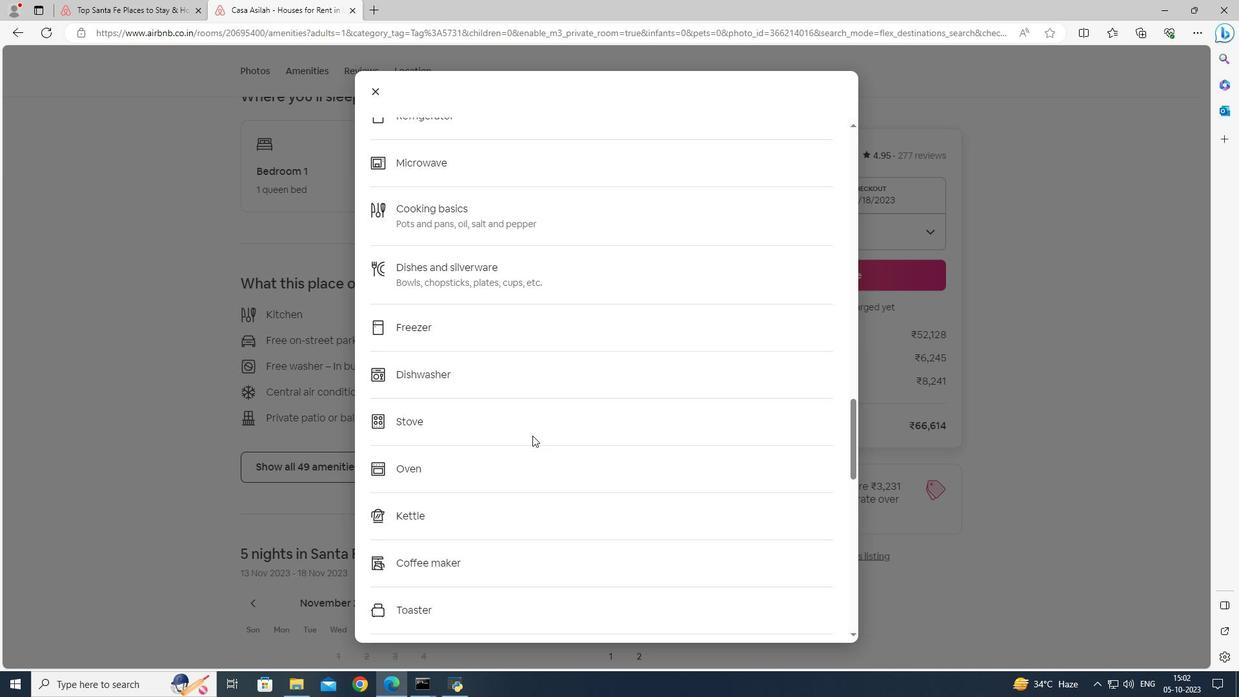 
Action: Mouse scrolled (532, 435) with delta (0, 0)
Screenshot: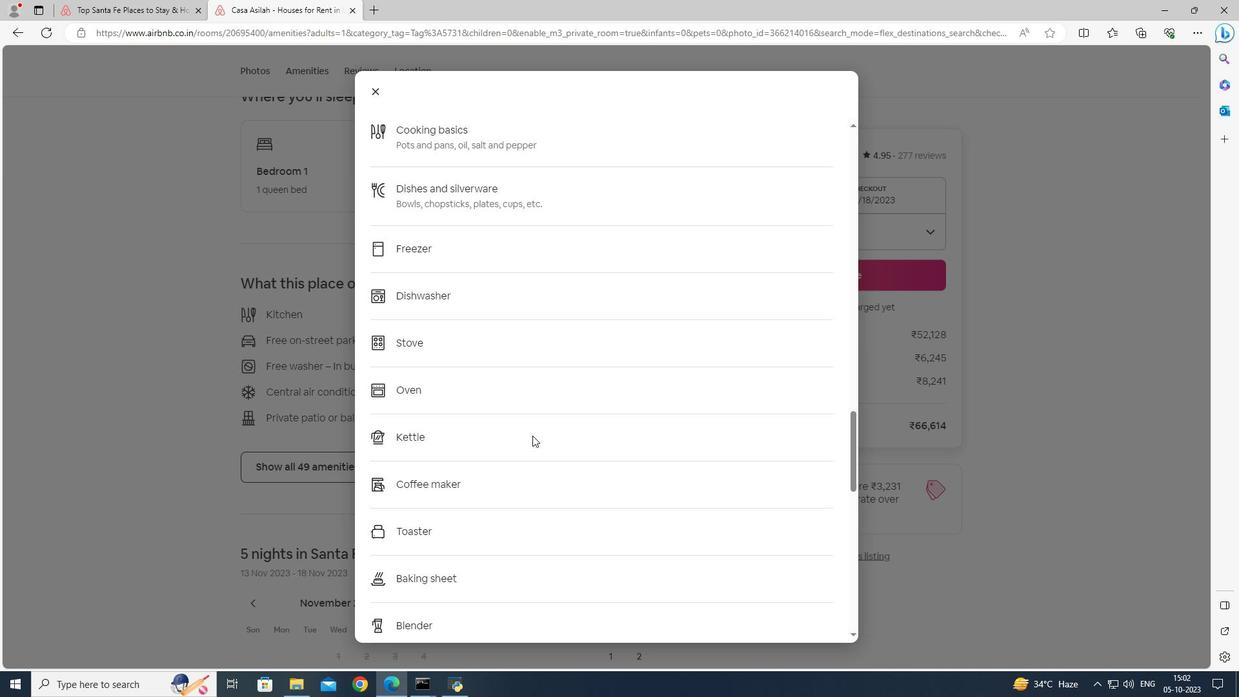 
Action: Mouse scrolled (532, 435) with delta (0, 0)
Screenshot: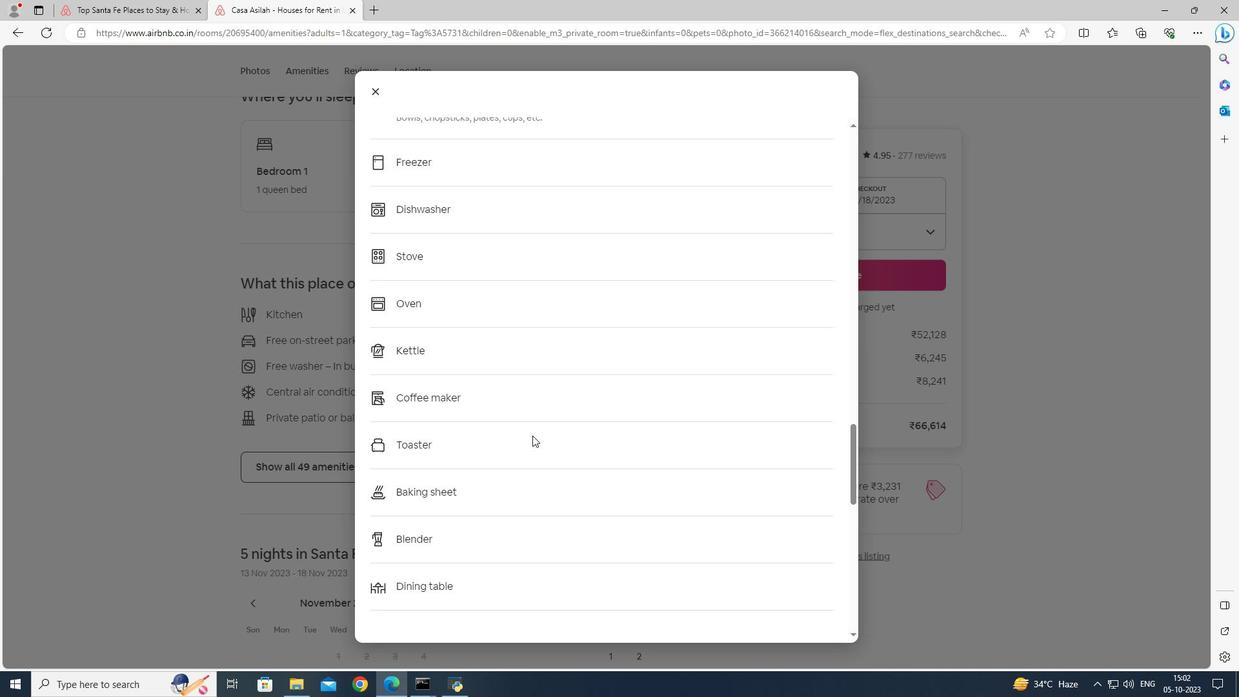 
Action: Mouse scrolled (532, 435) with delta (0, 0)
Screenshot: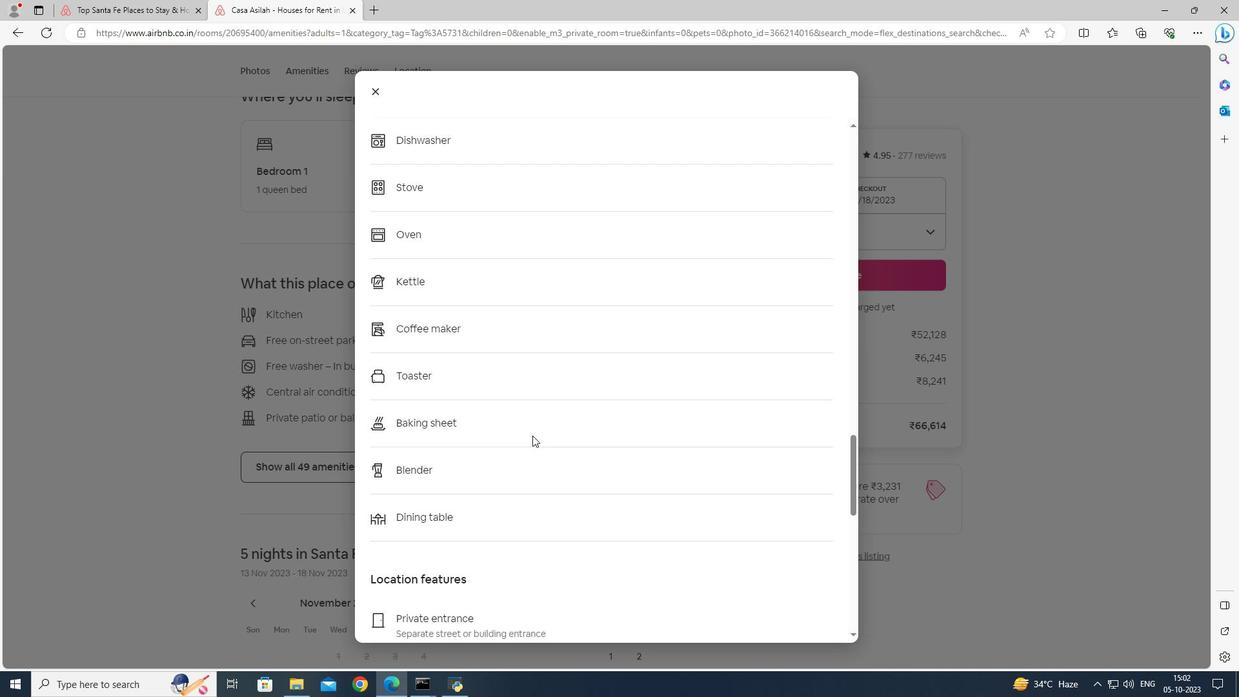 
Action: Mouse scrolled (532, 435) with delta (0, 0)
Screenshot: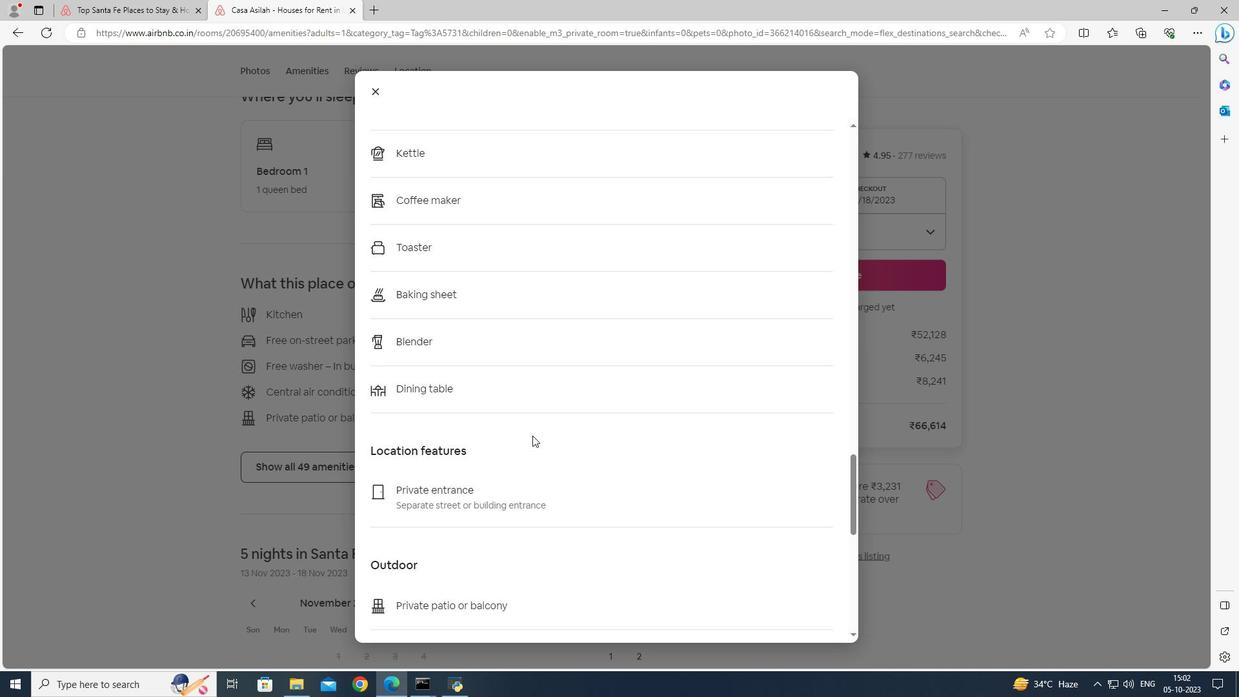 
Action: Mouse scrolled (532, 435) with delta (0, 0)
Screenshot: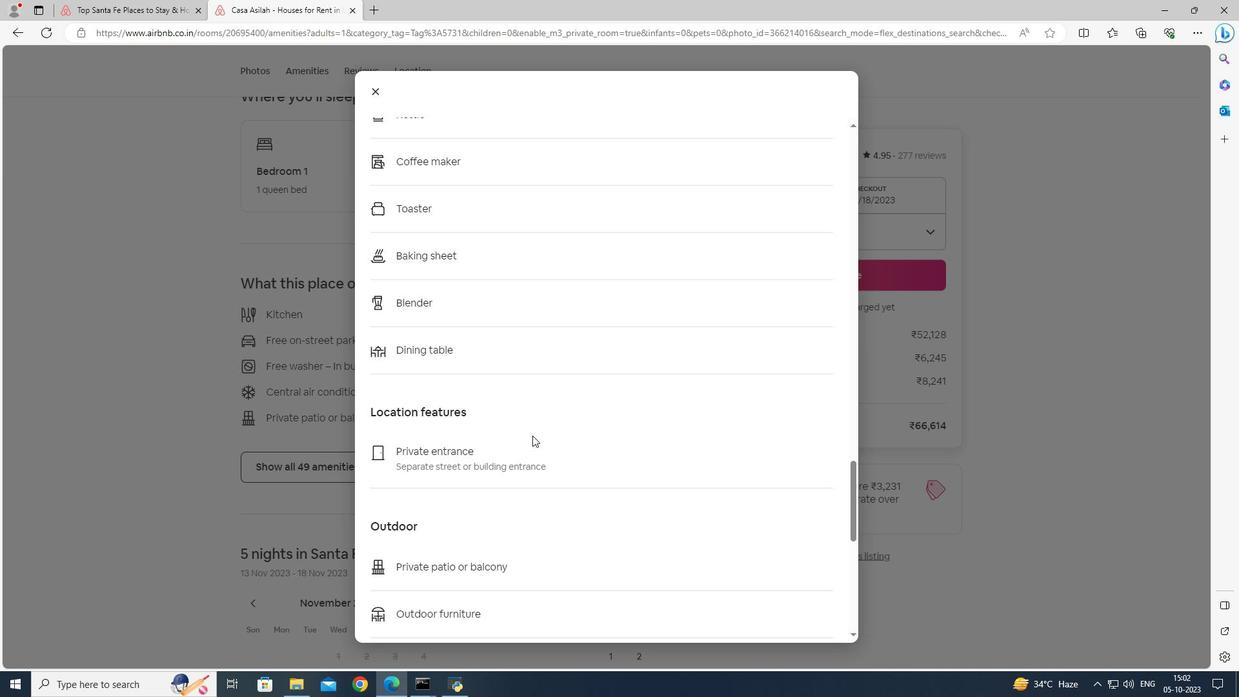 
Action: Mouse scrolled (532, 435) with delta (0, 0)
Screenshot: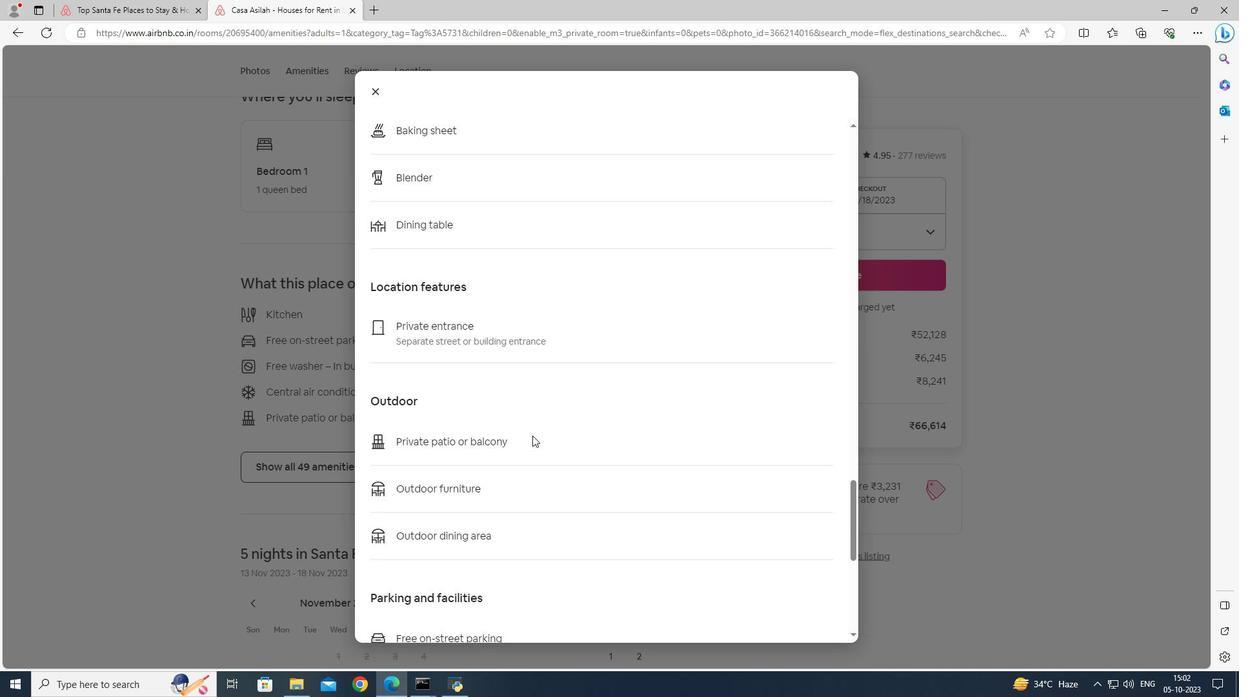
Action: Mouse scrolled (532, 435) with delta (0, 0)
Screenshot: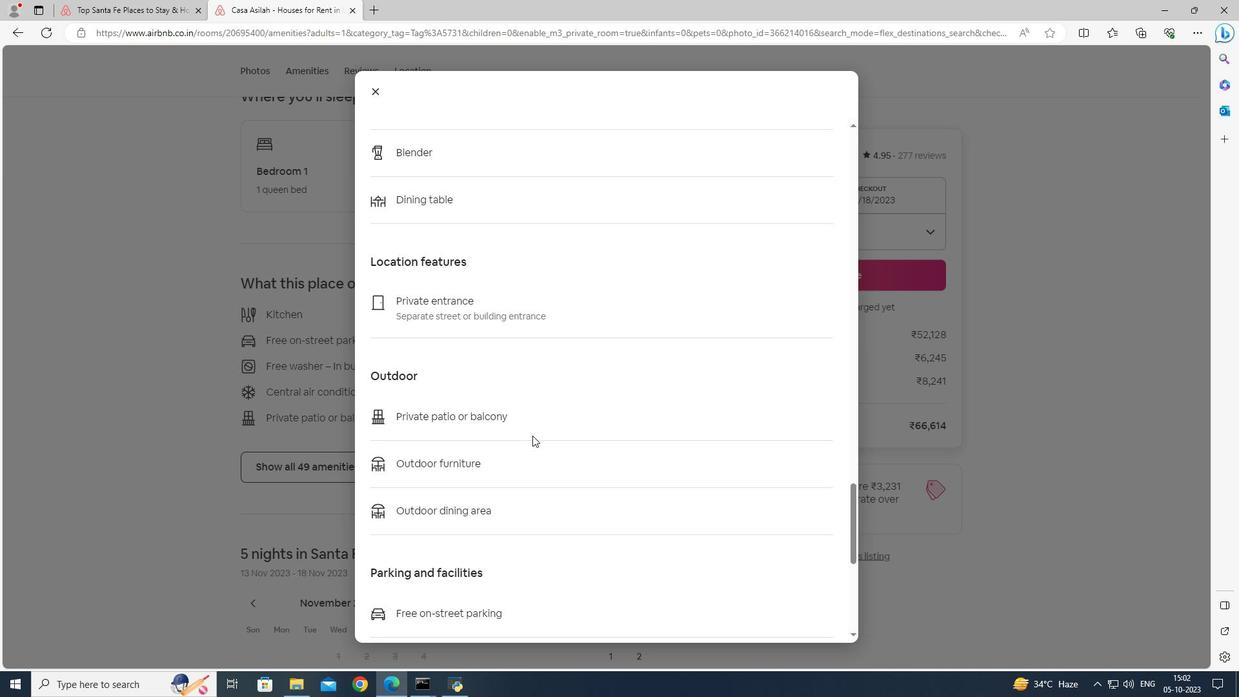 
Action: Mouse scrolled (532, 435) with delta (0, 0)
Screenshot: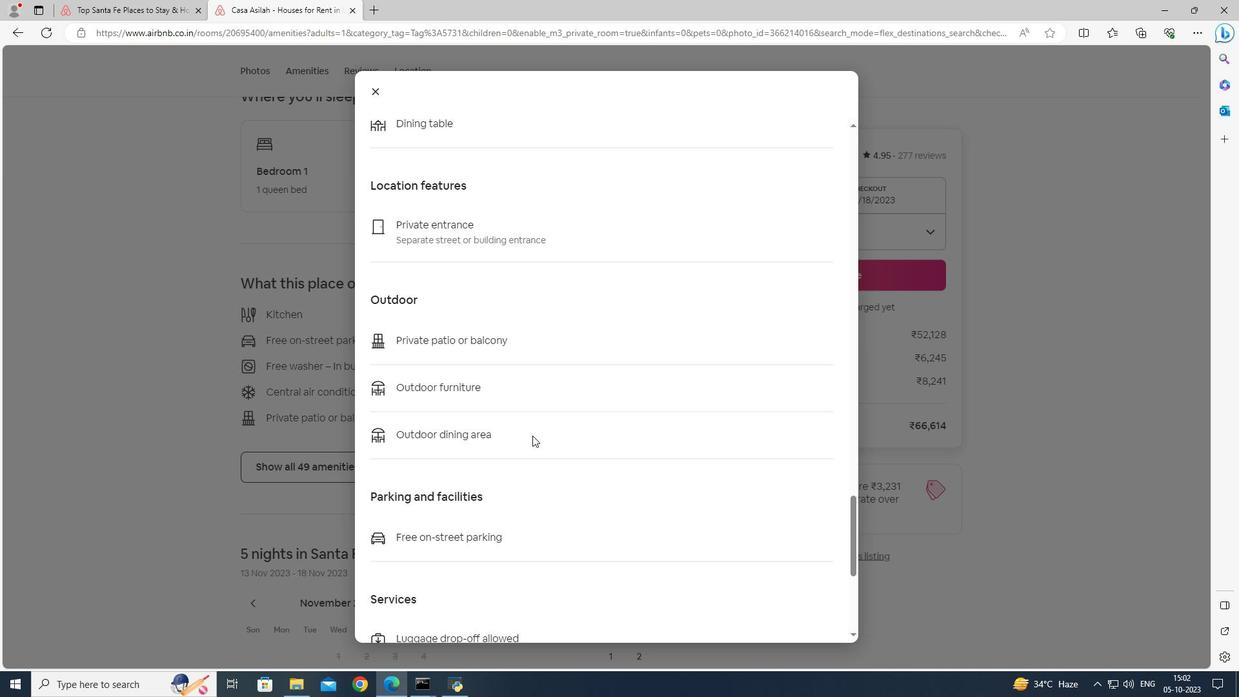 
Action: Mouse scrolled (532, 435) with delta (0, 0)
Screenshot: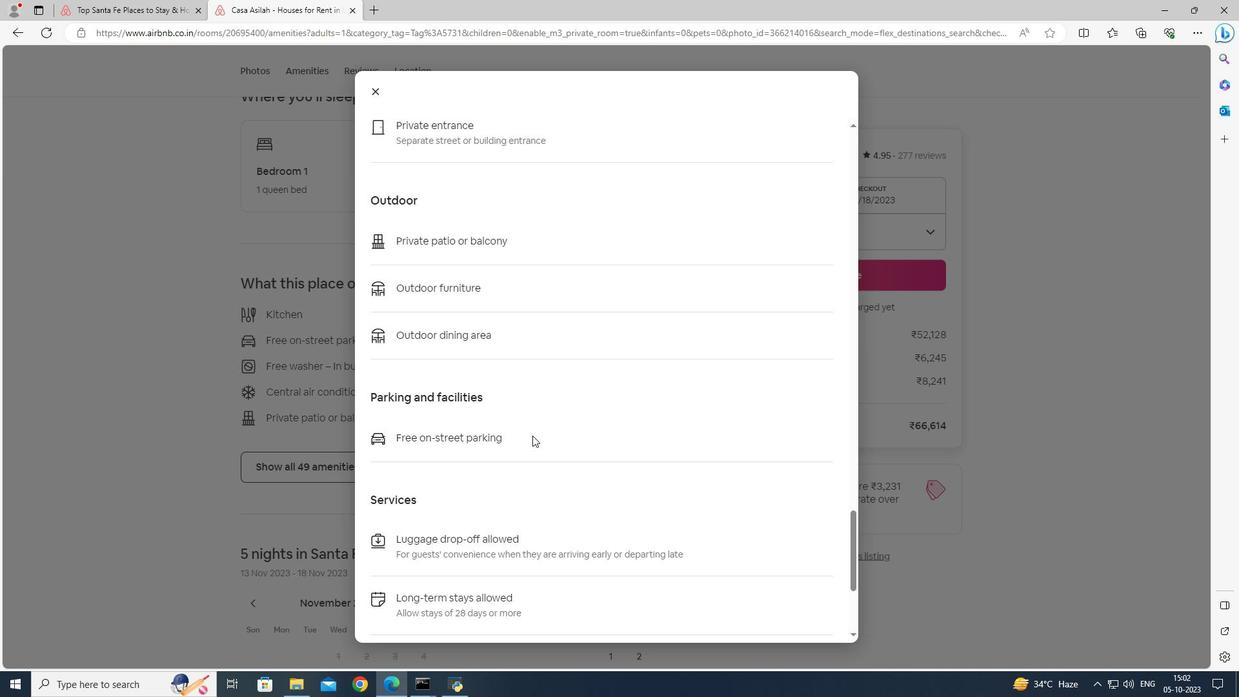 
Action: Mouse scrolled (532, 435) with delta (0, 0)
Screenshot: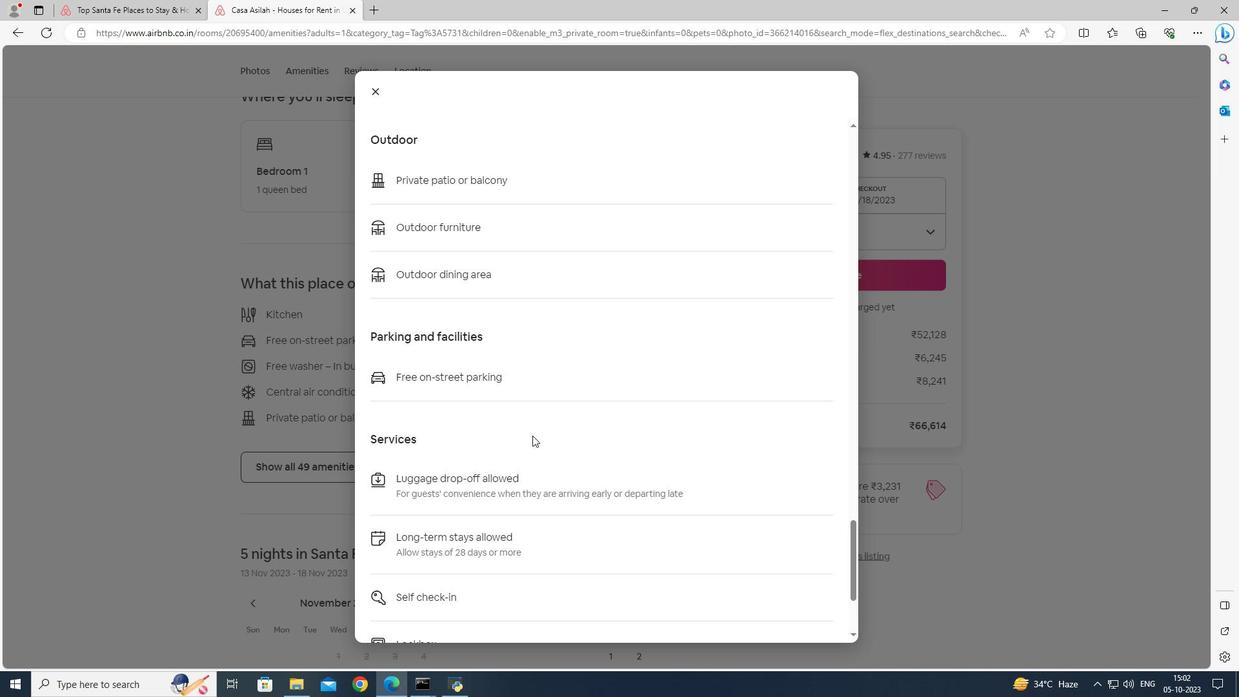 
Action: Mouse scrolled (532, 435) with delta (0, 0)
Screenshot: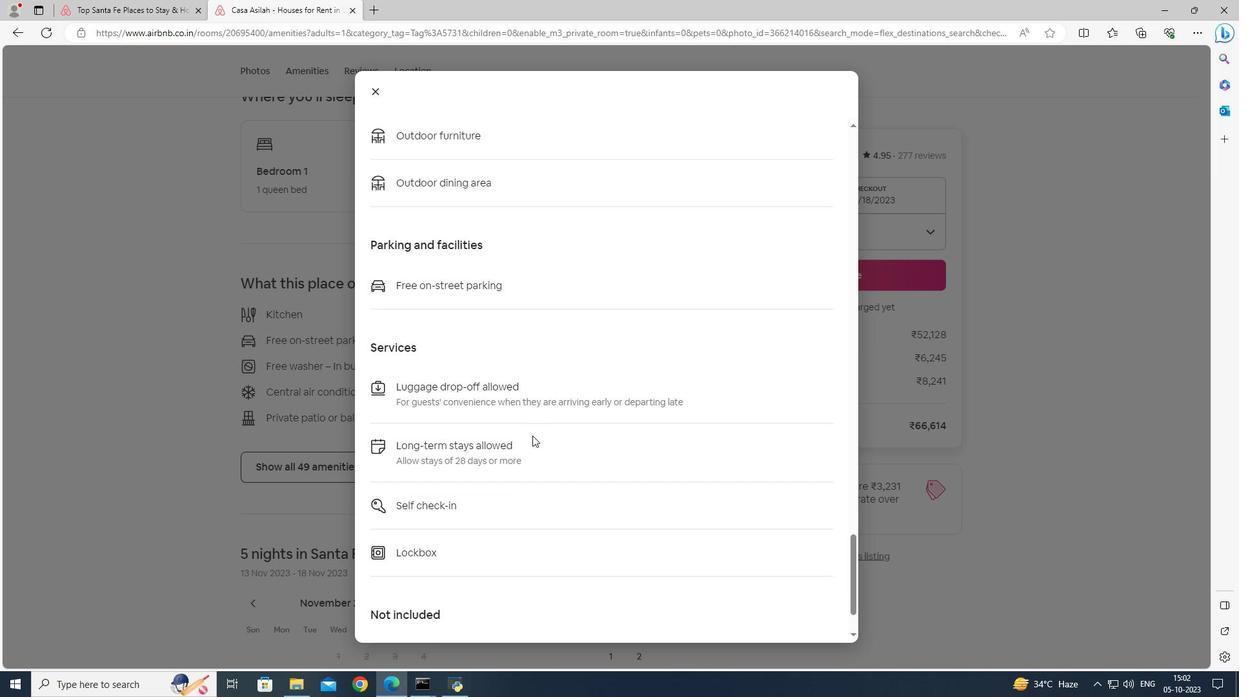 
Action: Mouse scrolled (532, 435) with delta (0, 0)
Screenshot: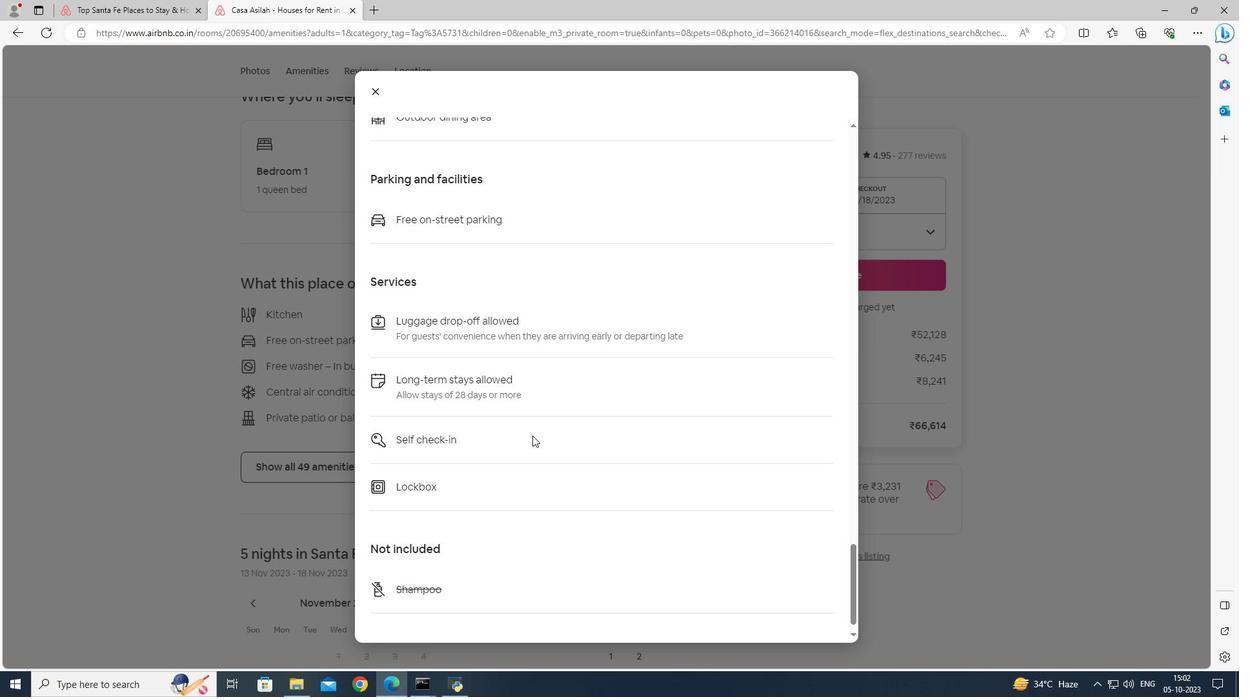
Action: Mouse scrolled (532, 435) with delta (0, 0)
Screenshot: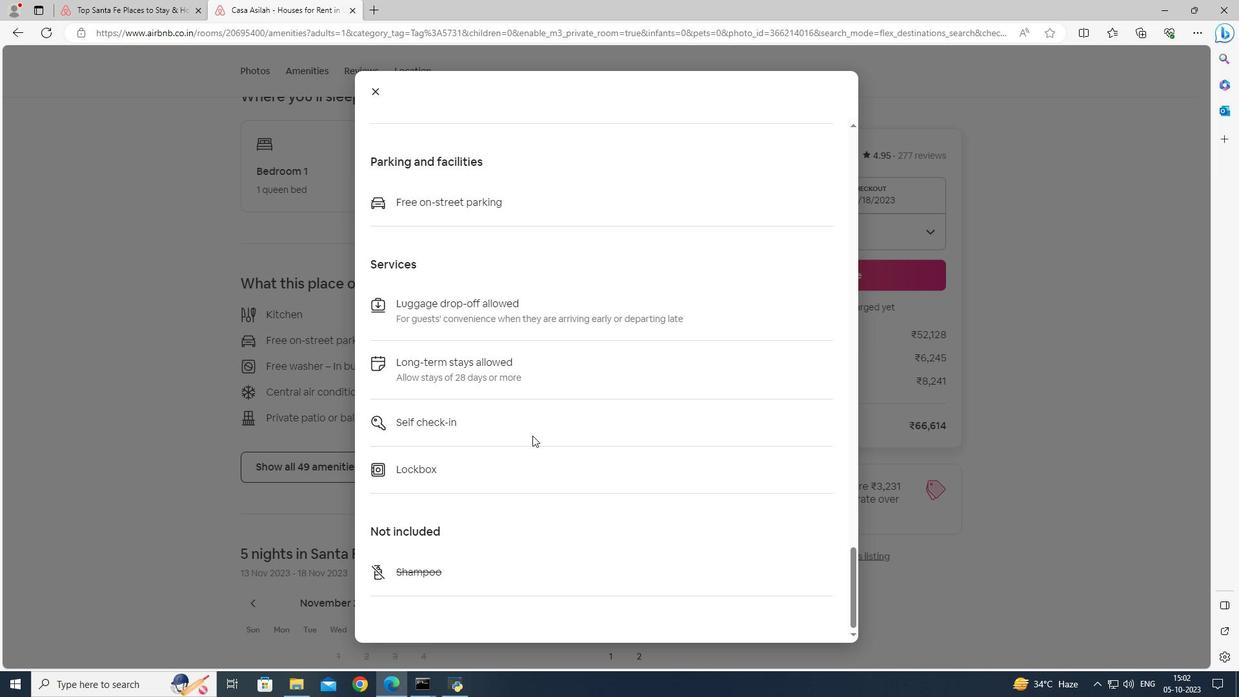 
Action: Mouse scrolled (532, 435) with delta (0, 0)
Screenshot: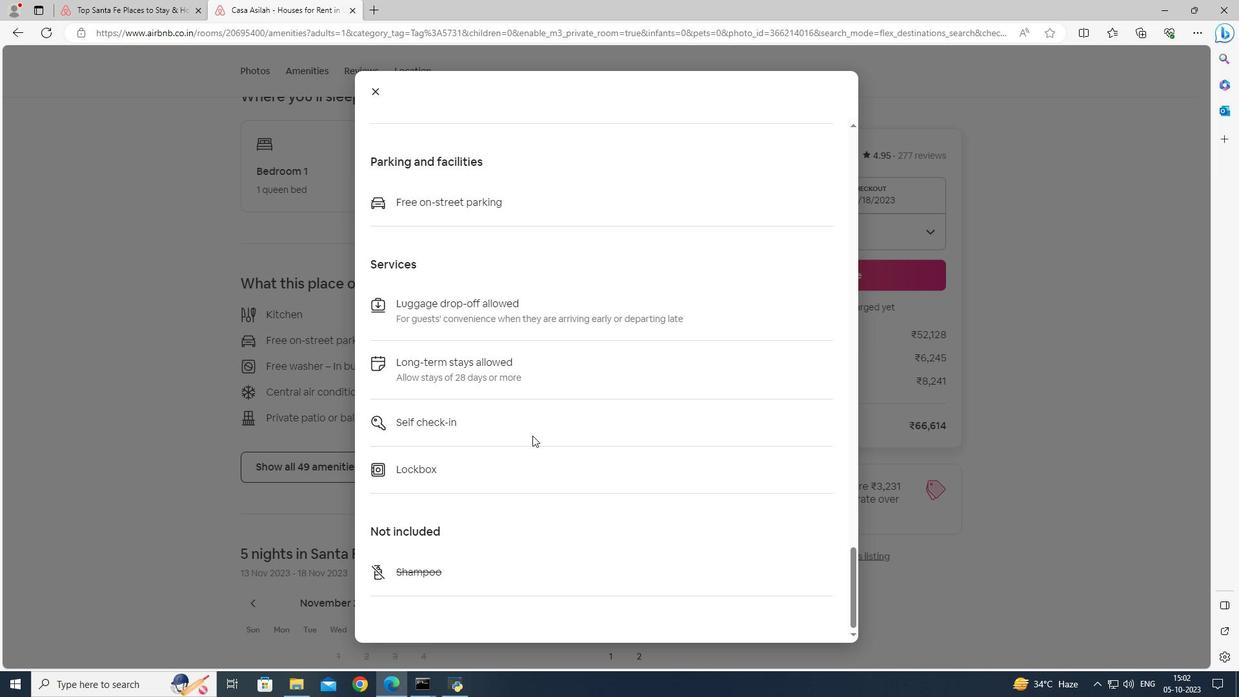 
Action: Mouse scrolled (532, 435) with delta (0, 0)
Screenshot: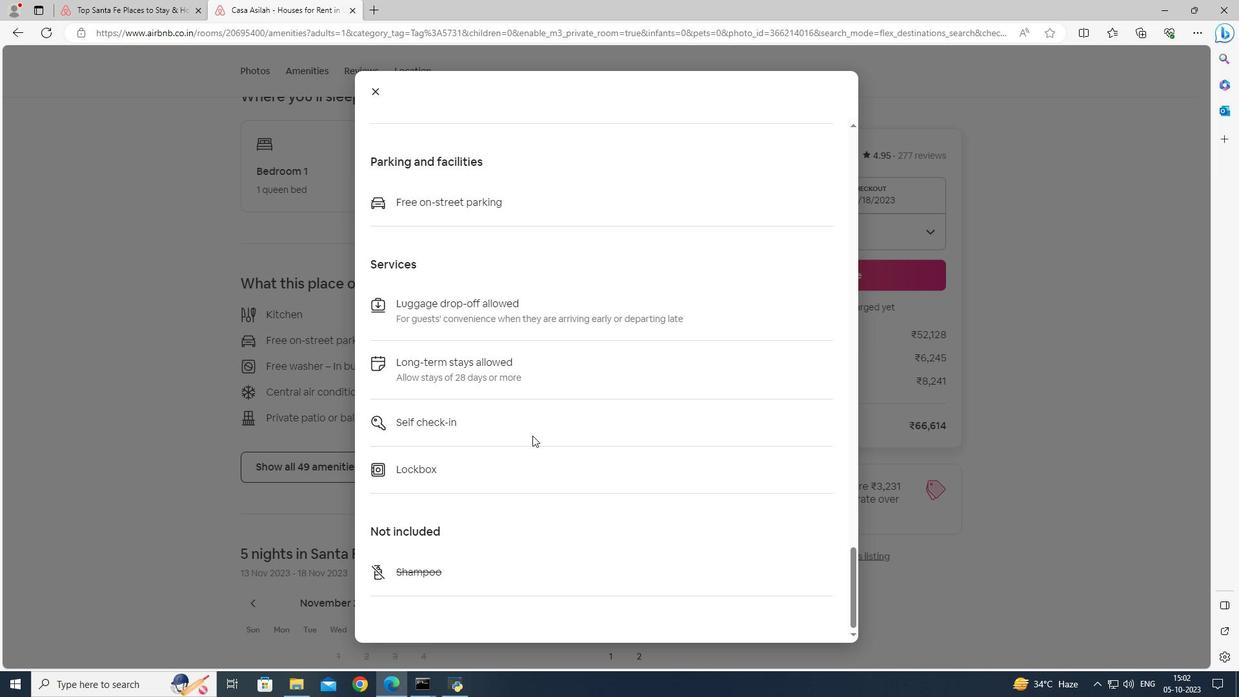 
Action: Mouse scrolled (532, 435) with delta (0, 0)
Screenshot: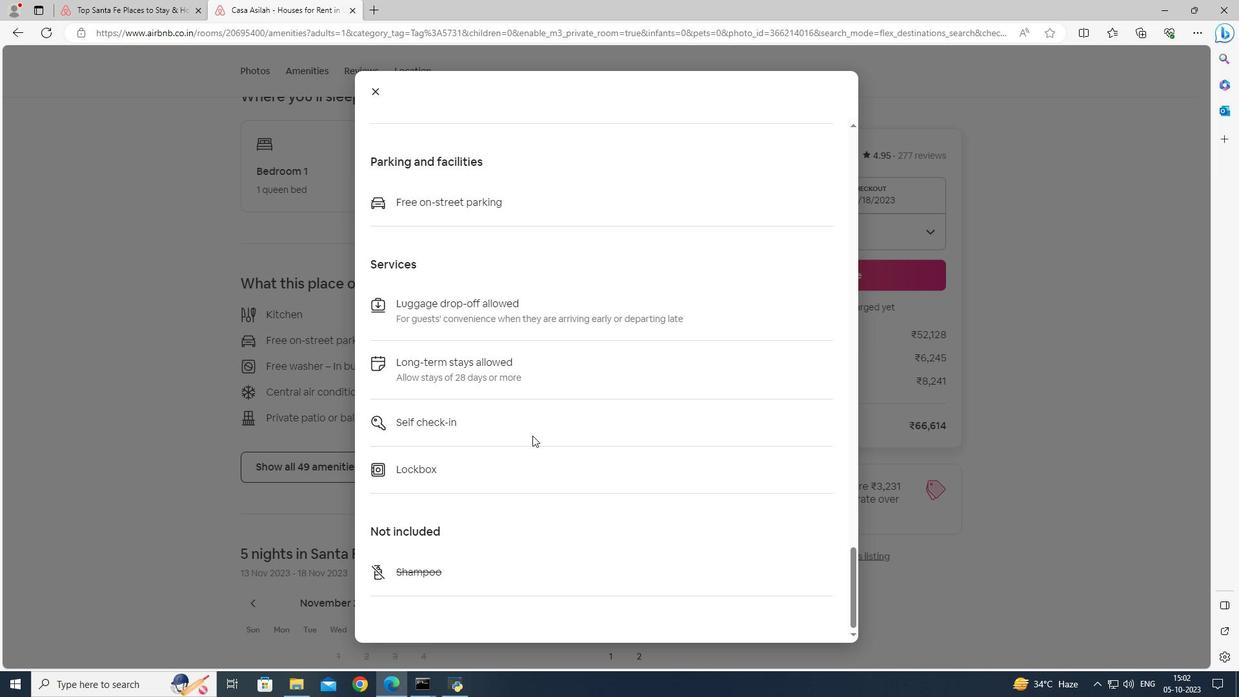 
Action: Mouse moved to (448, 284)
Screenshot: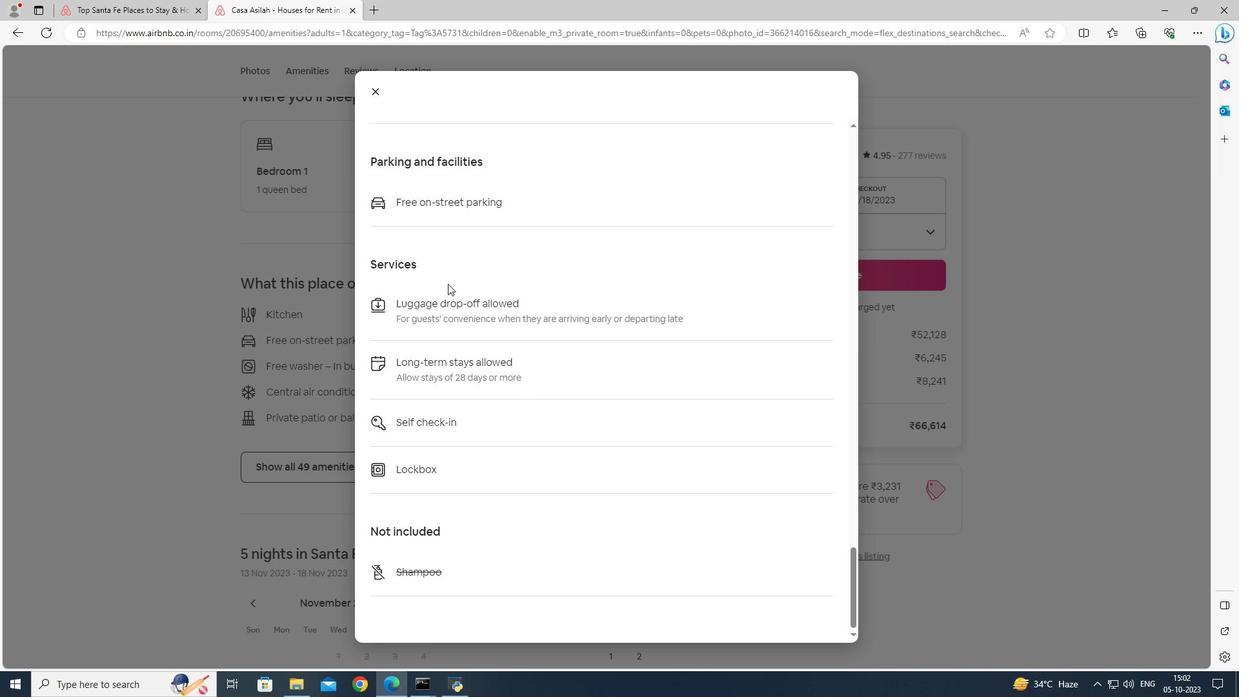 
Action: Mouse scrolled (448, 283) with delta (0, 0)
Screenshot: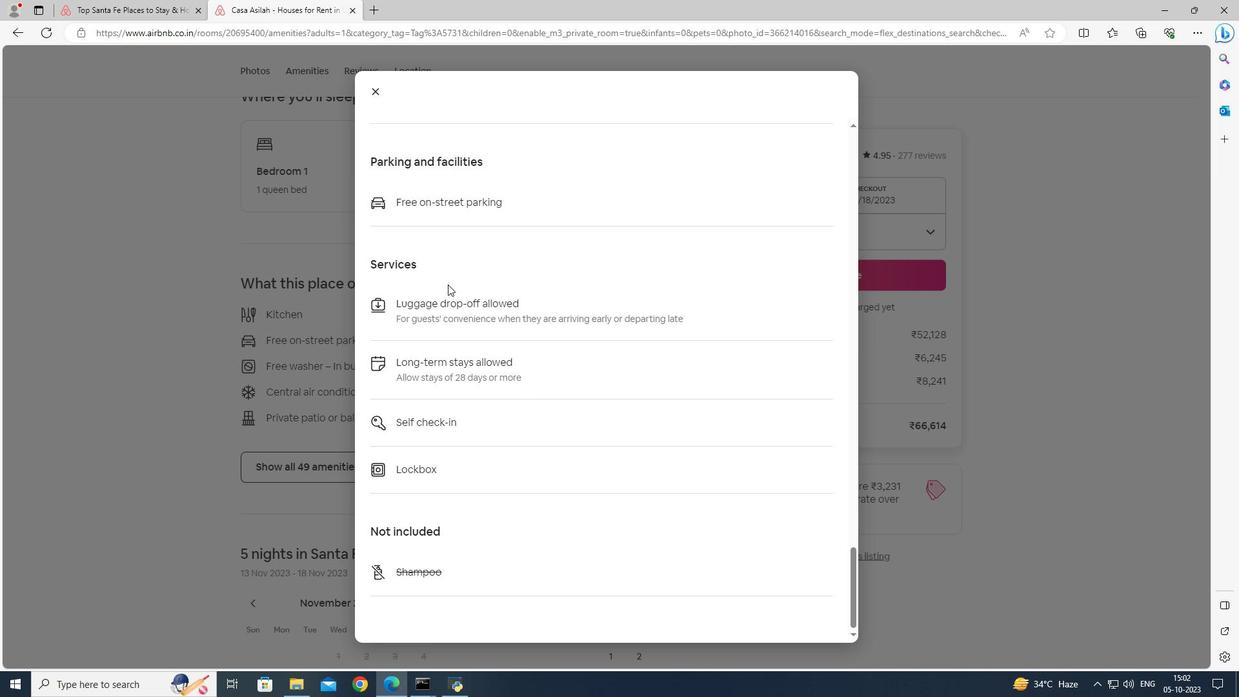 
Action: Mouse moved to (448, 284)
Screenshot: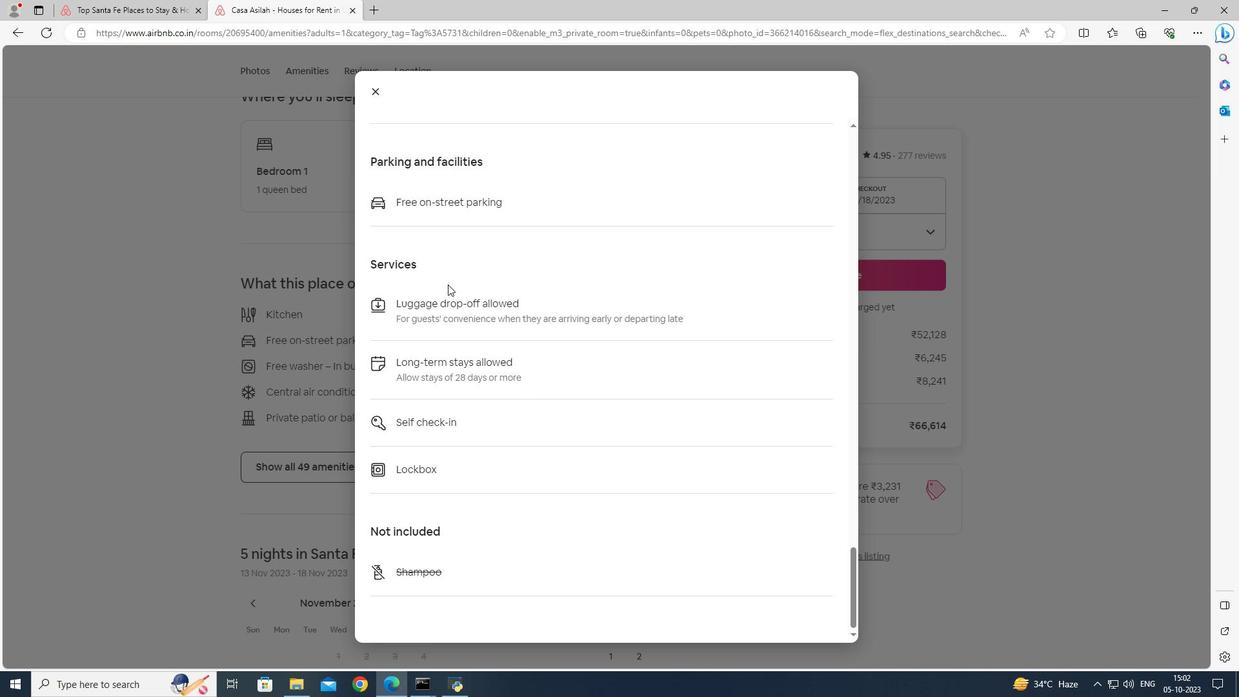 
Action: Mouse scrolled (448, 284) with delta (0, 0)
Screenshot: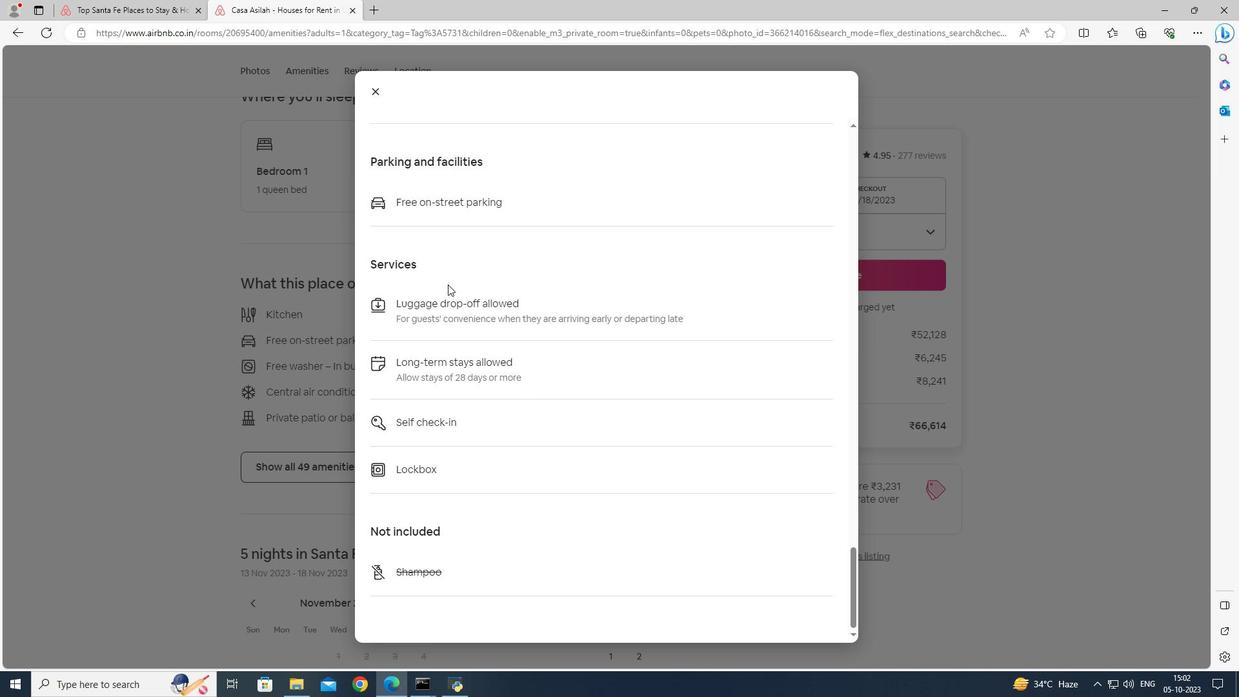 
Action: Mouse scrolled (448, 284) with delta (0, 0)
Screenshot: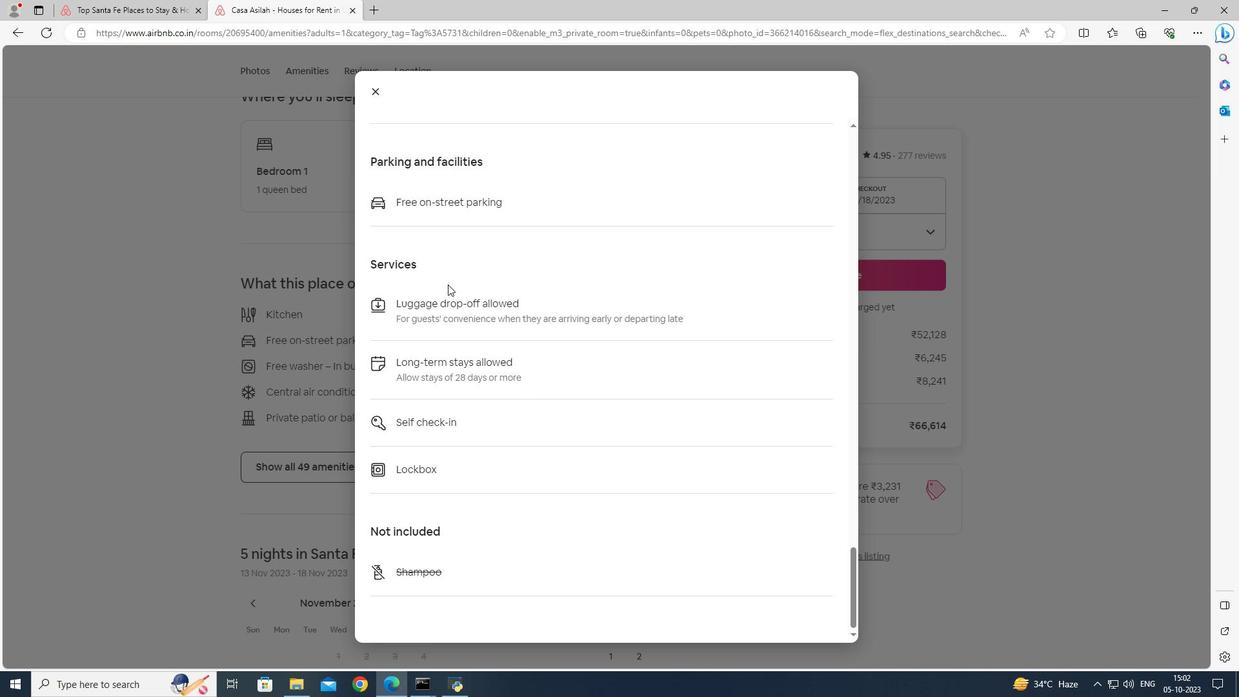 
Action: Mouse moved to (377, 90)
Screenshot: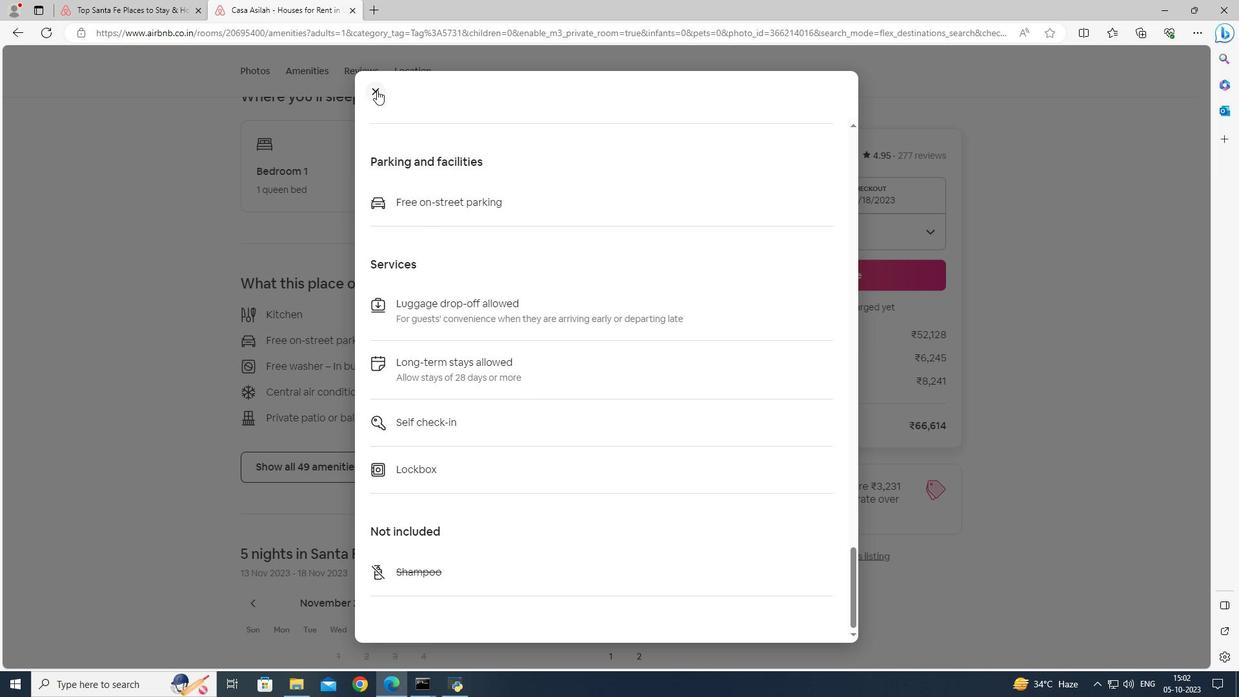 
Action: Mouse pressed left at (377, 90)
Screenshot: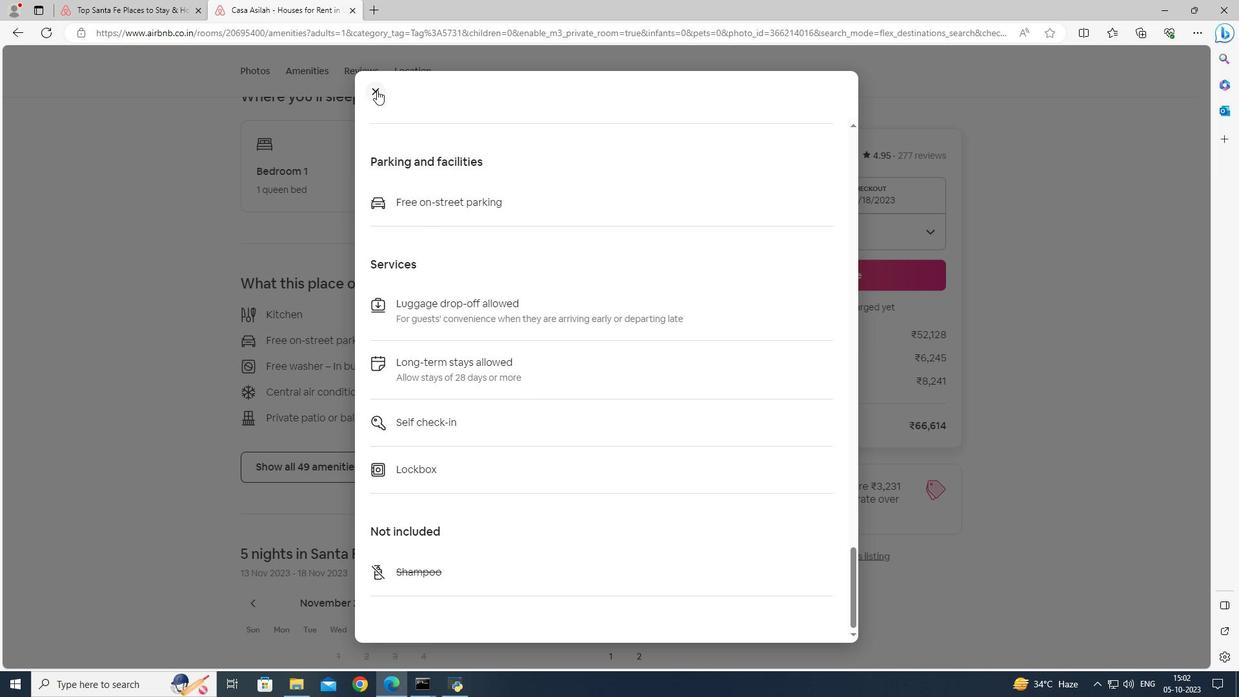 
Action: Mouse moved to (412, 227)
Screenshot: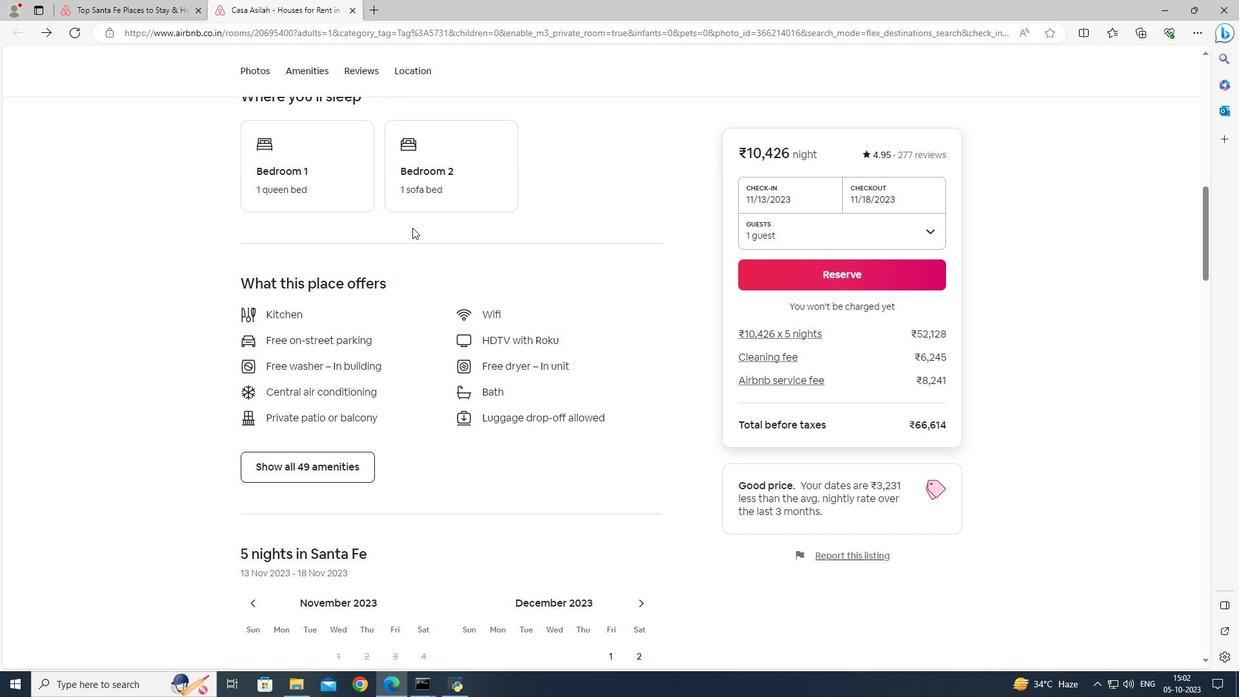 
Action: Mouse scrolled (412, 227) with delta (0, 0)
Screenshot: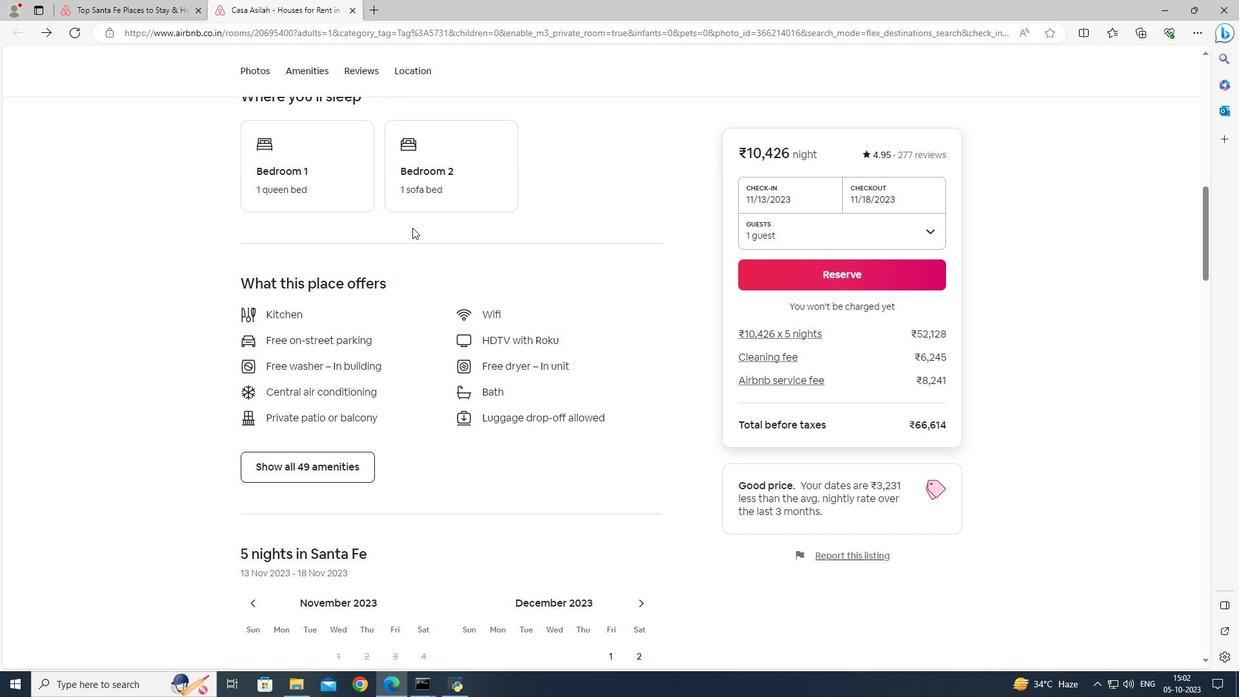 
Action: Mouse scrolled (412, 227) with delta (0, 0)
Screenshot: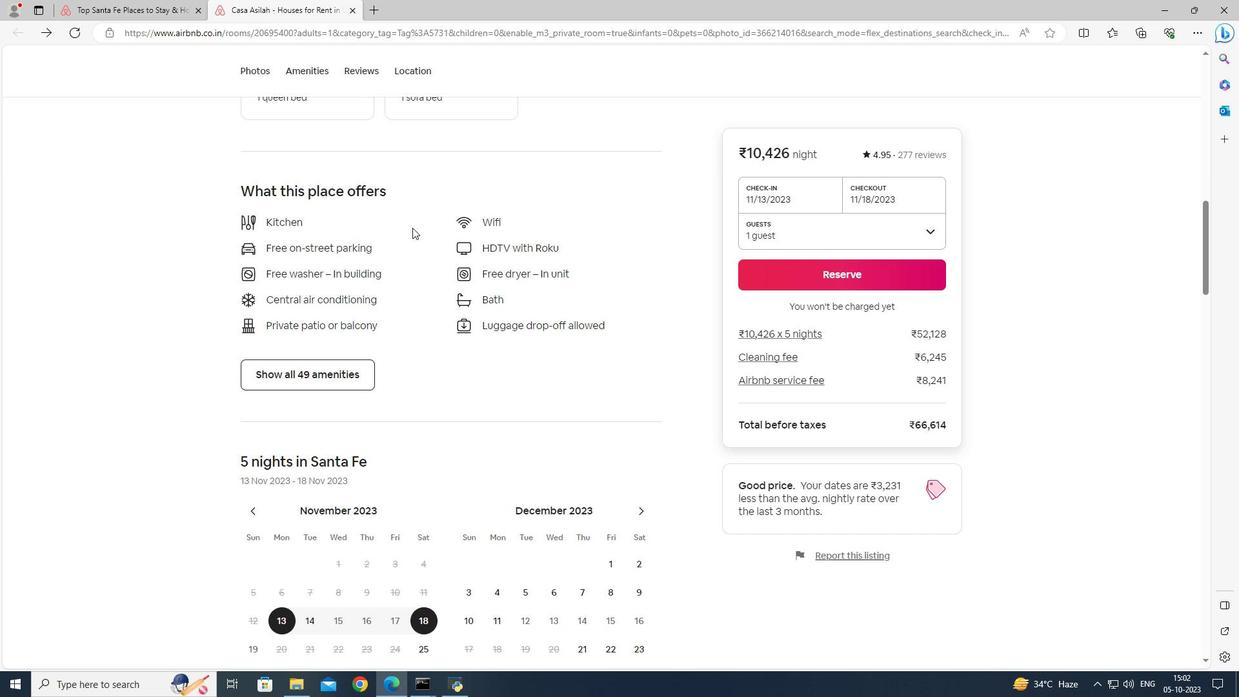
Action: Mouse scrolled (412, 227) with delta (0, 0)
Screenshot: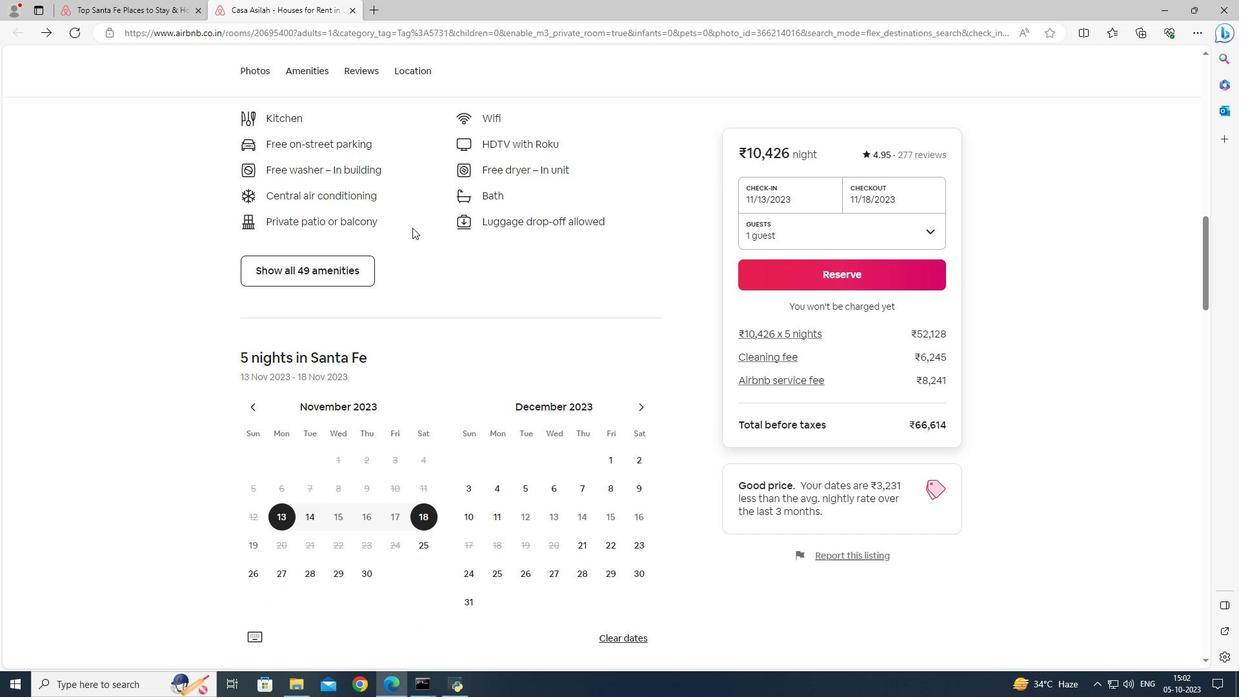 
Action: Mouse scrolled (412, 227) with delta (0, 0)
Screenshot: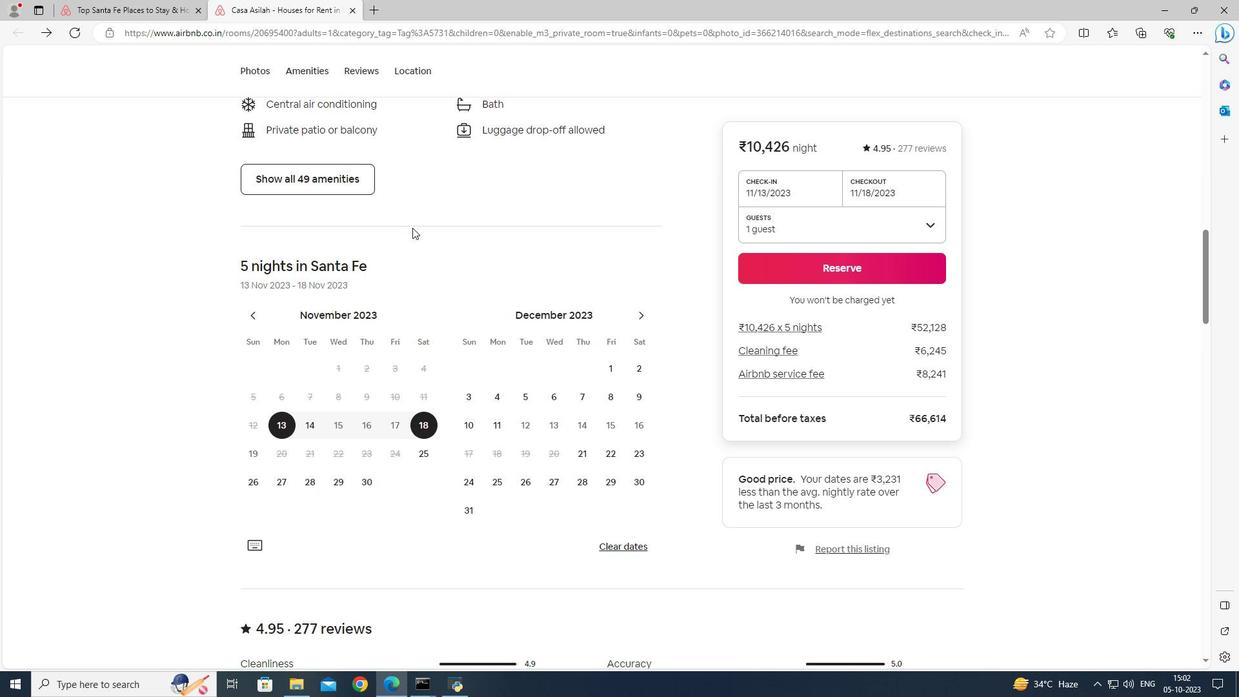 
Action: Mouse scrolled (412, 227) with delta (0, 0)
Screenshot: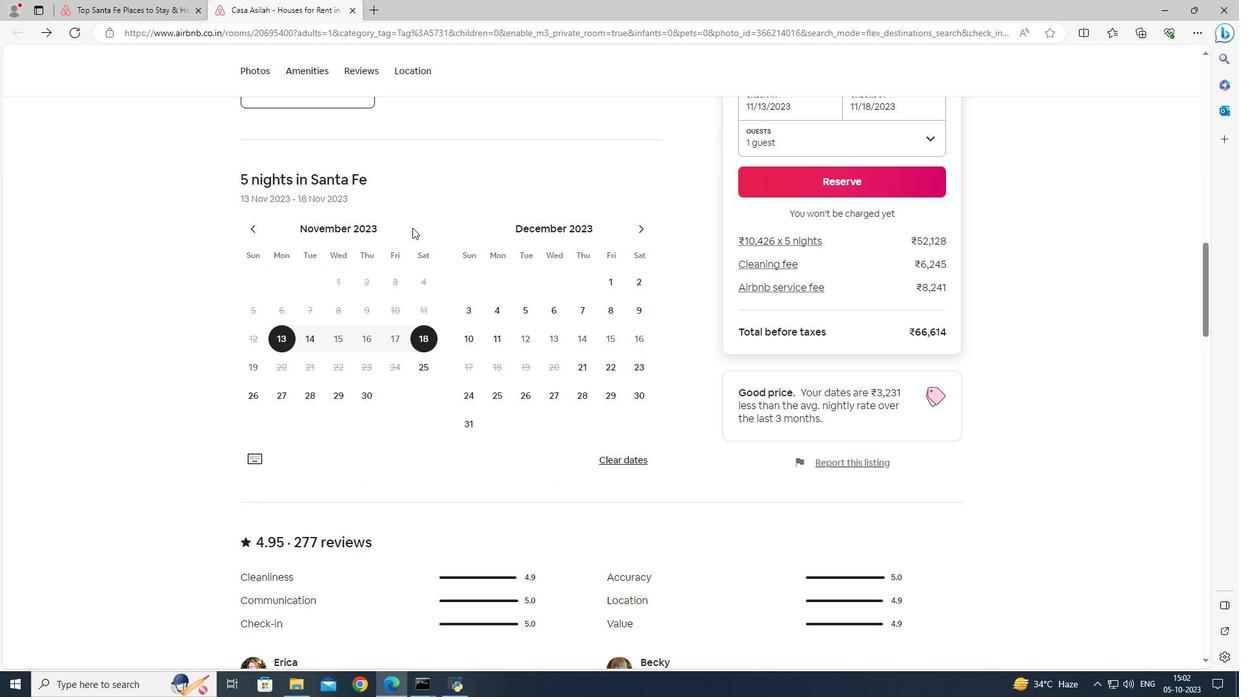 
Action: Mouse scrolled (412, 227) with delta (0, 0)
Screenshot: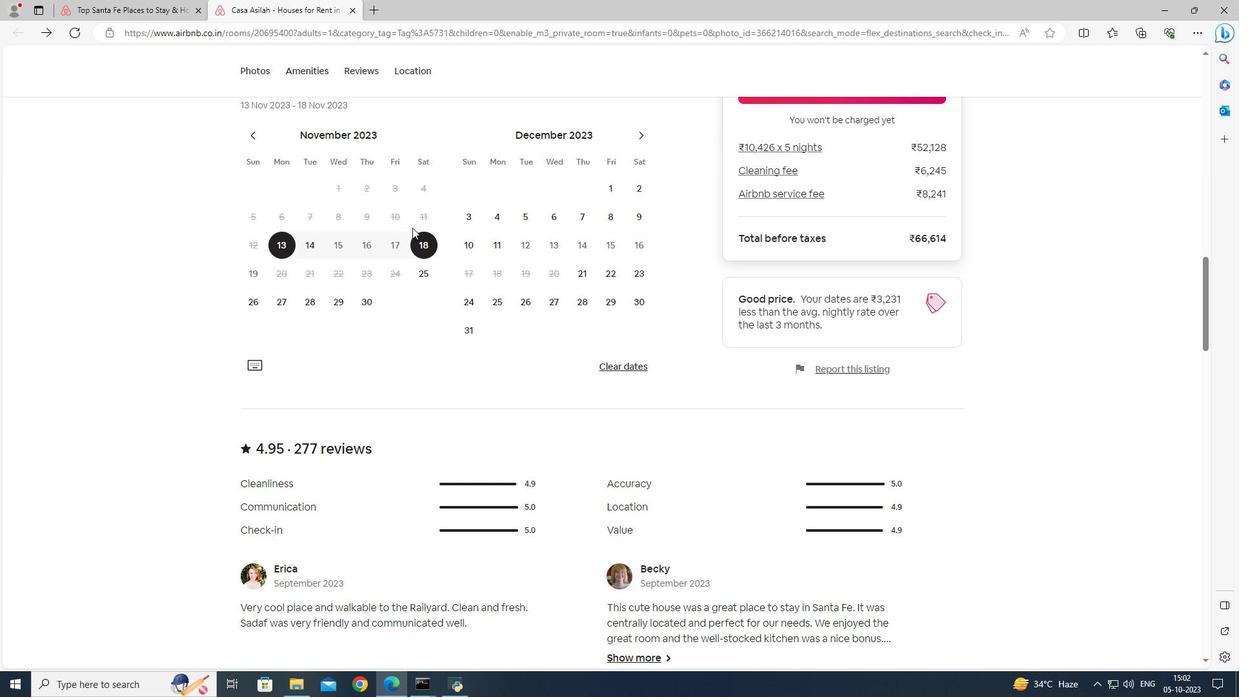 
Action: Mouse scrolled (412, 227) with delta (0, 0)
Screenshot: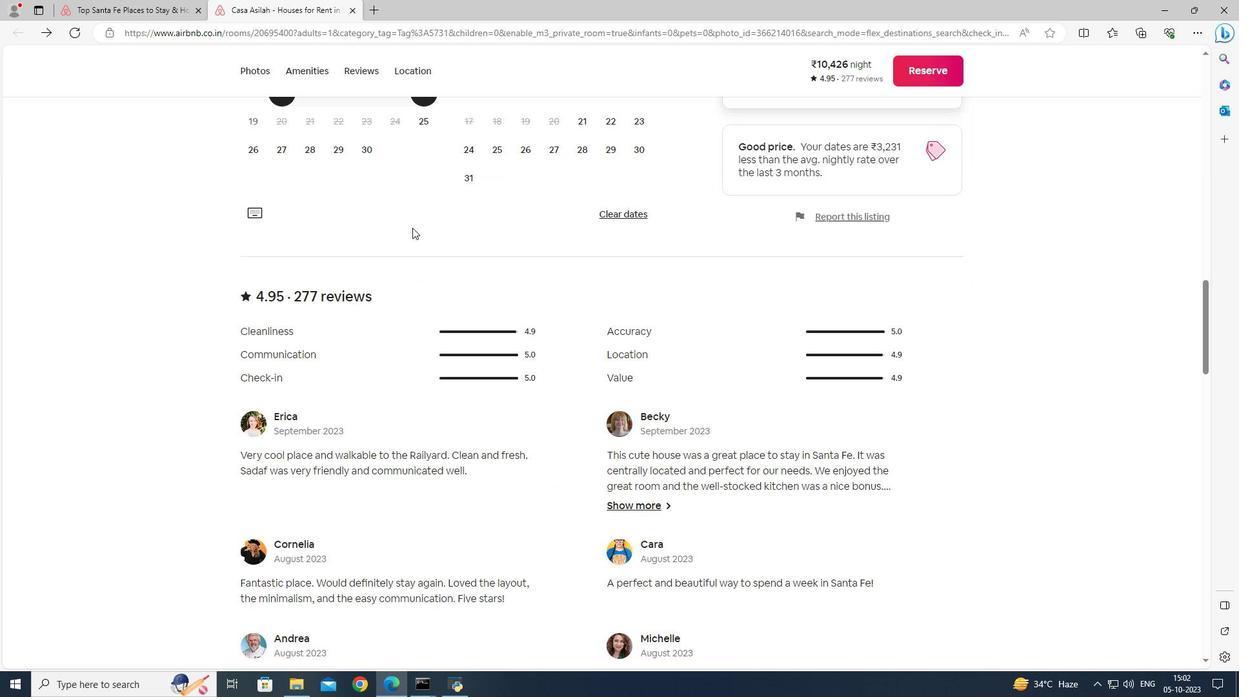 
Action: Mouse scrolled (412, 227) with delta (0, 0)
Screenshot: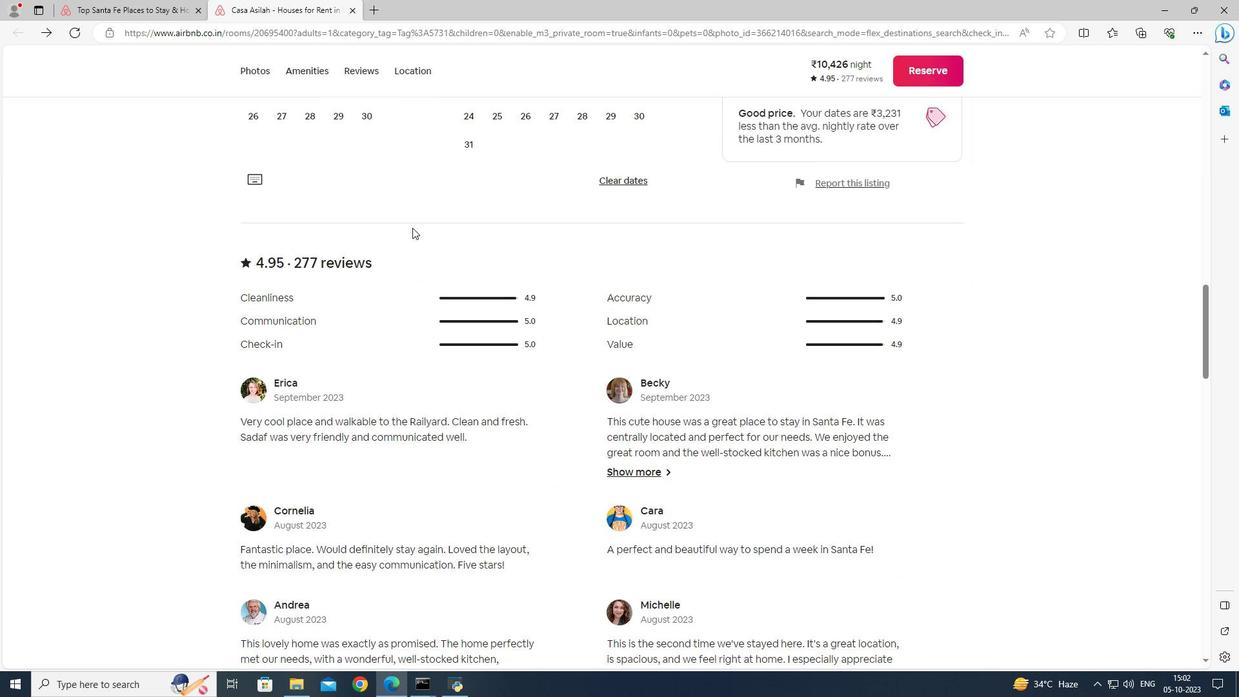 
Action: Mouse scrolled (412, 227) with delta (0, 0)
Screenshot: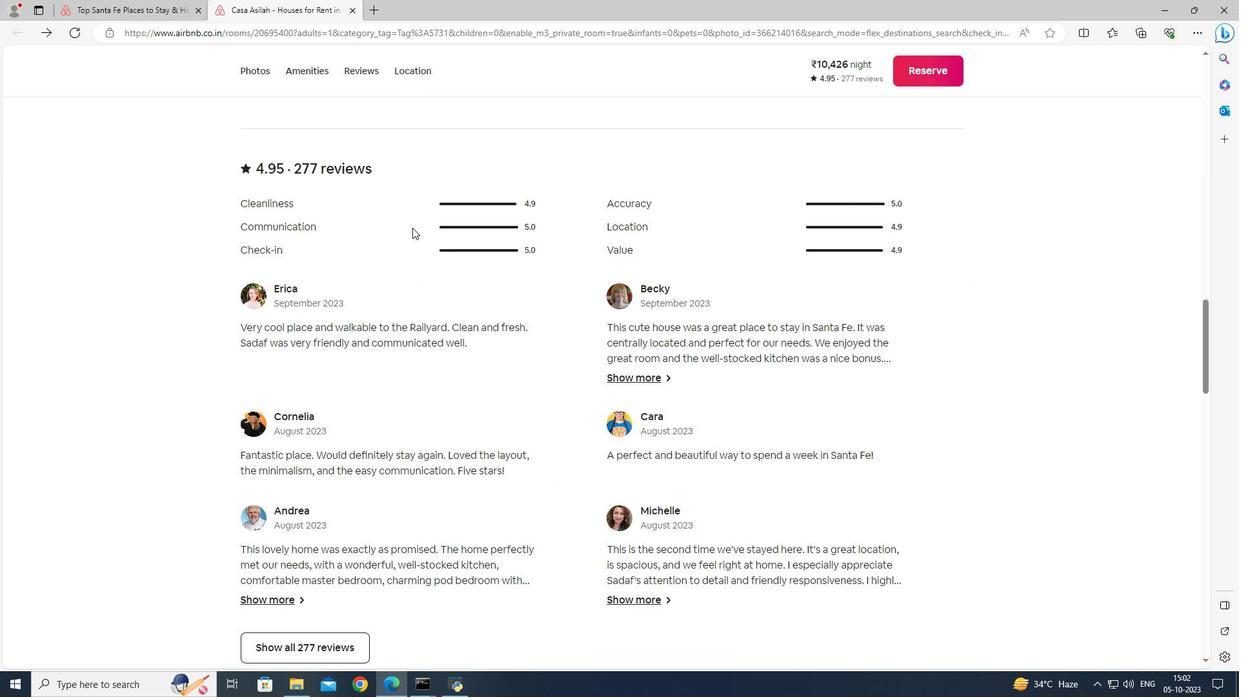 
Action: Mouse scrolled (412, 227) with delta (0, 0)
Screenshot: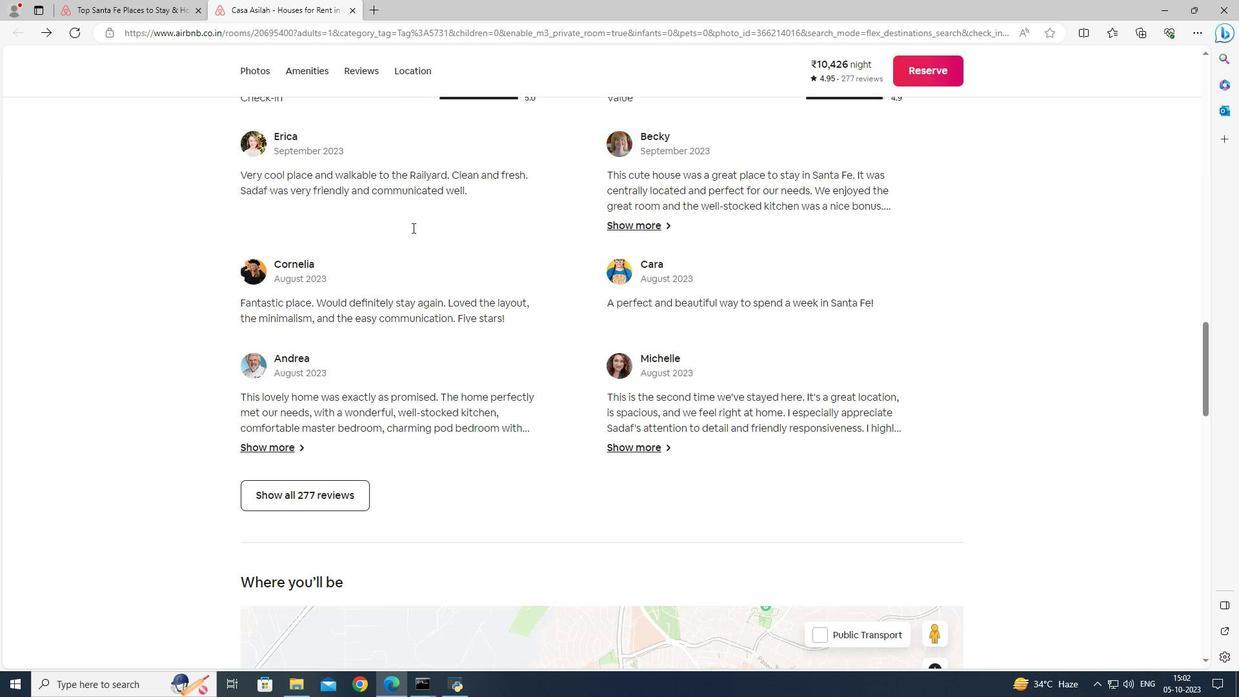 
Action: Mouse scrolled (412, 227) with delta (0, 0)
Screenshot: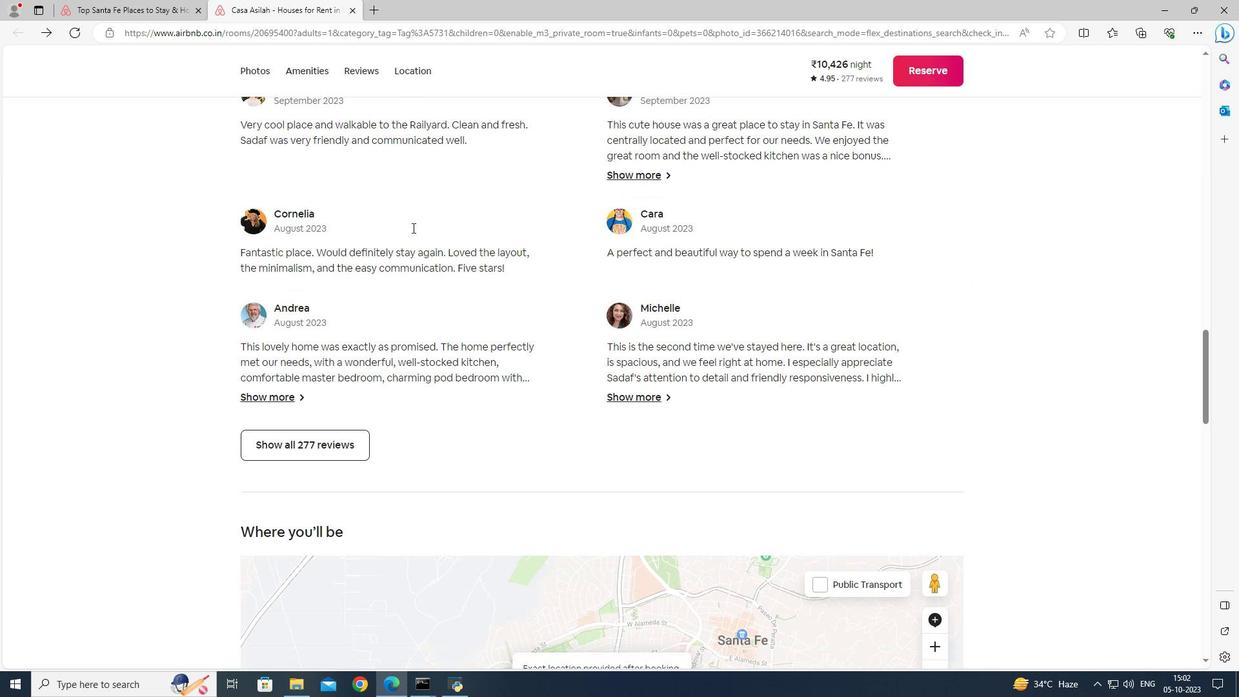 
Action: Mouse moved to (412, 249)
Screenshot: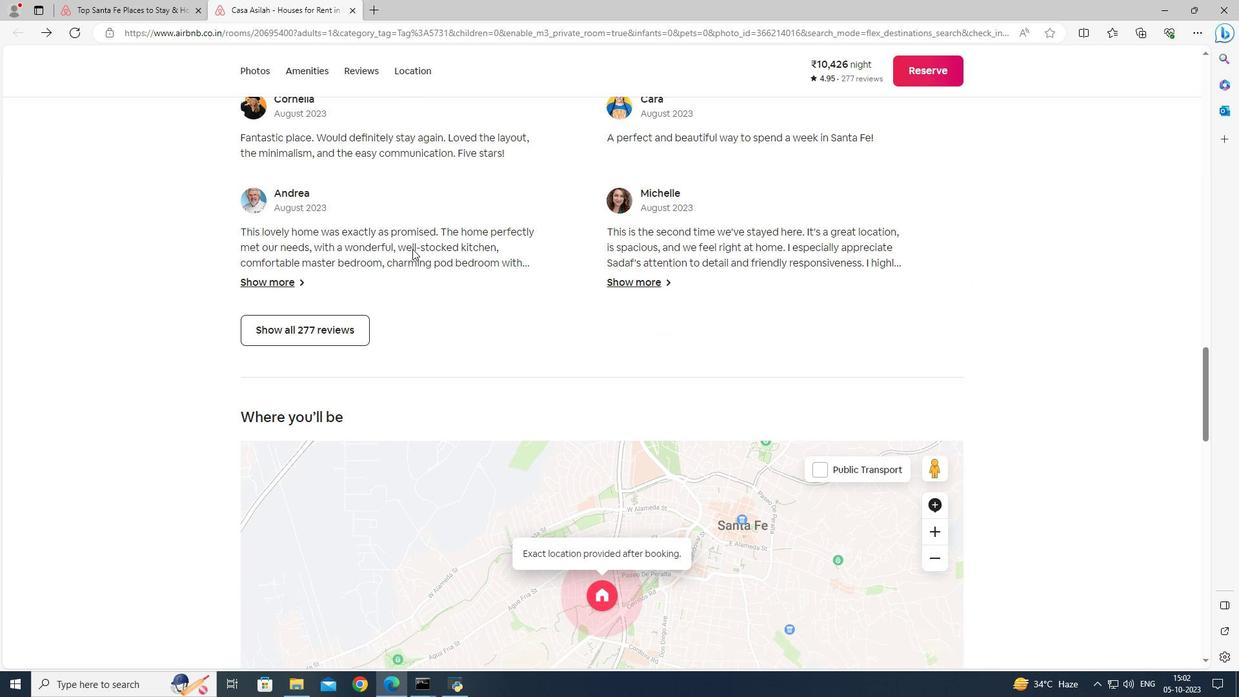 
Action: Mouse scrolled (412, 248) with delta (0, 0)
Screenshot: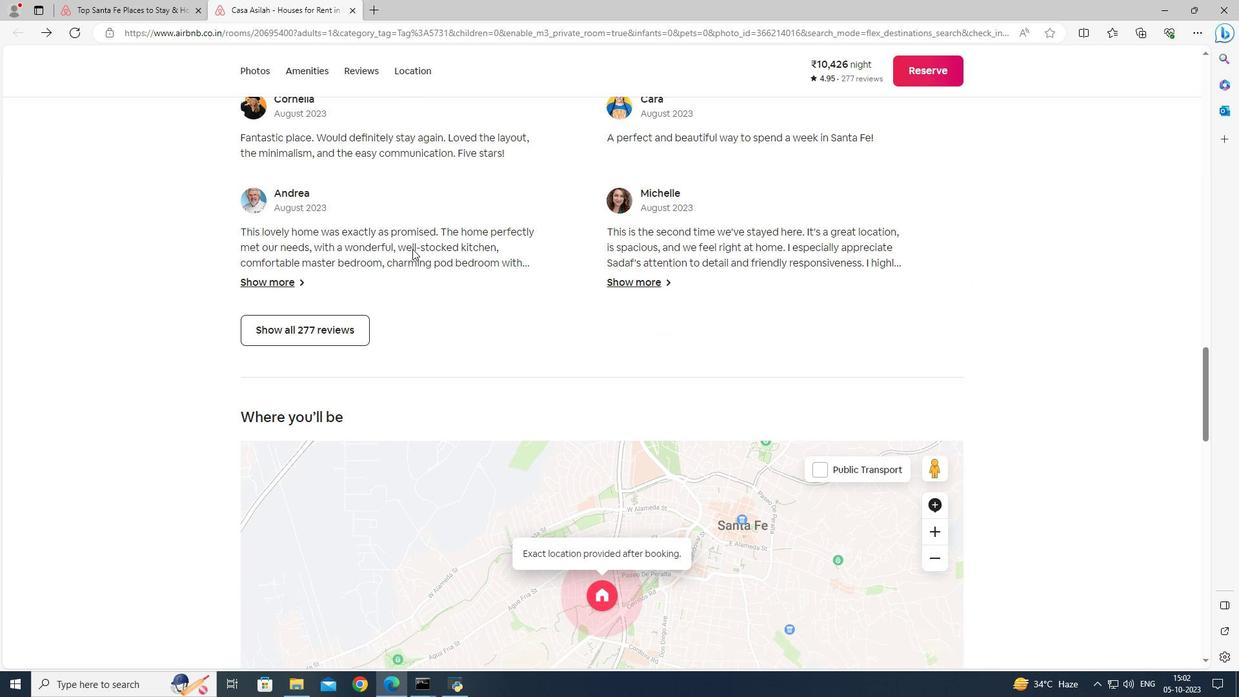 
Action: Mouse scrolled (412, 248) with delta (0, 0)
Screenshot: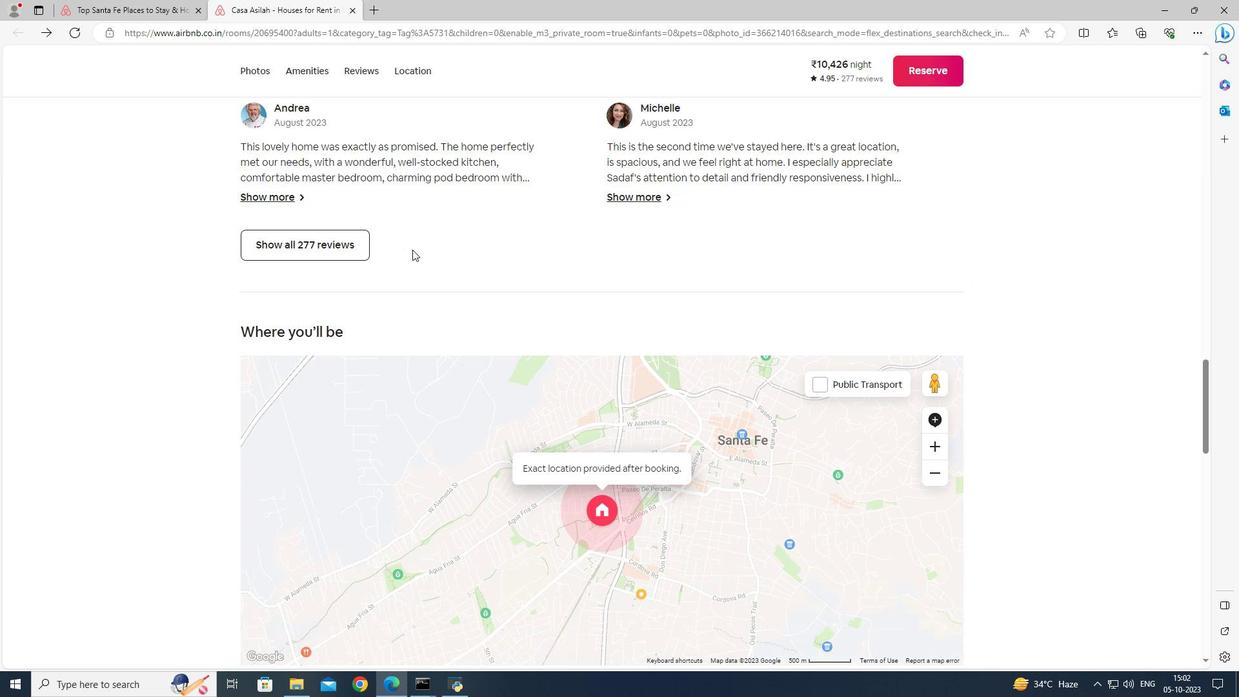 
Action: Mouse moved to (293, 183)
Screenshot: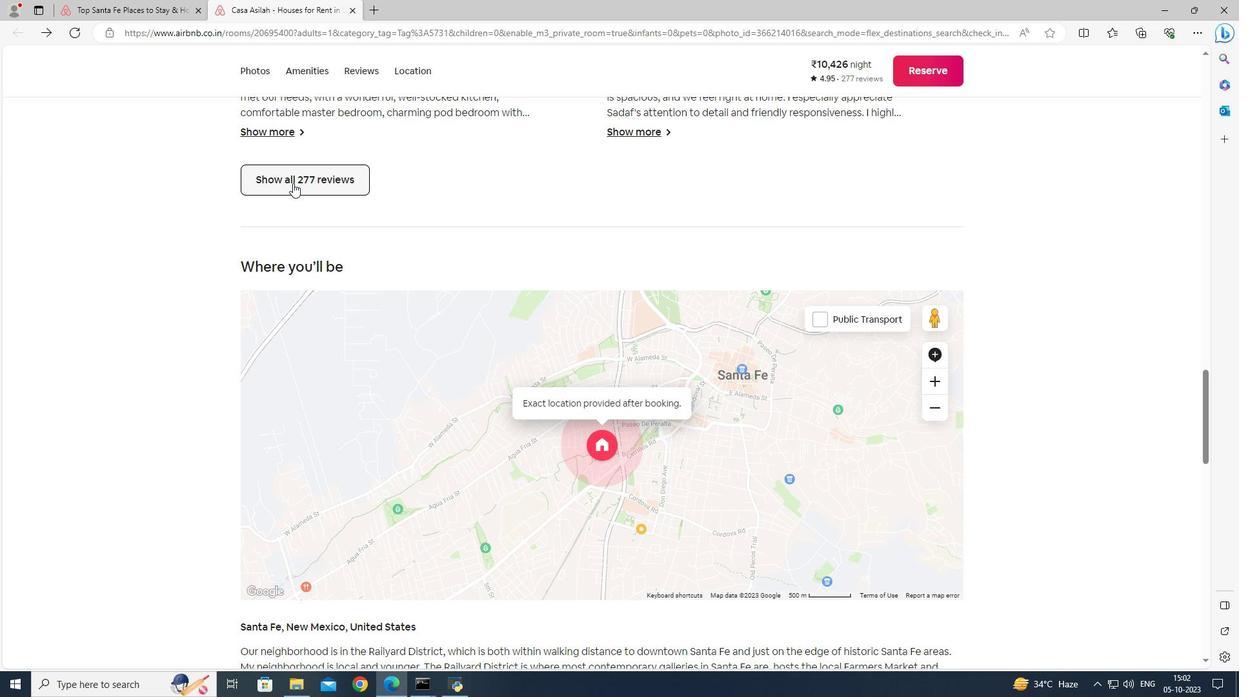 
Action: Mouse pressed left at (293, 183)
Screenshot: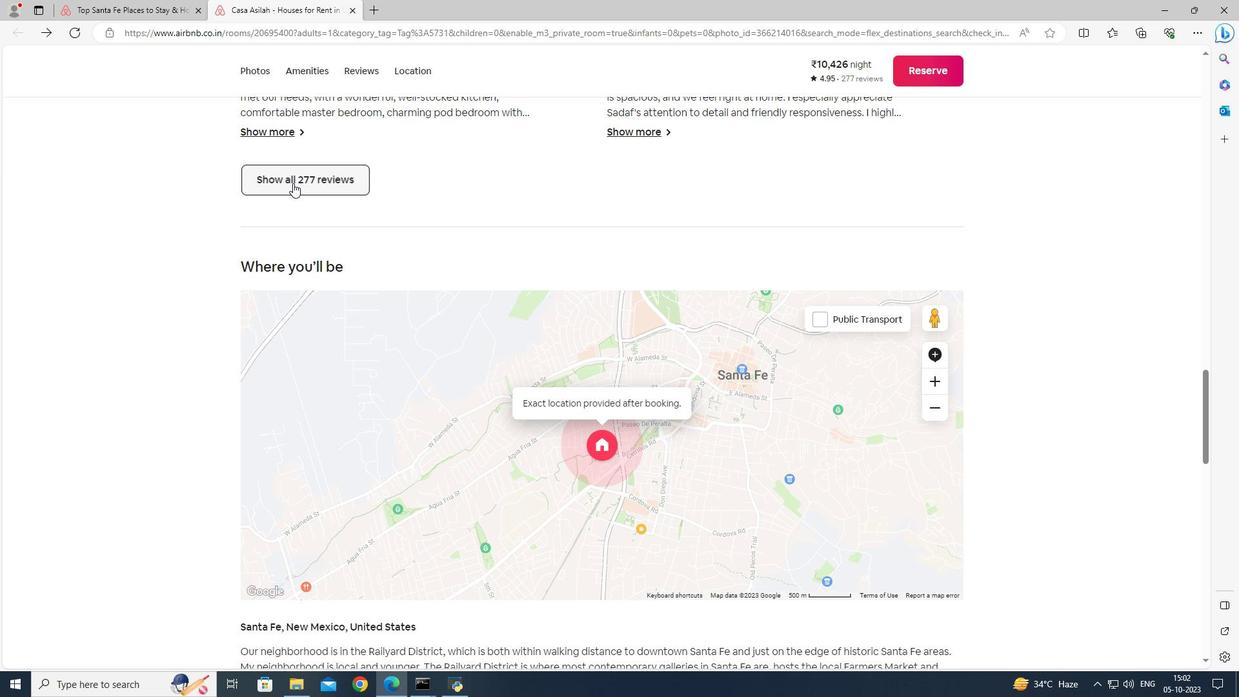 
Action: Mouse moved to (576, 240)
Screenshot: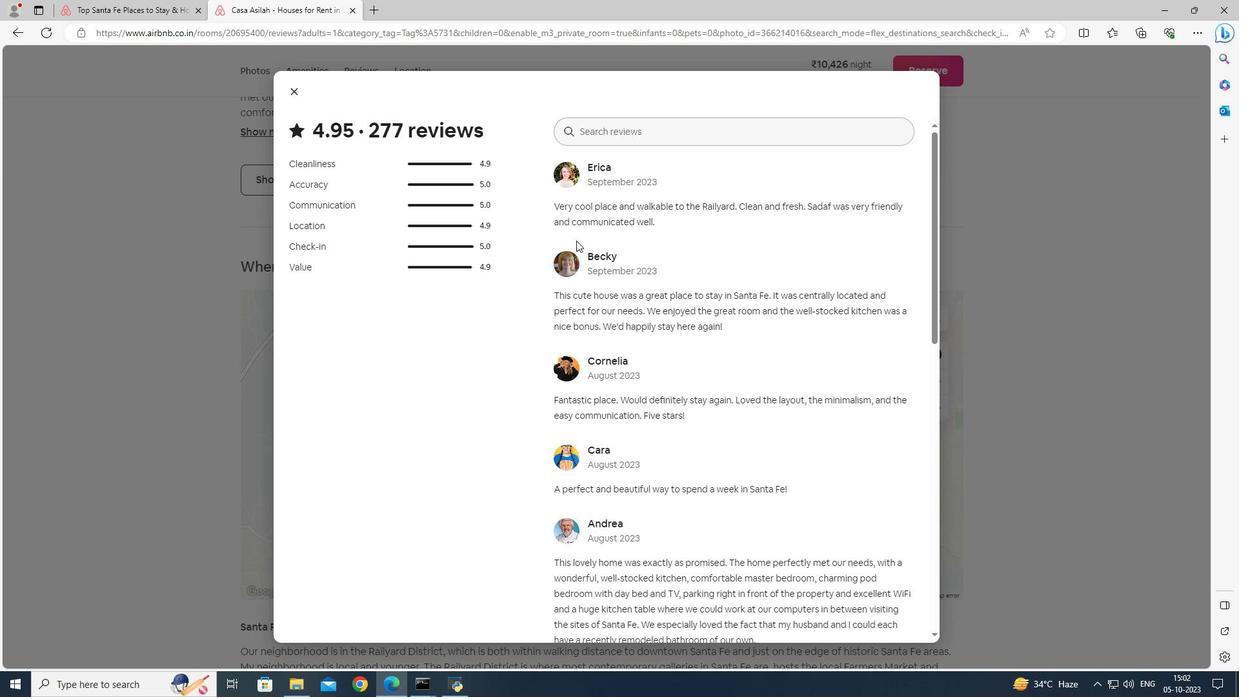 
Action: Mouse scrolled (576, 240) with delta (0, 0)
Screenshot: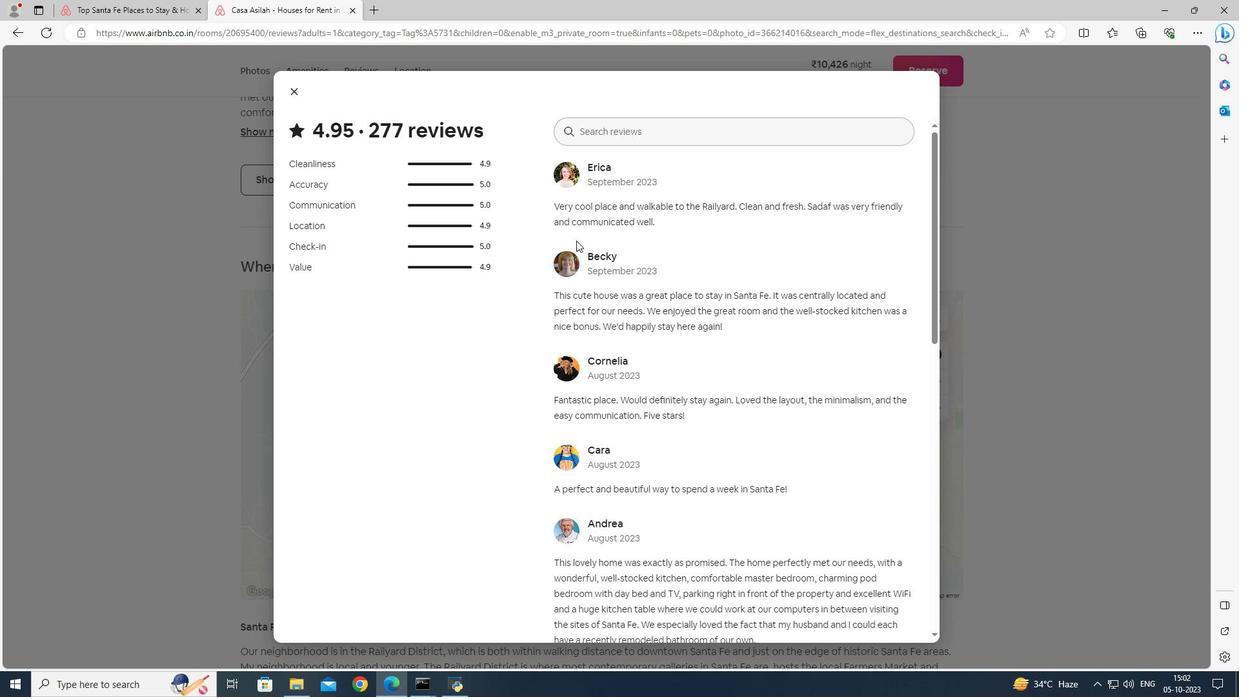 
Action: Mouse scrolled (576, 240) with delta (0, 0)
Screenshot: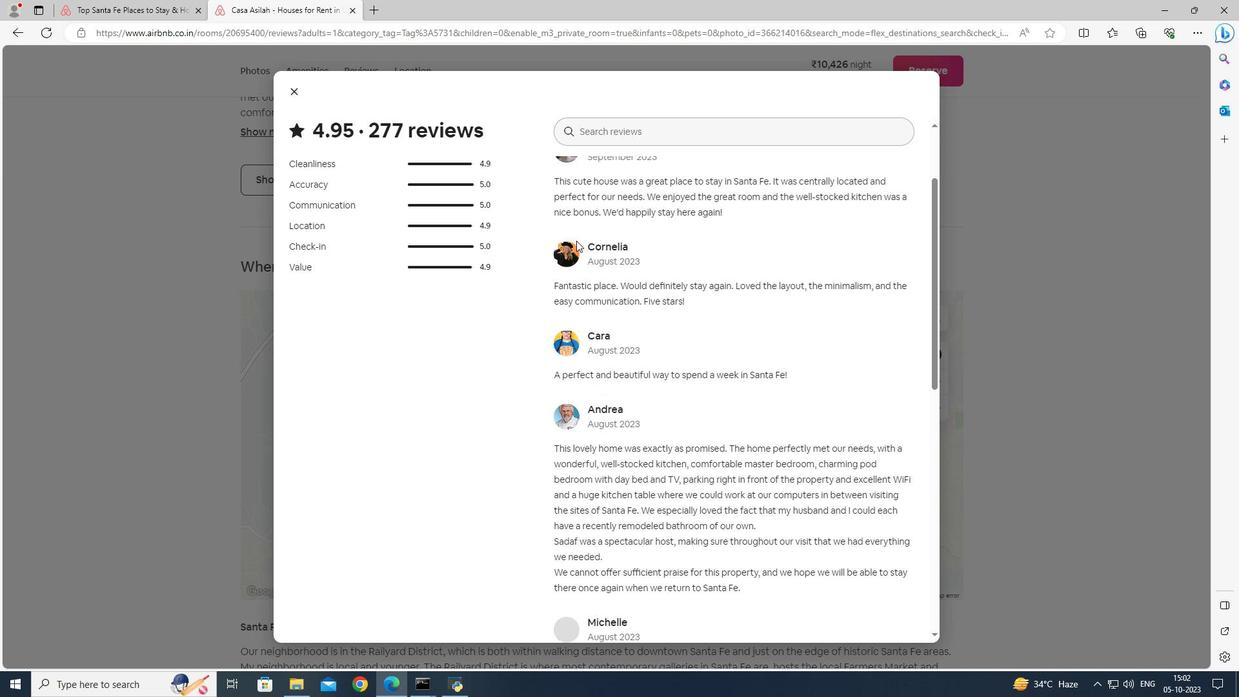 
Action: Mouse scrolled (576, 240) with delta (0, 0)
Screenshot: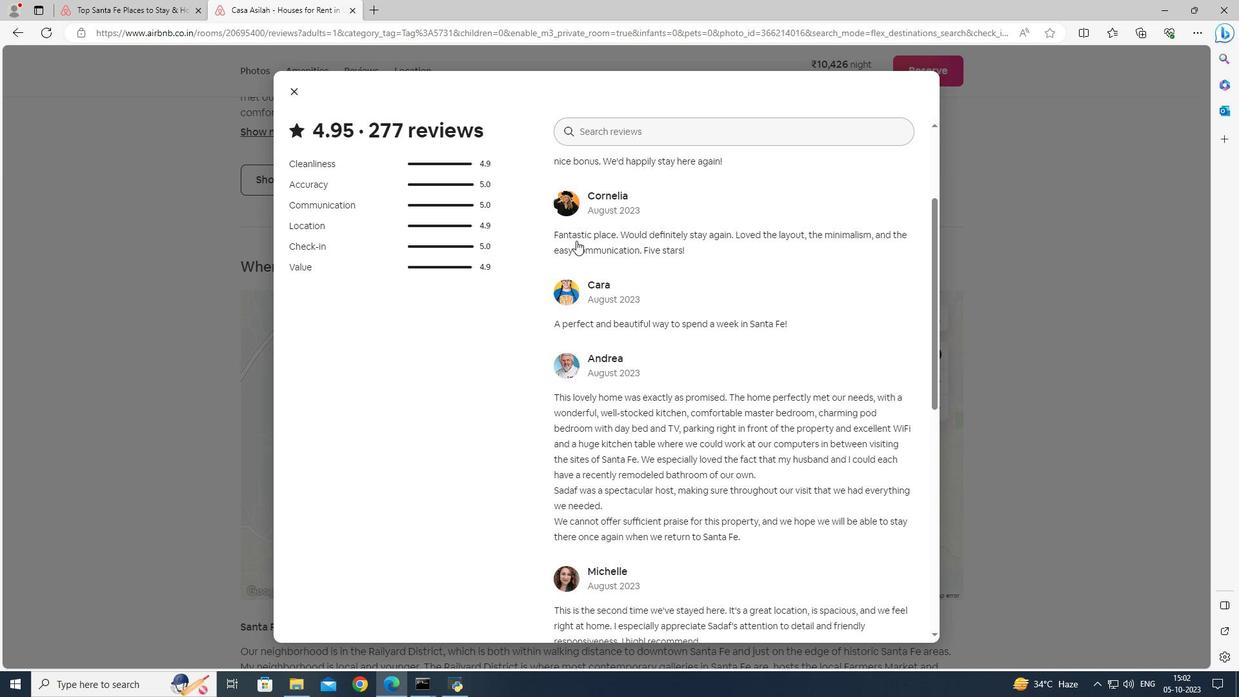 
Action: Mouse scrolled (576, 240) with delta (0, 0)
Screenshot: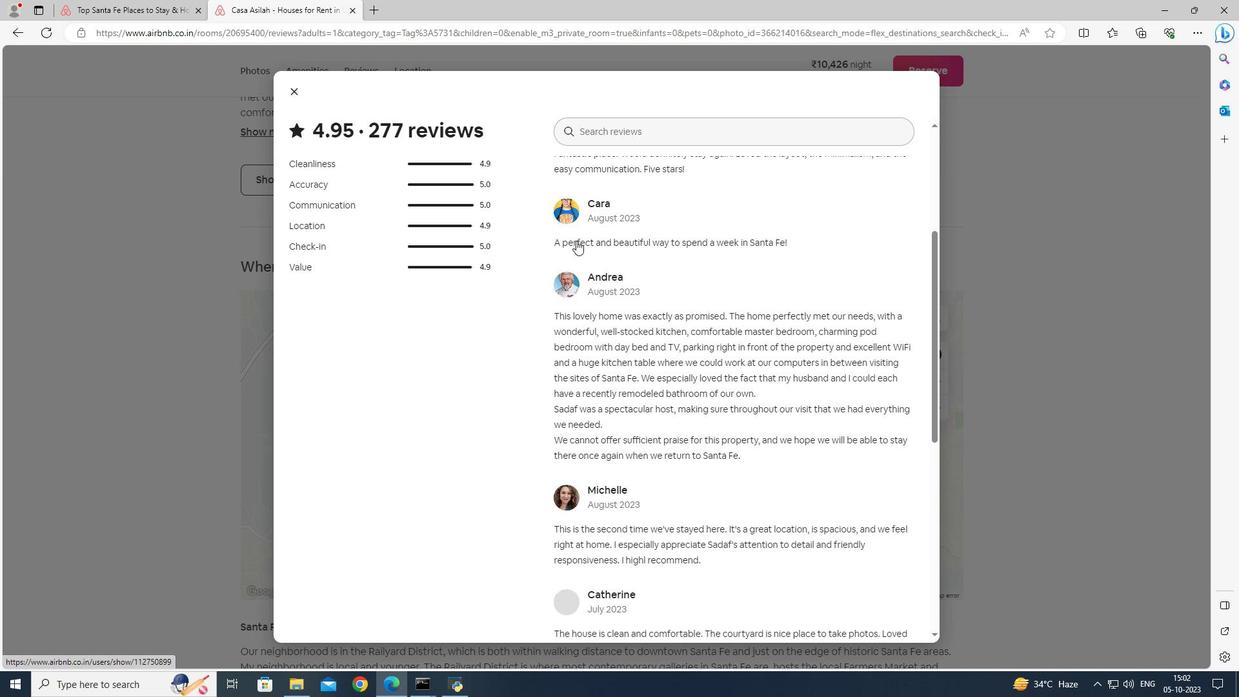 
Action: Mouse scrolled (576, 240) with delta (0, 0)
Screenshot: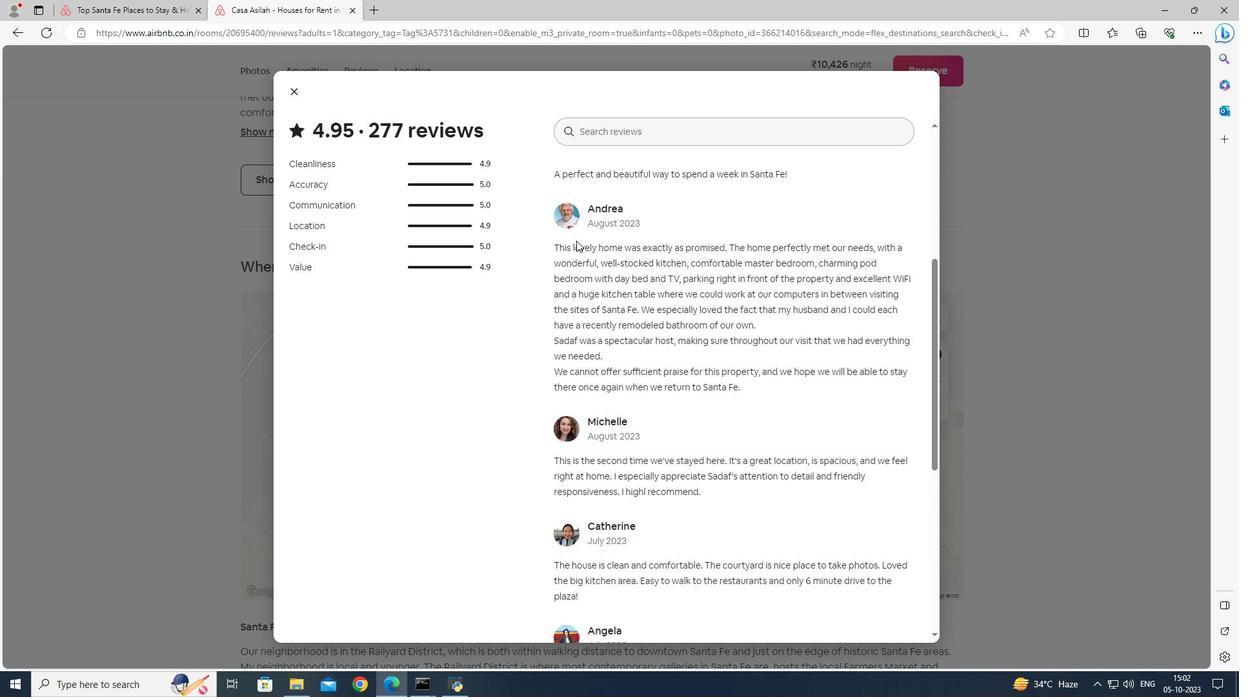
Action: Mouse moved to (575, 240)
Screenshot: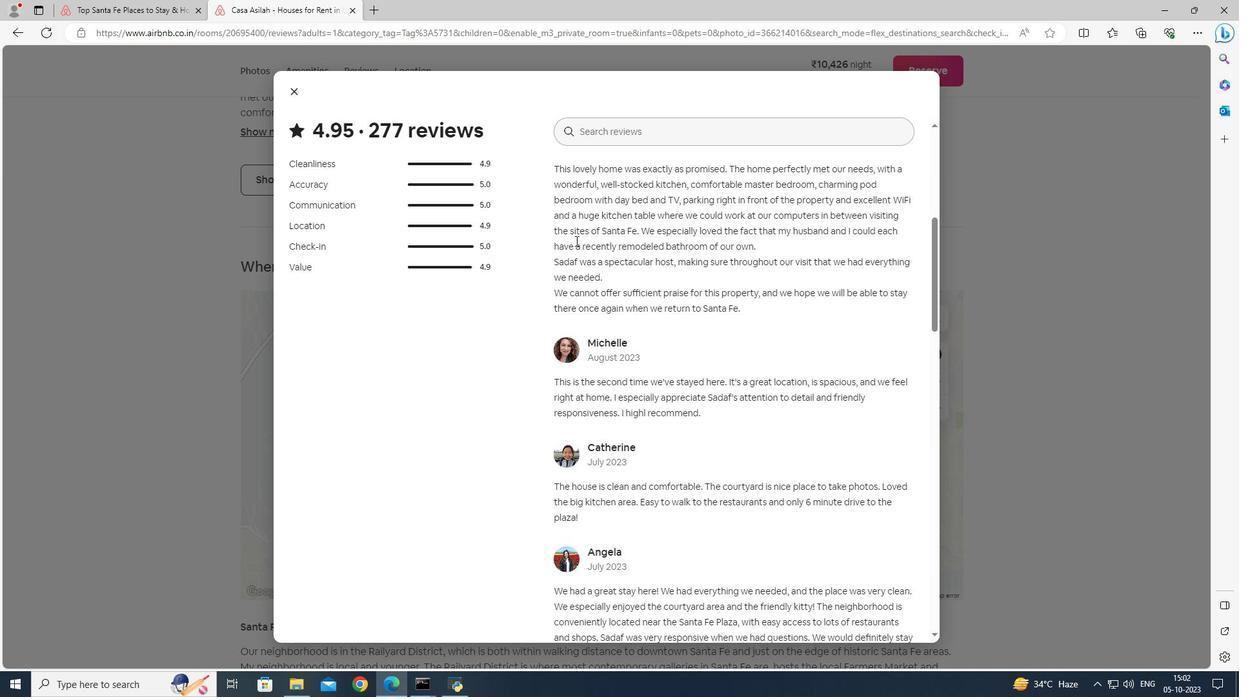
Action: Mouse scrolled (575, 240) with delta (0, 0)
Screenshot: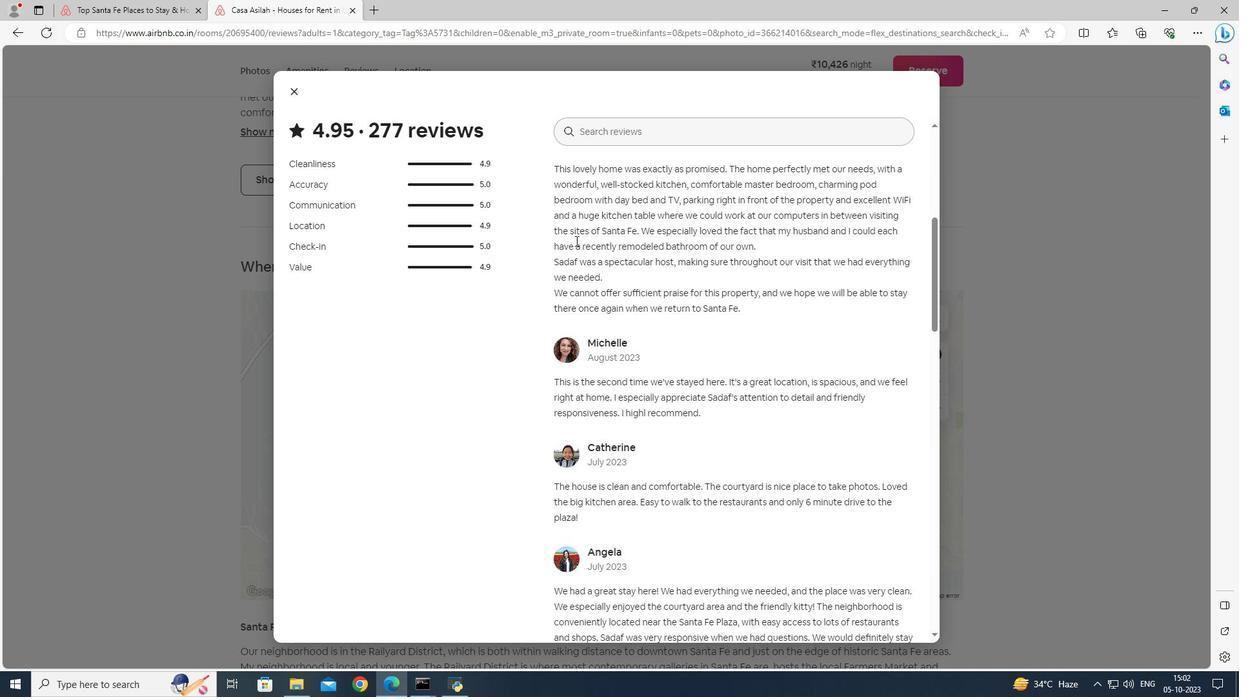 
Action: Mouse scrolled (575, 240) with delta (0, 0)
Screenshot: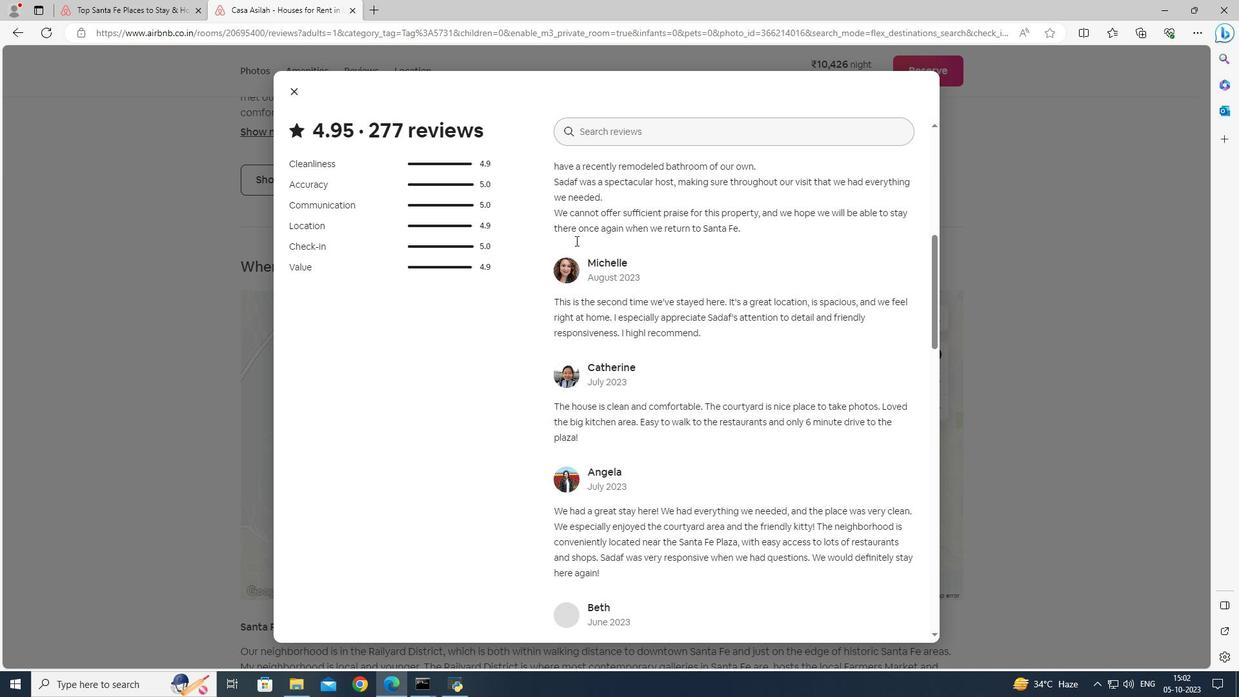 
Action: Mouse moved to (575, 241)
Screenshot: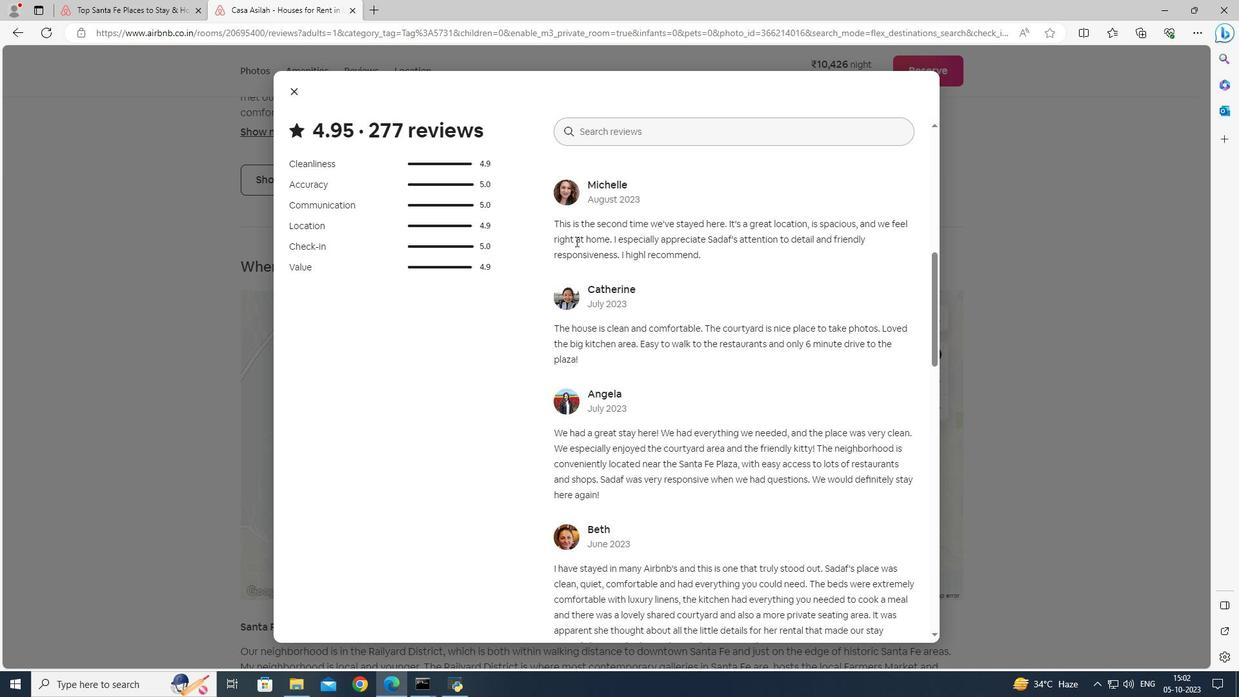 
Action: Mouse scrolled (575, 240) with delta (0, 0)
Screenshot: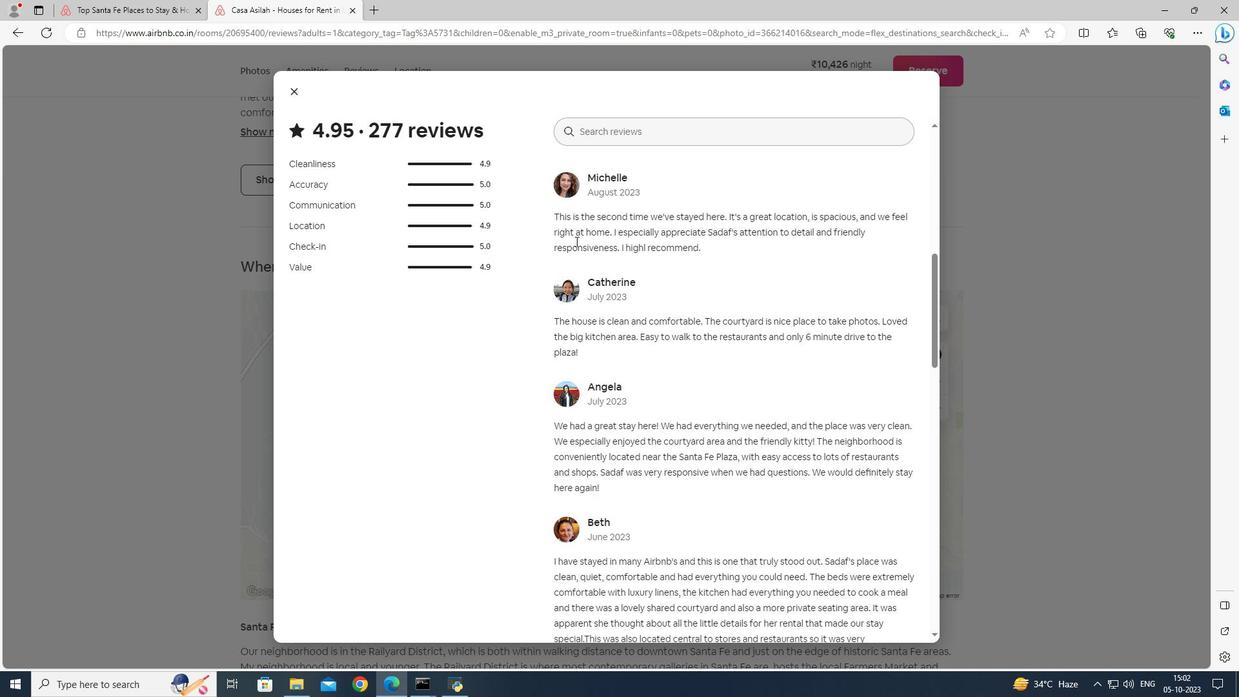 
Action: Mouse scrolled (575, 240) with delta (0, 0)
Screenshot: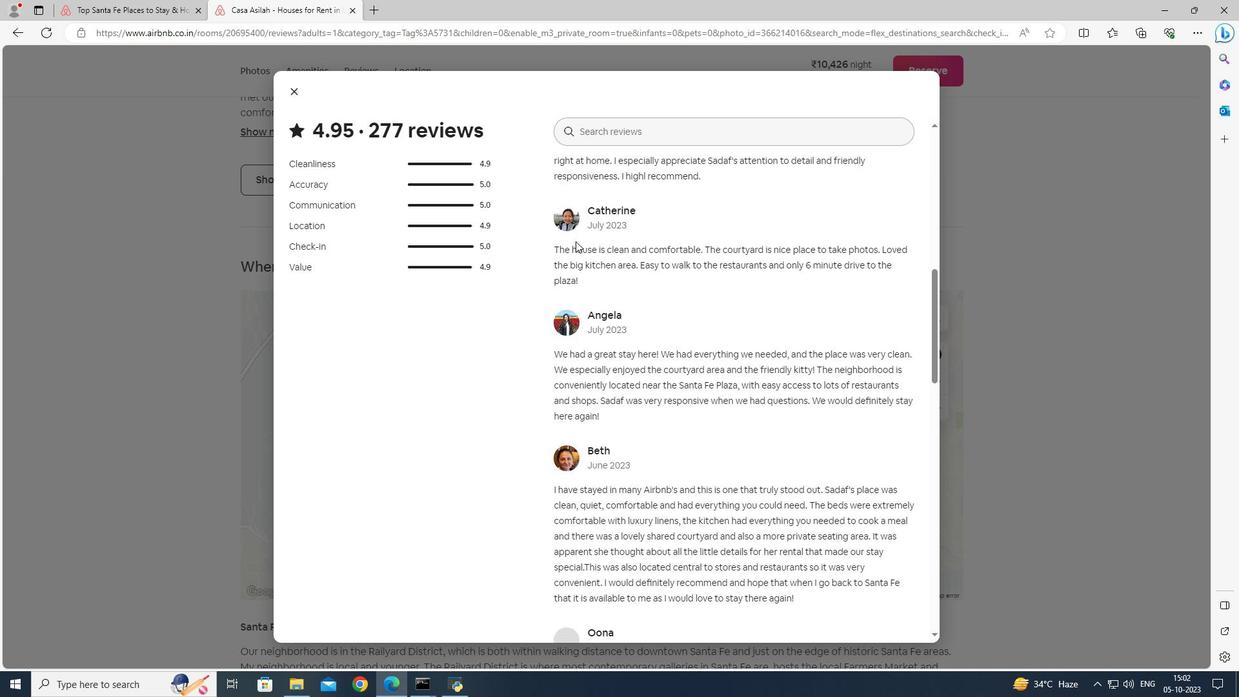 
Action: Mouse moved to (575, 242)
Screenshot: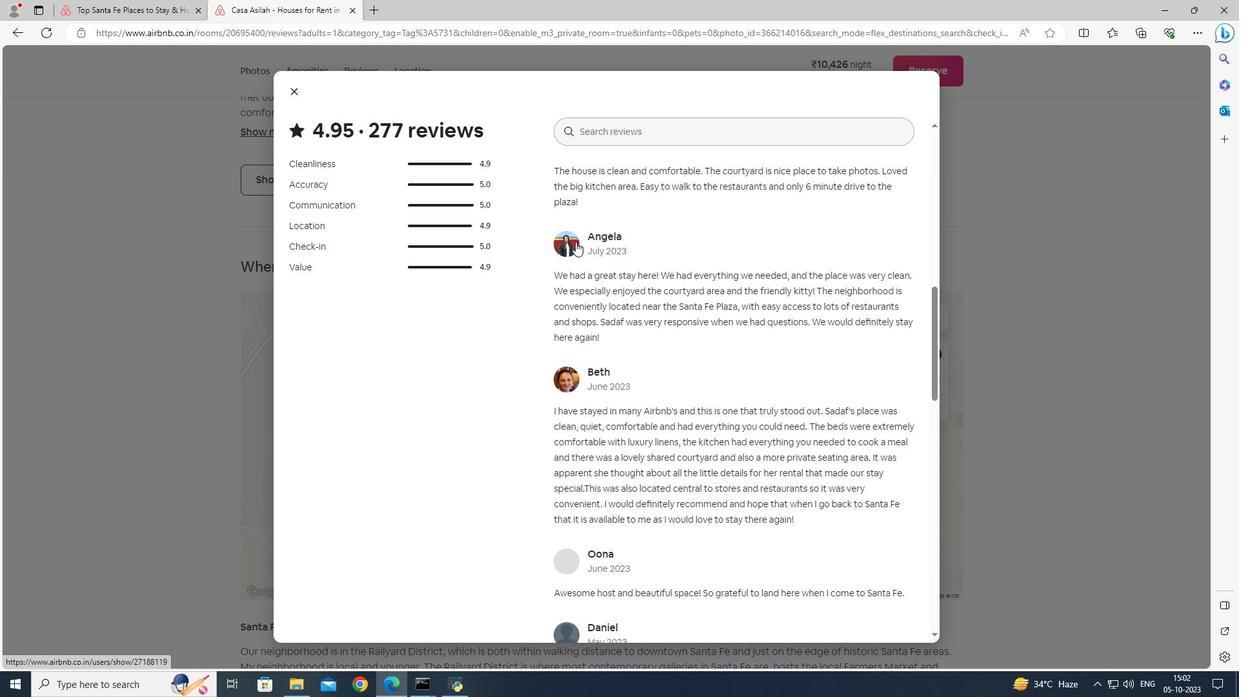 
Action: Mouse scrolled (575, 241) with delta (0, 0)
Screenshot: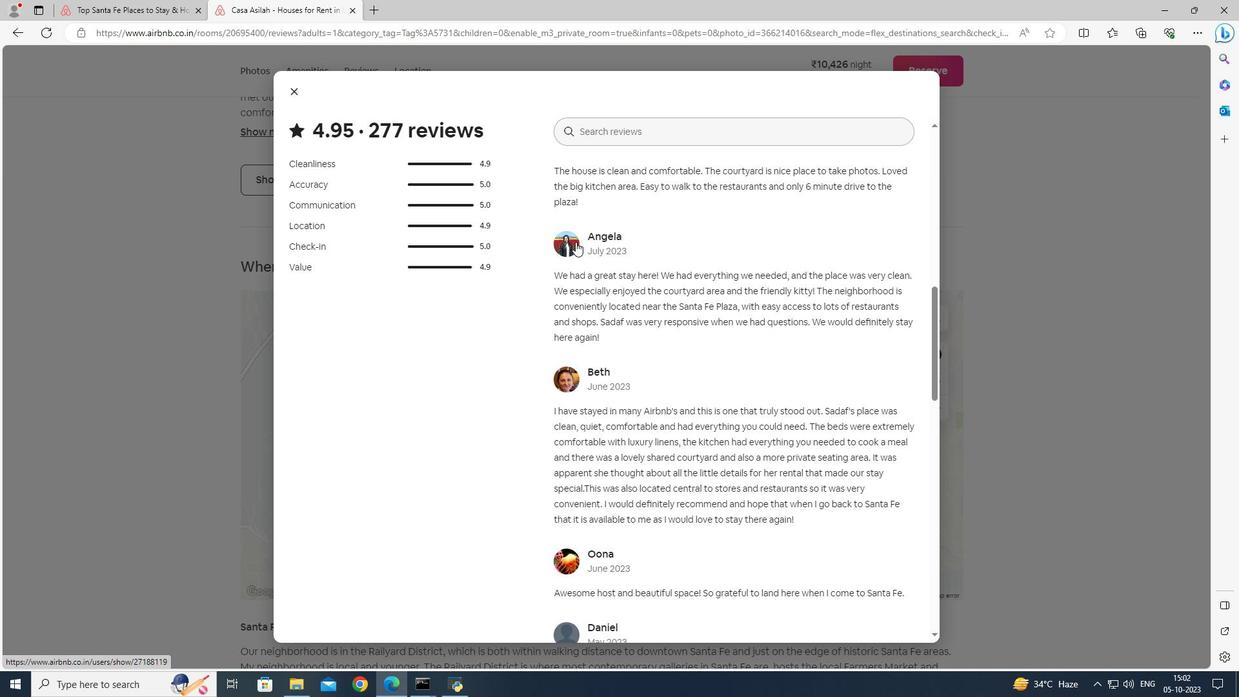 
Action: Mouse scrolled (575, 241) with delta (0, 0)
Screenshot: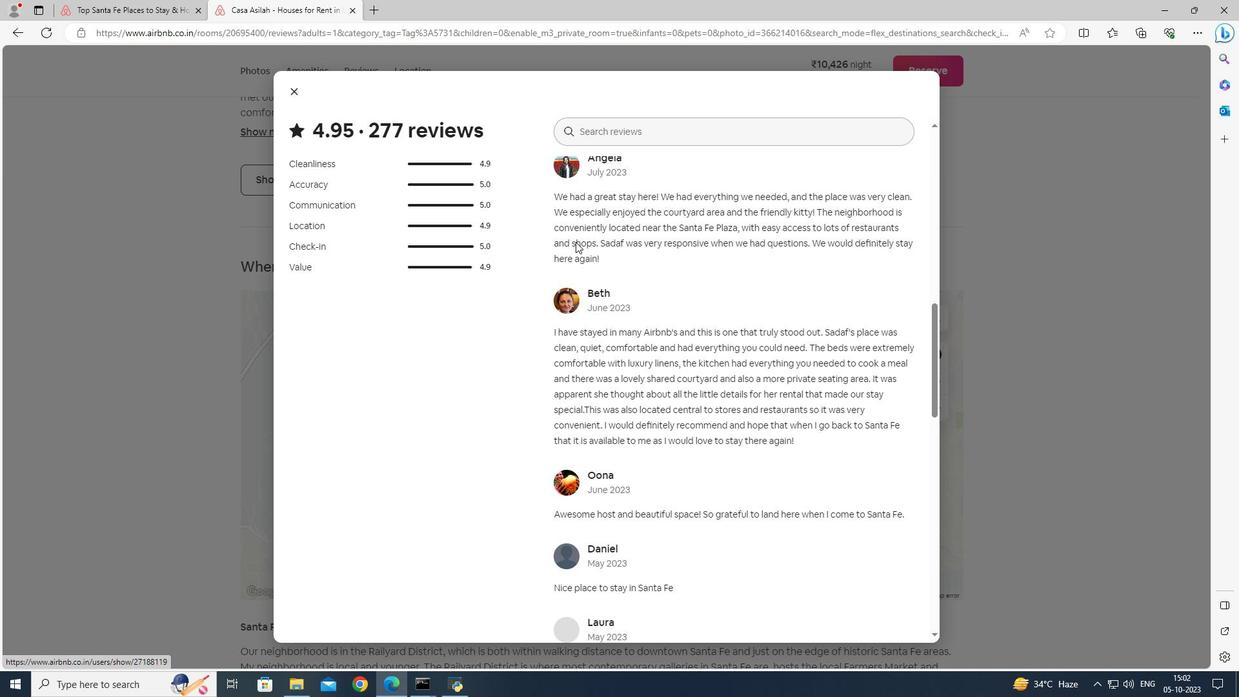
Action: Mouse scrolled (575, 241) with delta (0, 0)
Screenshot: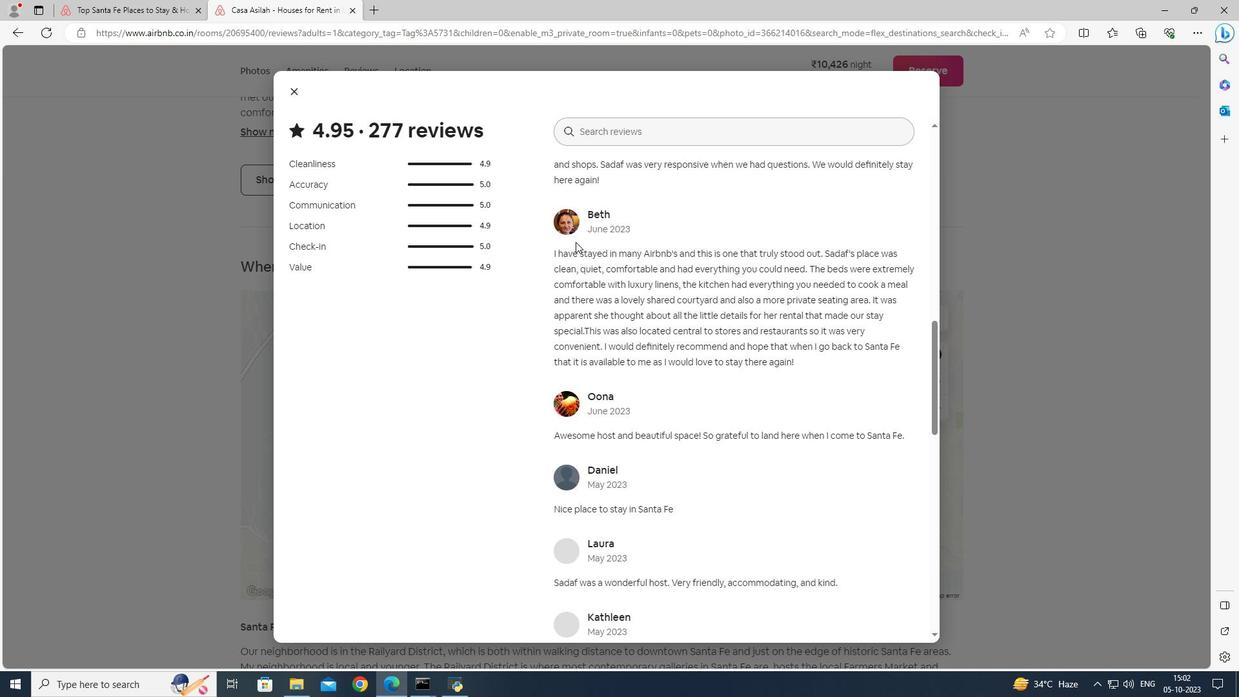 
Action: Mouse moved to (575, 242)
Screenshot: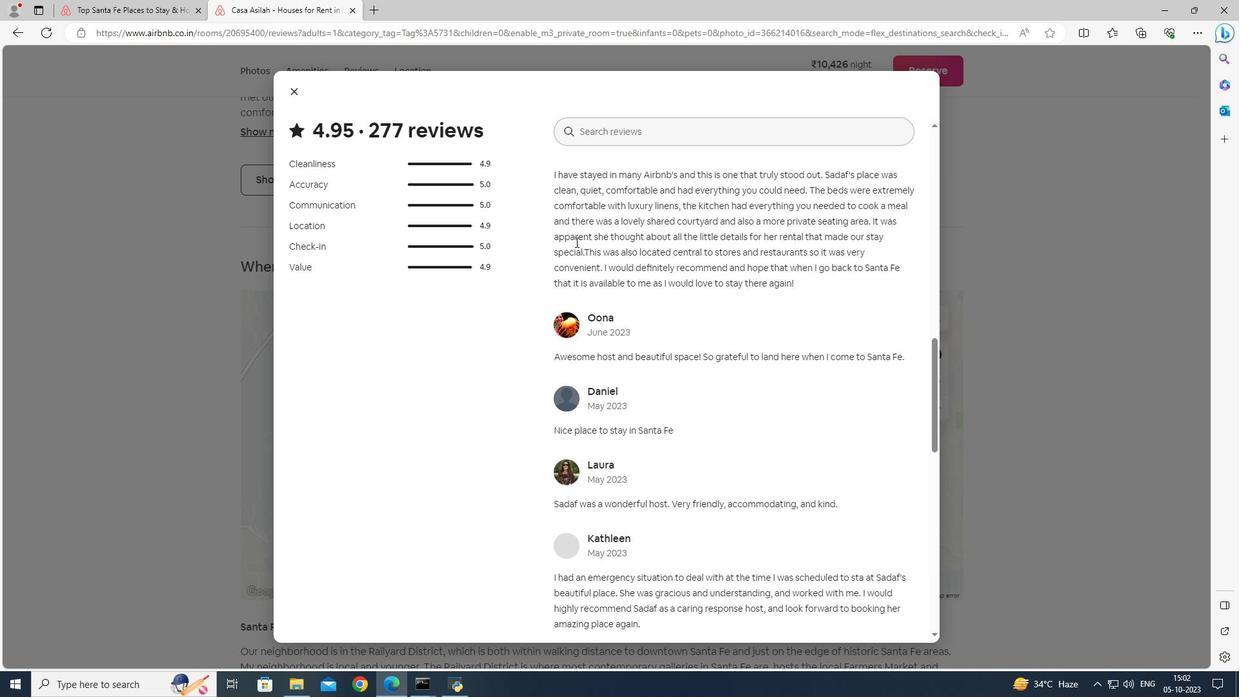 
Action: Mouse scrolled (575, 241) with delta (0, 0)
Screenshot: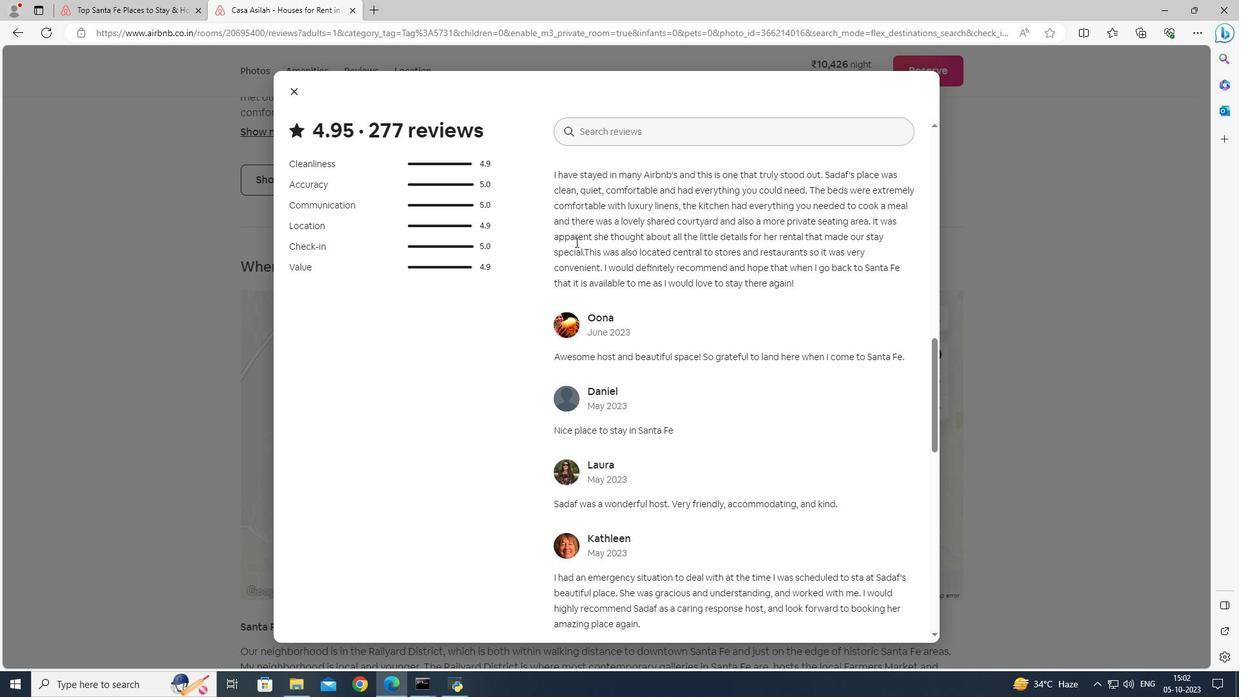 
Action: Mouse scrolled (575, 241) with delta (0, 0)
Screenshot: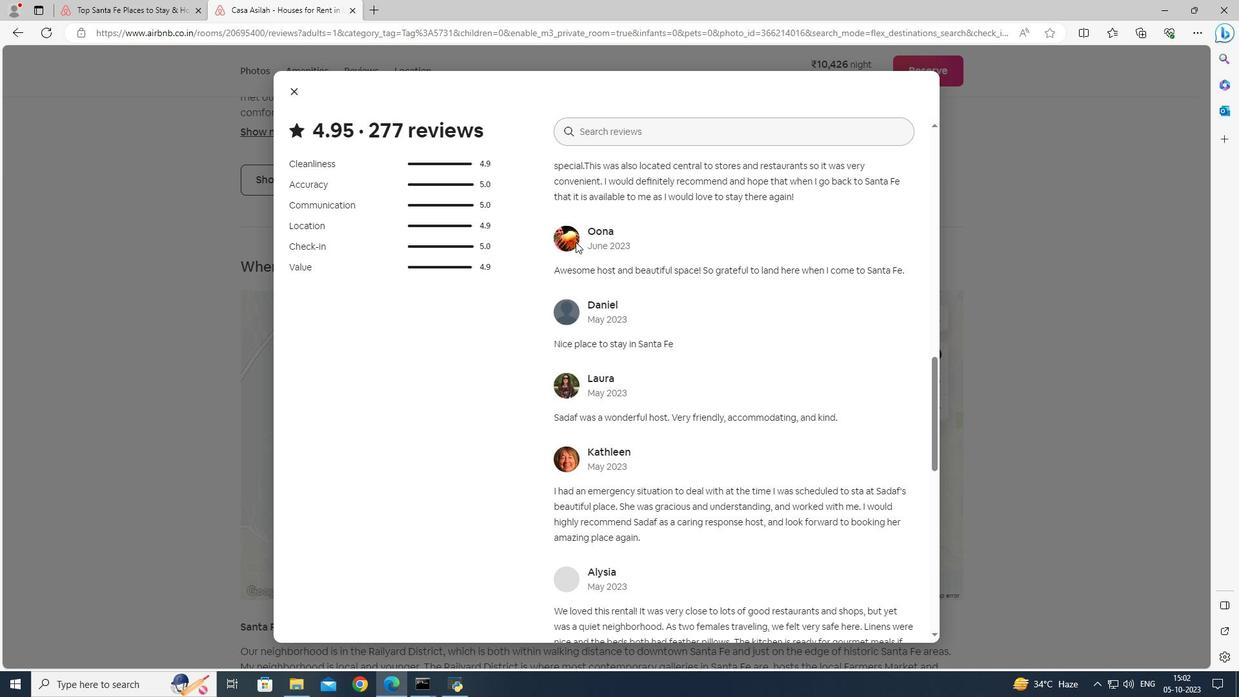 
Action: Mouse scrolled (575, 241) with delta (0, 0)
Screenshot: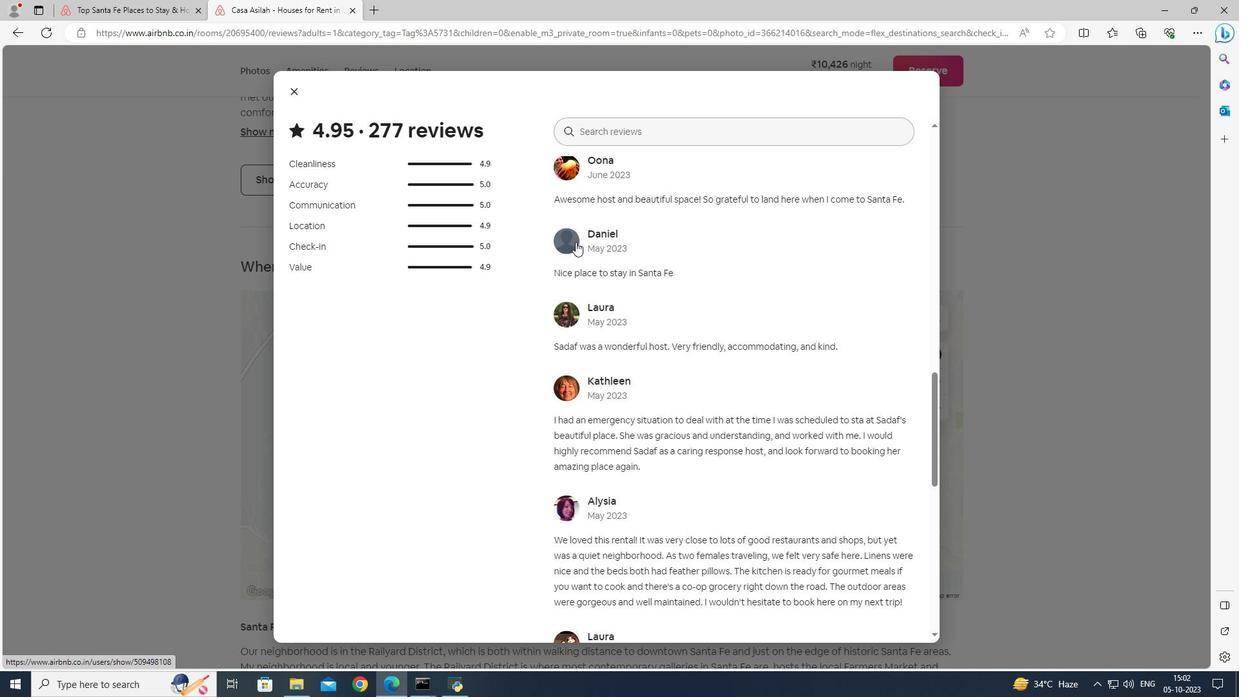 
Action: Mouse moved to (575, 242)
Screenshot: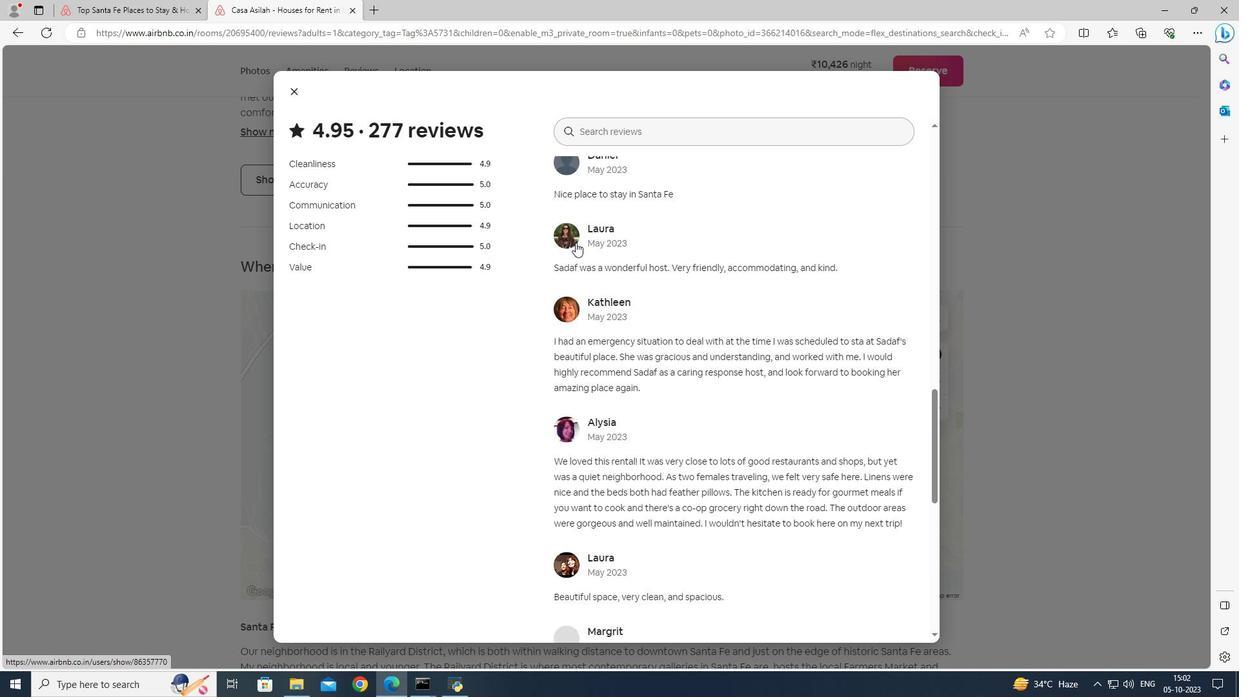 
Action: Mouse scrolled (575, 242) with delta (0, 0)
Screenshot: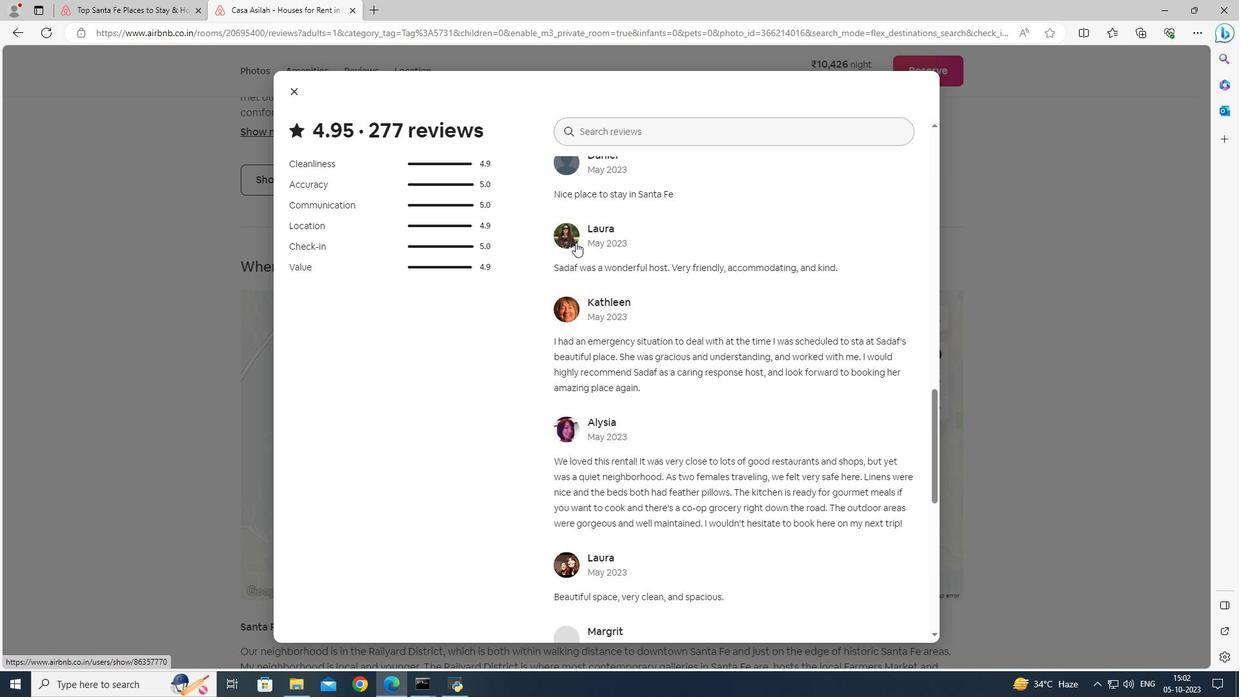 
Action: Mouse scrolled (575, 242) with delta (0, 0)
Screenshot: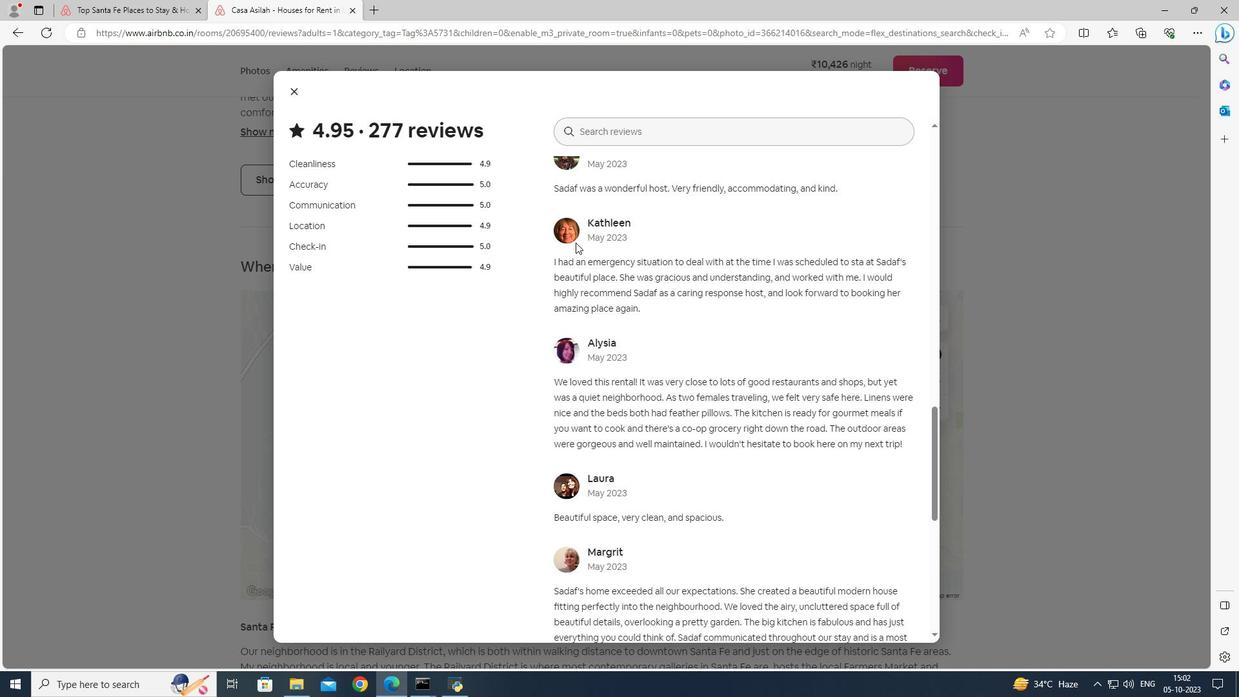 
Action: Mouse scrolled (575, 242) with delta (0, 0)
Screenshot: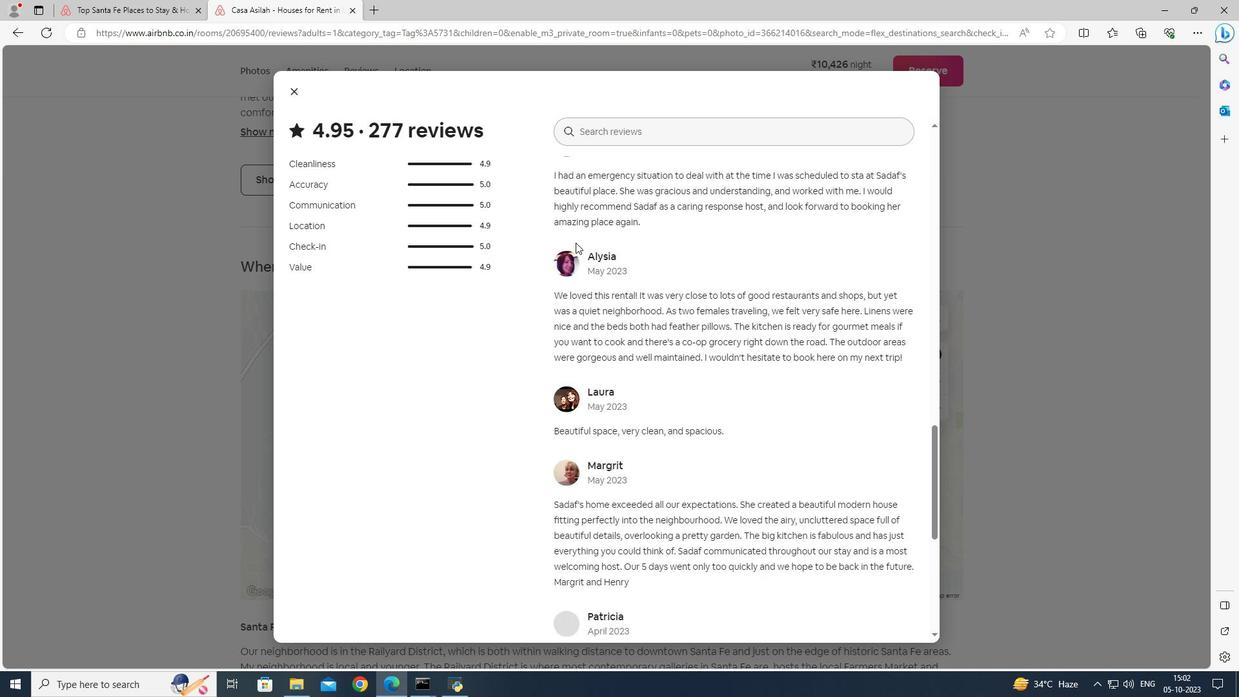 
Action: Mouse scrolled (575, 242) with delta (0, 0)
Screenshot: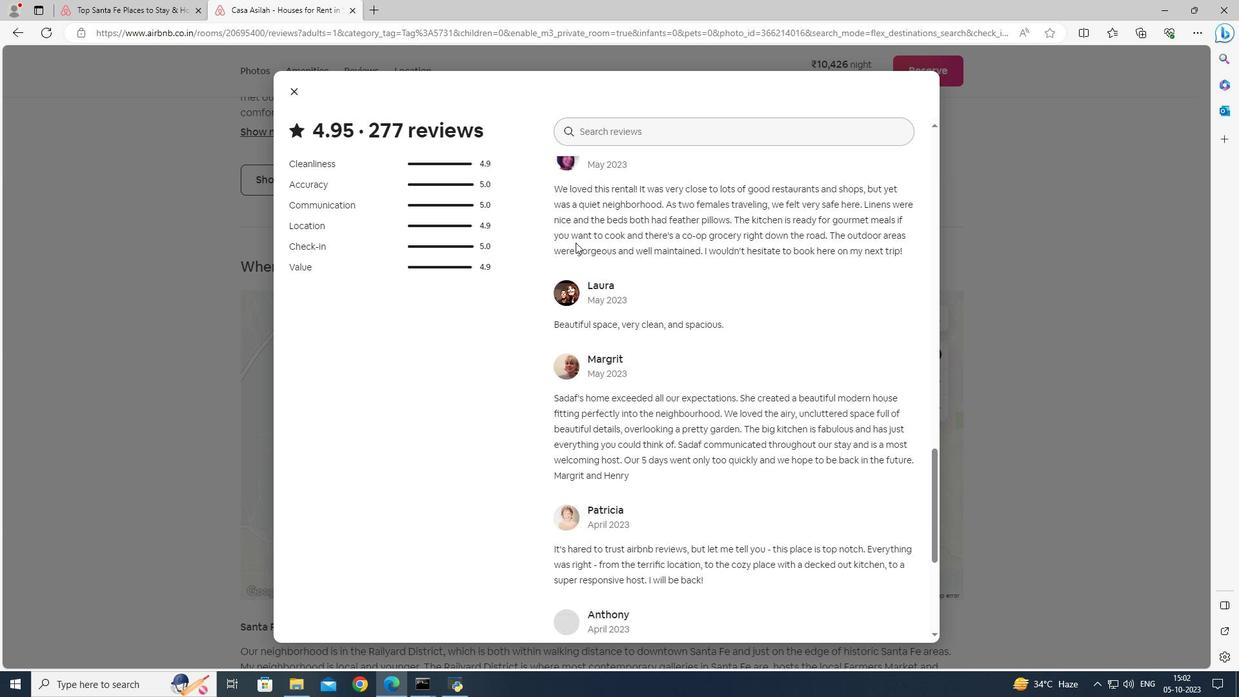 
Action: Mouse scrolled (575, 242) with delta (0, 0)
Screenshot: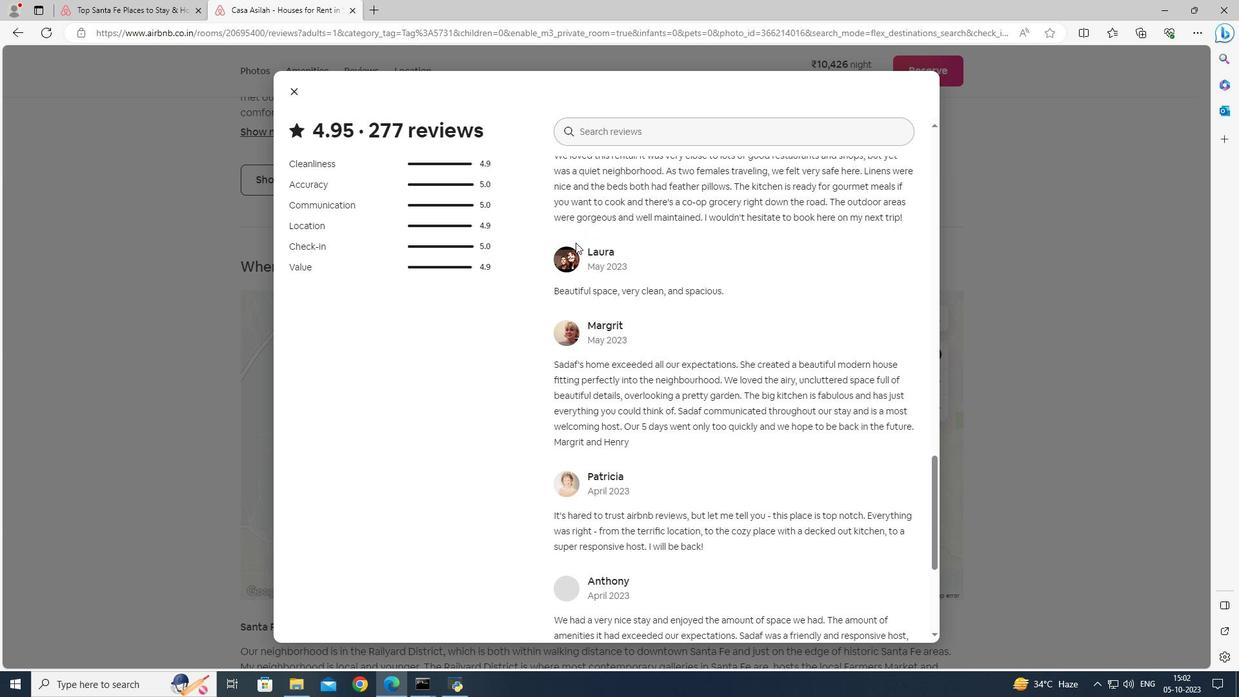 
Action: Mouse moved to (576, 242)
Screenshot: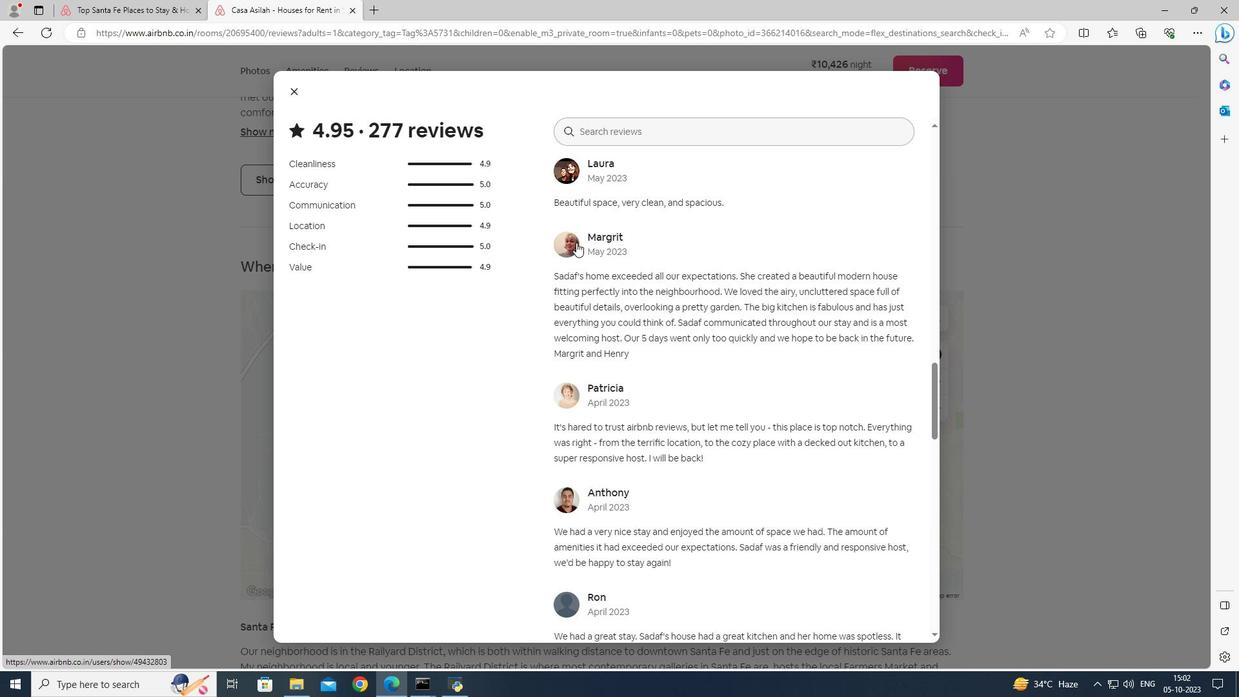 
Action: Mouse scrolled (576, 242) with delta (0, 0)
Screenshot: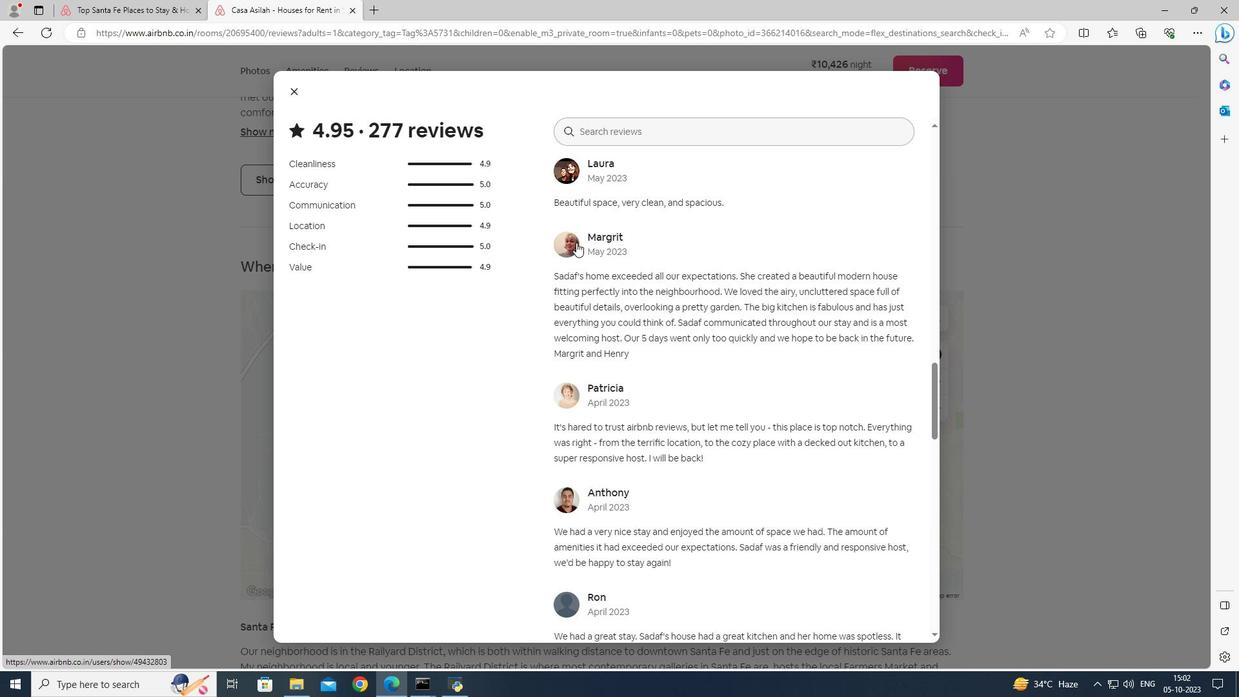 
Action: Mouse scrolled (576, 242) with delta (0, 0)
Screenshot: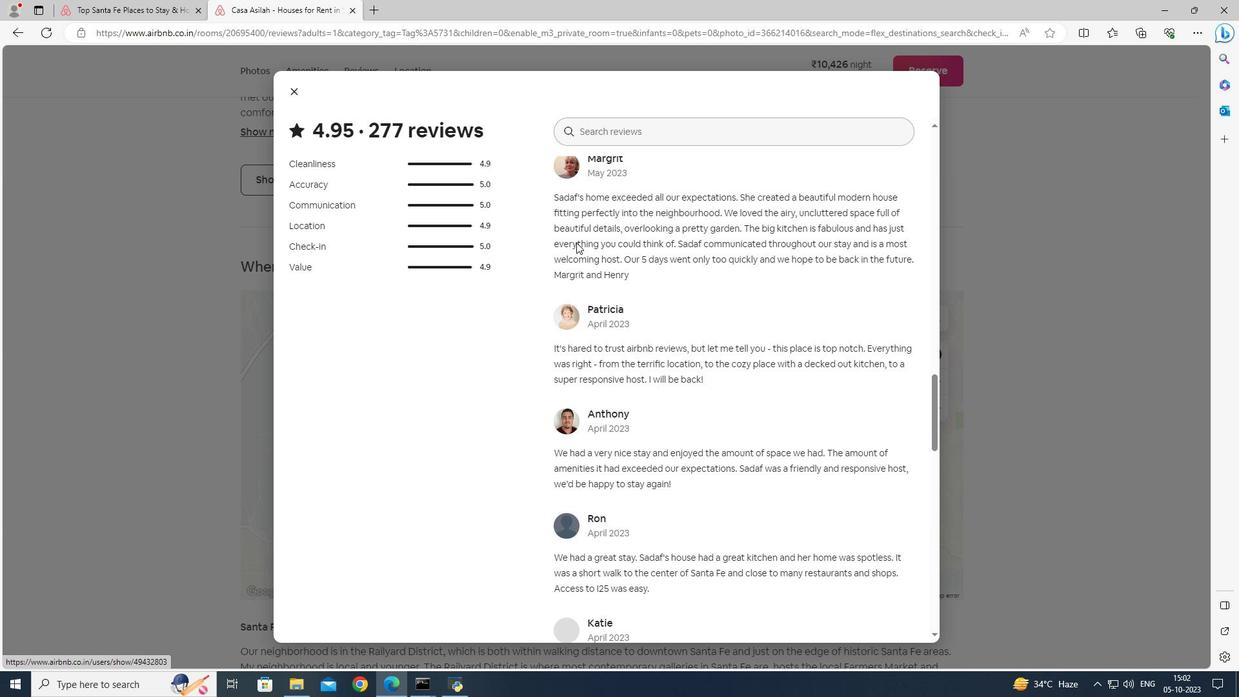 
Action: Mouse scrolled (576, 242) with delta (0, 0)
Screenshot: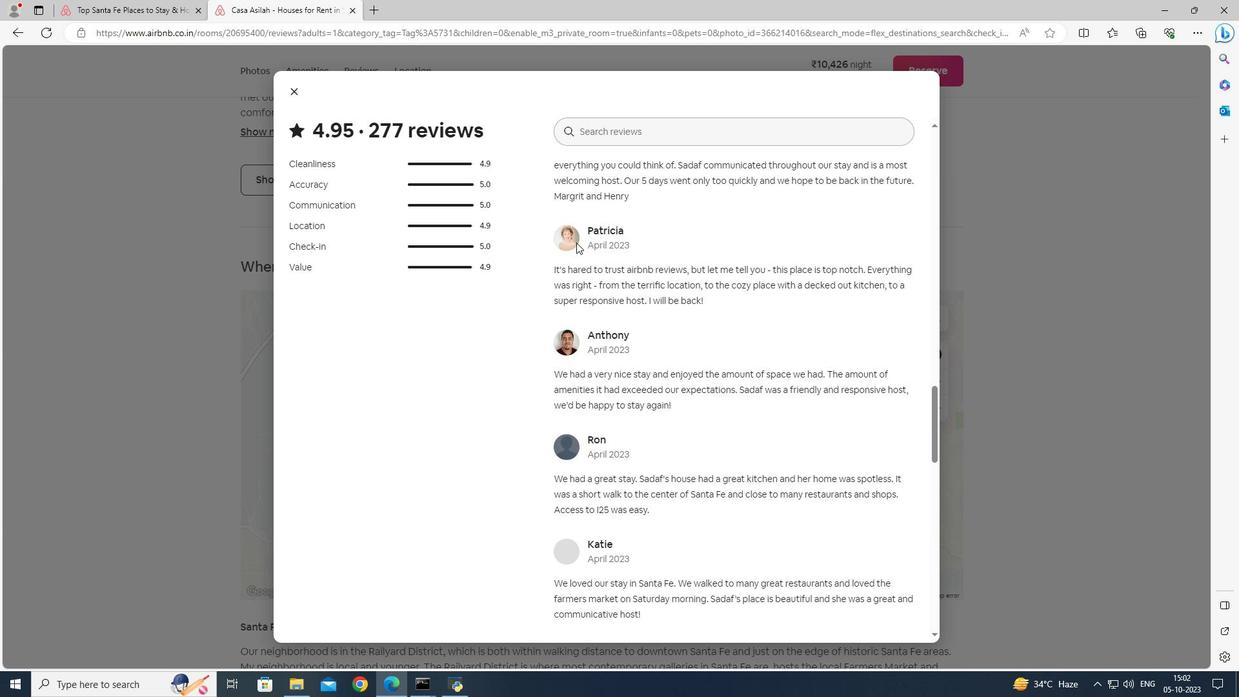 
Action: Mouse scrolled (576, 242) with delta (0, 0)
Screenshot: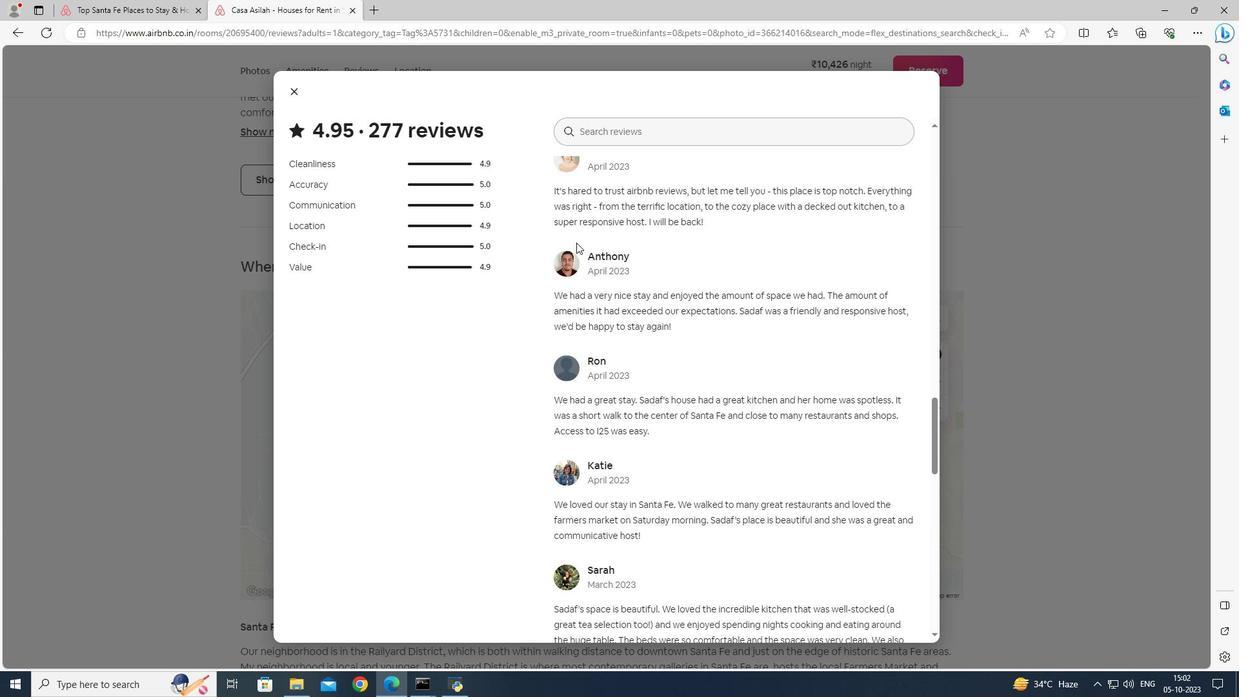 
Action: Mouse scrolled (576, 242) with delta (0, 0)
Screenshot: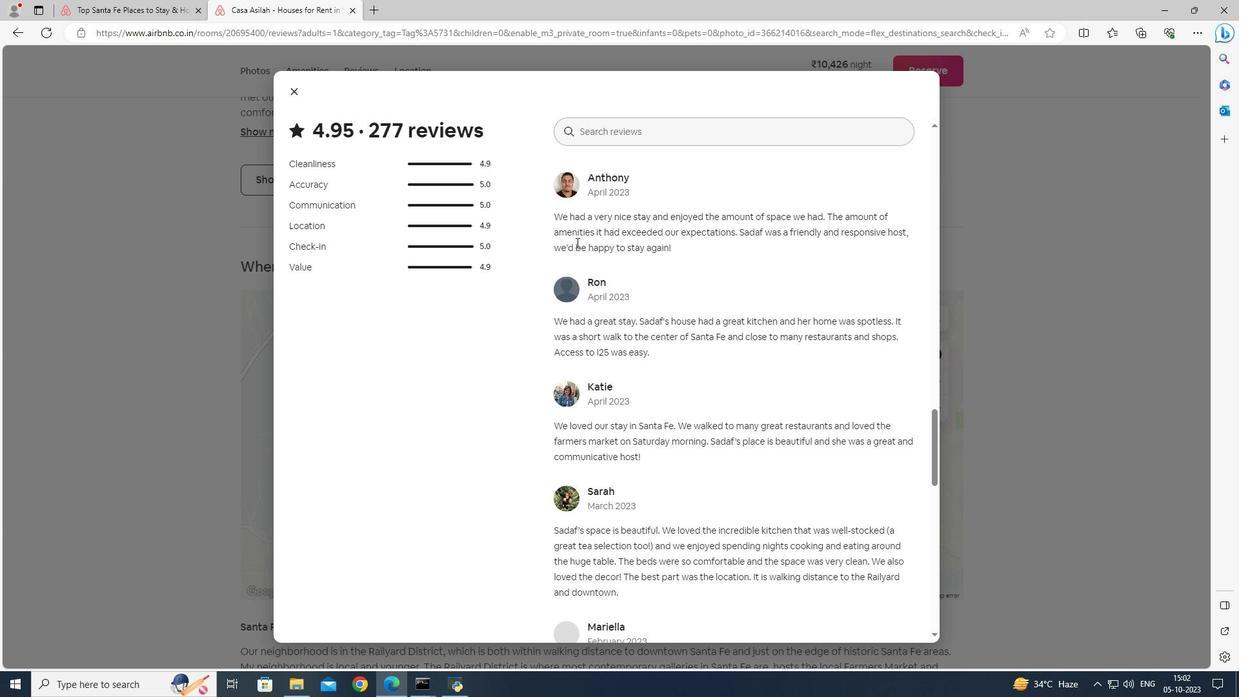 
Action: Mouse scrolled (576, 242) with delta (0, 0)
Screenshot: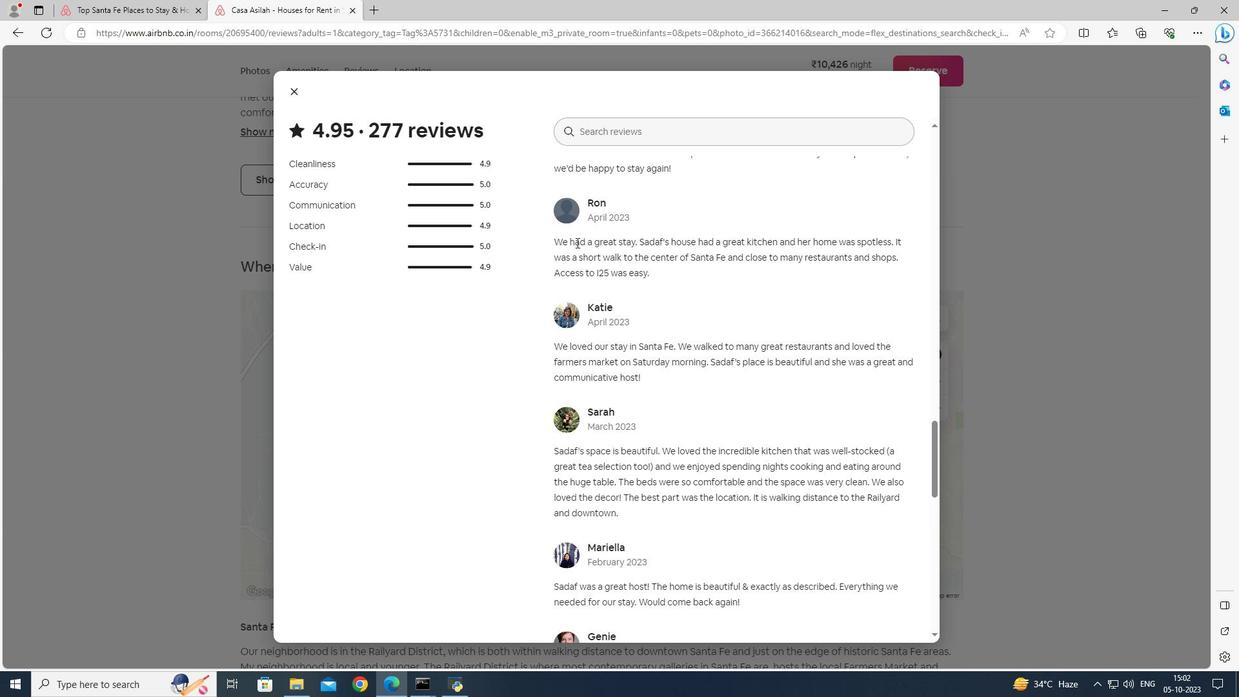 
Action: Mouse scrolled (576, 242) with delta (0, 0)
Screenshot: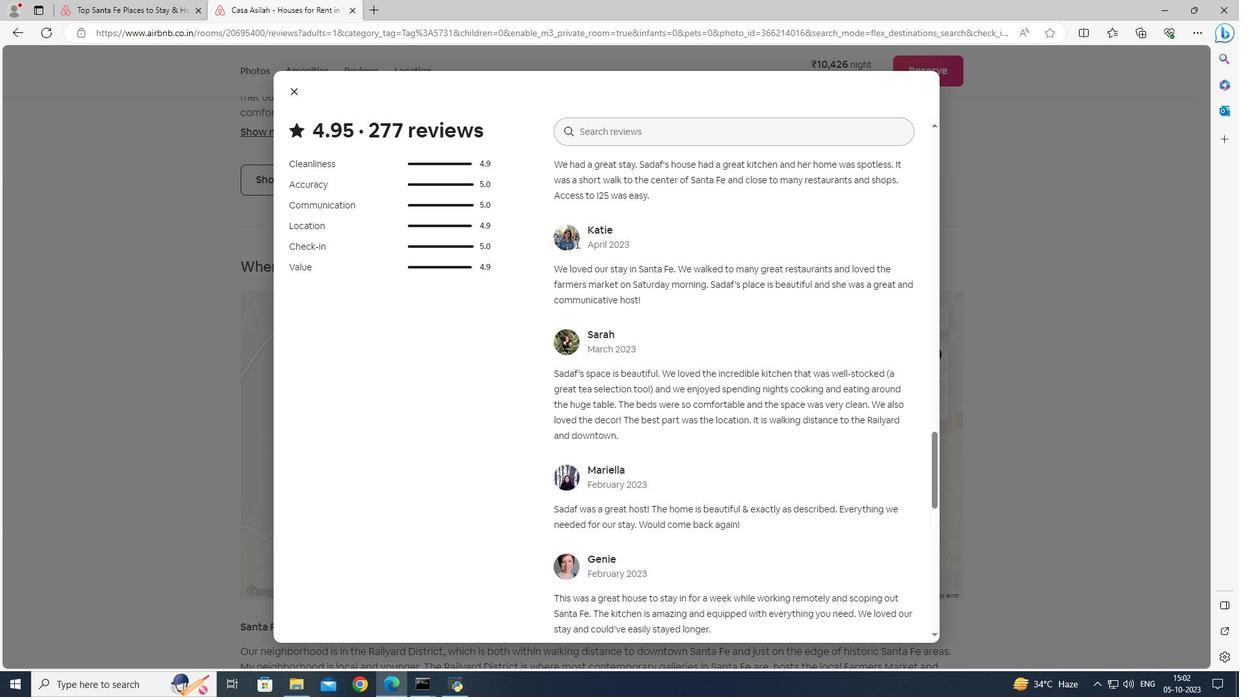 
Action: Mouse scrolled (576, 242) with delta (0, 0)
Screenshot: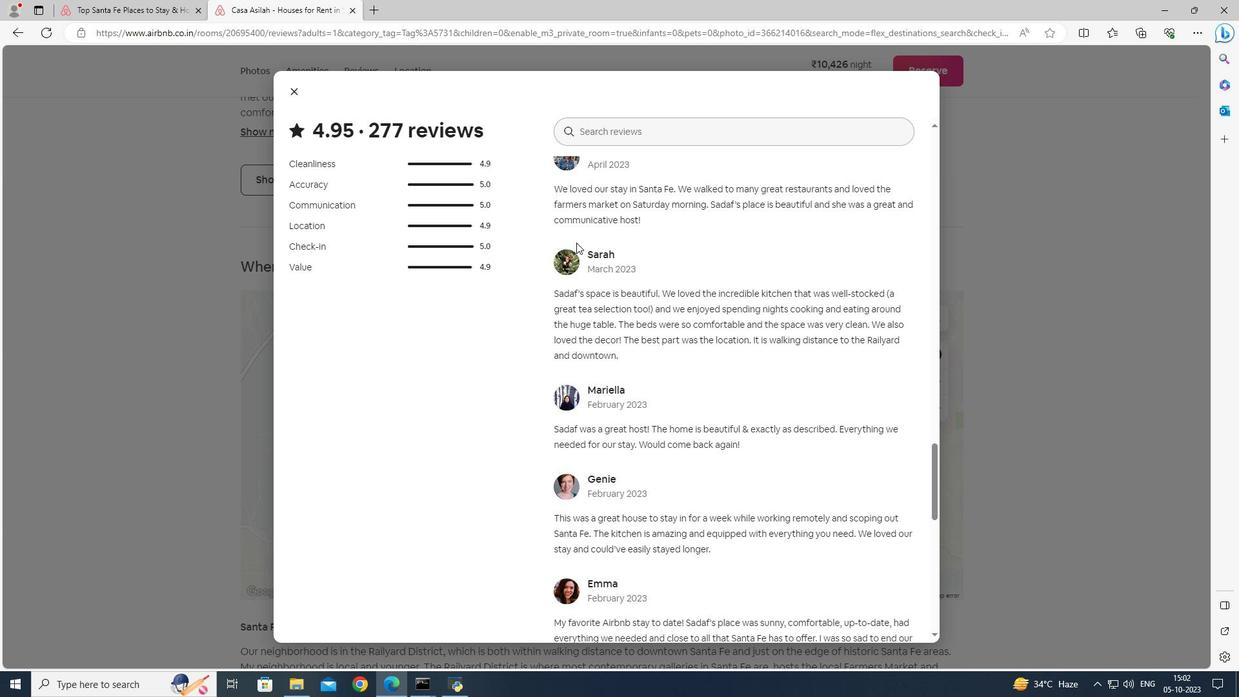 
Action: Mouse scrolled (576, 242) with delta (0, 0)
Screenshot: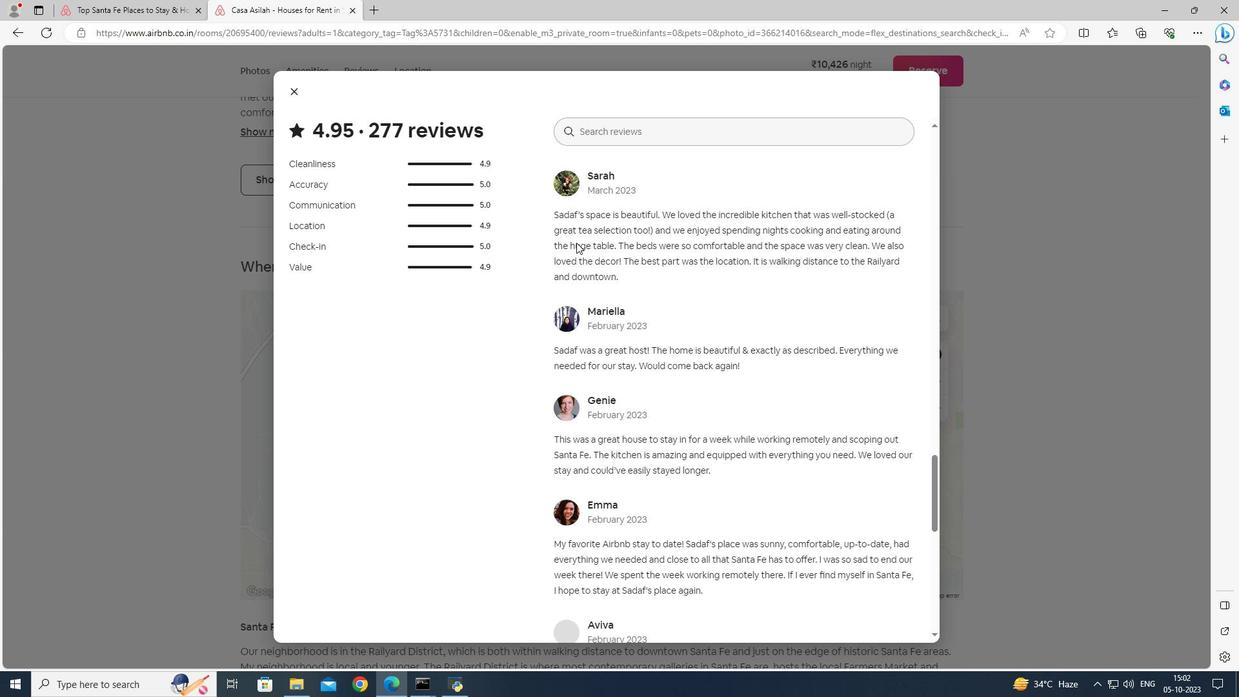 
Action: Mouse scrolled (576, 242) with delta (0, 0)
Screenshot: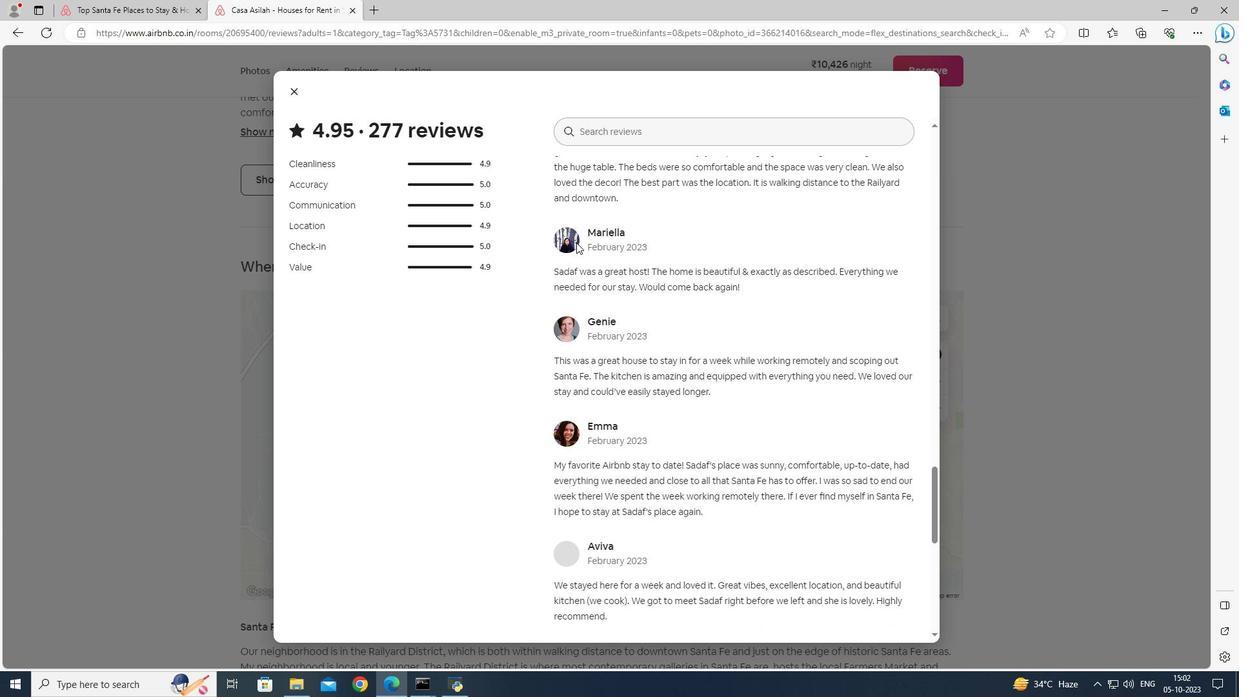 
Action: Mouse scrolled (576, 242) with delta (0, 0)
Screenshot: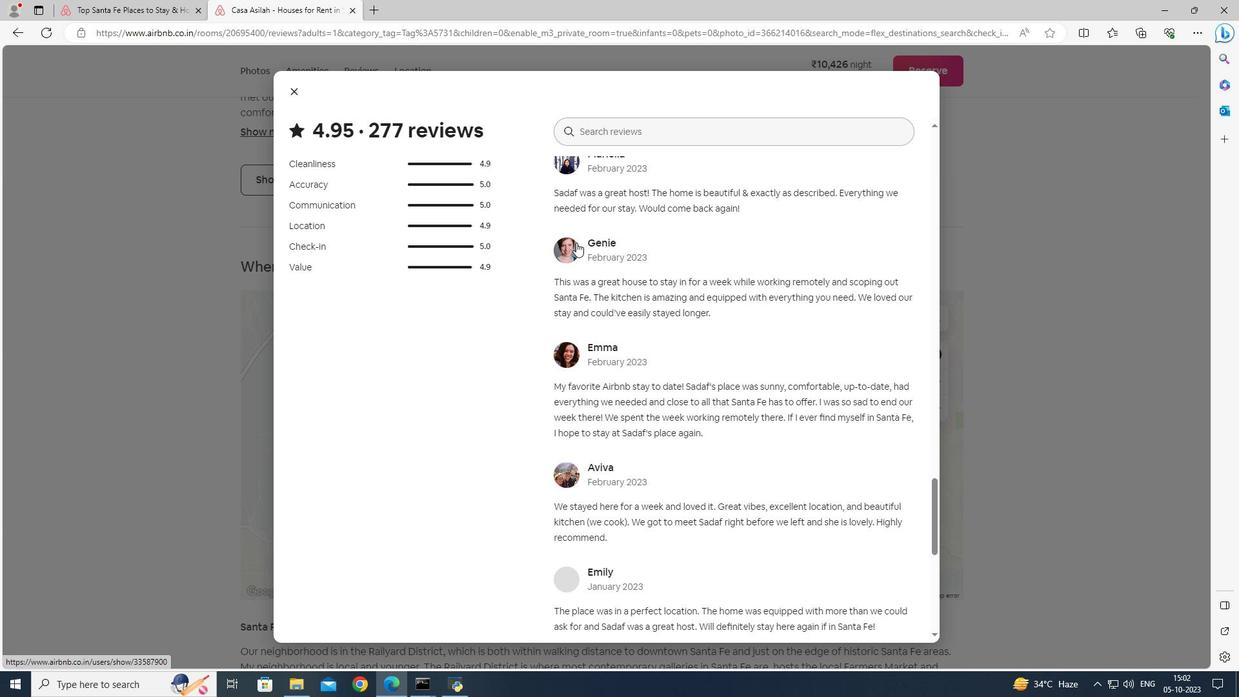 
Action: Mouse scrolled (576, 242) with delta (0, 0)
Screenshot: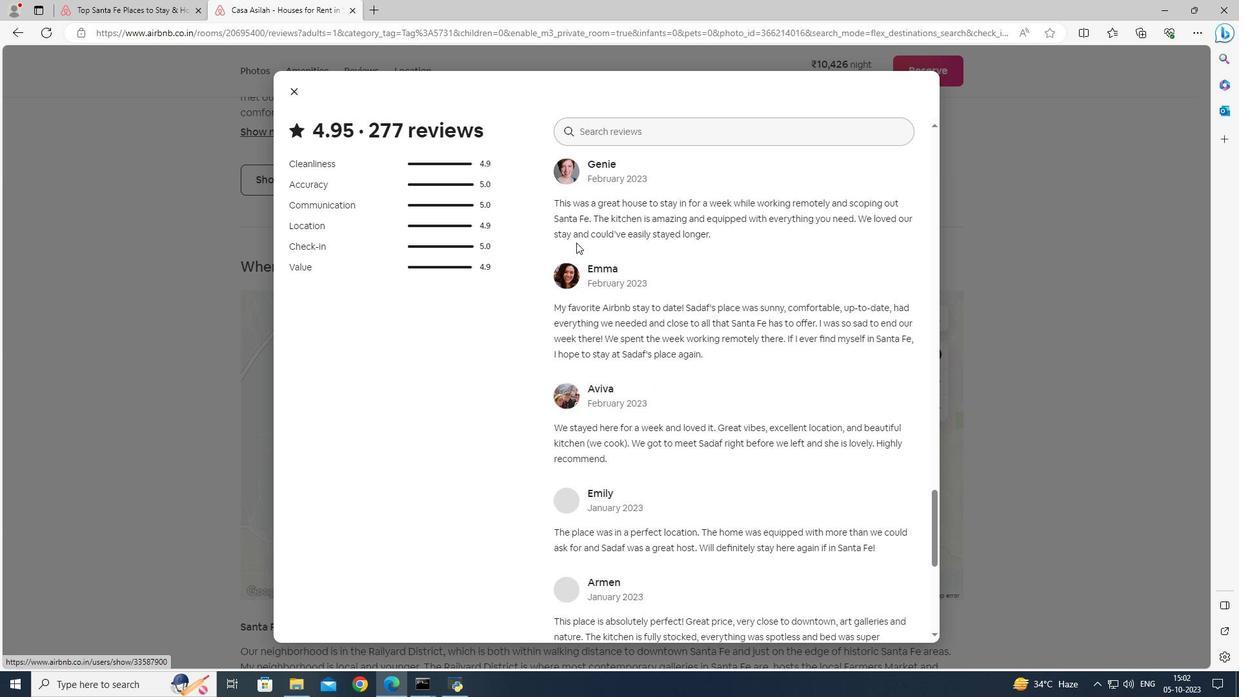 
Action: Mouse scrolled (576, 242) with delta (0, 0)
Screenshot: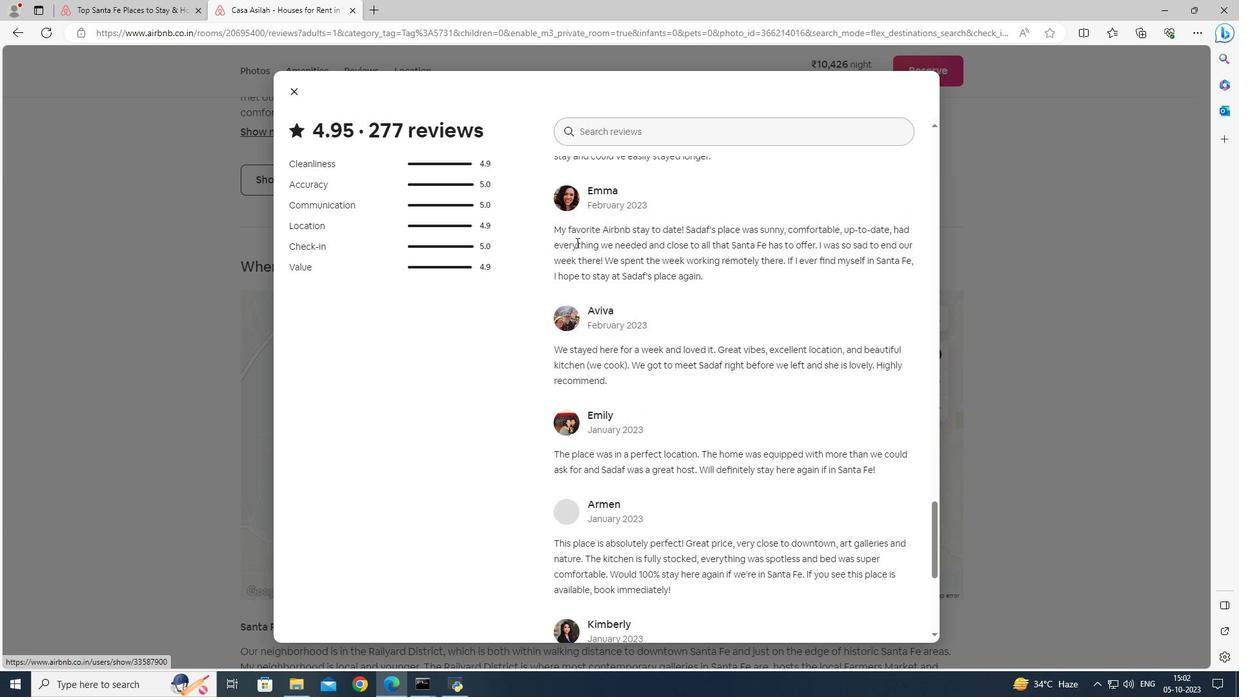
Action: Mouse scrolled (576, 242) with delta (0, 0)
Screenshot: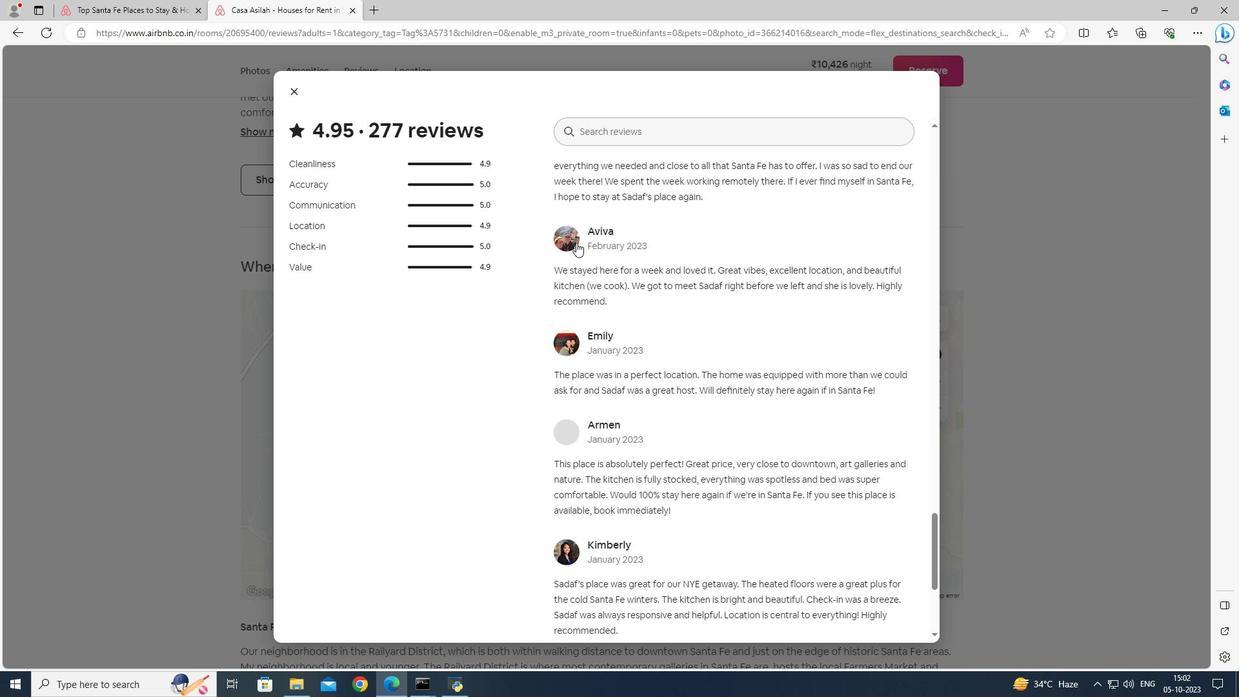 
Action: Mouse scrolled (576, 242) with delta (0, 0)
Screenshot: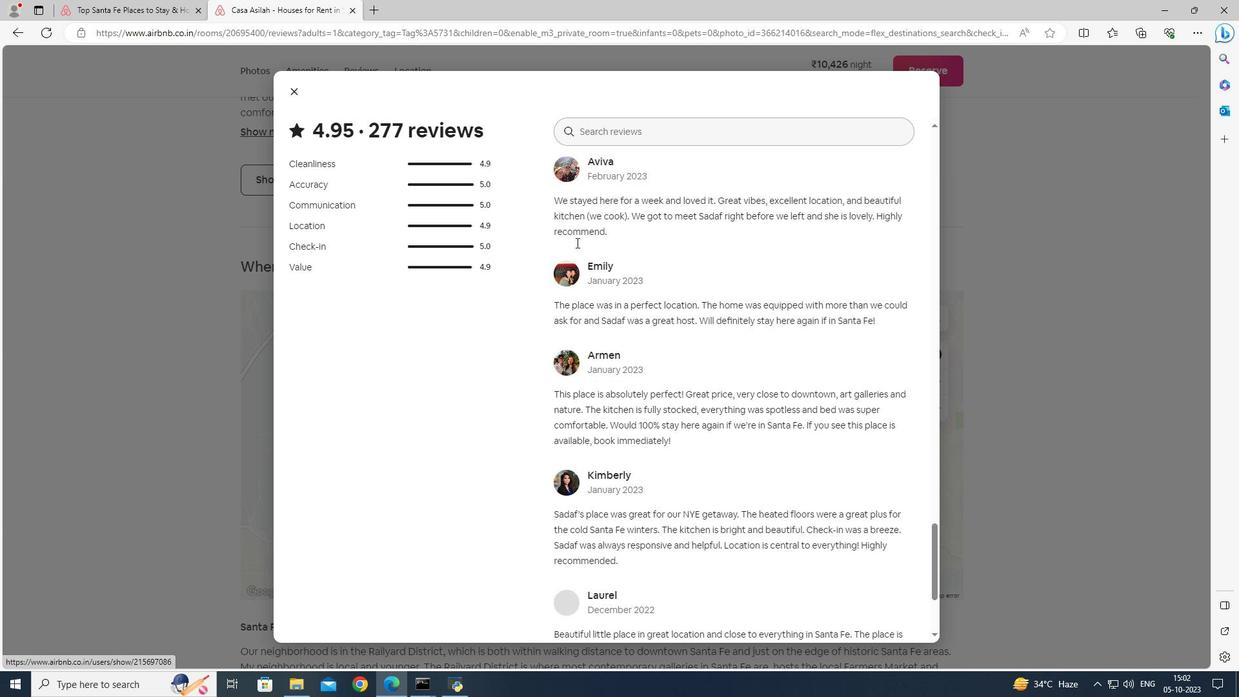 
Action: Mouse scrolled (576, 242) with delta (0, 0)
Screenshot: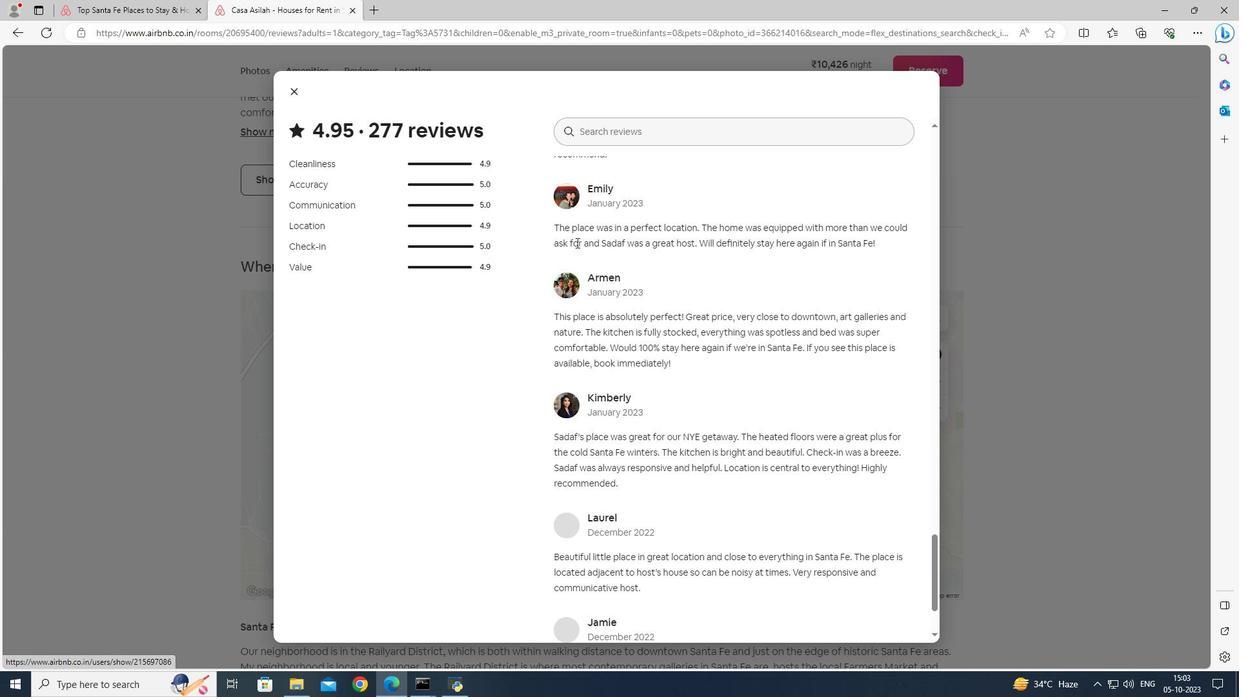 
Action: Mouse scrolled (576, 242) with delta (0, 0)
Screenshot: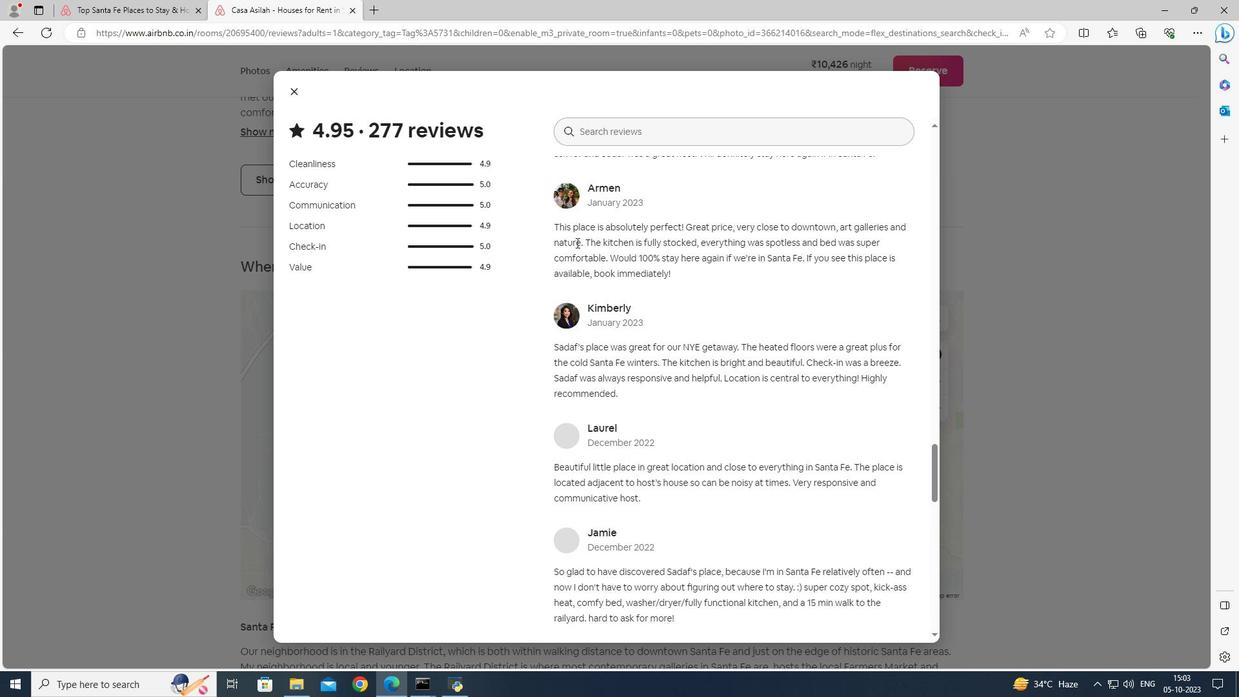 
Action: Mouse scrolled (576, 242) with delta (0, 0)
Screenshot: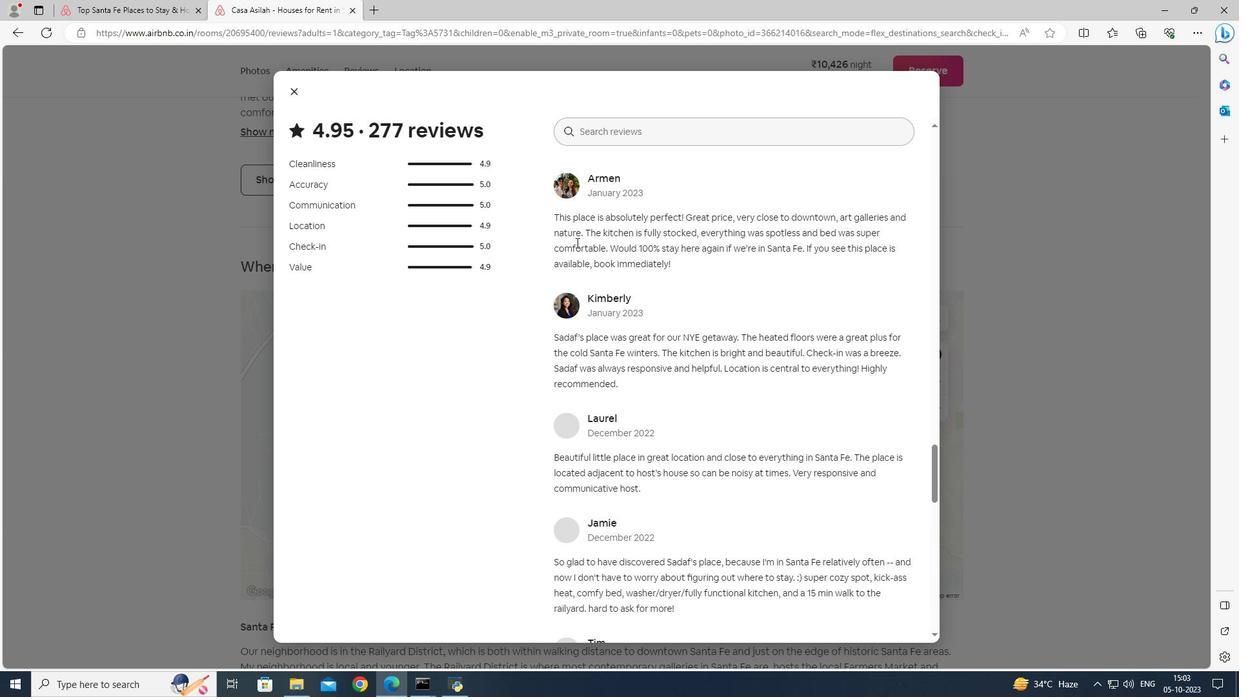 
Action: Mouse scrolled (576, 242) with delta (0, 0)
Screenshot: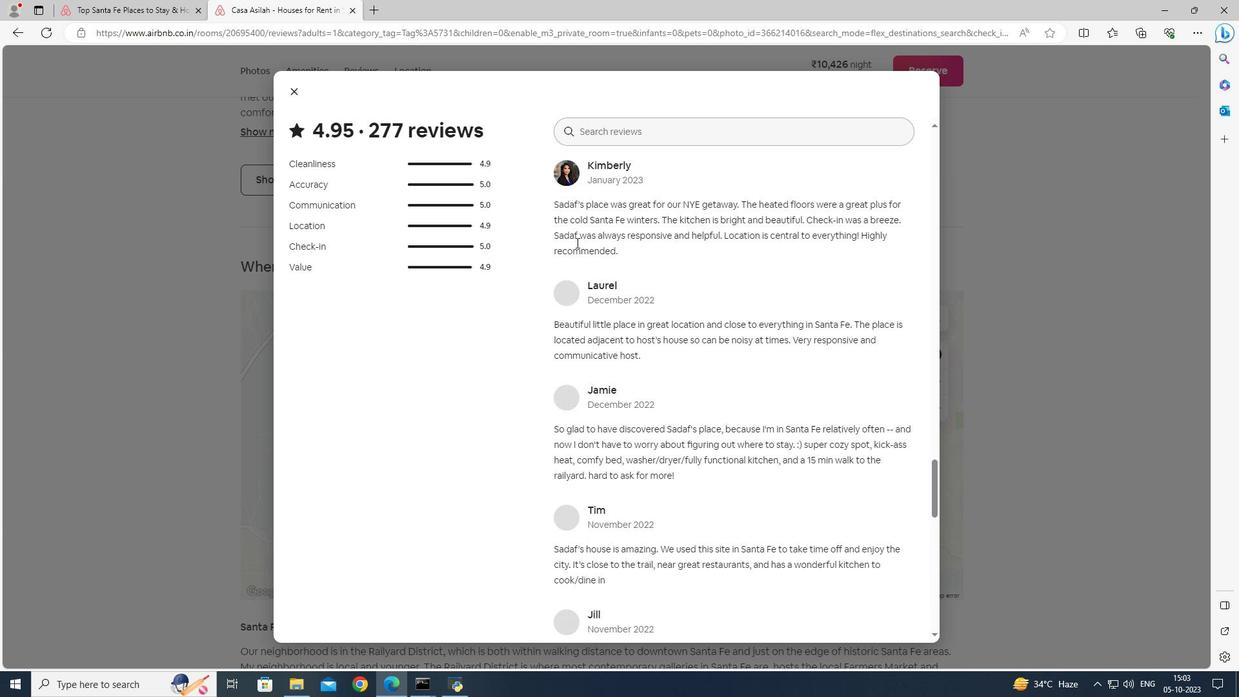 
Action: Mouse scrolled (576, 242) with delta (0, 0)
Screenshot: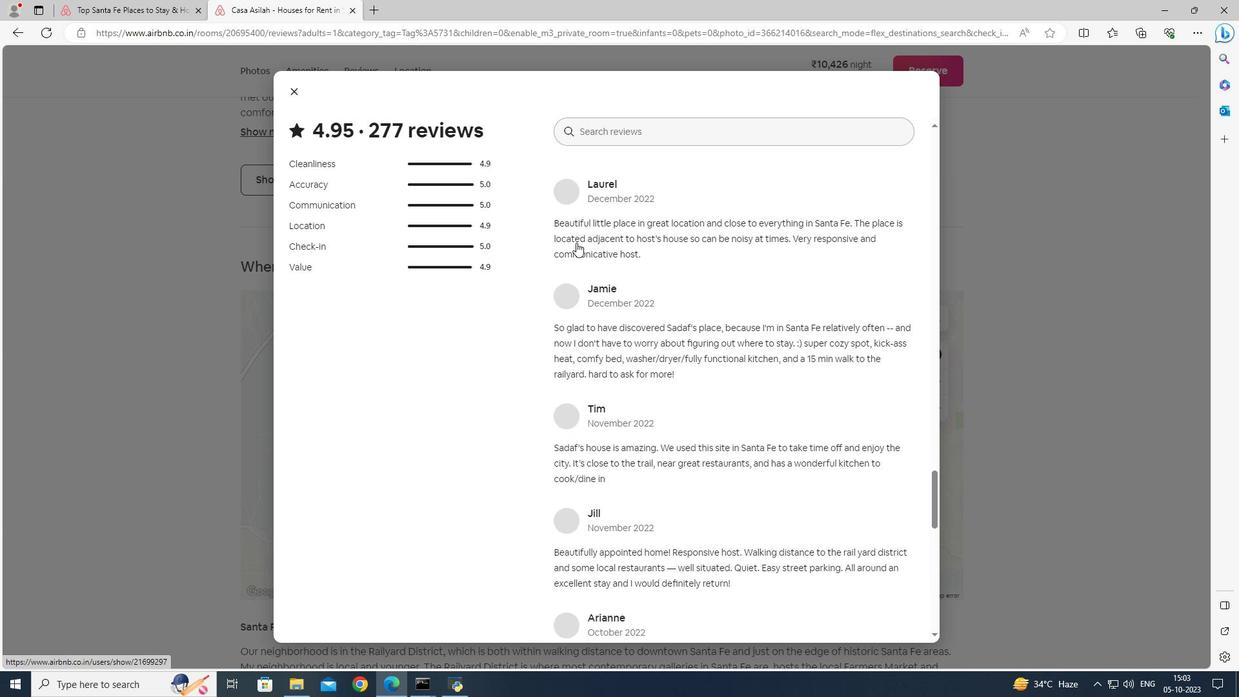 
Action: Mouse scrolled (576, 242) with delta (0, 0)
Screenshot: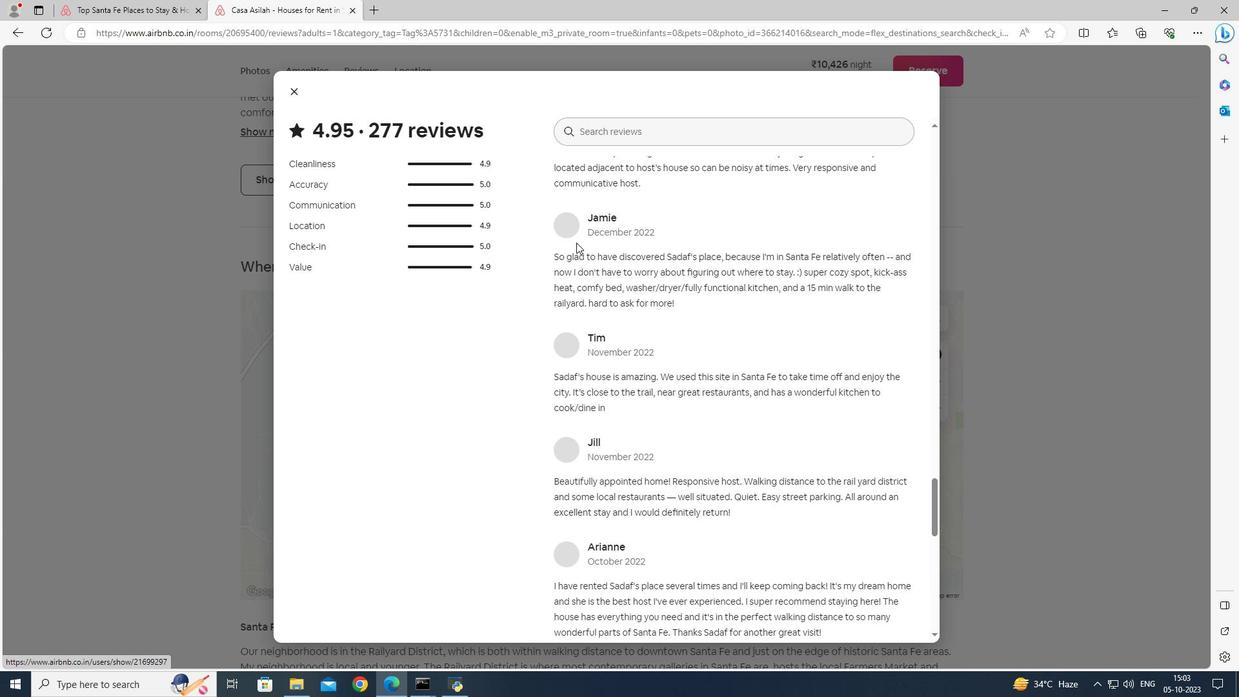 
Action: Mouse scrolled (576, 242) with delta (0, 0)
Screenshot: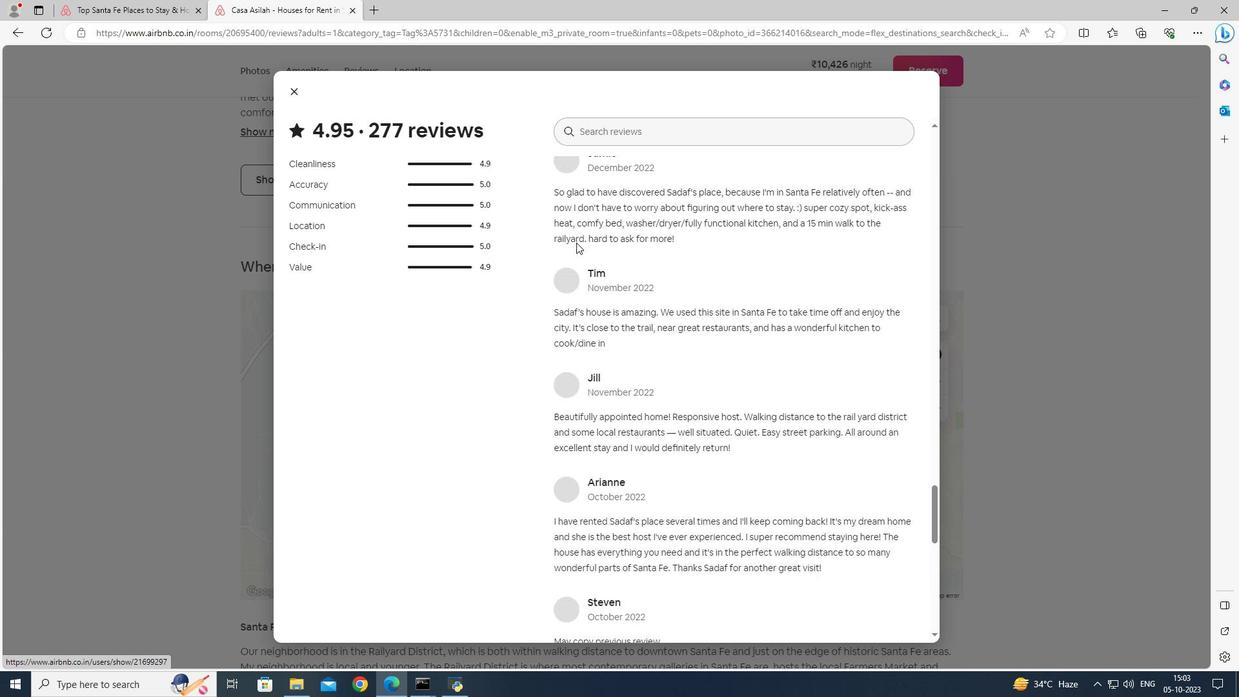 
Action: Mouse scrolled (576, 242) with delta (0, 0)
Screenshot: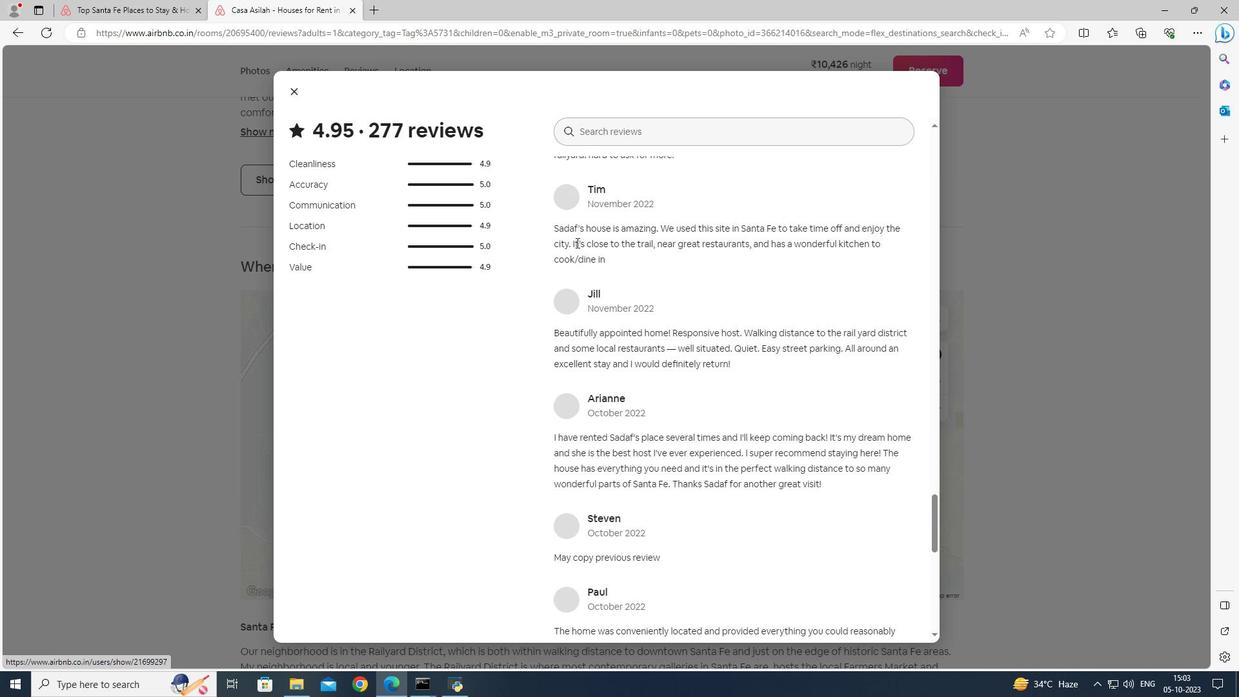 
Action: Mouse scrolled (576, 242) with delta (0, 0)
Screenshot: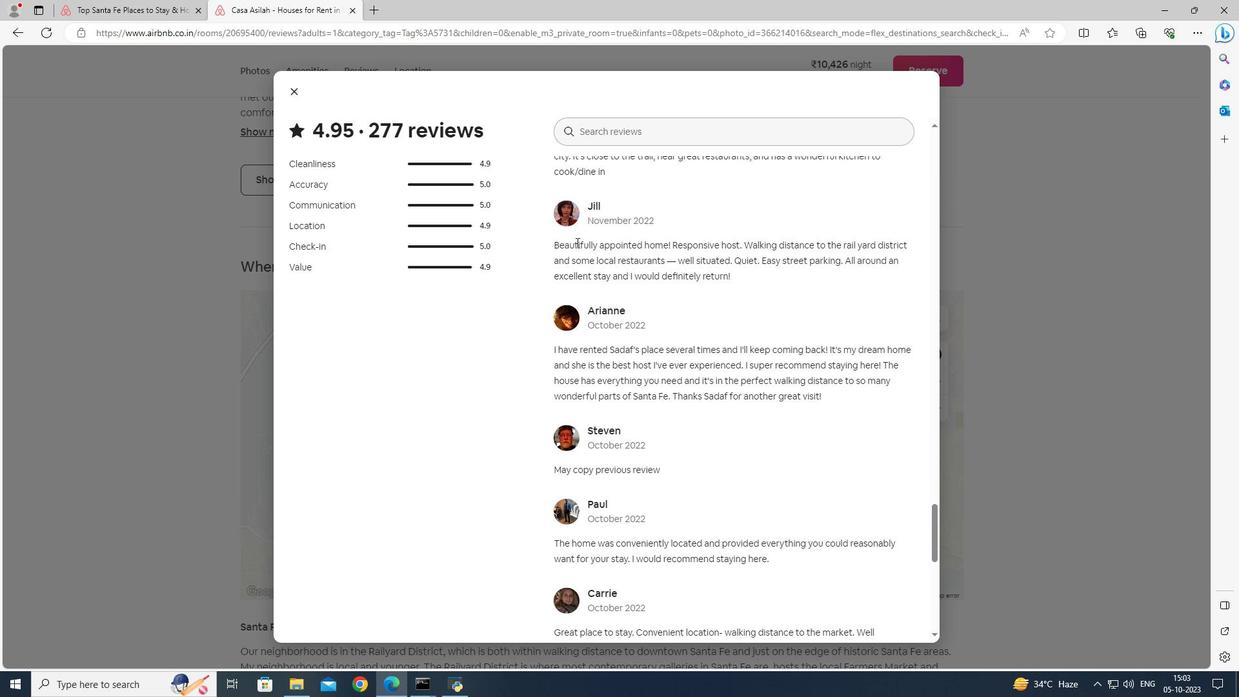 
Action: Mouse scrolled (576, 242) with delta (0, 0)
Screenshot: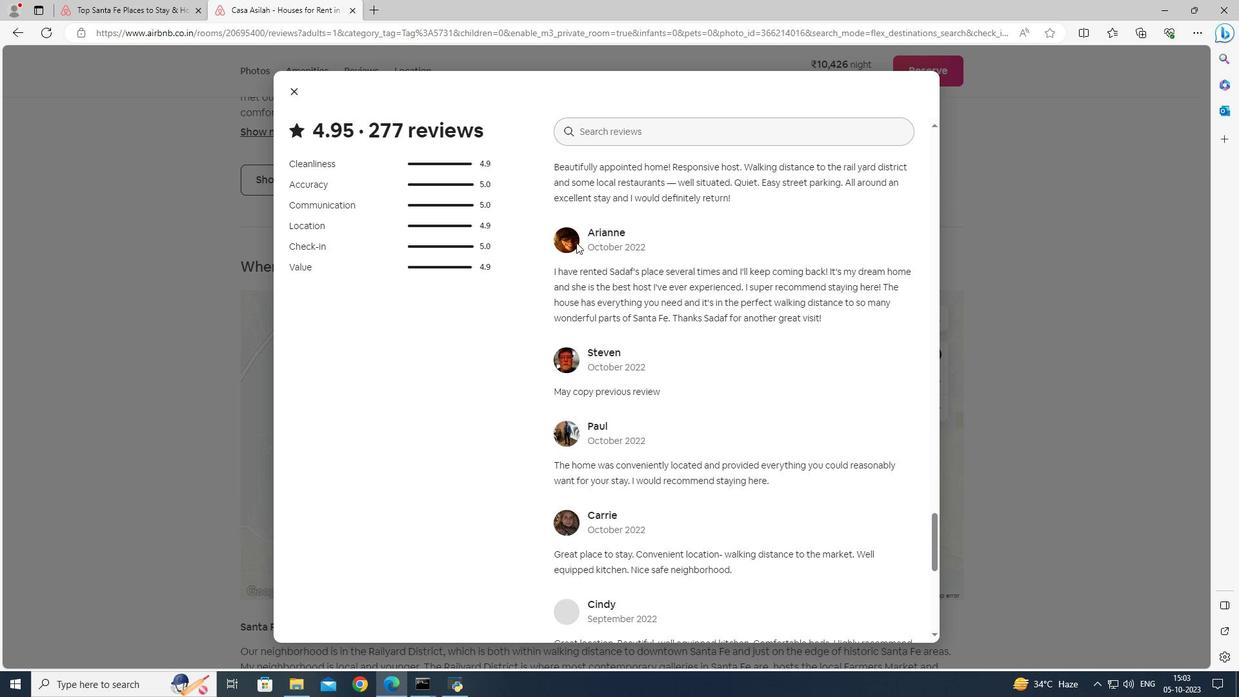
Action: Mouse scrolled (576, 242) with delta (0, 0)
Screenshot: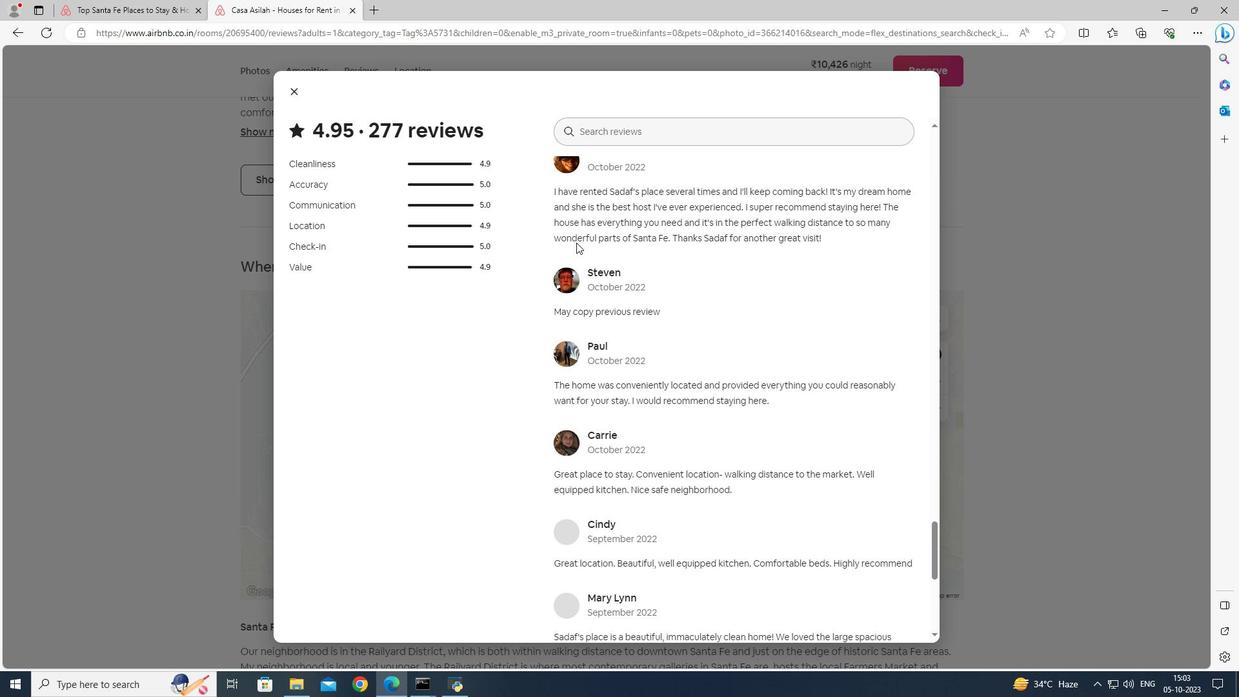 
Action: Mouse scrolled (576, 242) with delta (0, 0)
Screenshot: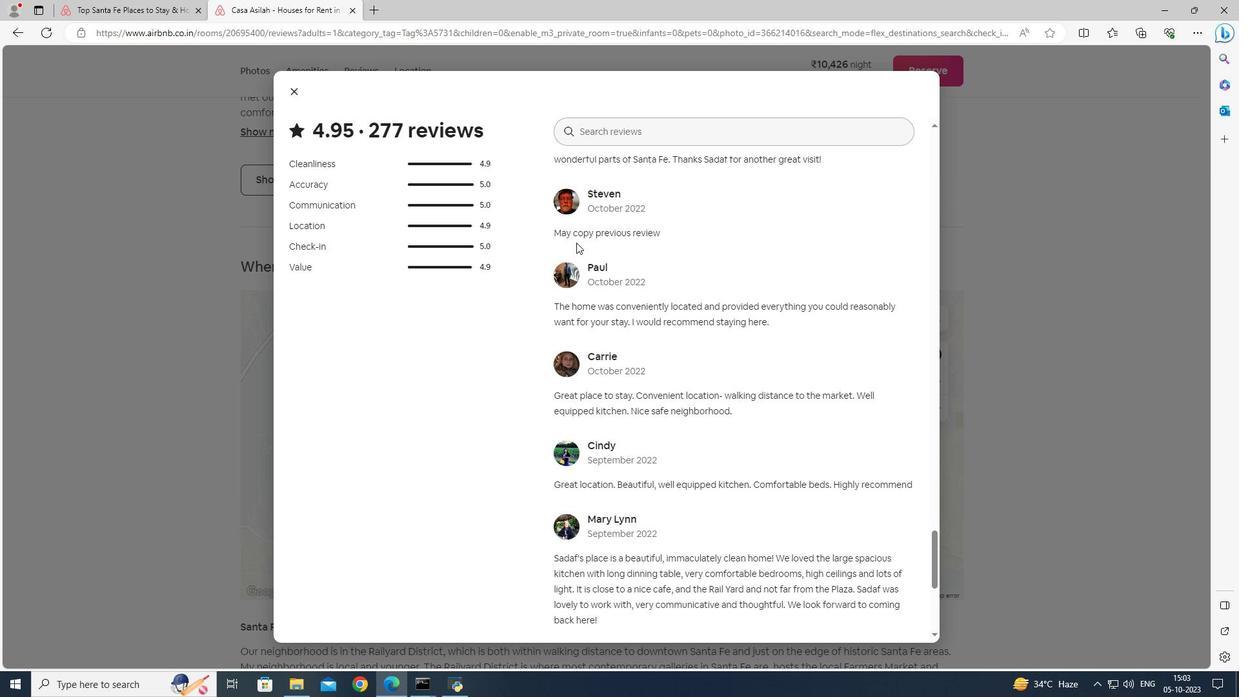 
Action: Mouse scrolled (576, 242) with delta (0, 0)
Screenshot: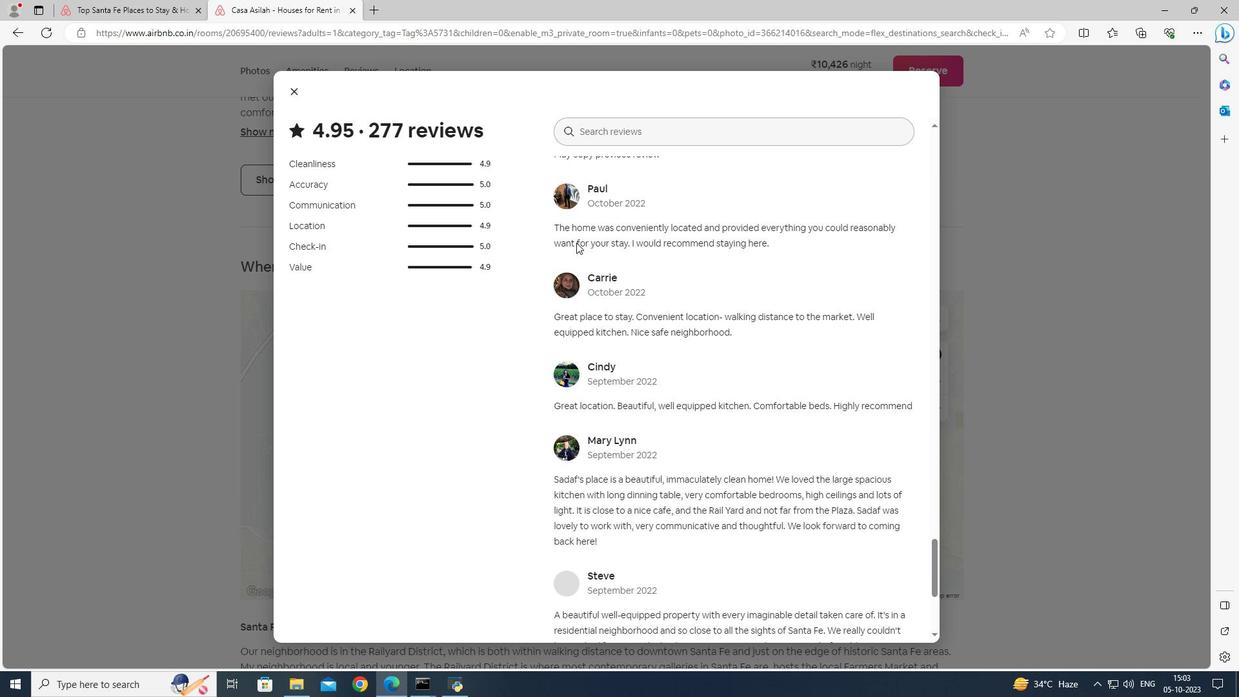 
Action: Mouse scrolled (576, 242) with delta (0, 0)
Screenshot: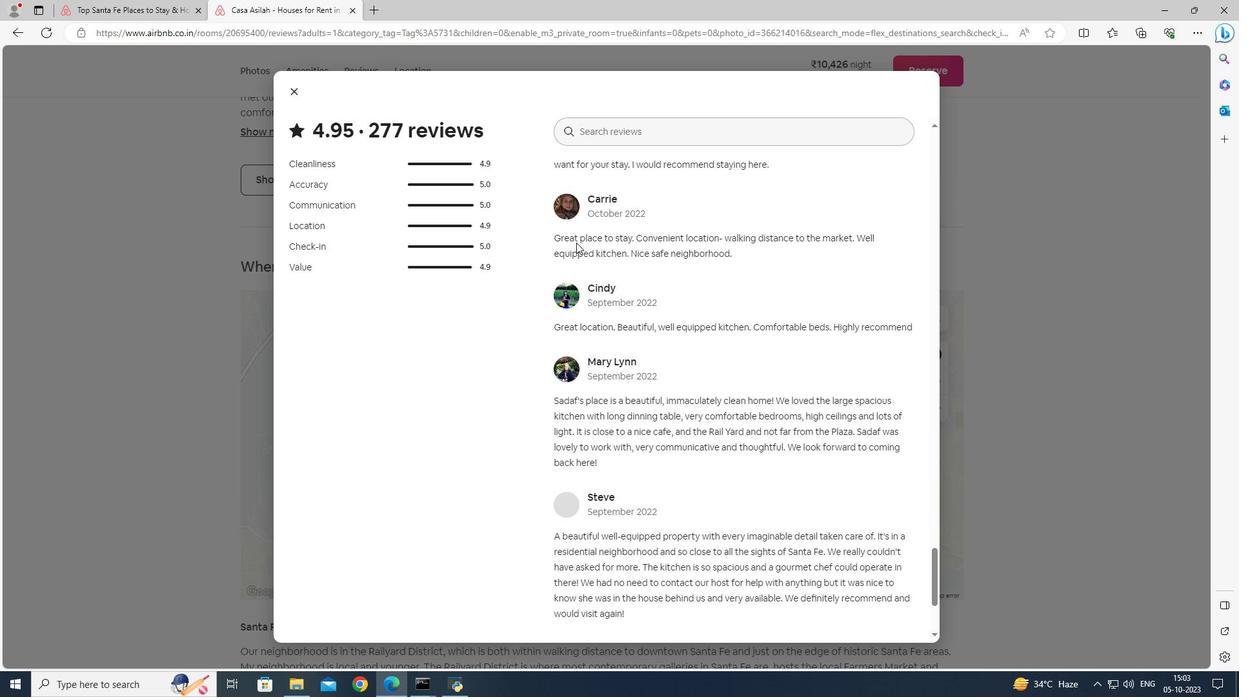 
Action: Mouse scrolled (576, 242) with delta (0, 0)
